 Task: Buy 1 Cushions & Mounts from Shocks, Struts & Suspension section under best seller category for shipping address: Mario Parker, 1238 Ridge Road, Dodge City, Kansas 67801, Cell Number 6205197251. Pay from credit card ending with 7965, CVV 549
Action: Key pressed amazon.com<Key.enter>
Screenshot: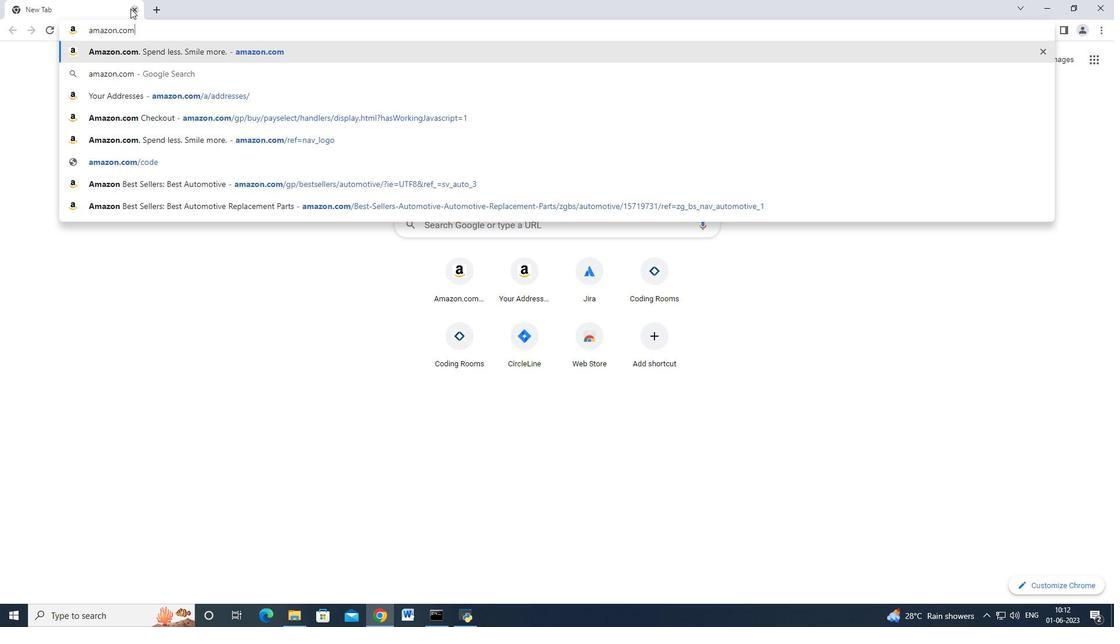 
Action: Mouse moved to (31, 94)
Screenshot: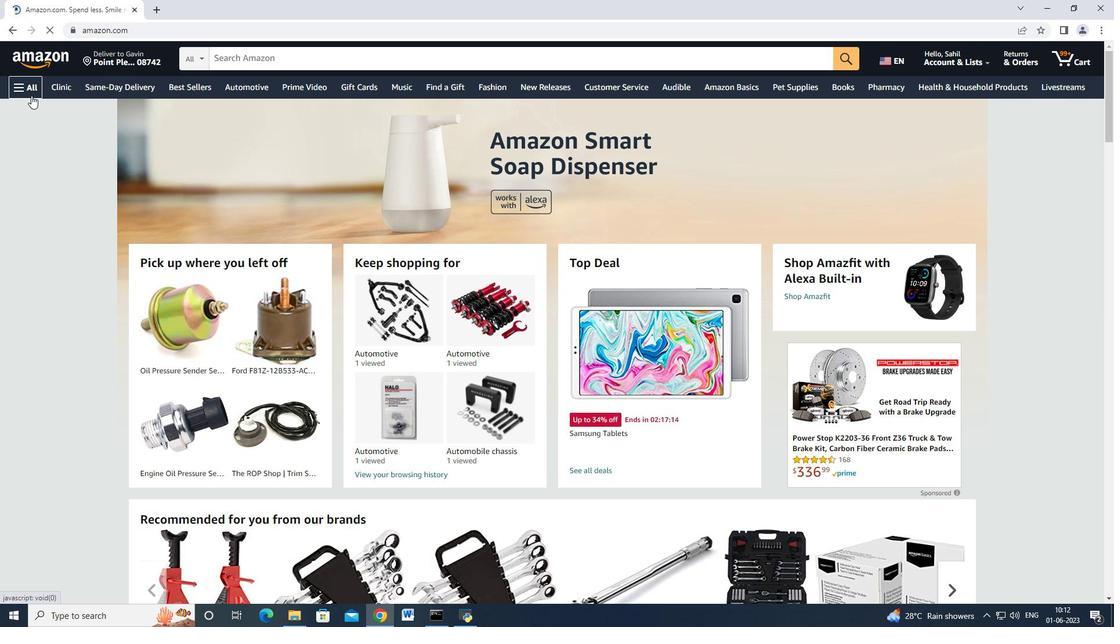 
Action: Mouse pressed left at (31, 94)
Screenshot: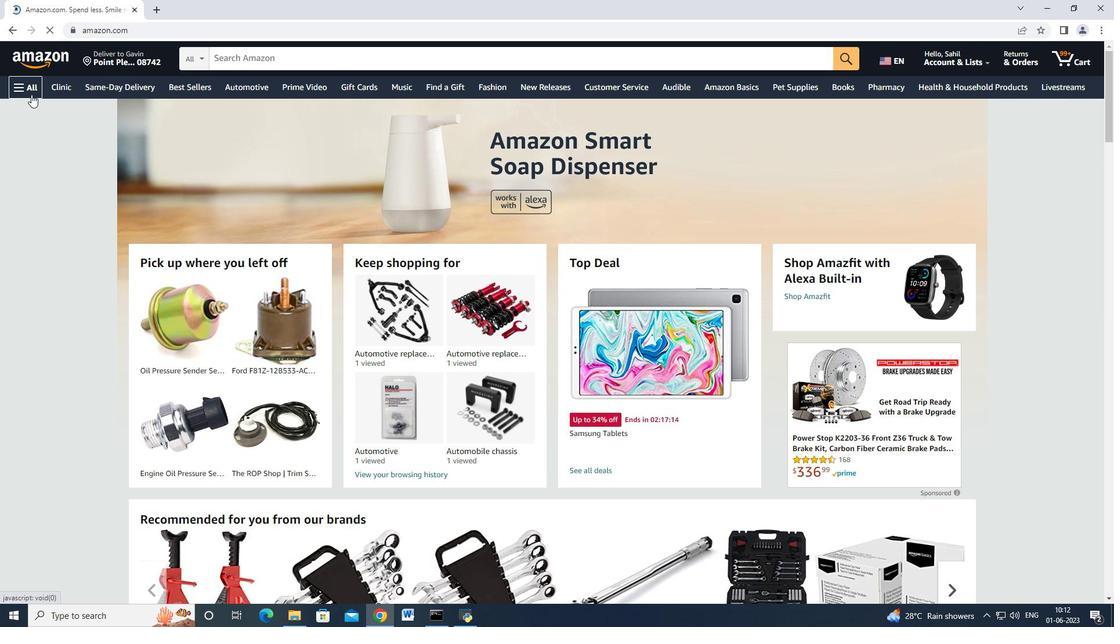 
Action: Mouse moved to (98, 230)
Screenshot: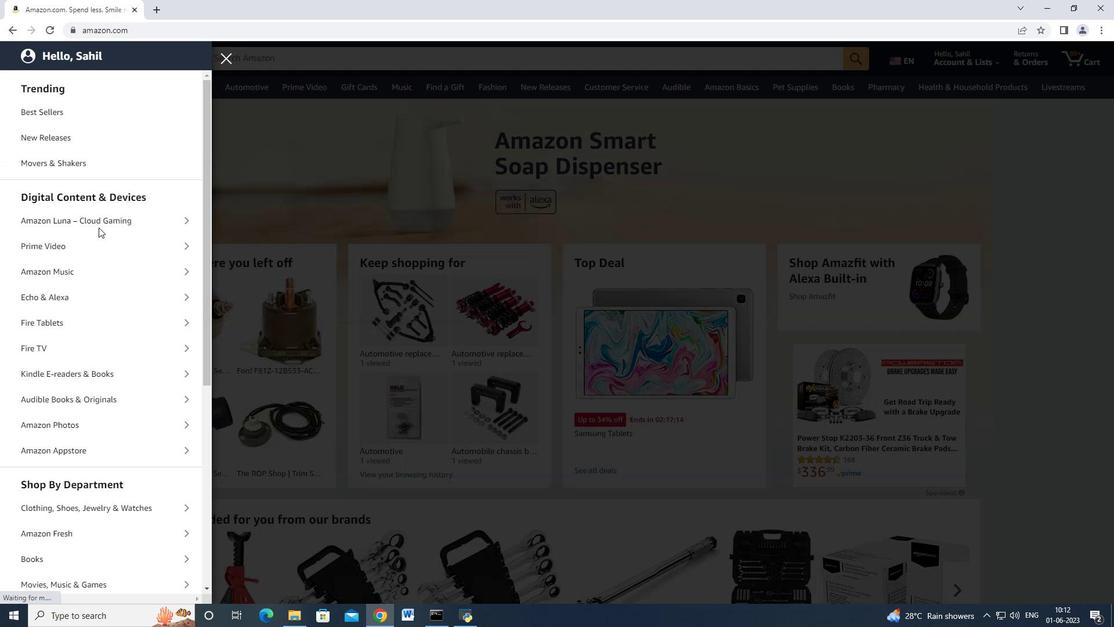 
Action: Mouse scrolled (98, 227) with delta (0, 0)
Screenshot: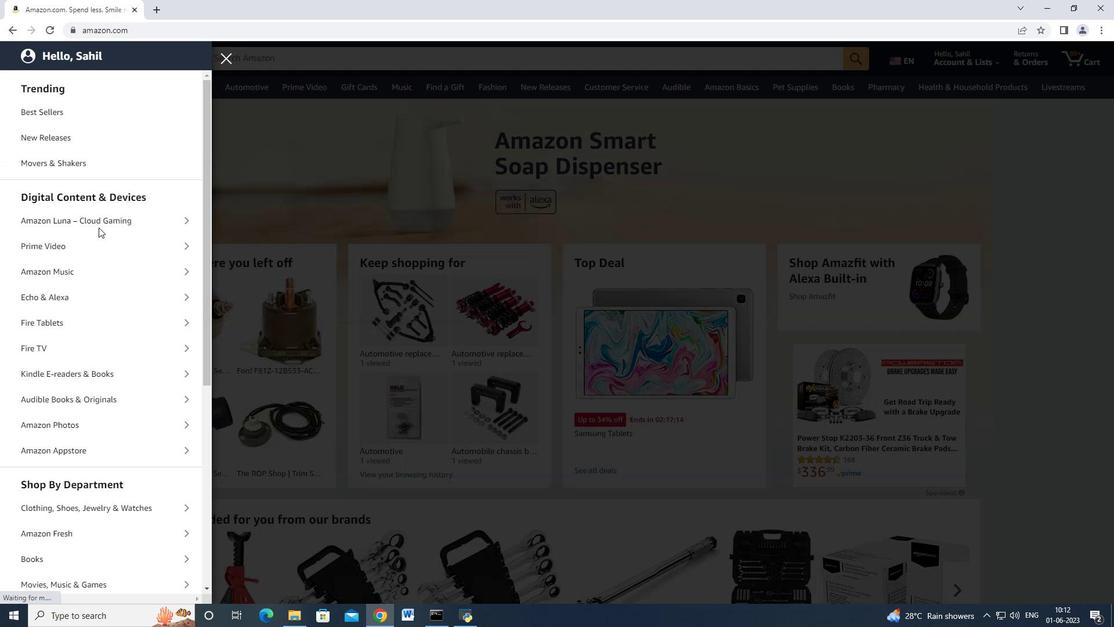 
Action: Mouse moved to (98, 240)
Screenshot: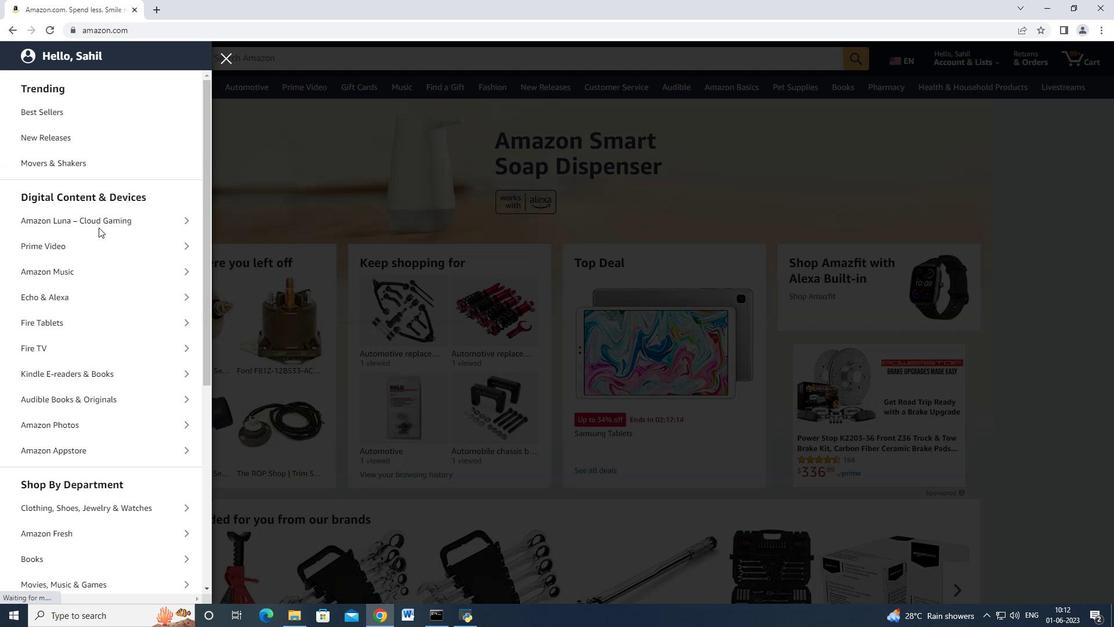 
Action: Mouse scrolled (98, 229) with delta (0, 0)
Screenshot: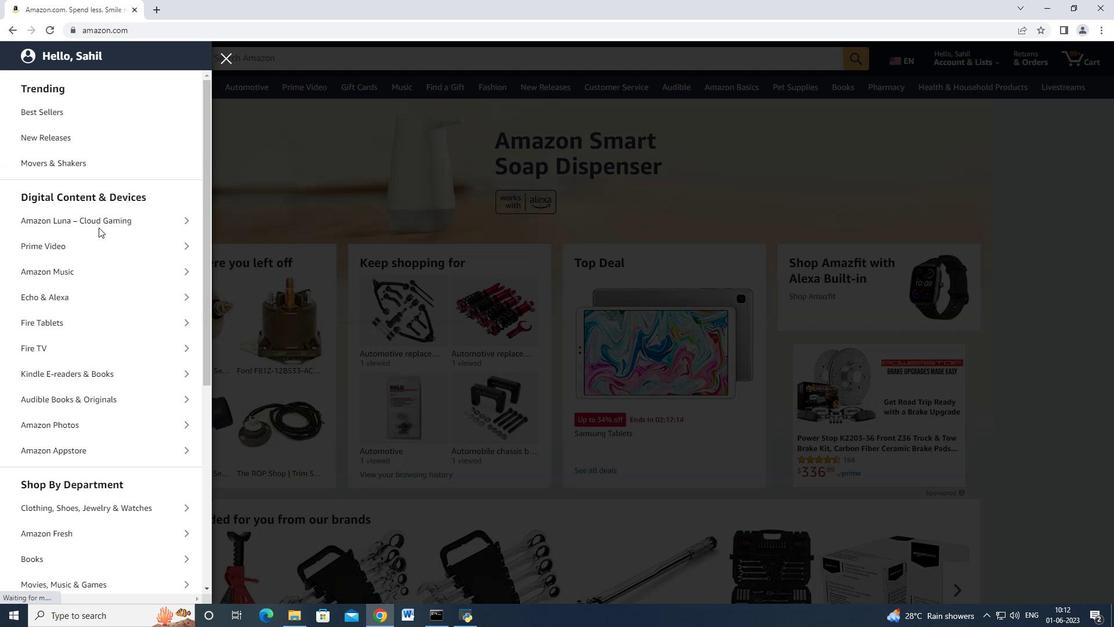 
Action: Mouse moved to (98, 246)
Screenshot: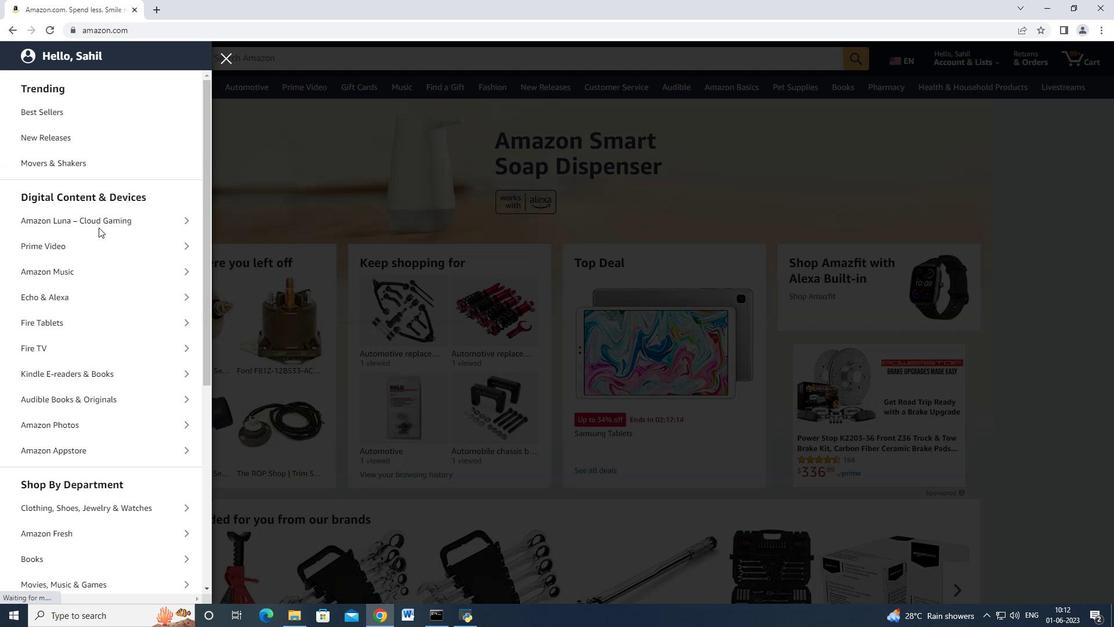 
Action: Mouse scrolled (98, 239) with delta (0, 0)
Screenshot: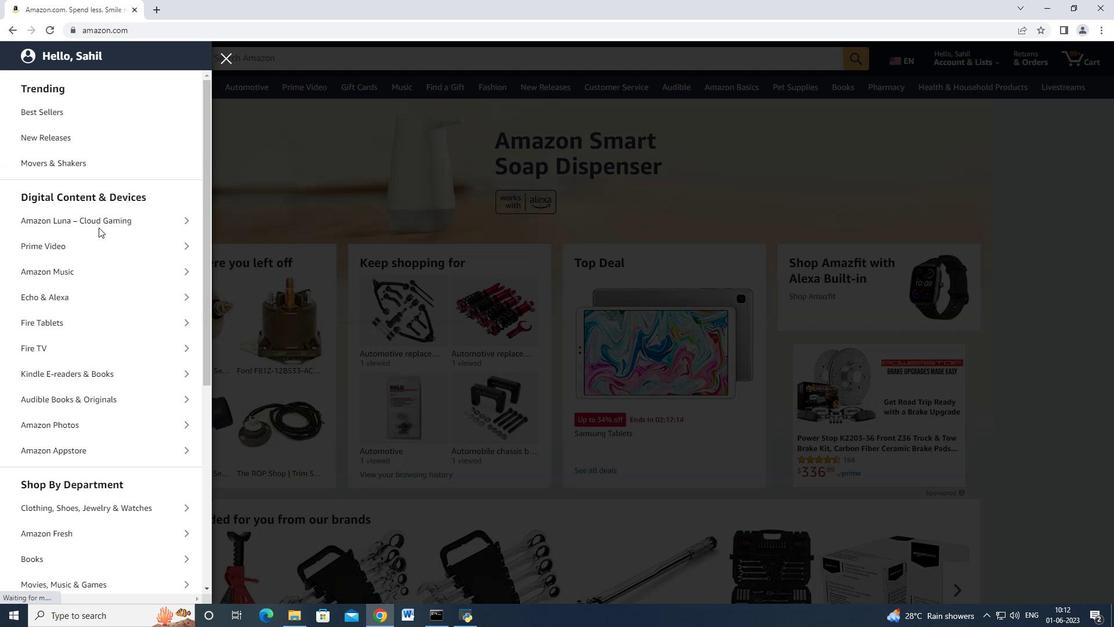 
Action: Mouse moved to (98, 263)
Screenshot: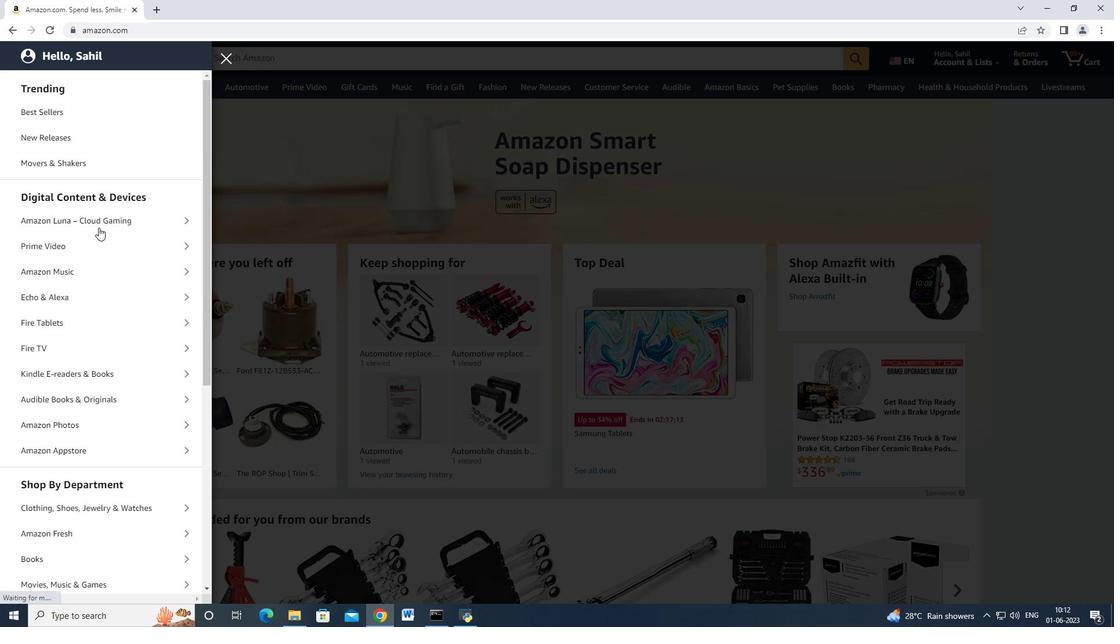 
Action: Mouse scrolled (98, 261) with delta (0, 0)
Screenshot: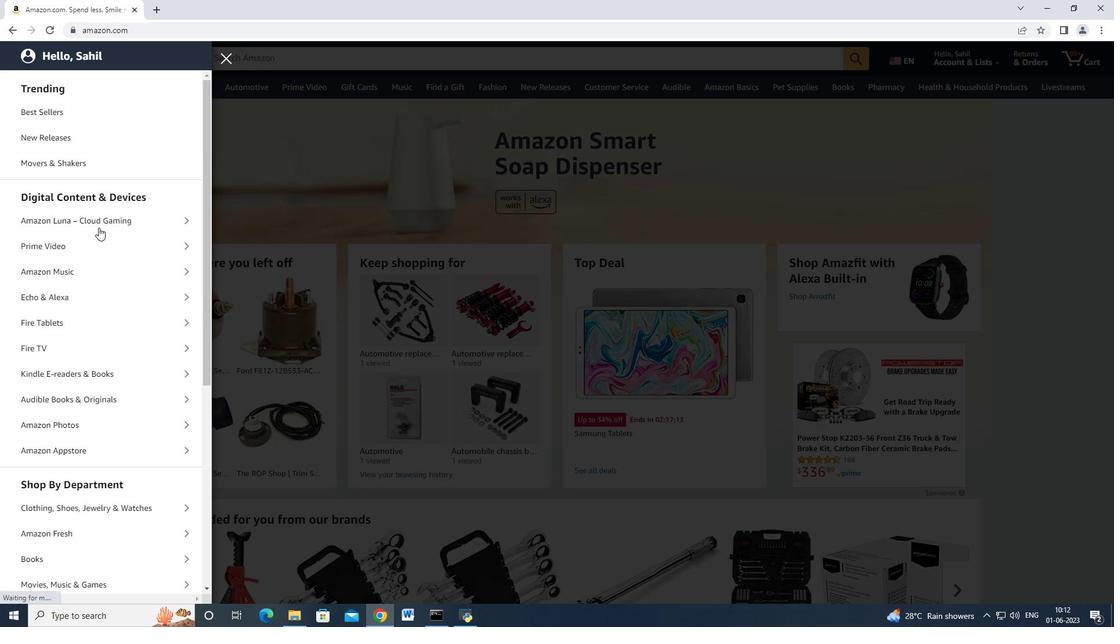 
Action: Mouse moved to (98, 288)
Screenshot: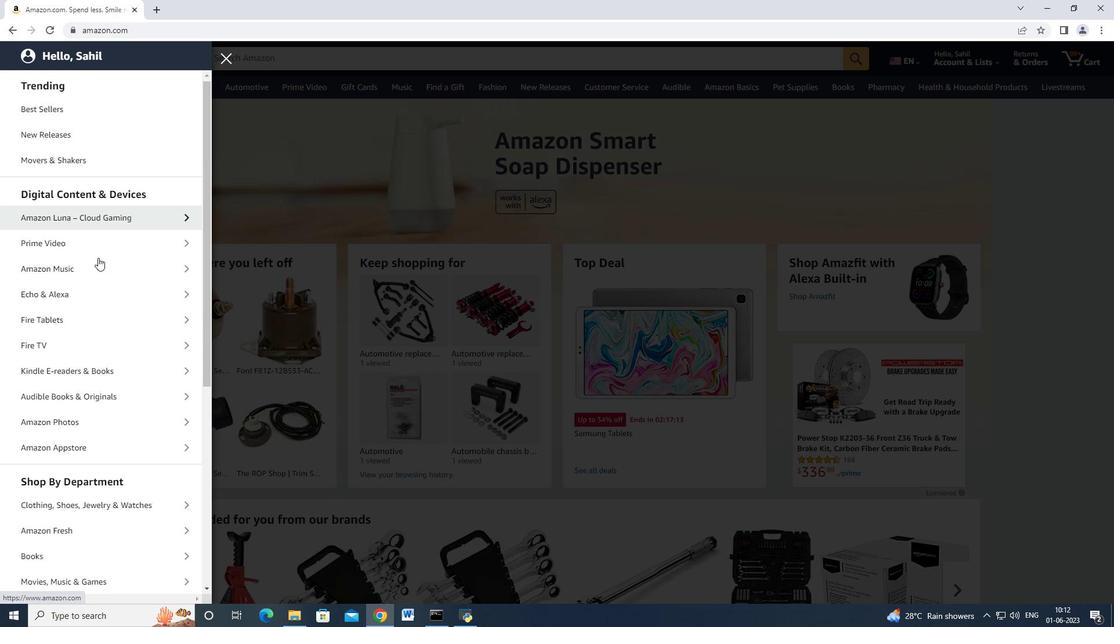 
Action: Mouse scrolled (98, 287) with delta (0, 0)
Screenshot: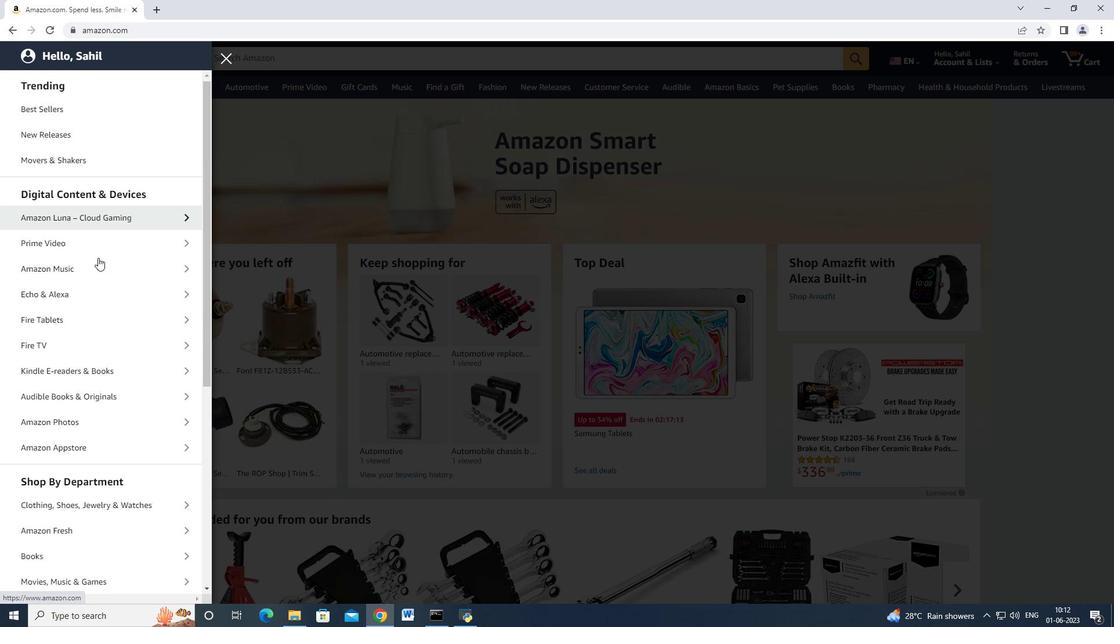 
Action: Mouse moved to (90, 342)
Screenshot: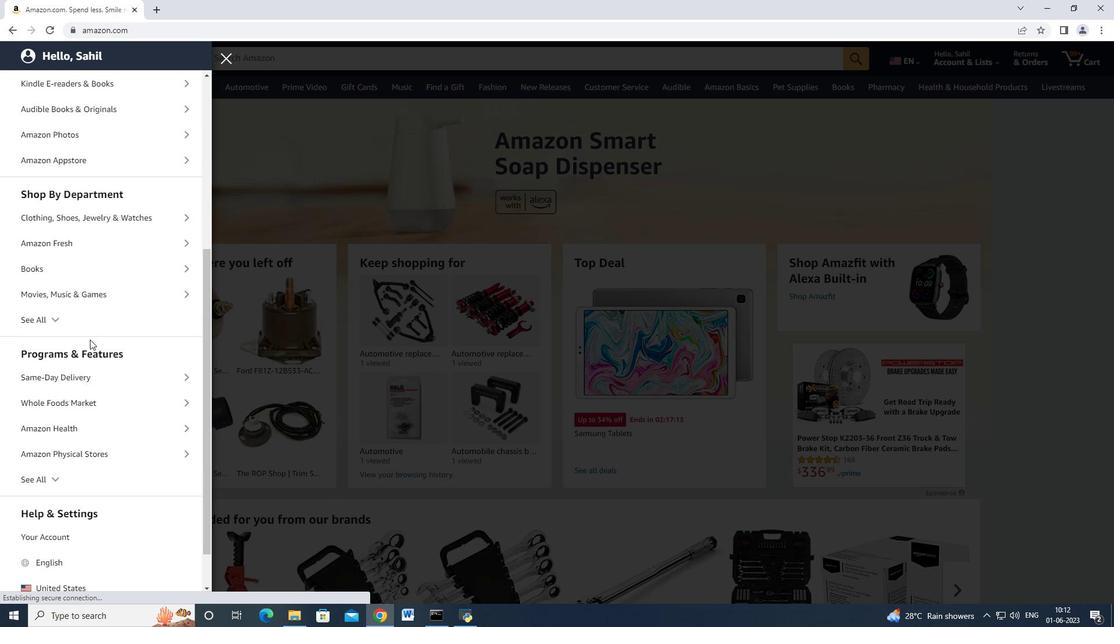 
Action: Mouse scrolled (90, 342) with delta (0, 0)
Screenshot: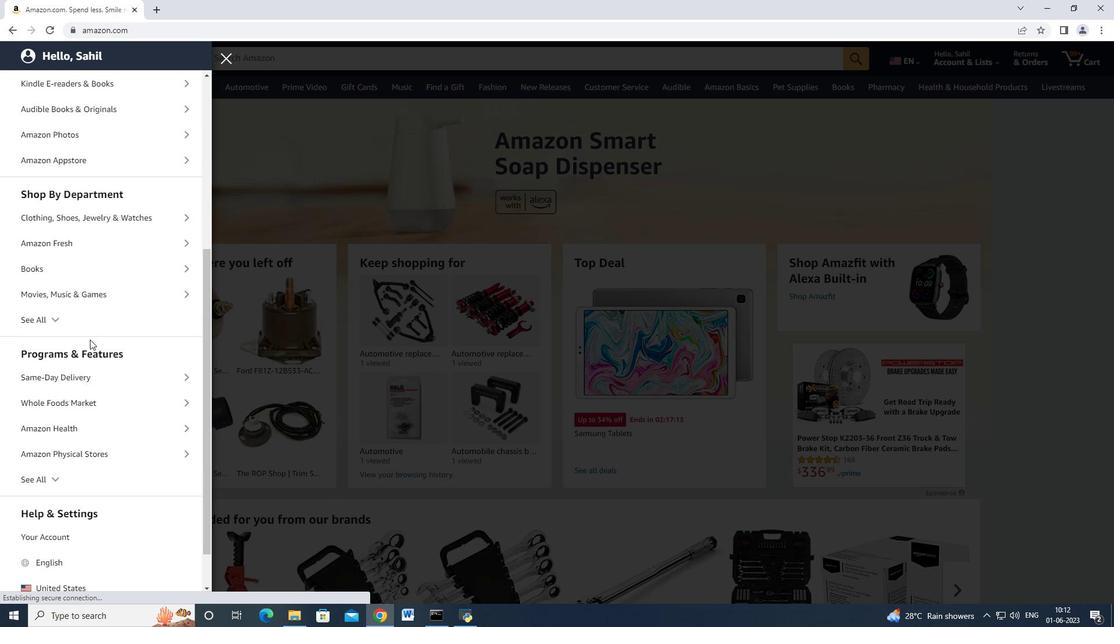 
Action: Mouse moved to (78, 272)
Screenshot: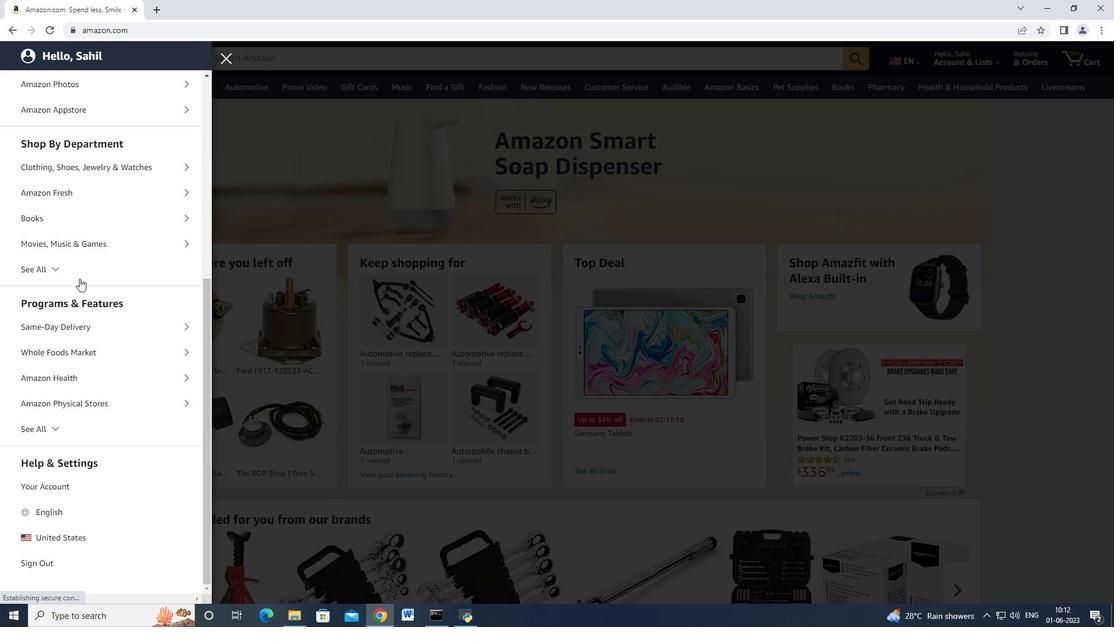 
Action: Mouse pressed left at (78, 272)
Screenshot: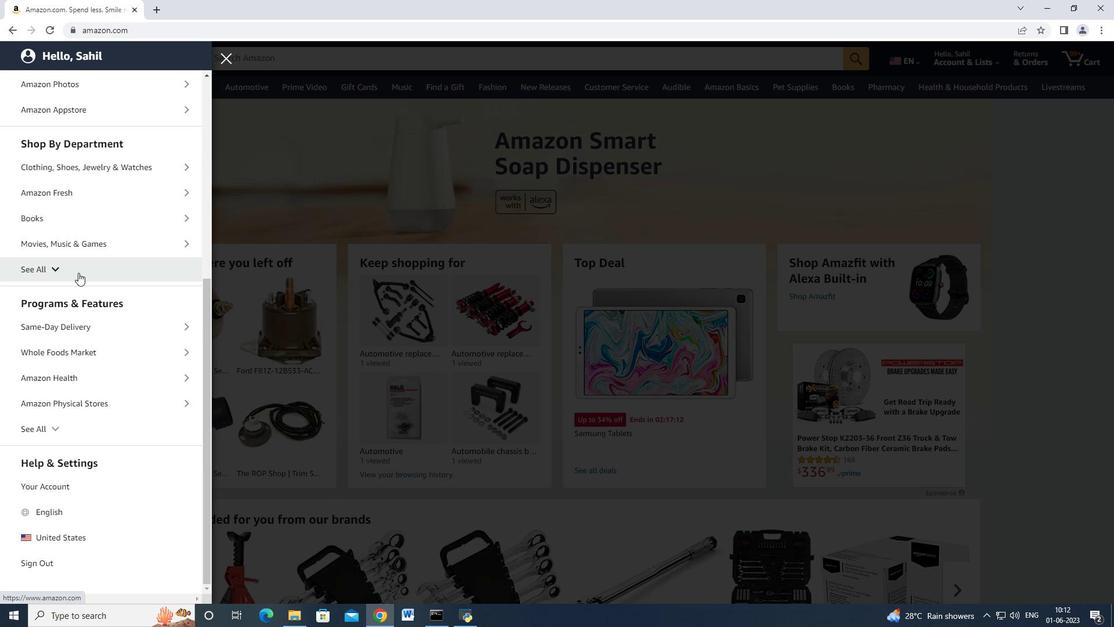 
Action: Mouse moved to (92, 354)
Screenshot: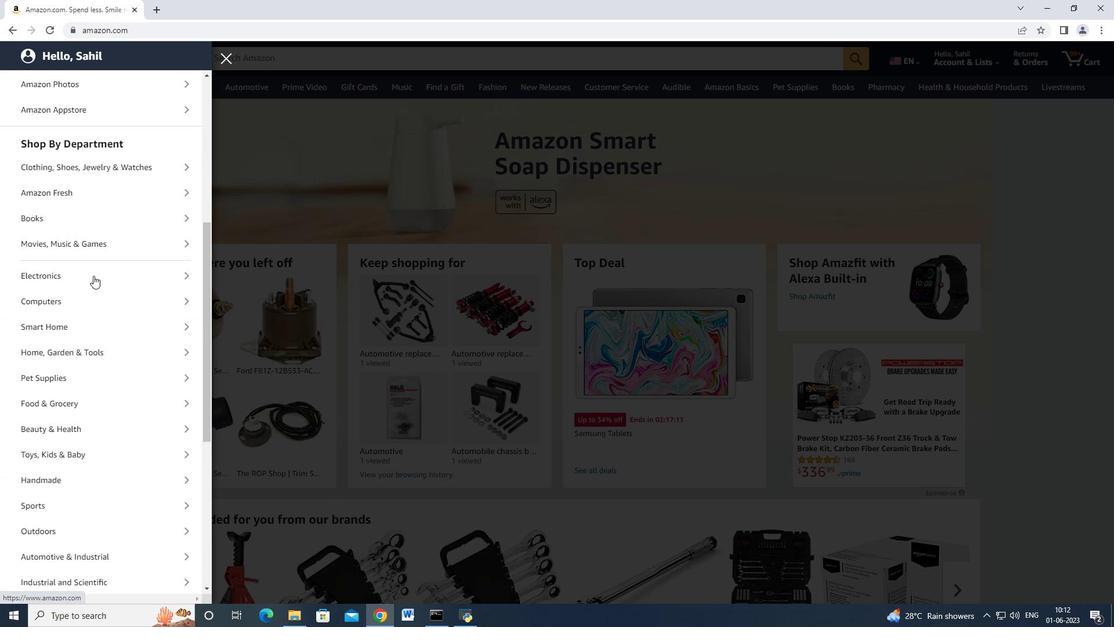 
Action: Mouse scrolled (92, 354) with delta (0, 0)
Screenshot: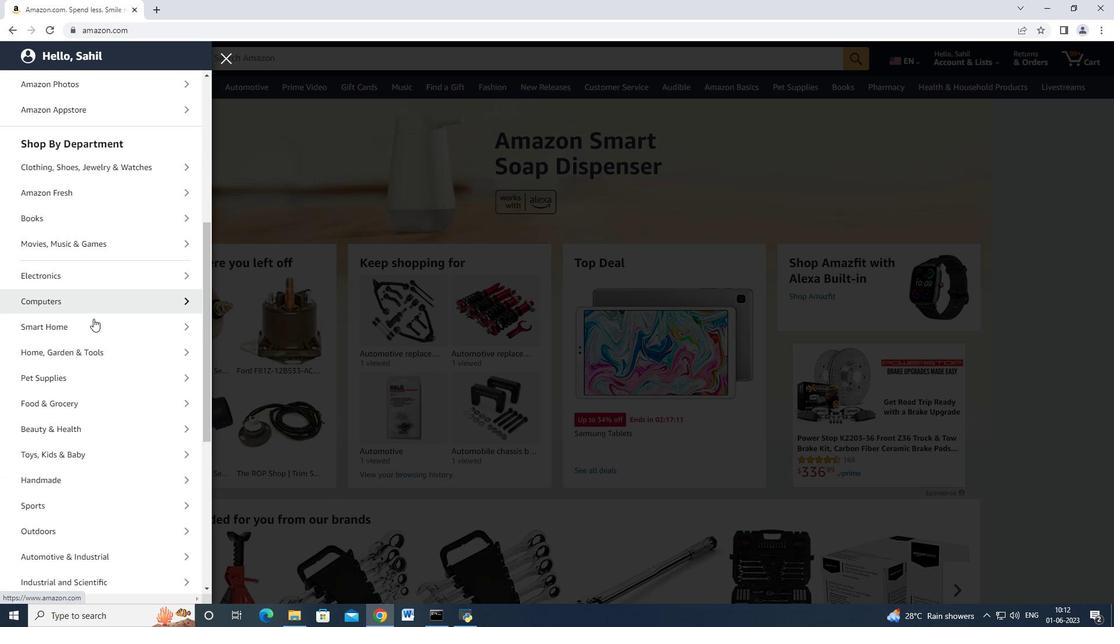 
Action: Mouse scrolled (92, 354) with delta (0, 0)
Screenshot: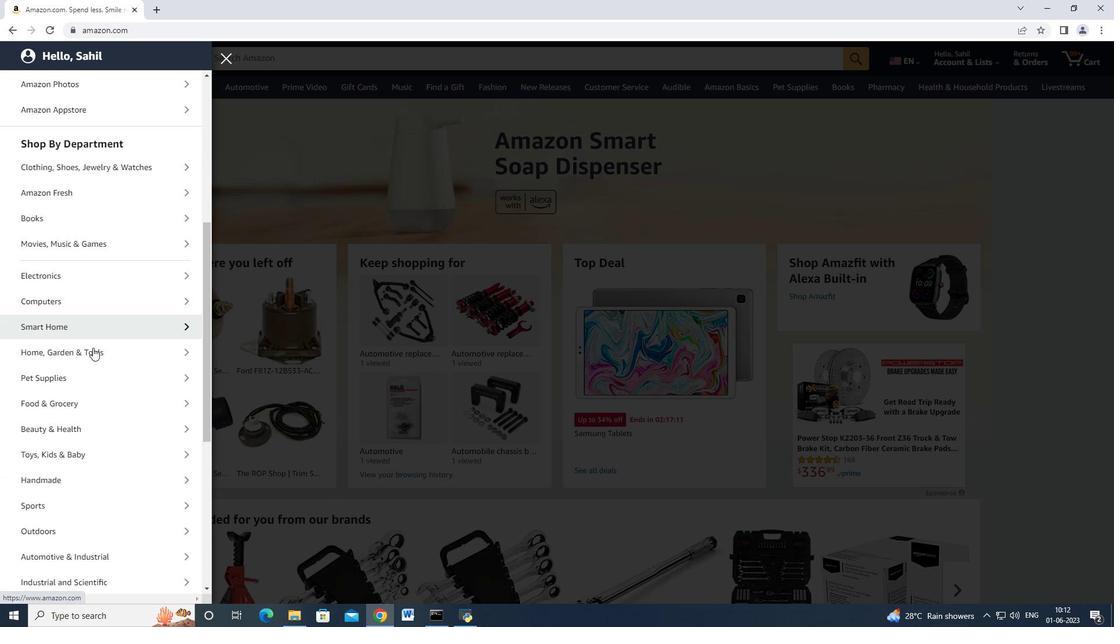 
Action: Mouse scrolled (92, 354) with delta (0, 0)
Screenshot: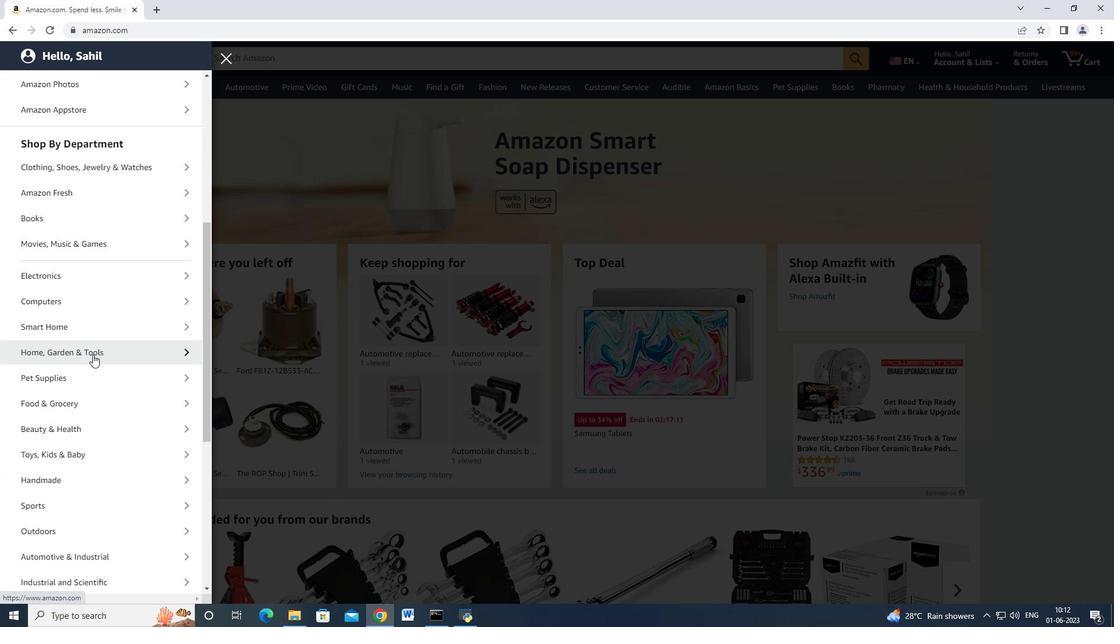 
Action: Mouse moved to (94, 382)
Screenshot: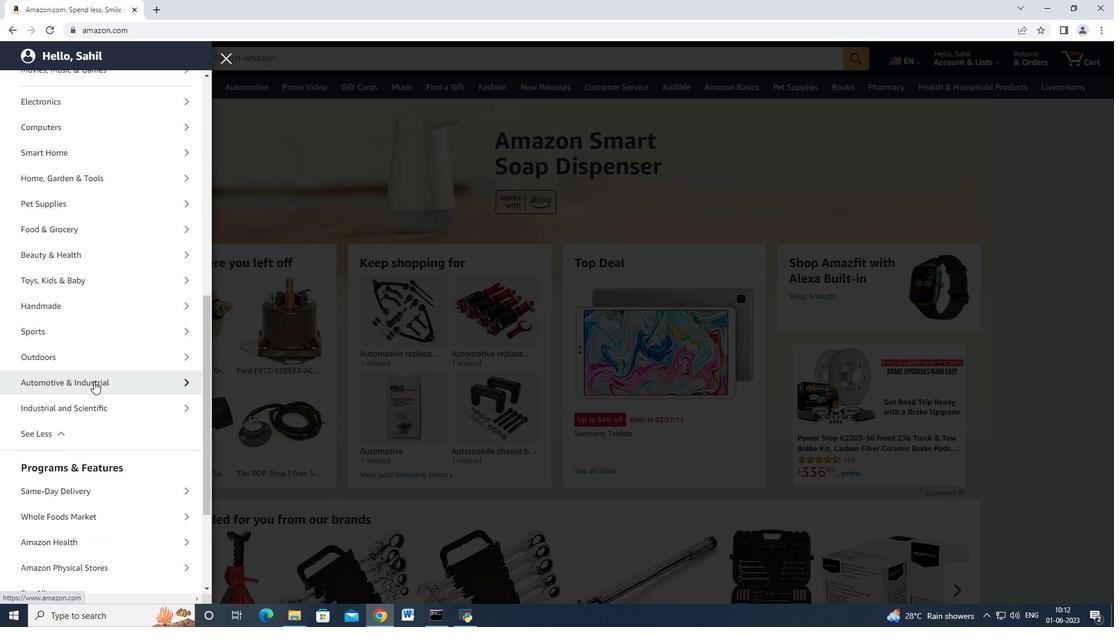 
Action: Mouse pressed left at (94, 382)
Screenshot: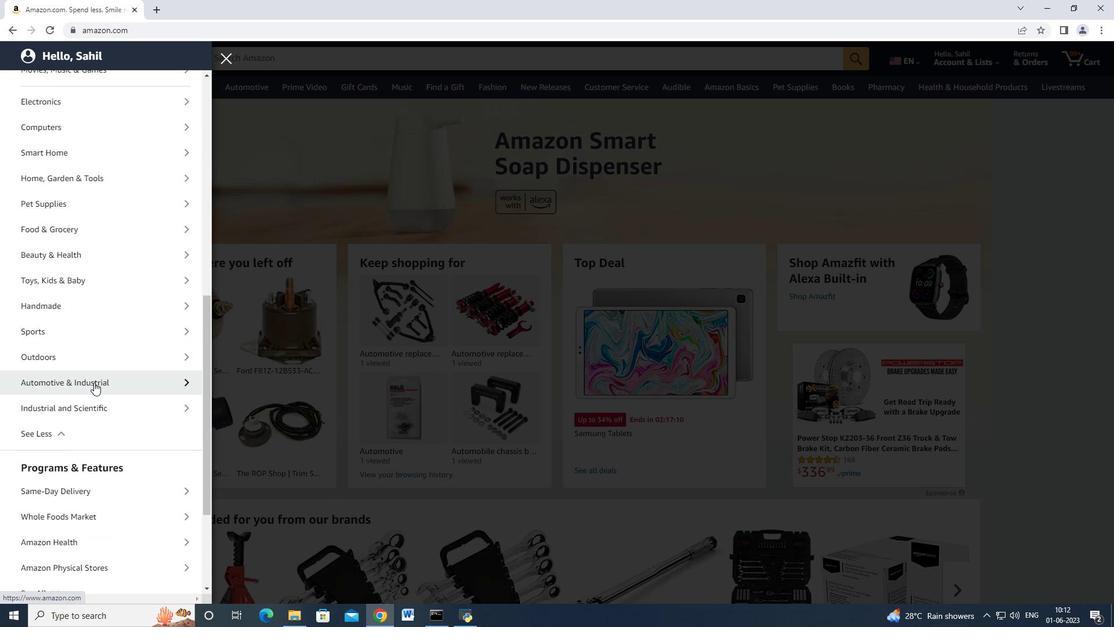 
Action: Mouse moved to (129, 141)
Screenshot: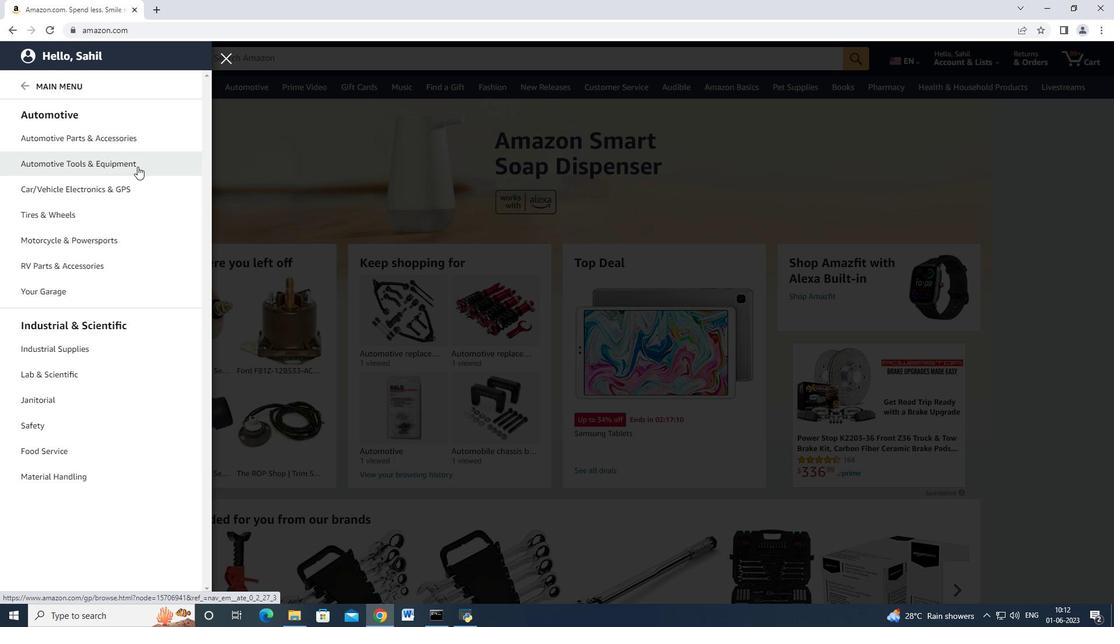 
Action: Mouse pressed left at (129, 141)
Screenshot: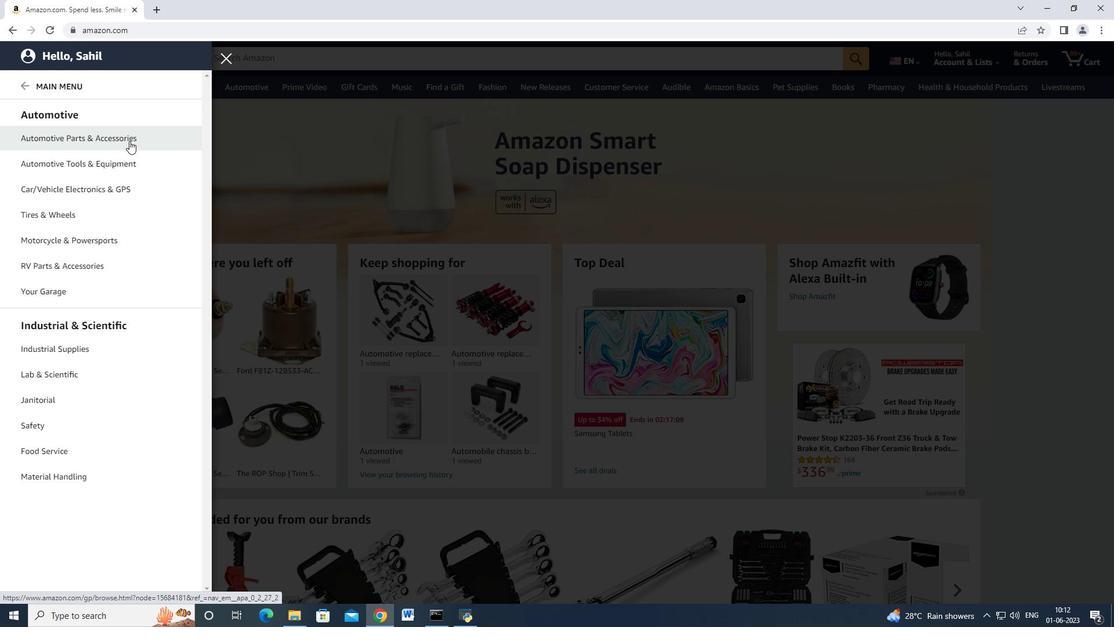 
Action: Mouse moved to (199, 106)
Screenshot: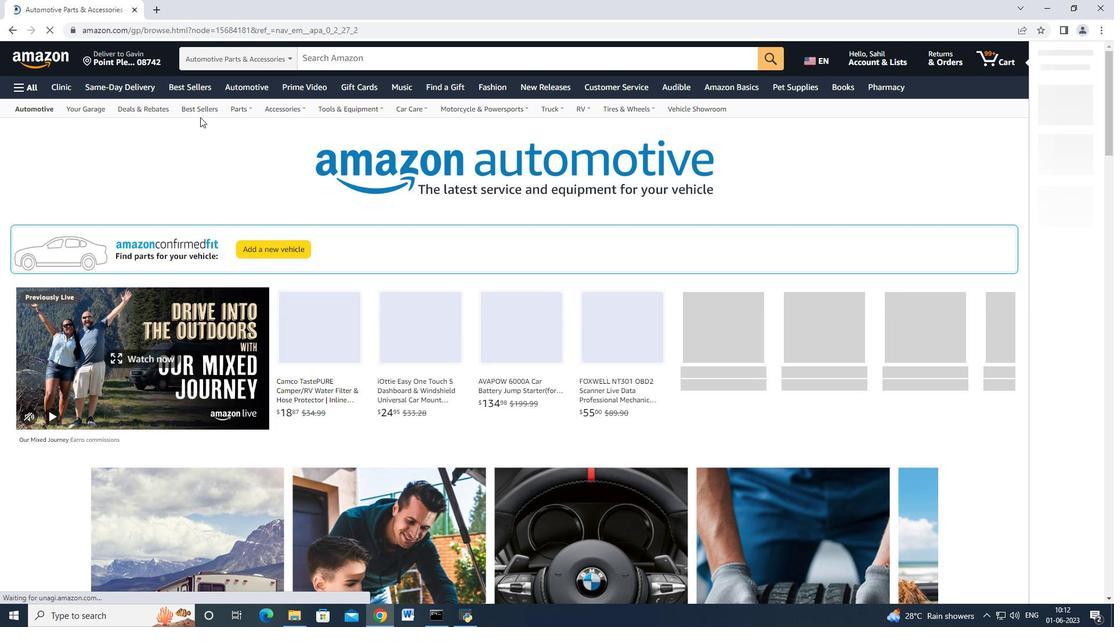 
Action: Mouse pressed left at (199, 106)
Screenshot: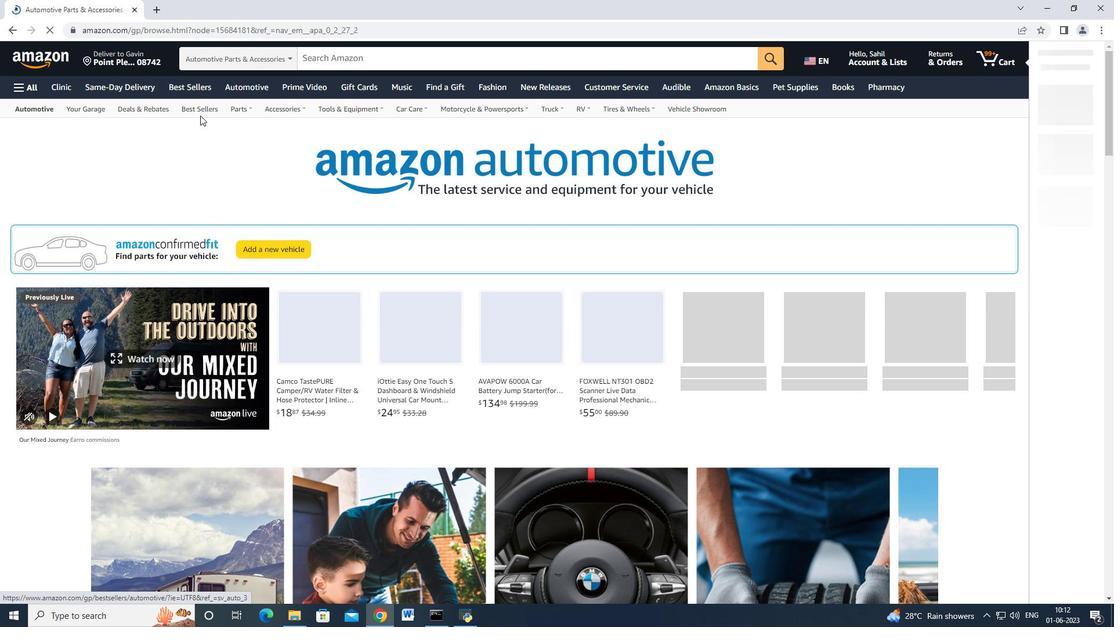 
Action: Mouse moved to (130, 188)
Screenshot: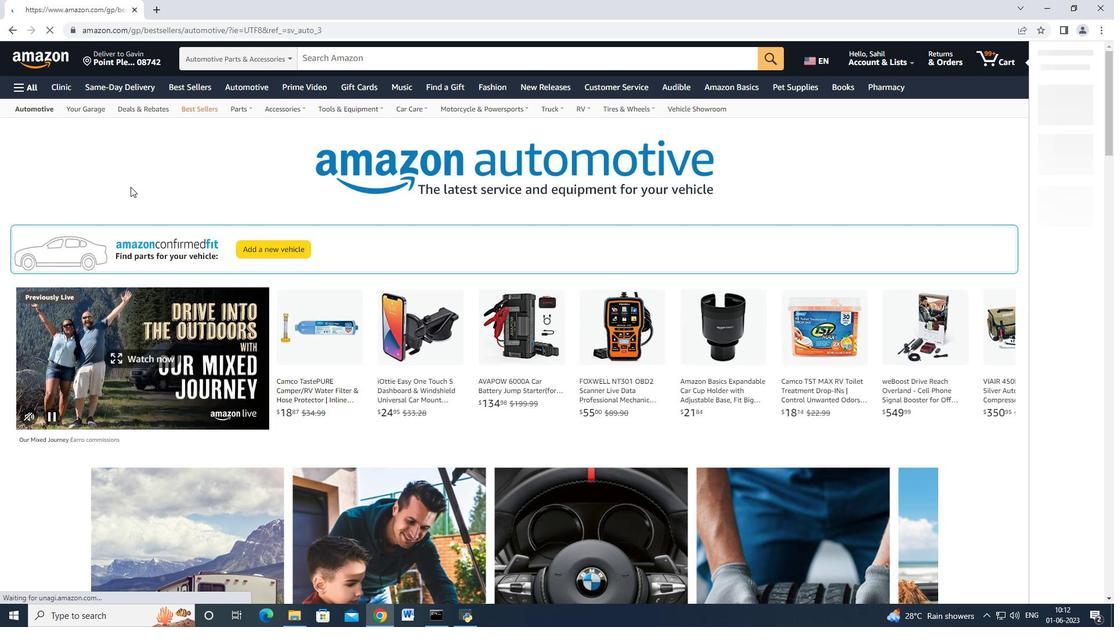
Action: Mouse scrolled (130, 187) with delta (0, 0)
Screenshot: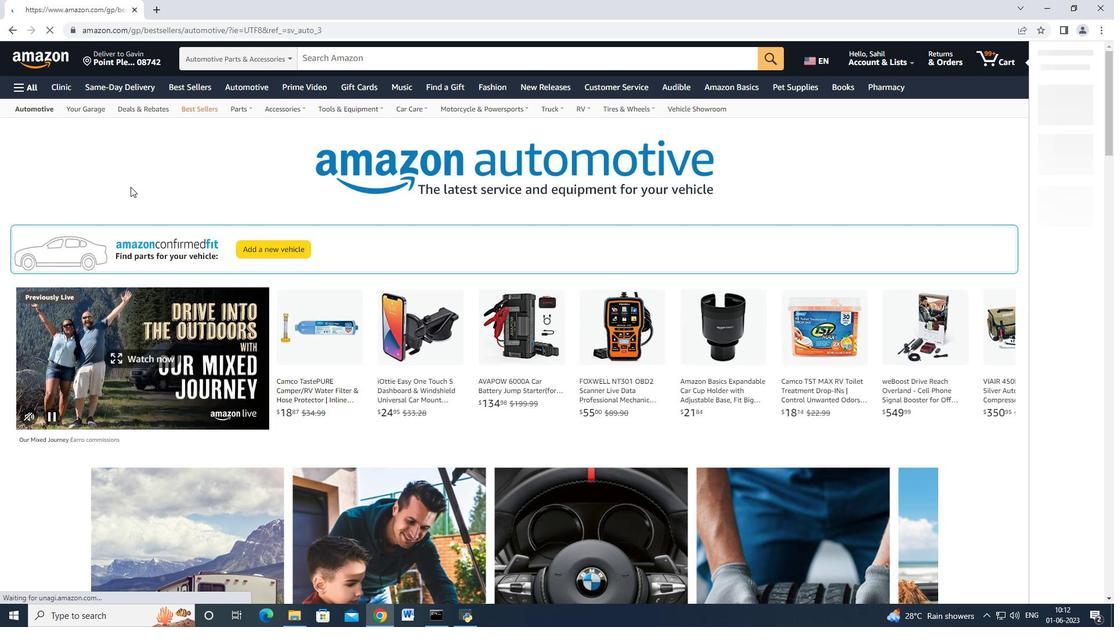 
Action: Mouse moved to (129, 188)
Screenshot: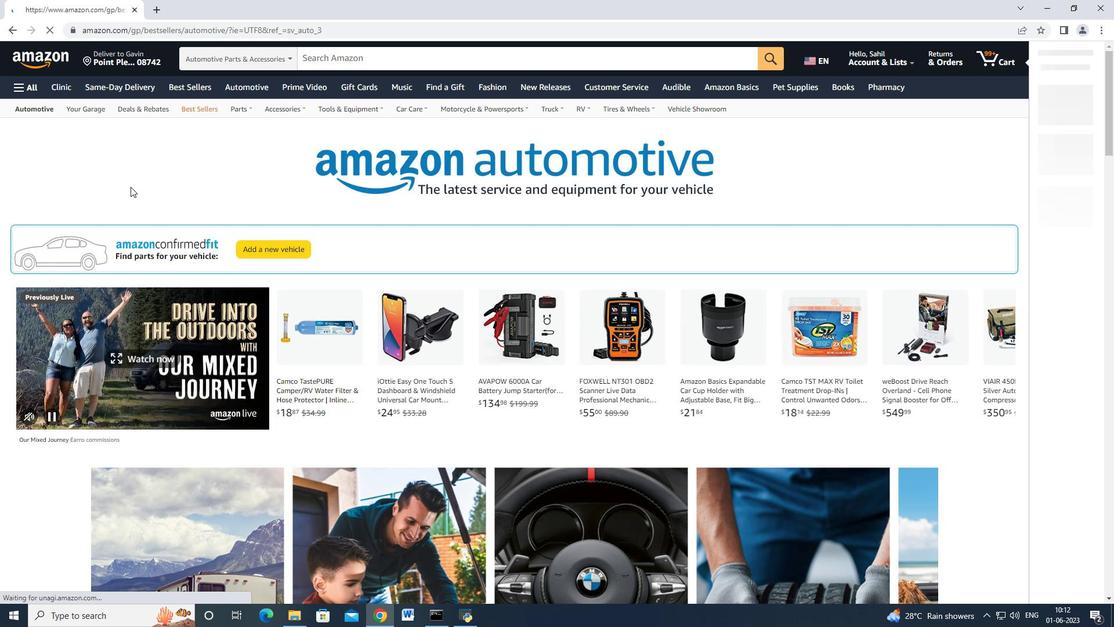 
Action: Mouse scrolled (129, 188) with delta (0, 0)
Screenshot: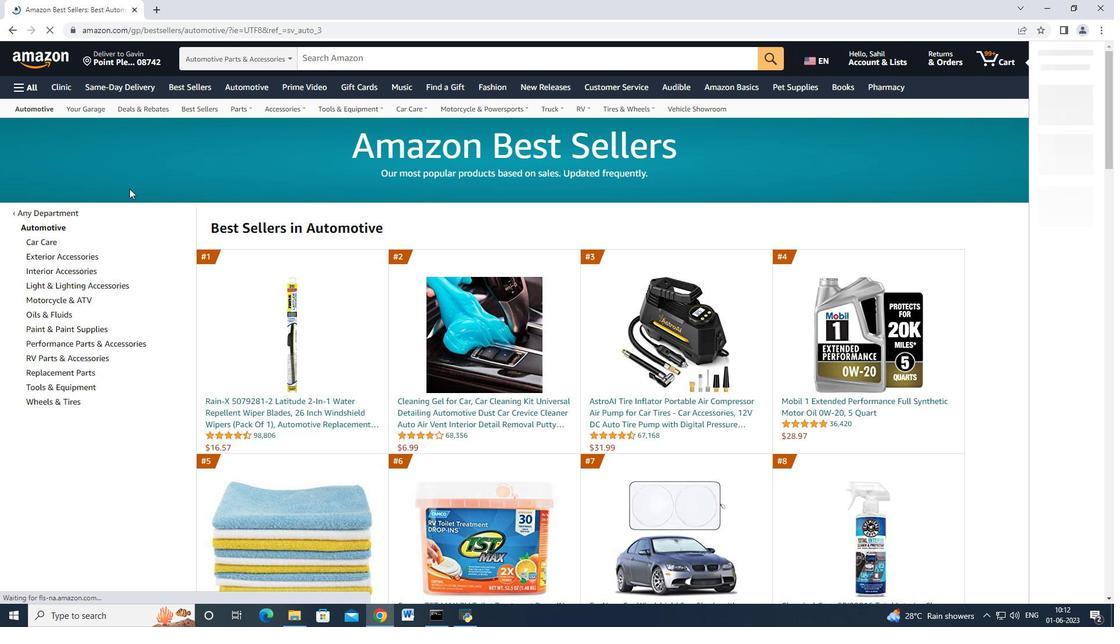 
Action: Mouse moved to (70, 317)
Screenshot: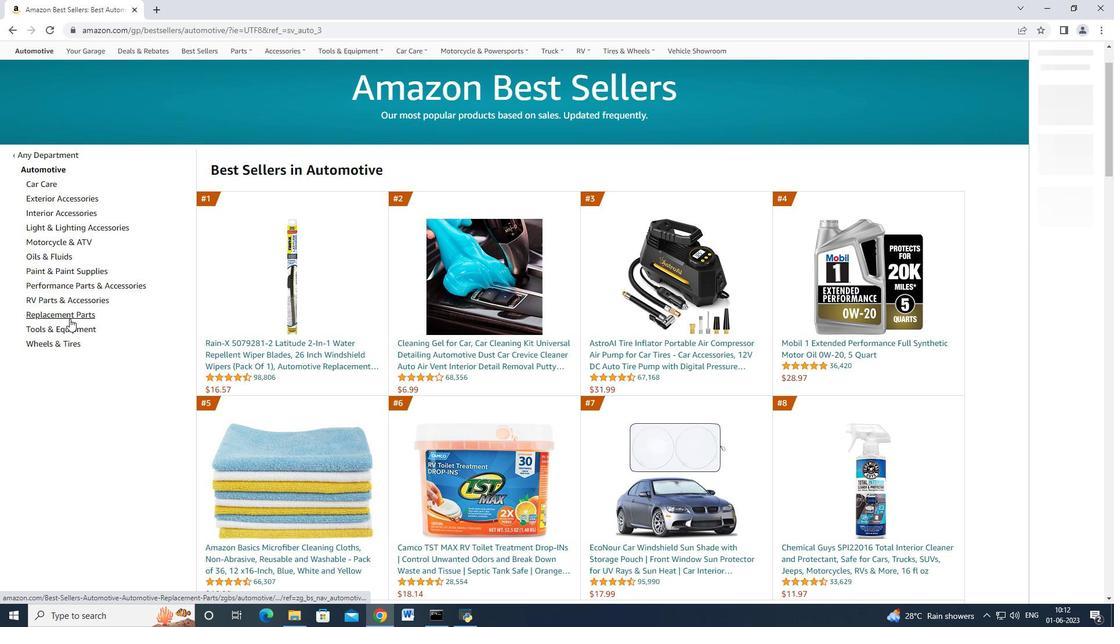 
Action: Mouse pressed left at (70, 317)
Screenshot: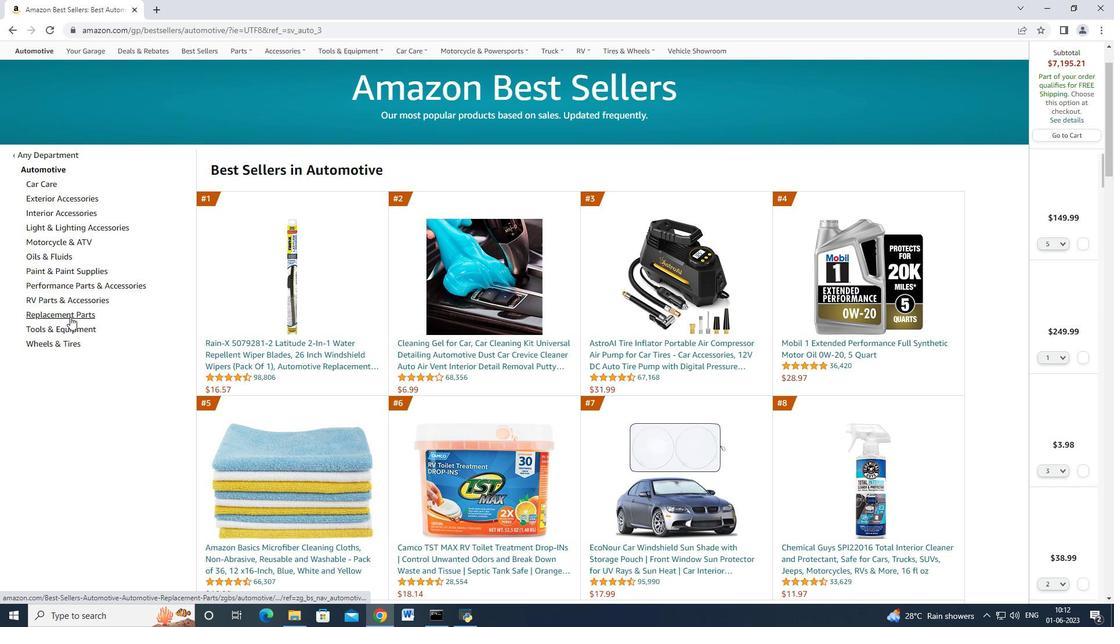 
Action: Mouse moved to (149, 252)
Screenshot: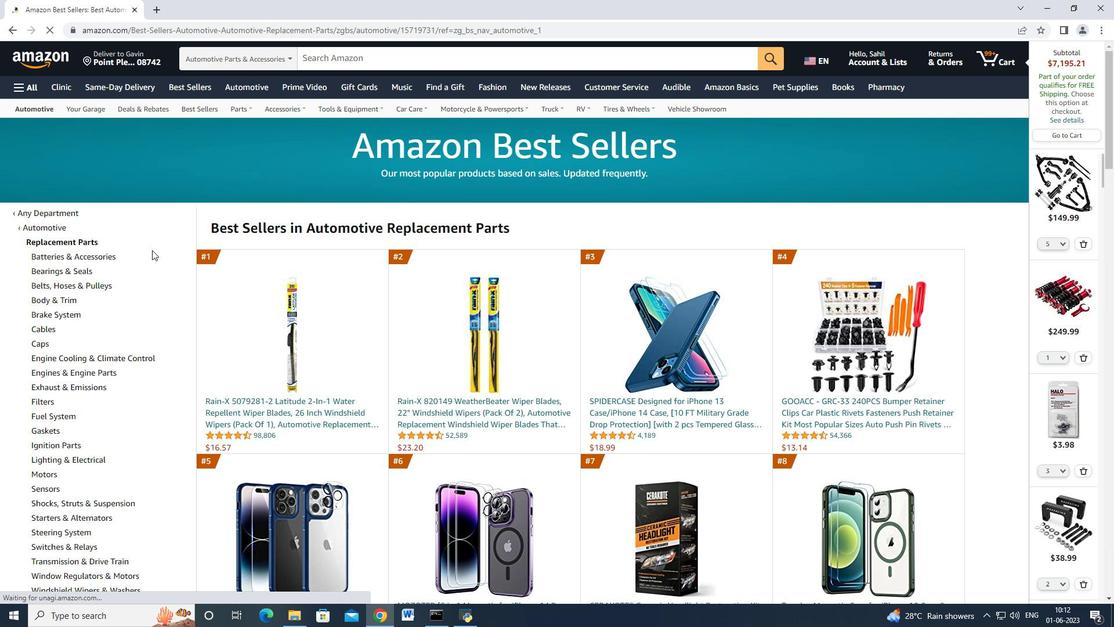 
Action: Mouse scrolled (149, 252) with delta (0, 0)
Screenshot: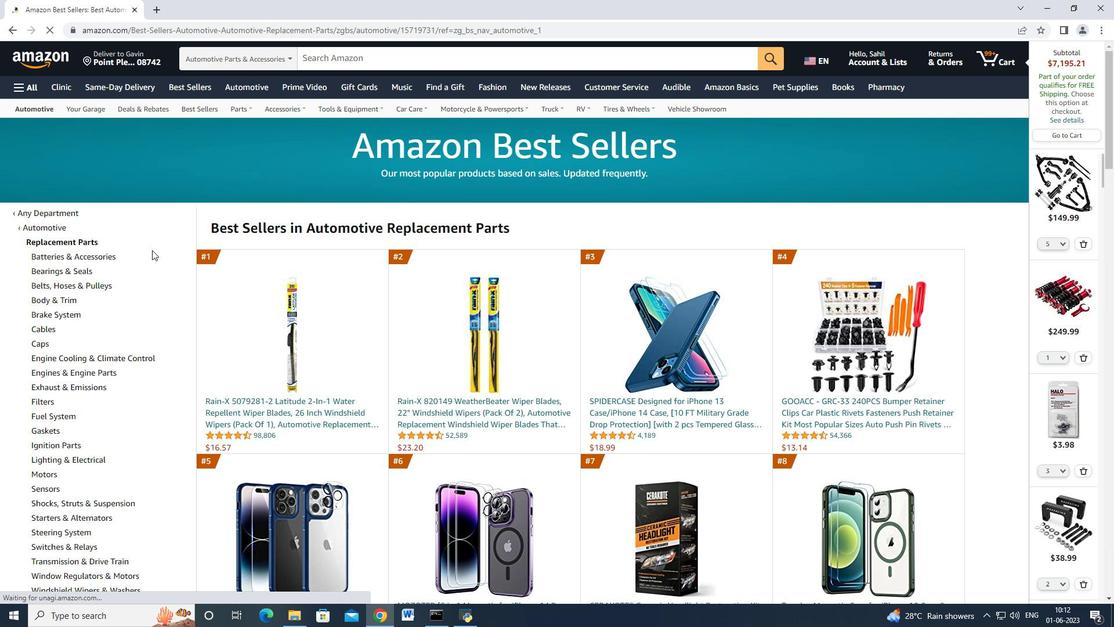 
Action: Mouse moved to (148, 254)
Screenshot: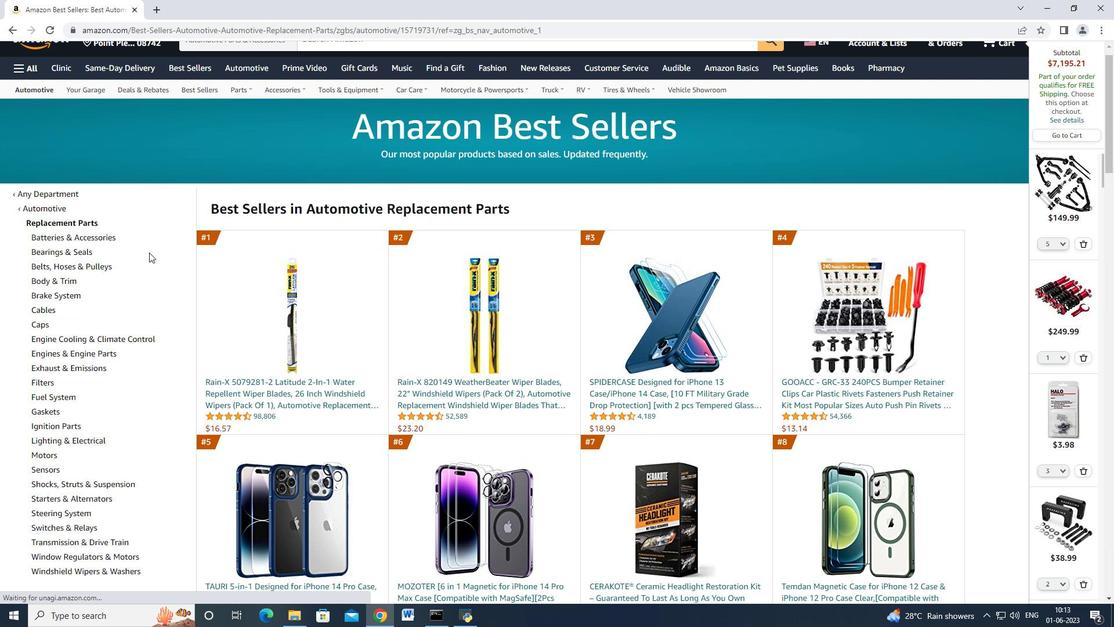 
Action: Mouse scrolled (148, 253) with delta (0, 0)
Screenshot: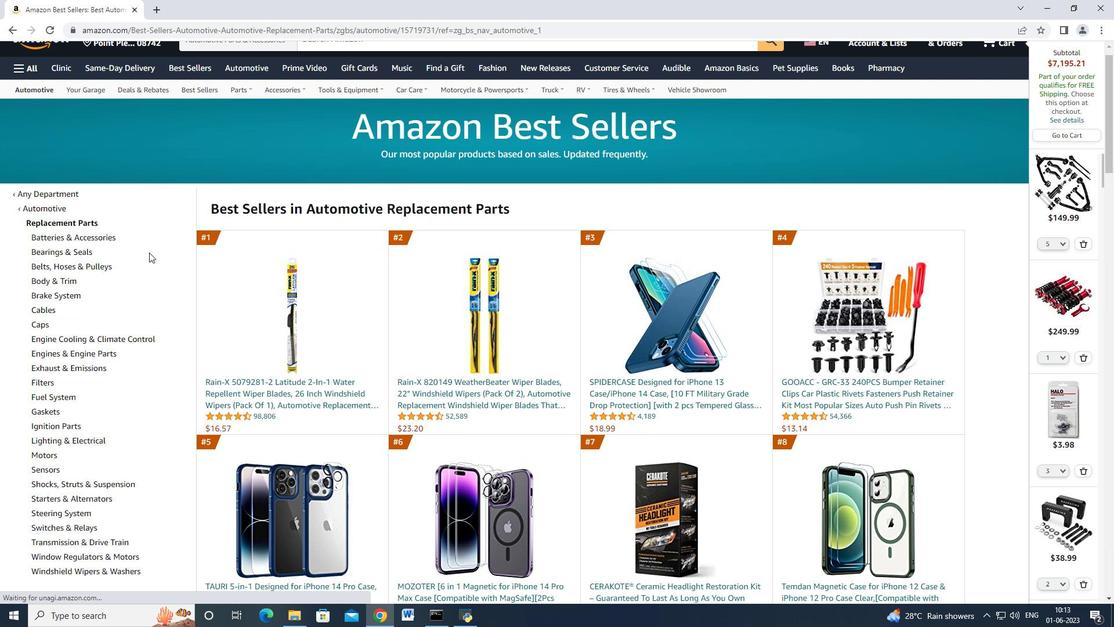 
Action: Mouse moved to (145, 255)
Screenshot: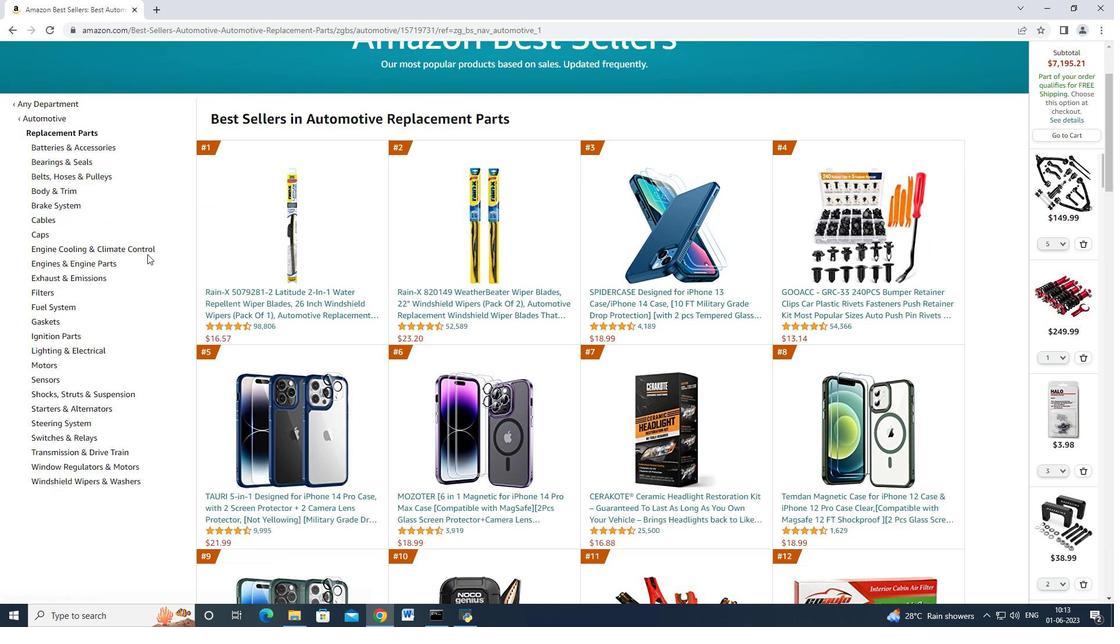 
Action: Mouse scrolled (145, 254) with delta (0, 0)
Screenshot: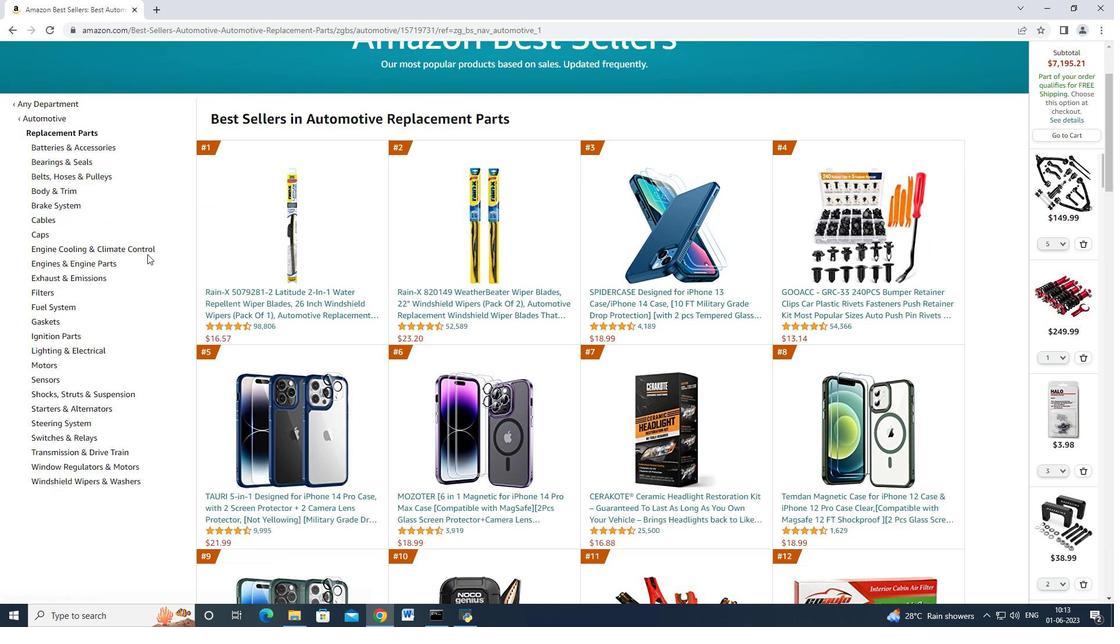 
Action: Mouse moved to (145, 256)
Screenshot: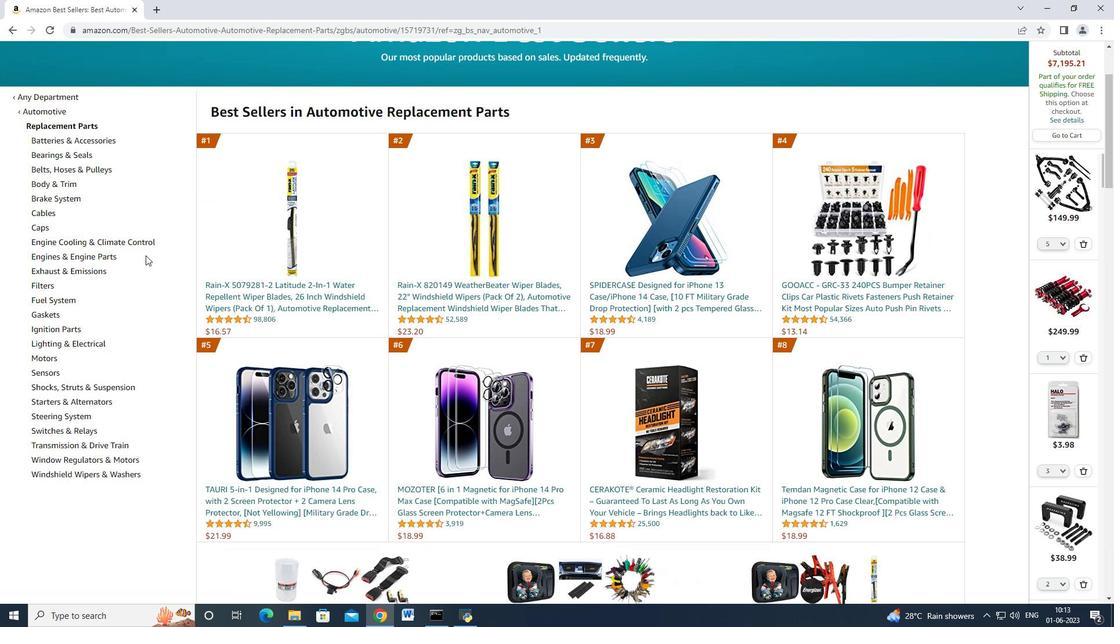 
Action: Mouse scrolled (145, 255) with delta (0, 0)
Screenshot: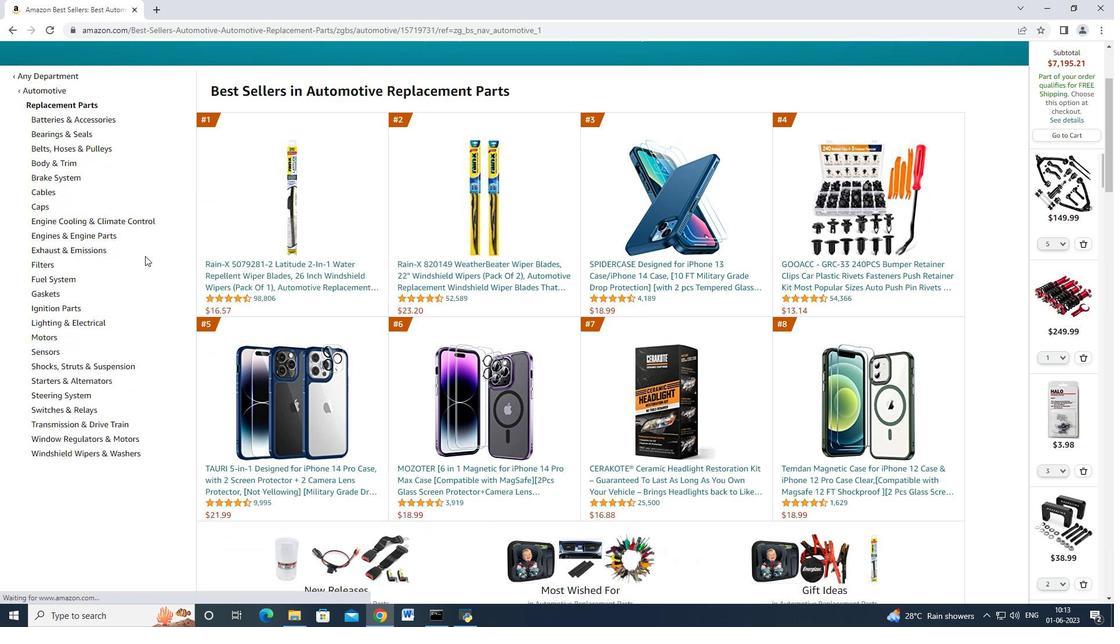 
Action: Mouse moved to (143, 257)
Screenshot: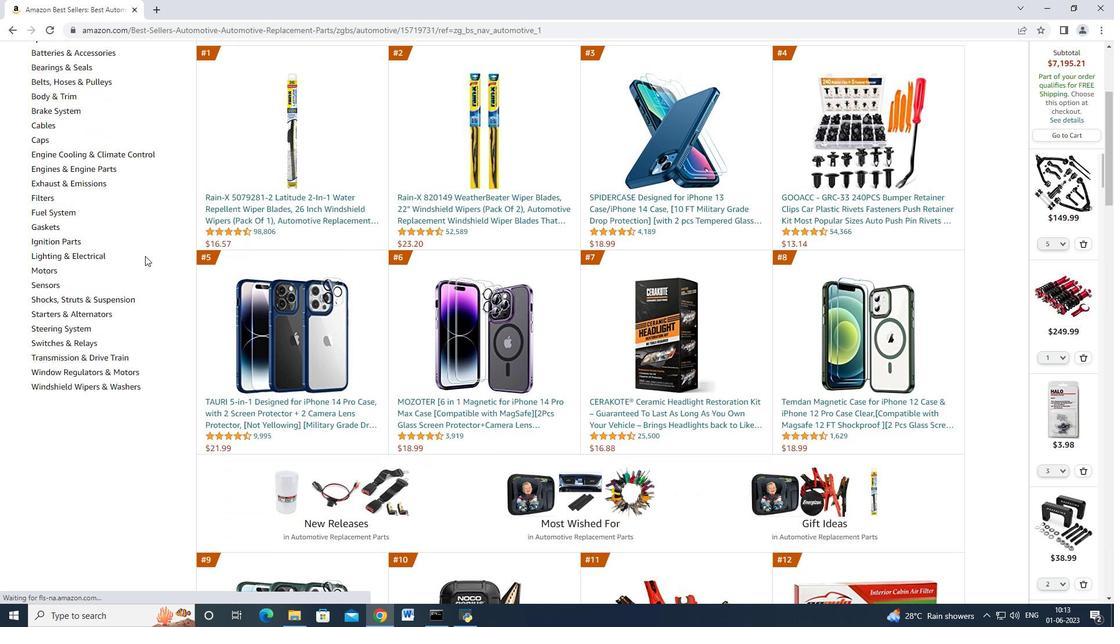 
Action: Mouse scrolled (143, 256) with delta (0, 0)
Screenshot: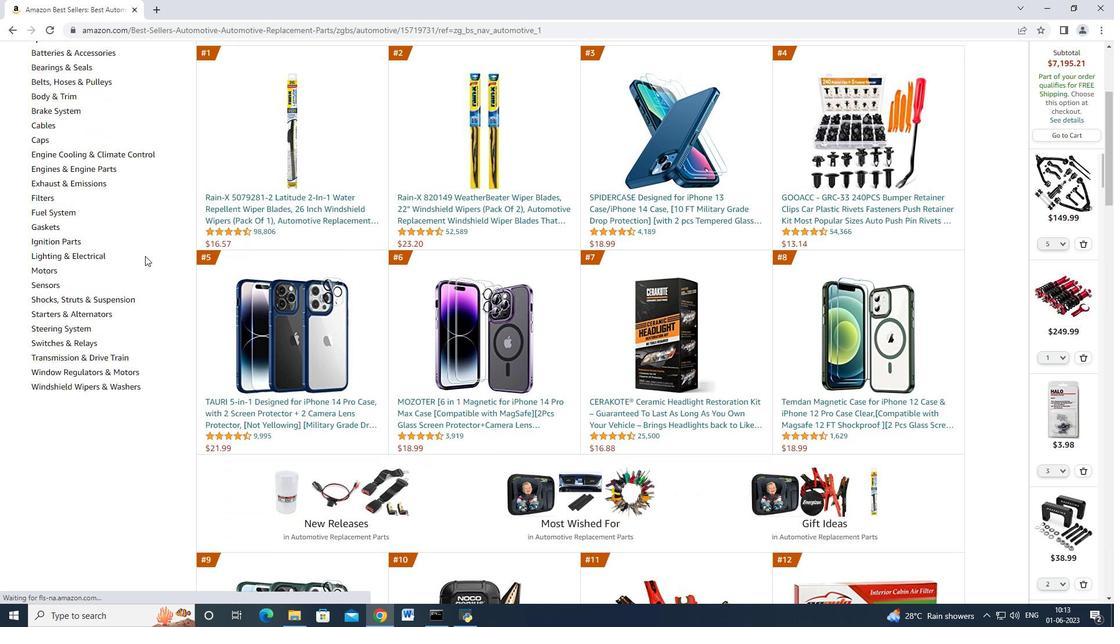 
Action: Mouse moved to (109, 286)
Screenshot: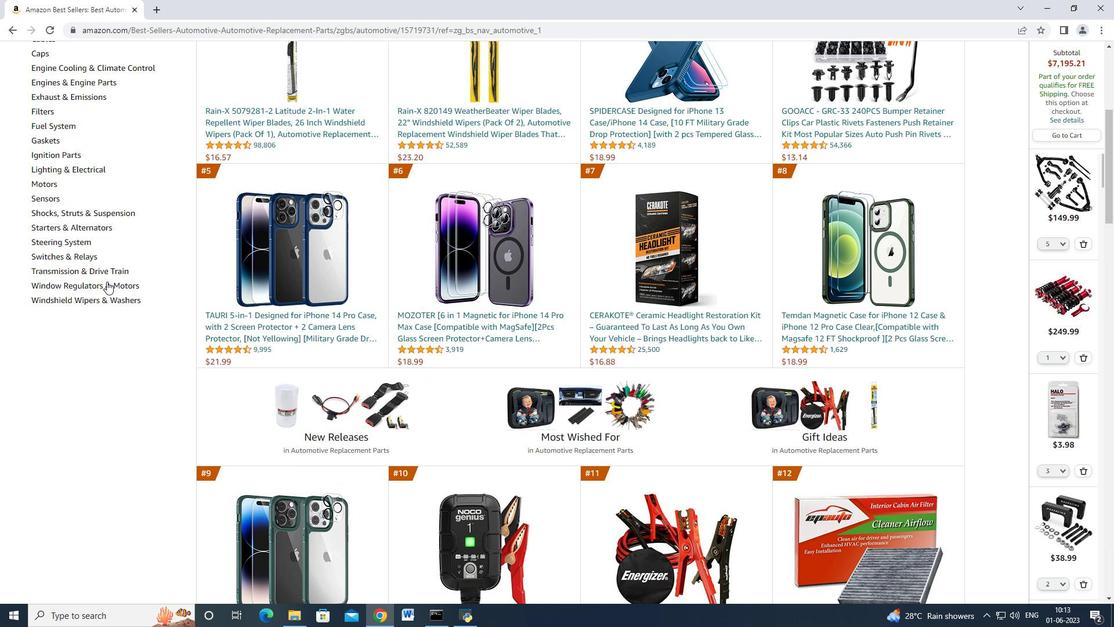 
Action: Mouse scrolled (109, 286) with delta (0, 0)
Screenshot: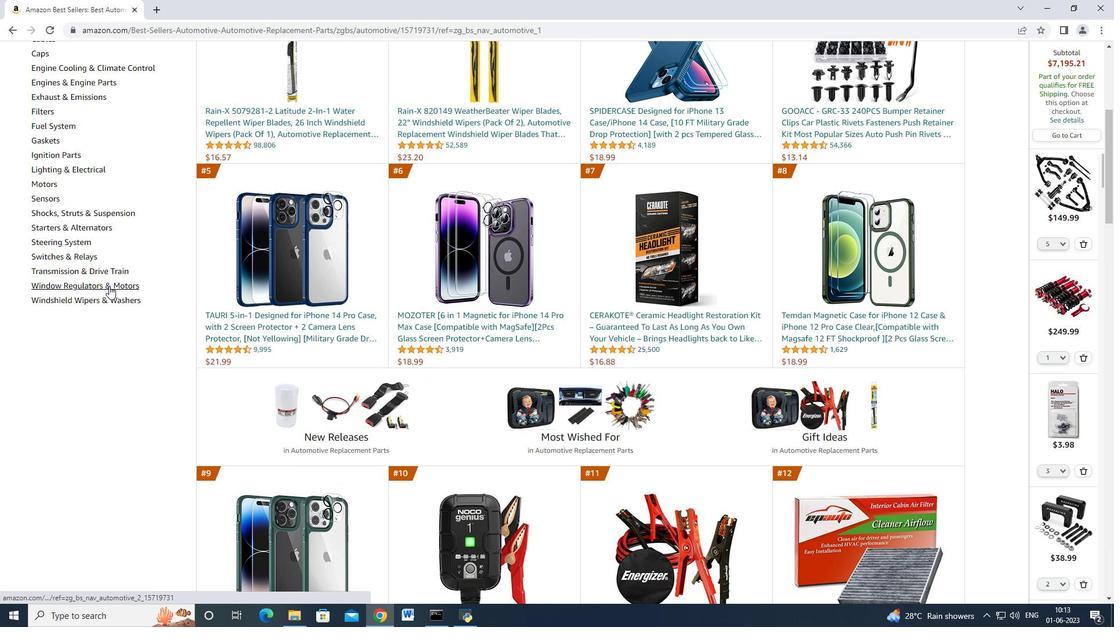 
Action: Mouse scrolled (109, 286) with delta (0, 0)
Screenshot: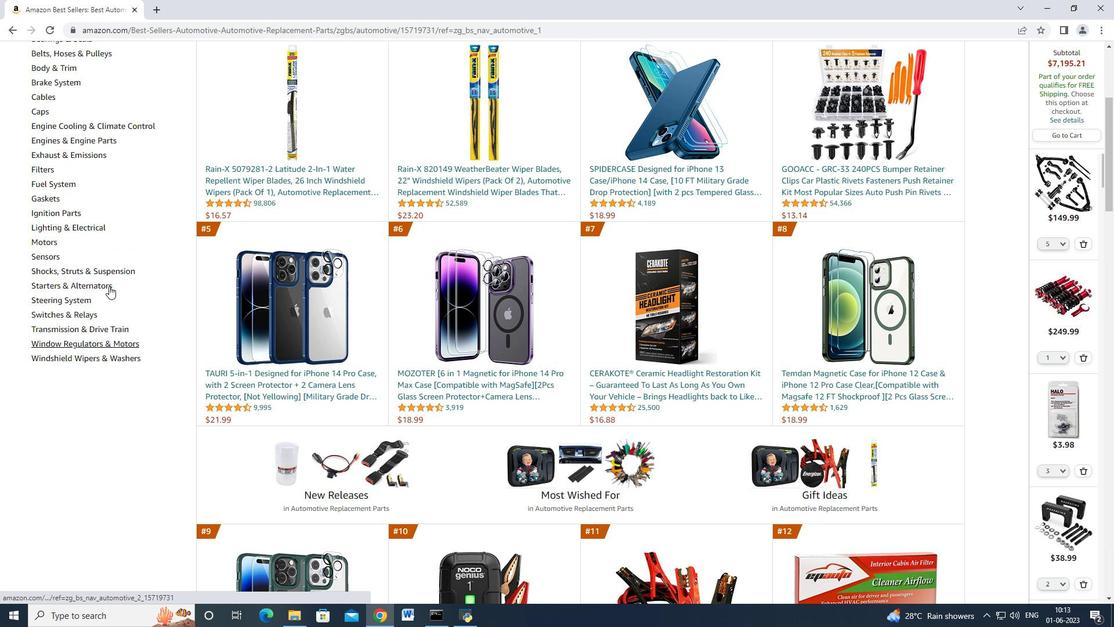 
Action: Mouse moved to (92, 325)
Screenshot: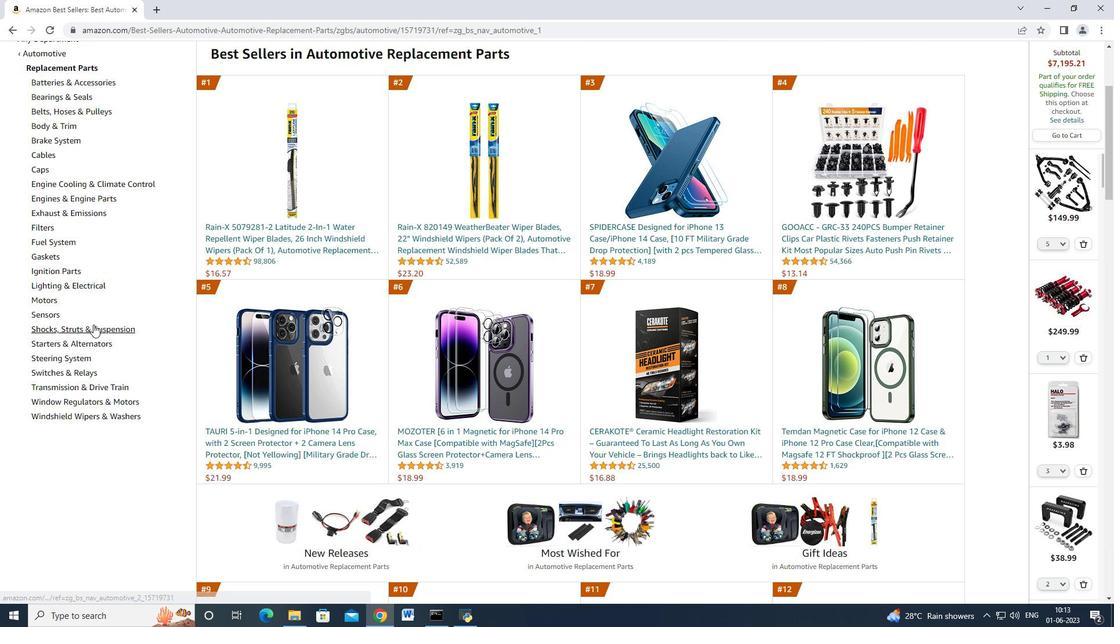 
Action: Mouse pressed left at (92, 325)
Screenshot: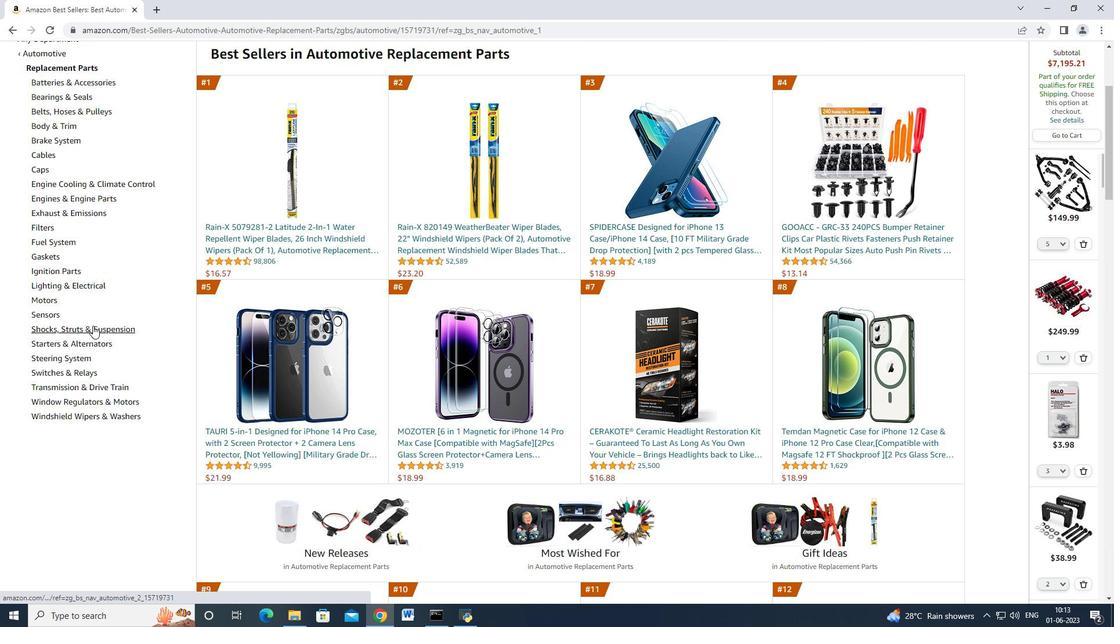 
Action: Mouse moved to (90, 293)
Screenshot: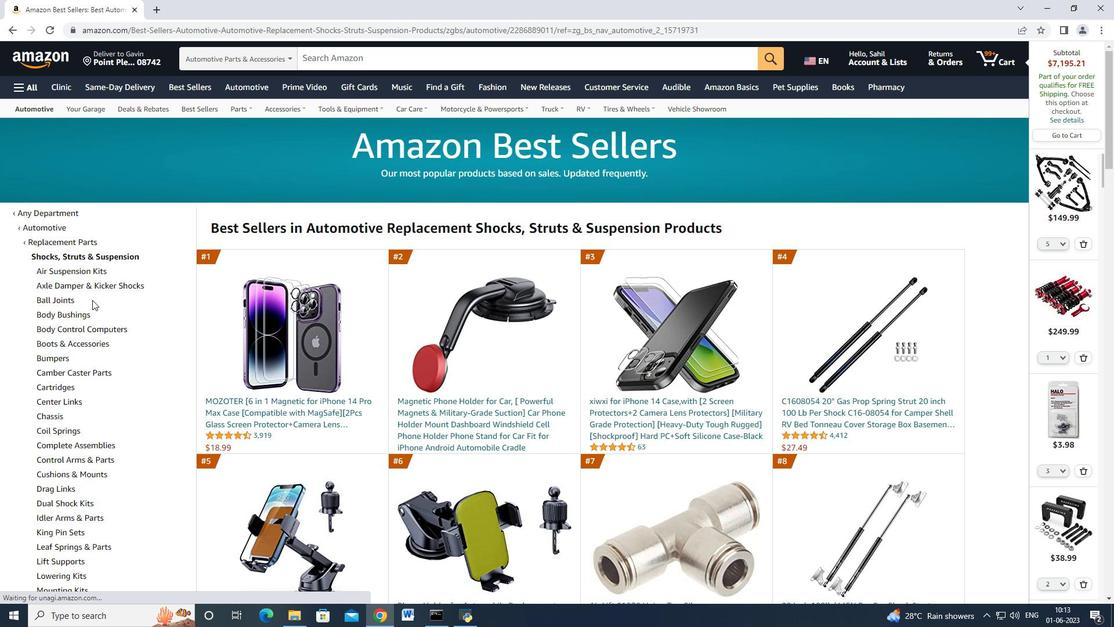 
Action: Mouse scrolled (90, 292) with delta (0, 0)
Screenshot: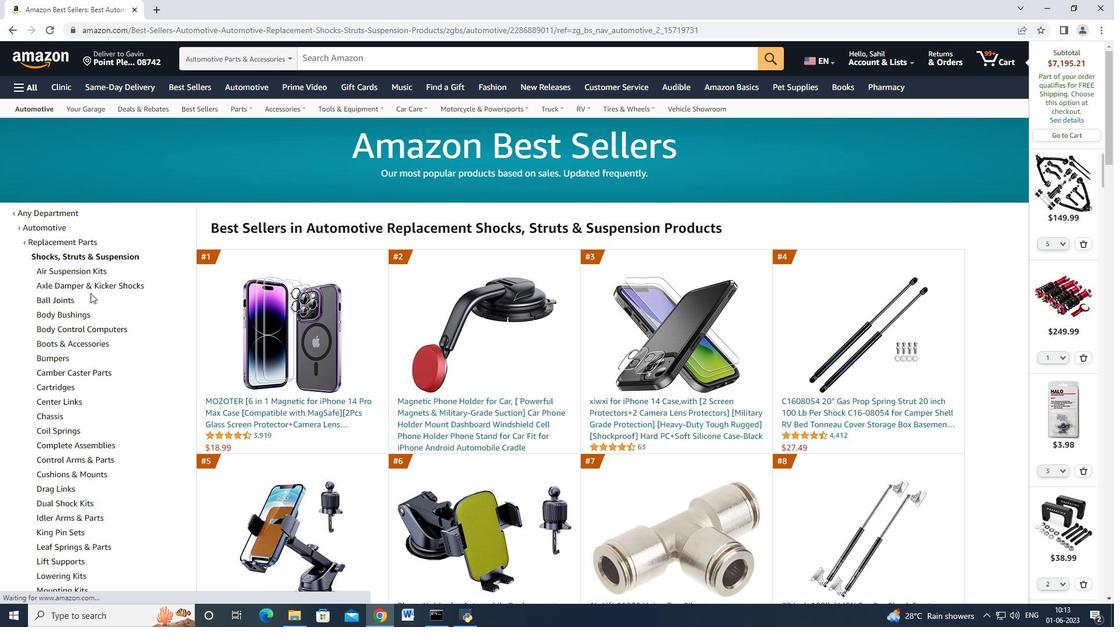 
Action: Mouse scrolled (90, 293) with delta (0, 0)
Screenshot: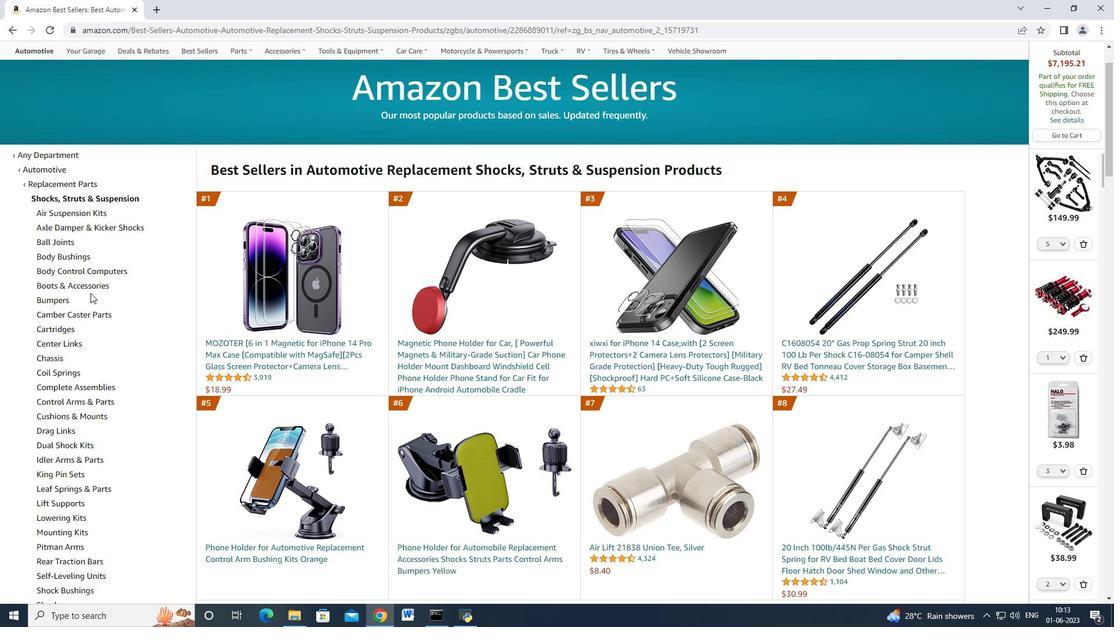 
Action: Mouse moved to (88, 292)
Screenshot: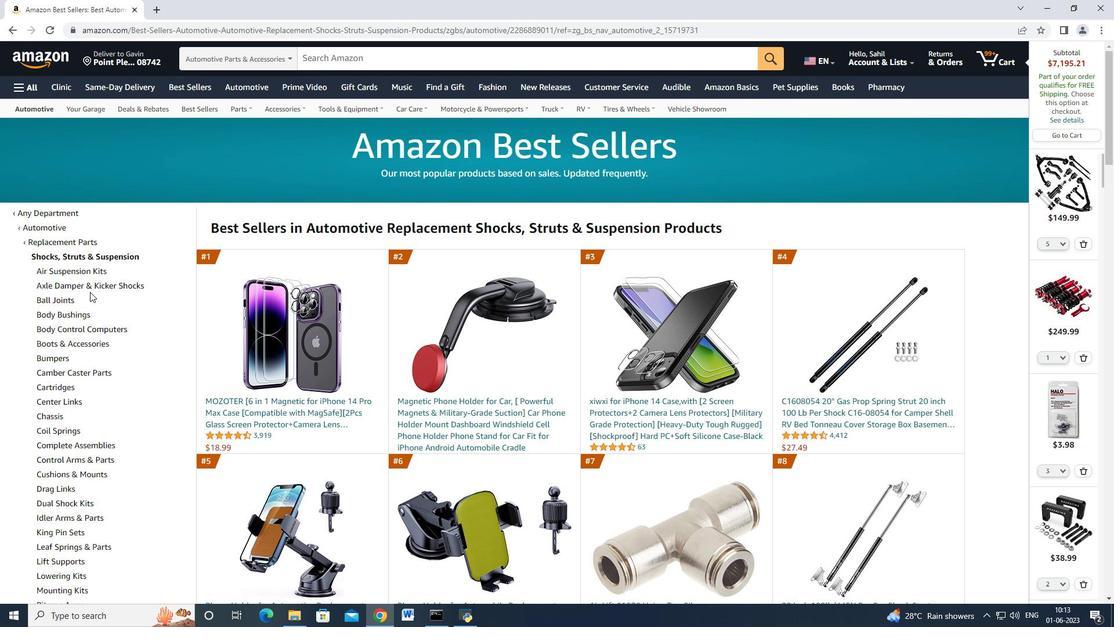 
Action: Mouse scrolled (88, 291) with delta (0, 0)
Screenshot: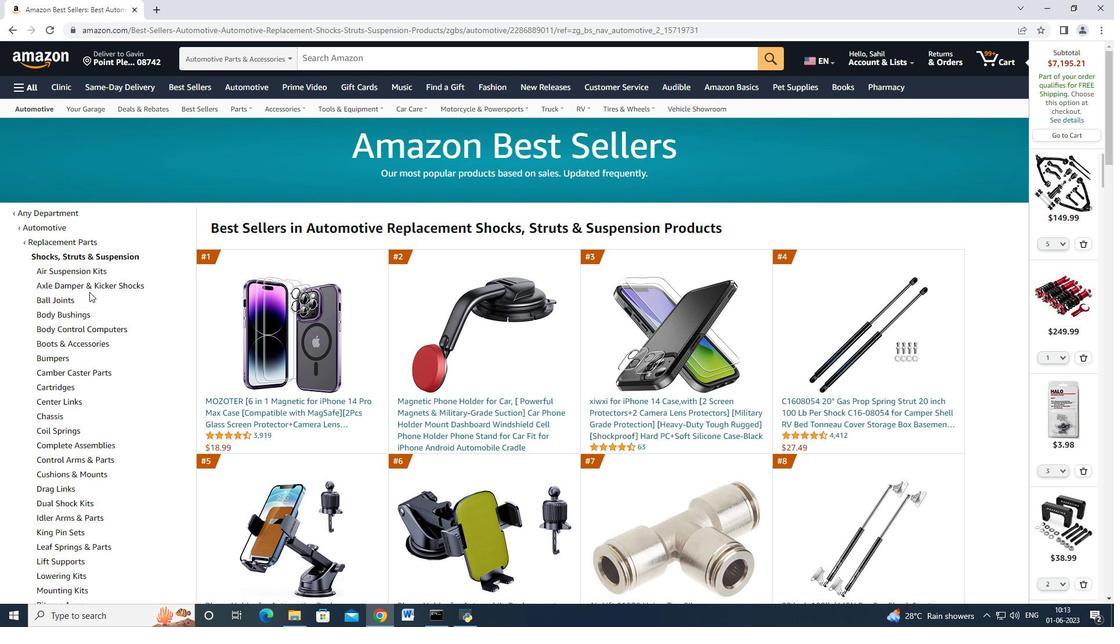 
Action: Mouse moved to (81, 411)
Screenshot: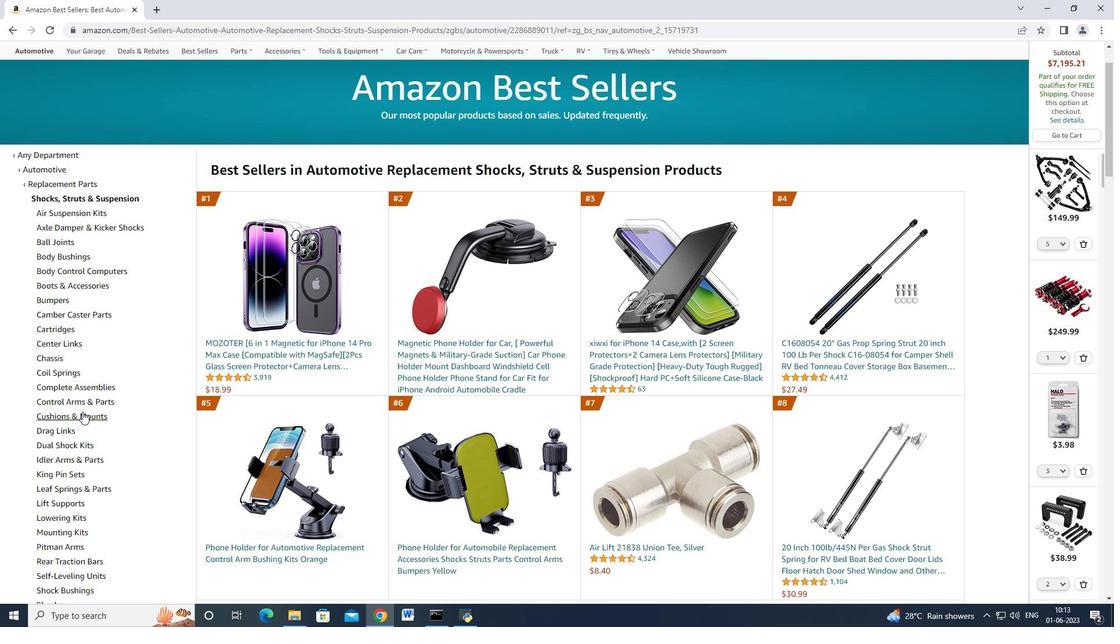
Action: Mouse pressed left at (81, 411)
Screenshot: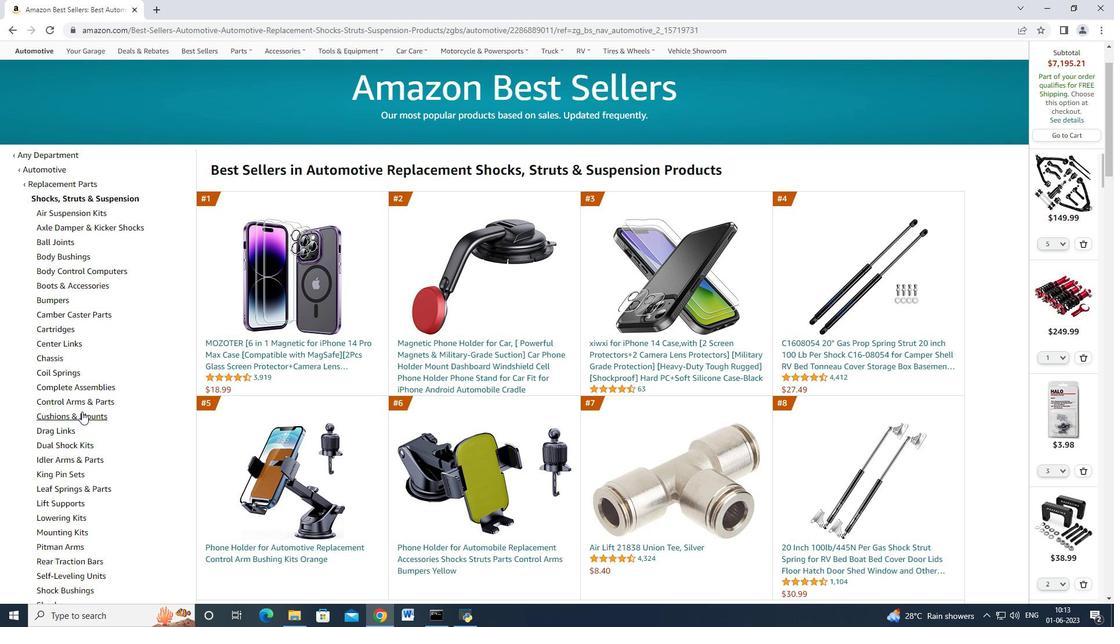 
Action: Mouse moved to (204, 164)
Screenshot: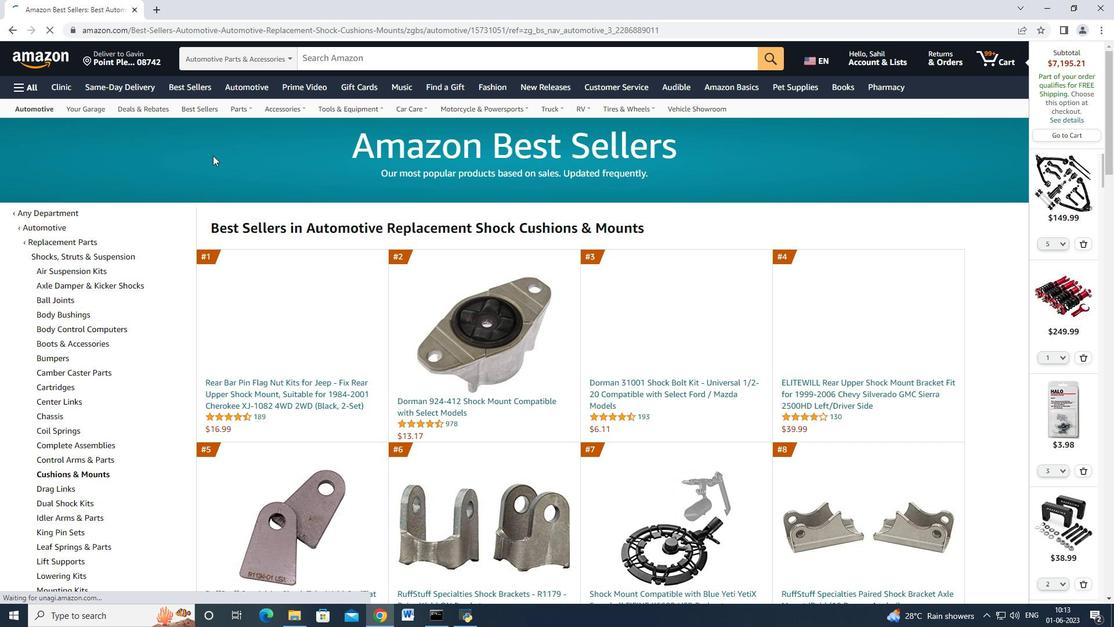 
Action: Mouse scrolled (204, 163) with delta (0, 0)
Screenshot: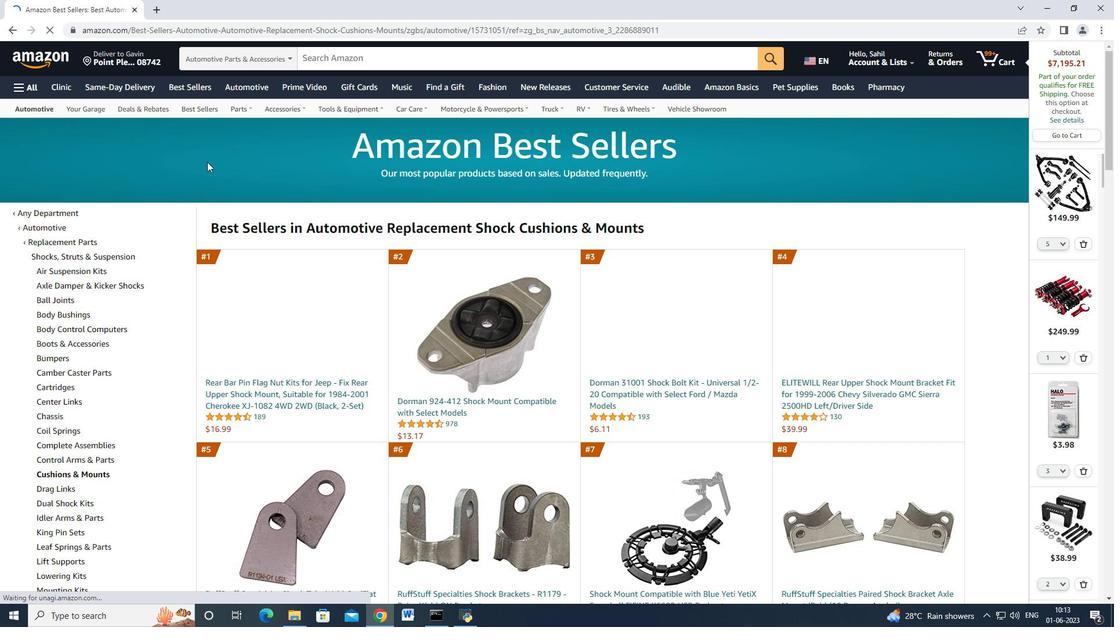 
Action: Mouse moved to (249, 343)
Screenshot: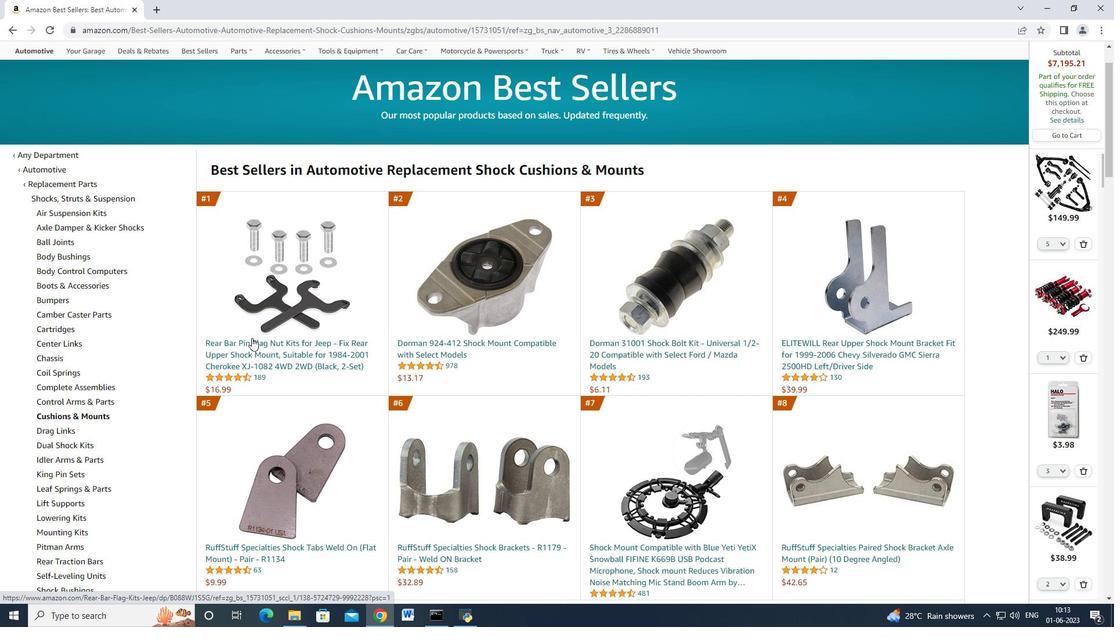 
Action: Mouse pressed left at (249, 343)
Screenshot: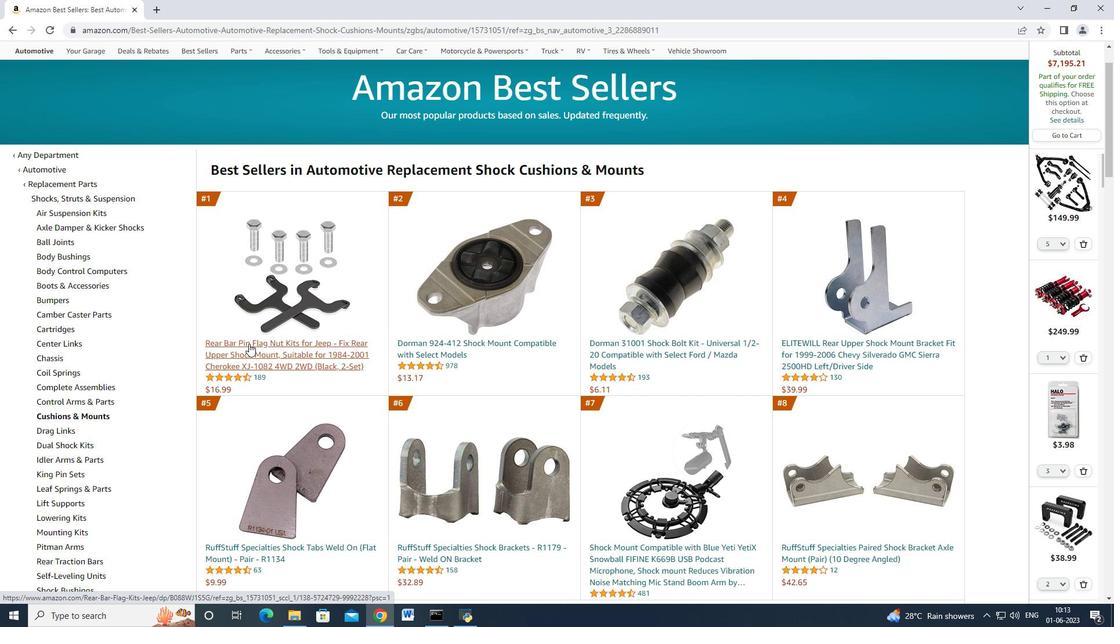 
Action: Mouse moved to (841, 474)
Screenshot: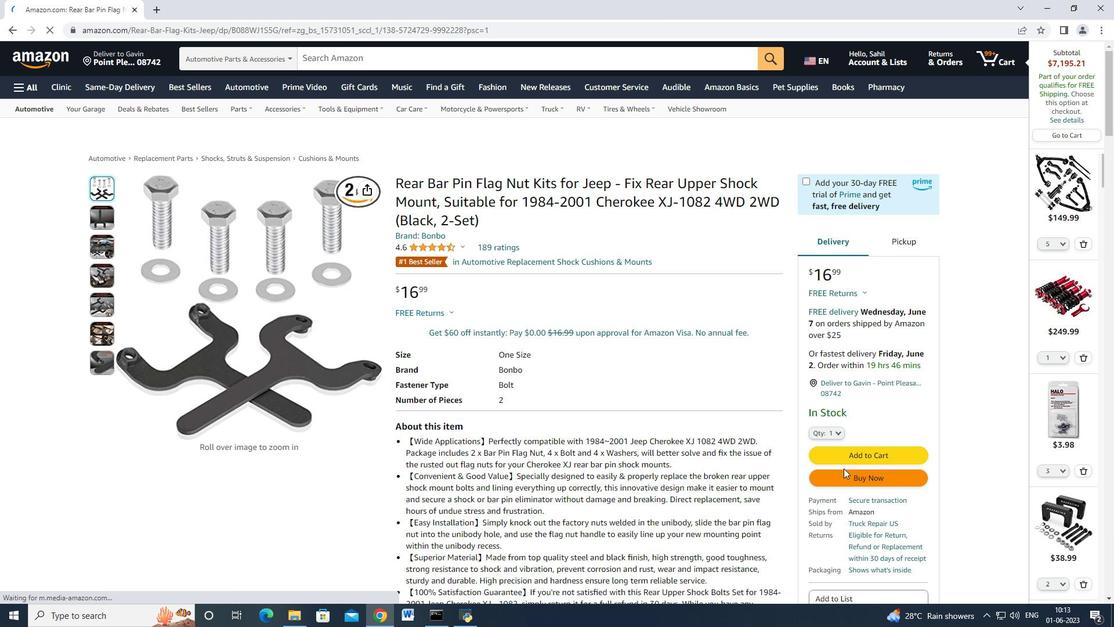 
Action: Mouse pressed left at (841, 474)
Screenshot: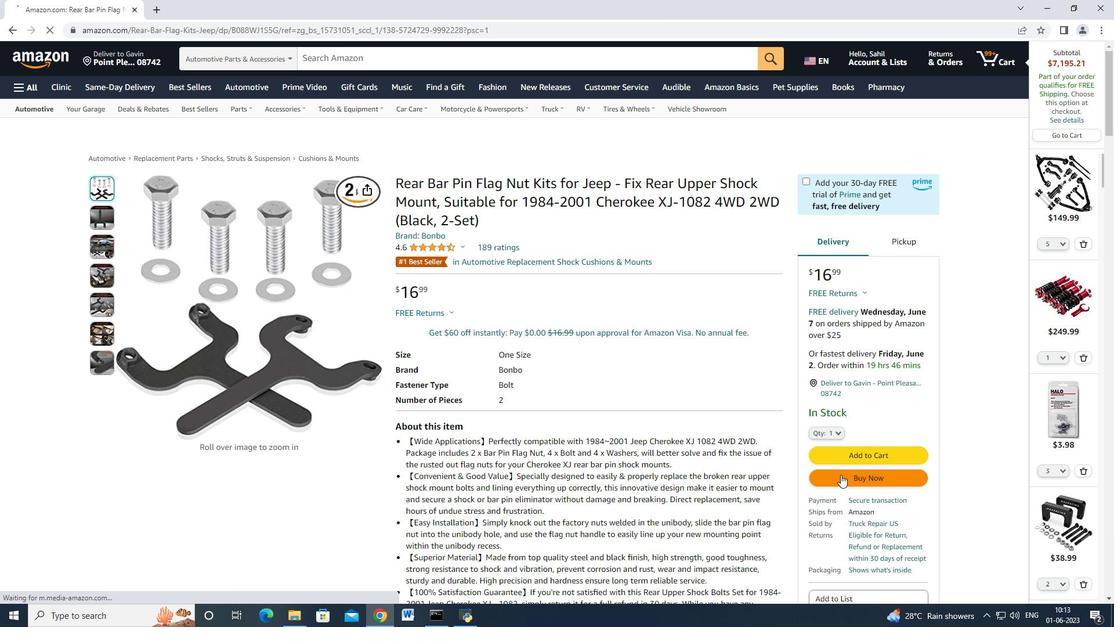 
Action: Mouse moved to (669, 98)
Screenshot: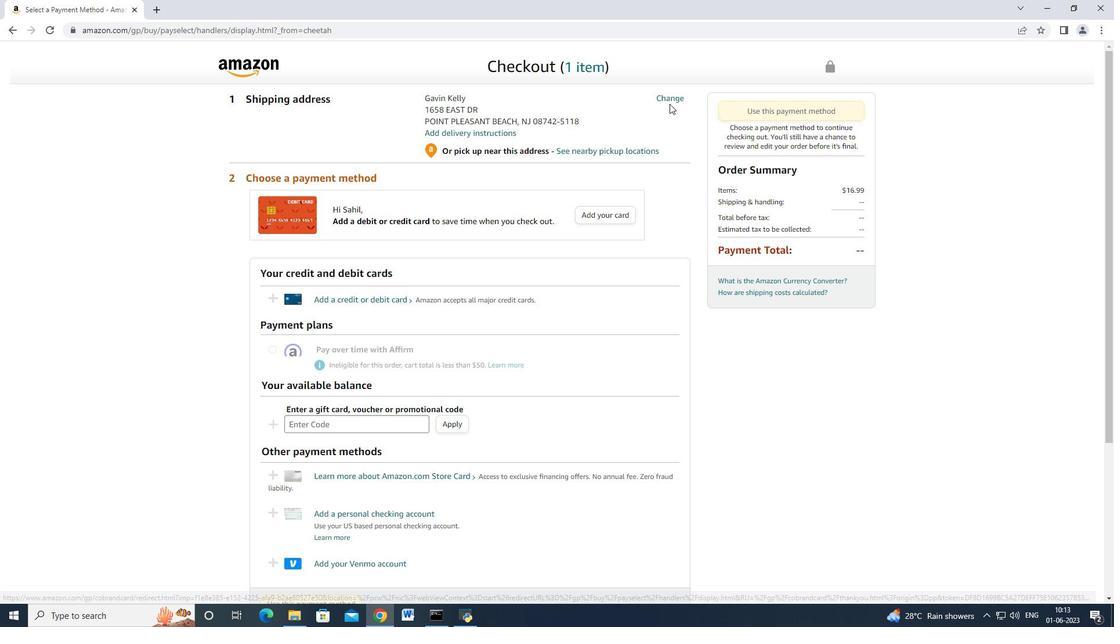 
Action: Mouse pressed left at (669, 98)
Screenshot: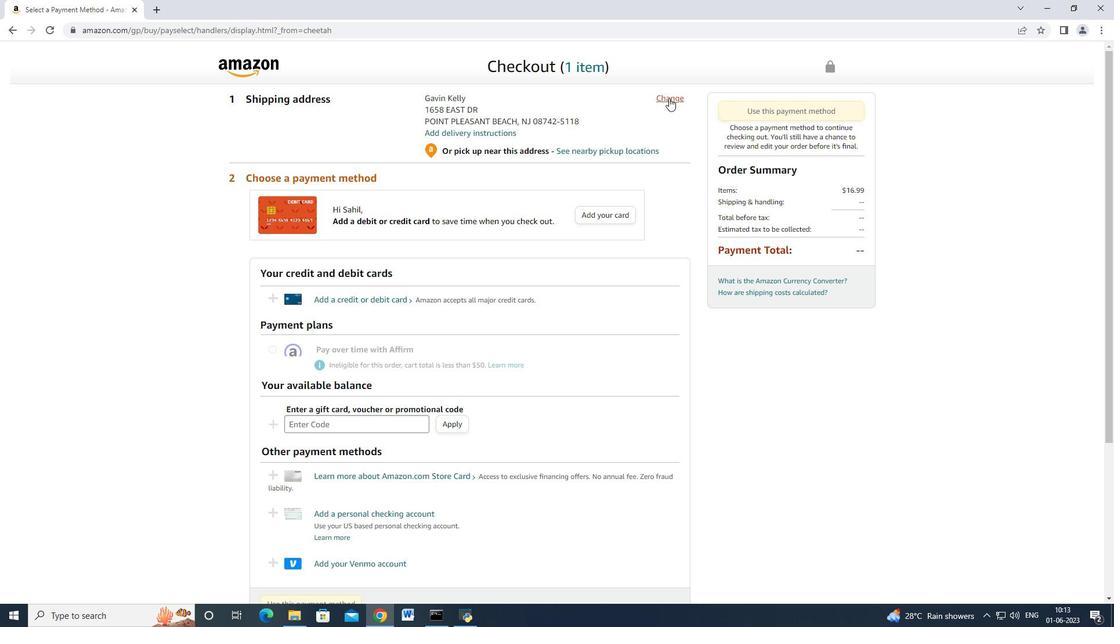 
Action: Mouse moved to (379, 246)
Screenshot: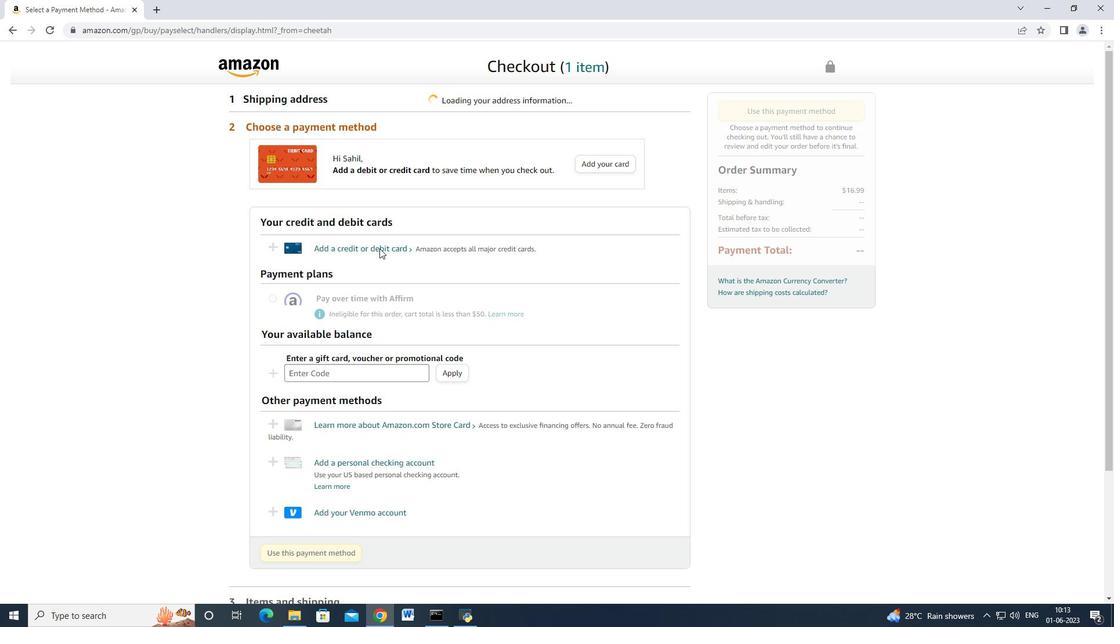 
Action: Mouse pressed left at (379, 246)
Screenshot: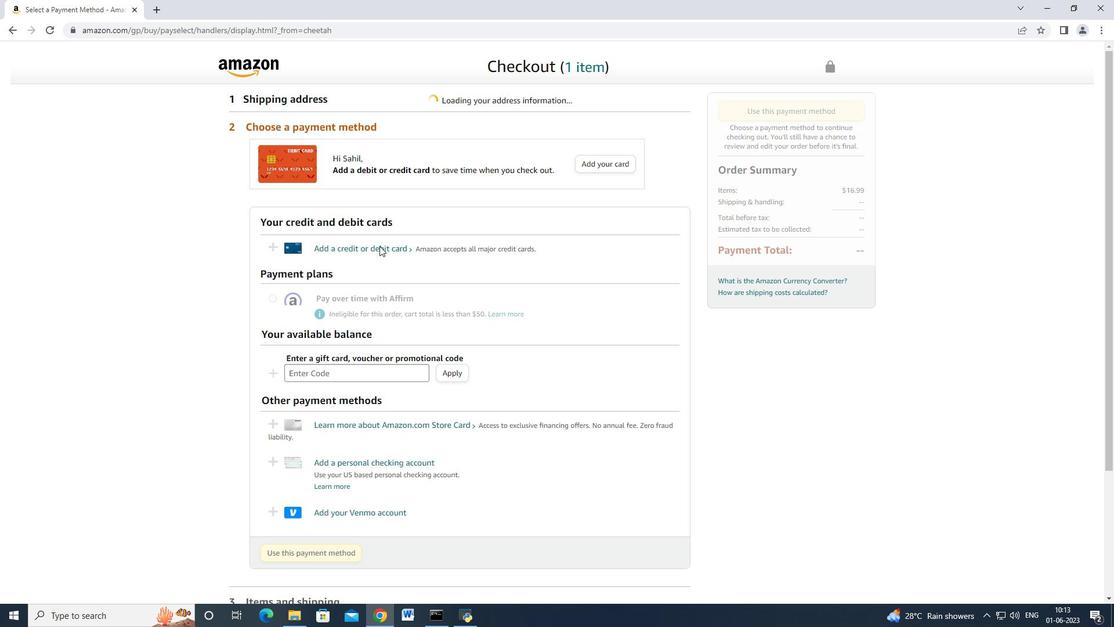
Action: Mouse moved to (375, 295)
Screenshot: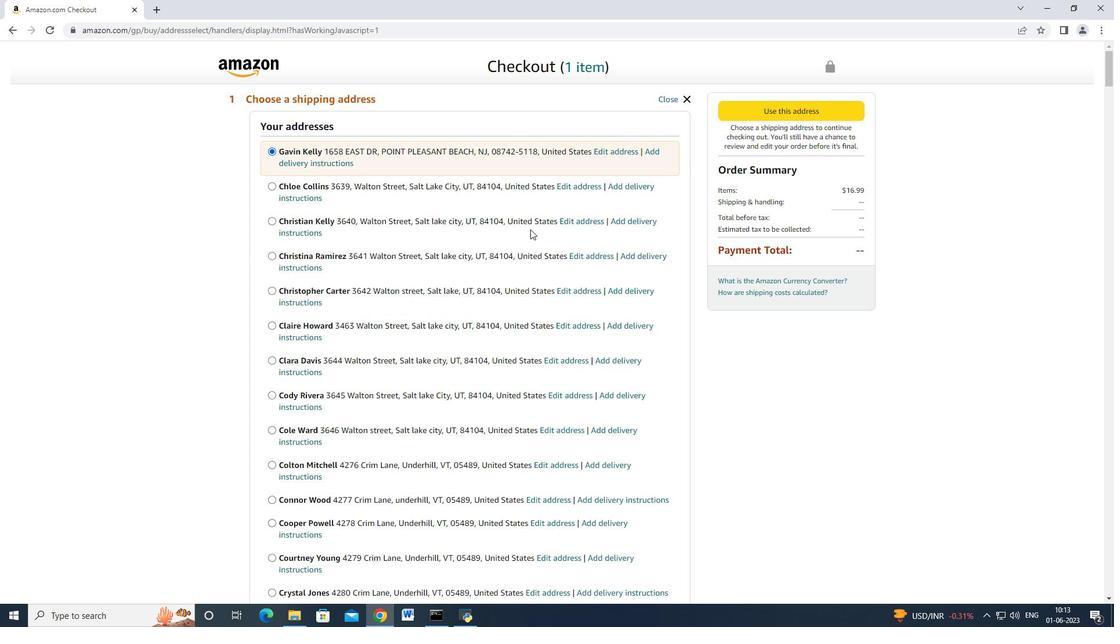 
Action: Mouse scrolled (375, 294) with delta (0, 0)
Screenshot: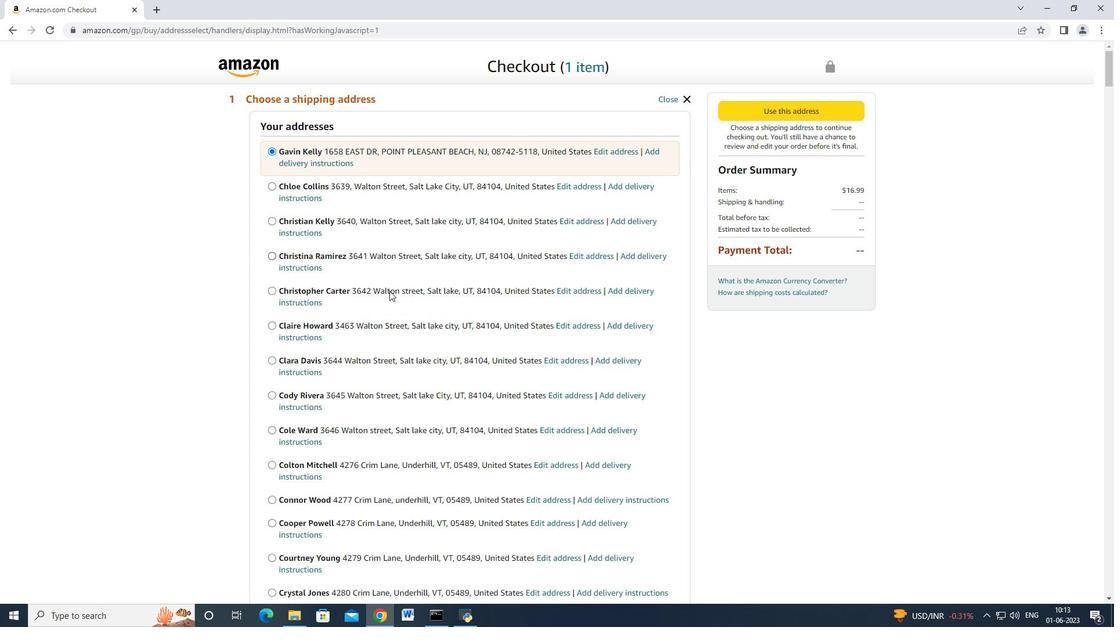 
Action: Mouse scrolled (375, 294) with delta (0, 0)
Screenshot: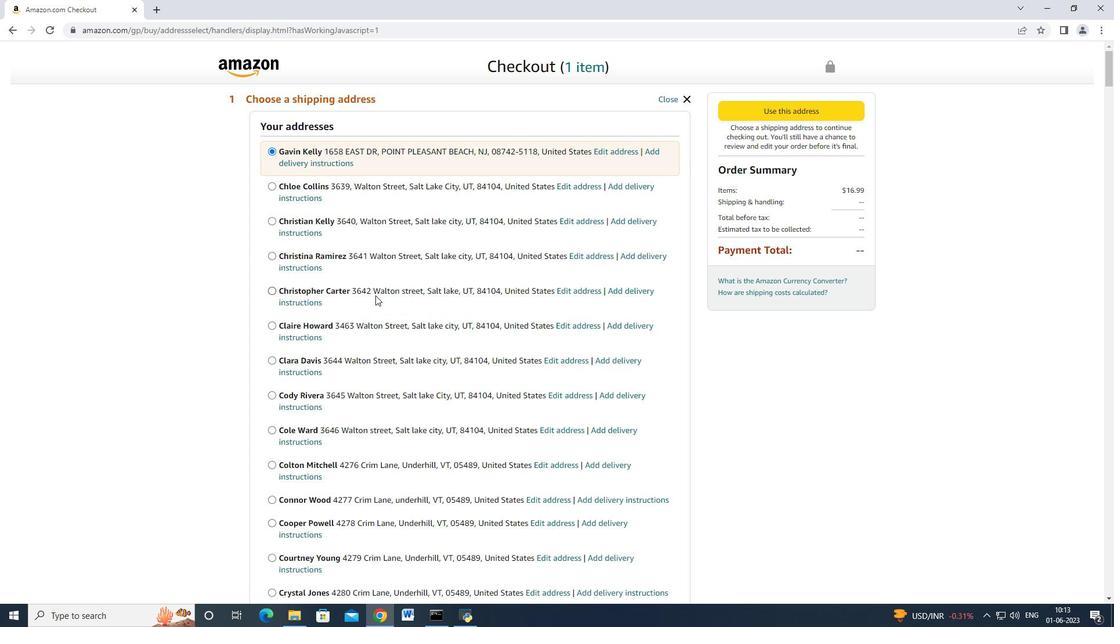 
Action: Mouse scrolled (375, 294) with delta (0, 0)
Screenshot: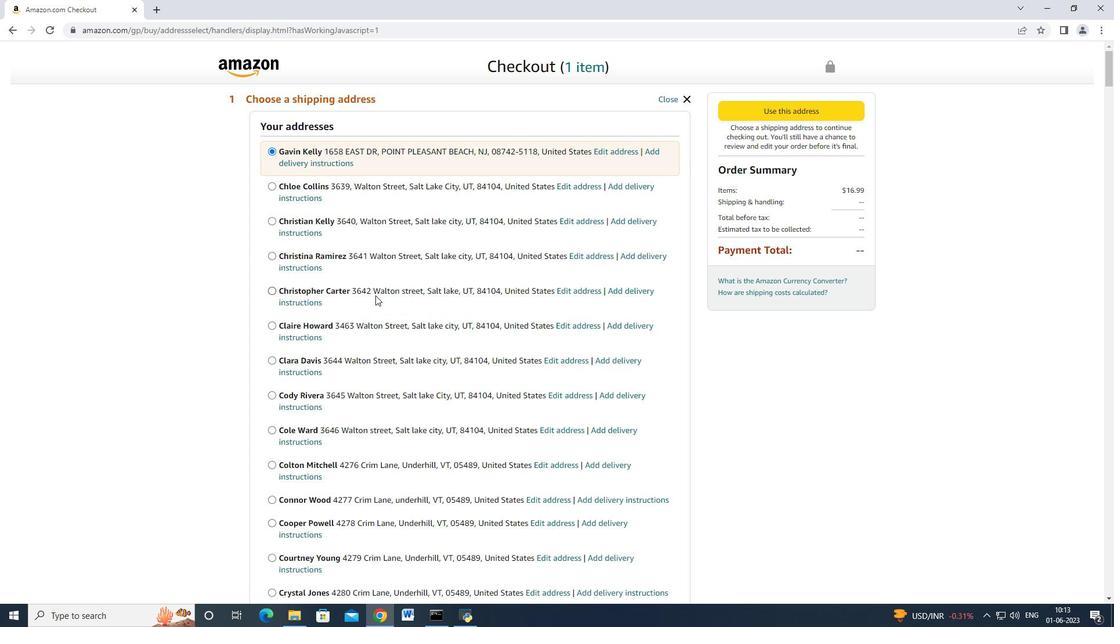 
Action: Mouse moved to (375, 296)
Screenshot: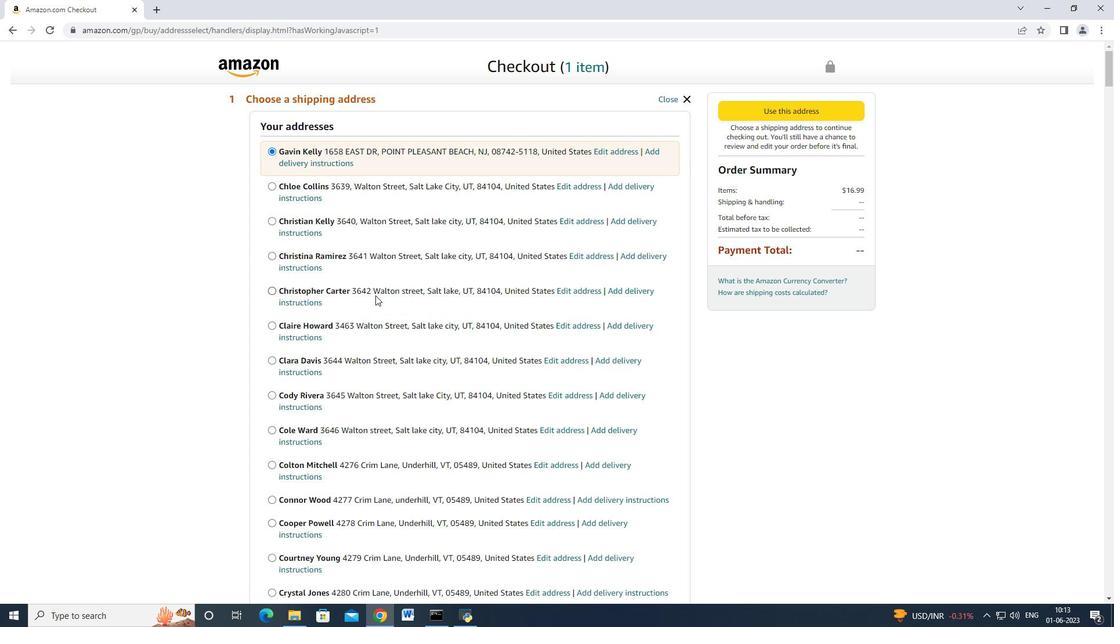 
Action: Mouse scrolled (375, 295) with delta (0, 0)
Screenshot: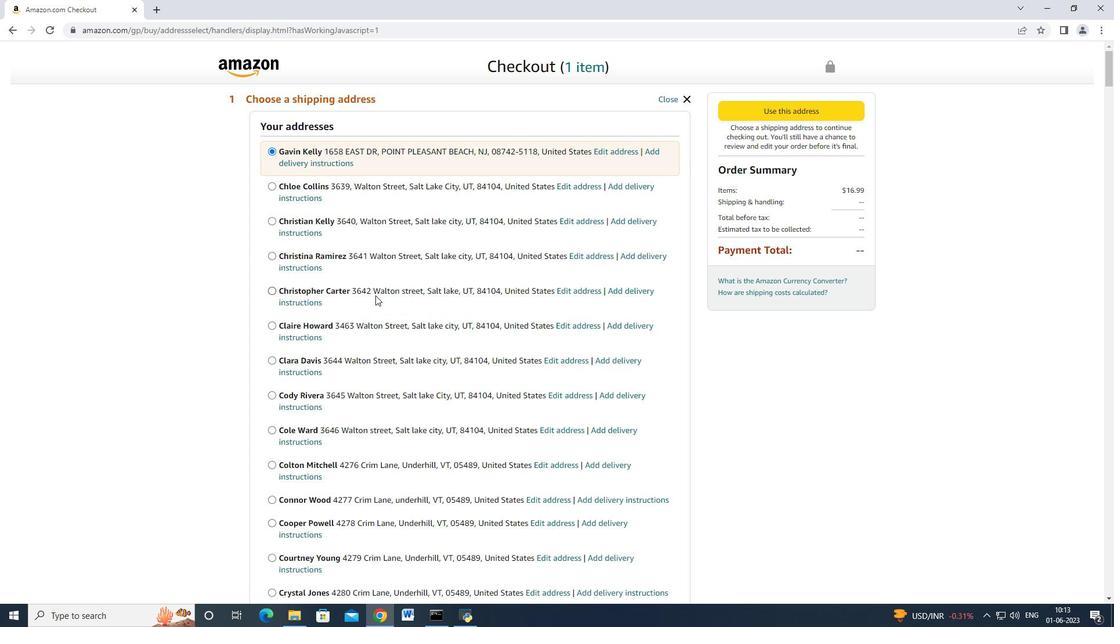 
Action: Mouse scrolled (375, 295) with delta (0, 0)
Screenshot: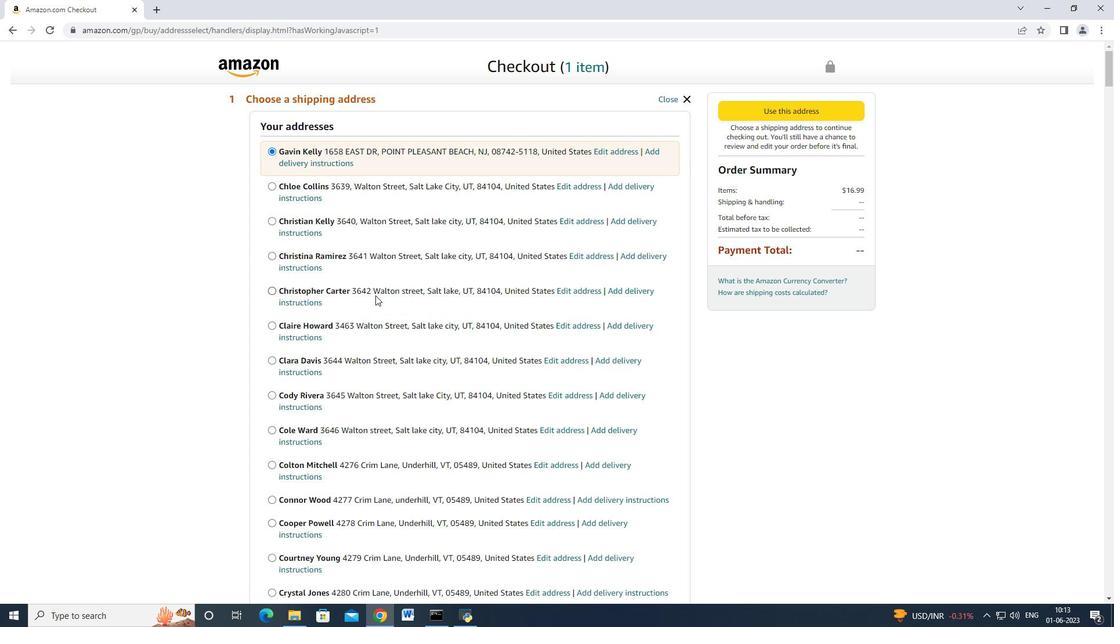 
Action: Mouse scrolled (375, 295) with delta (0, 0)
Screenshot: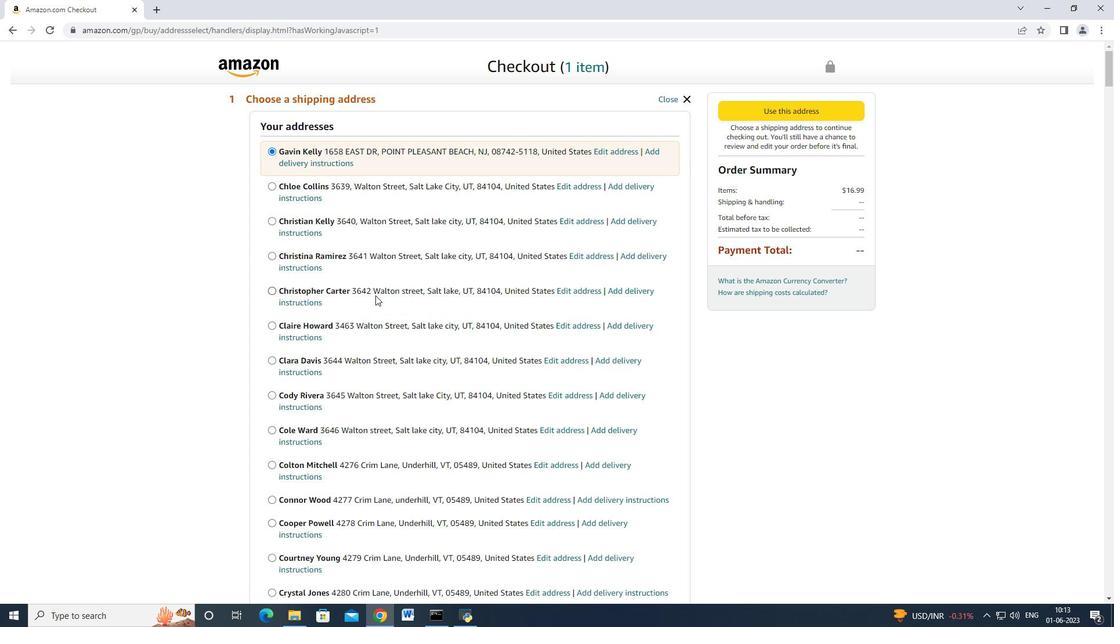 
Action: Mouse scrolled (375, 295) with delta (0, 0)
Screenshot: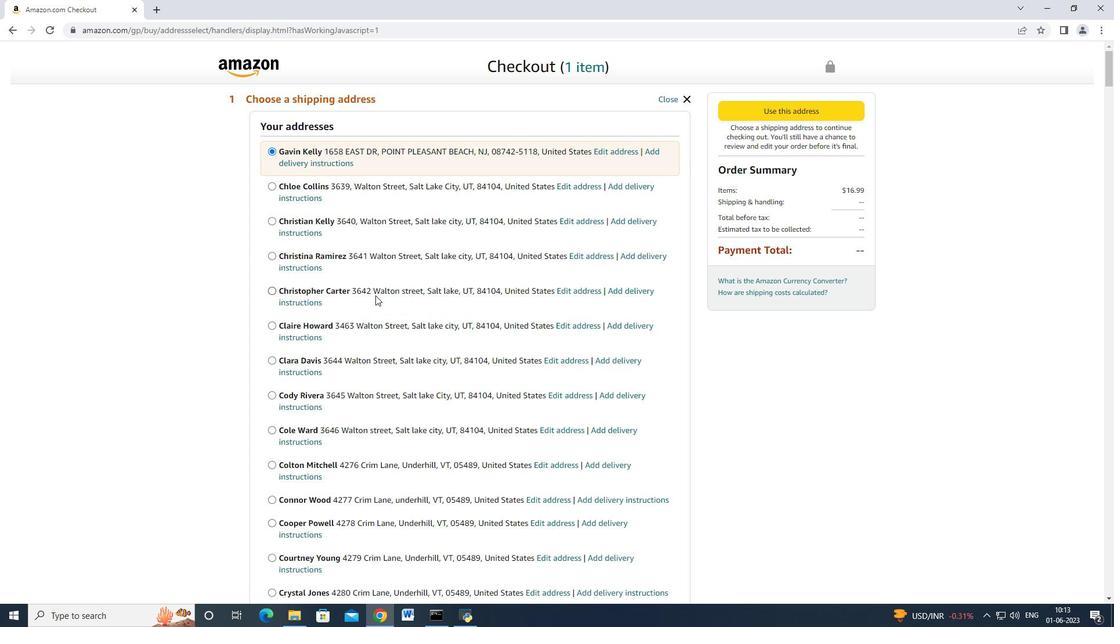 
Action: Mouse scrolled (375, 295) with delta (0, 0)
Screenshot: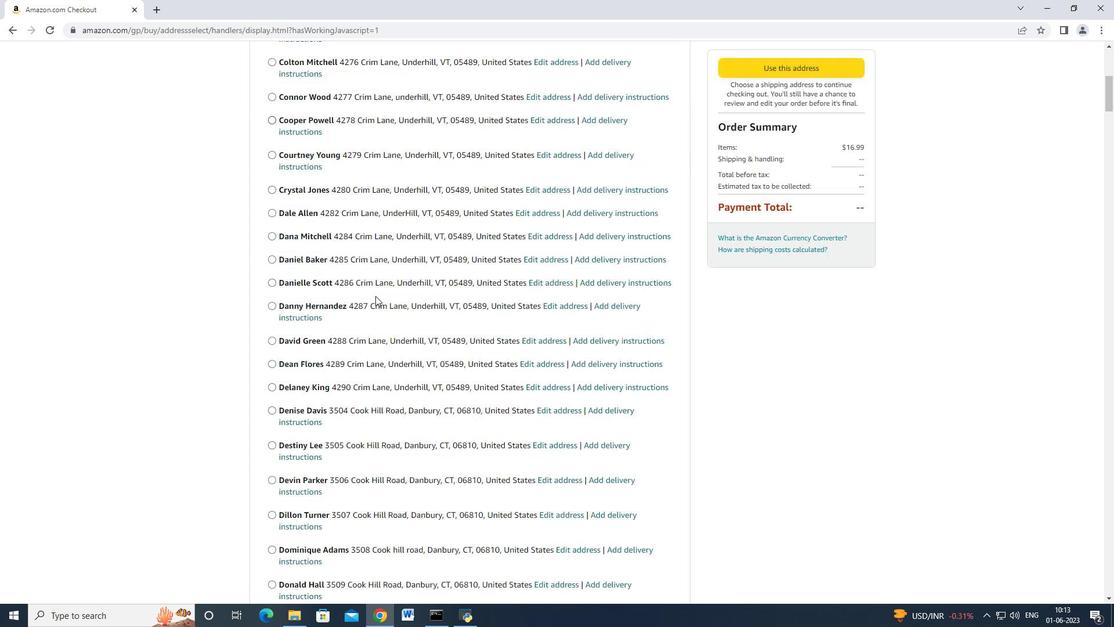 
Action: Mouse scrolled (375, 295) with delta (0, 0)
Screenshot: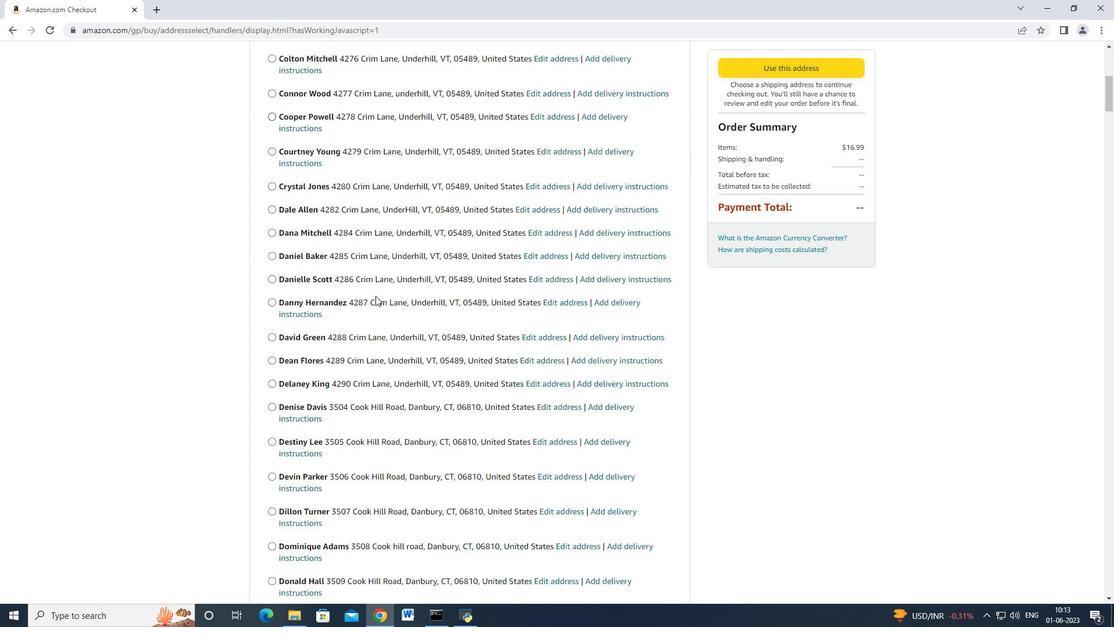 
Action: Mouse scrolled (375, 295) with delta (0, 0)
Screenshot: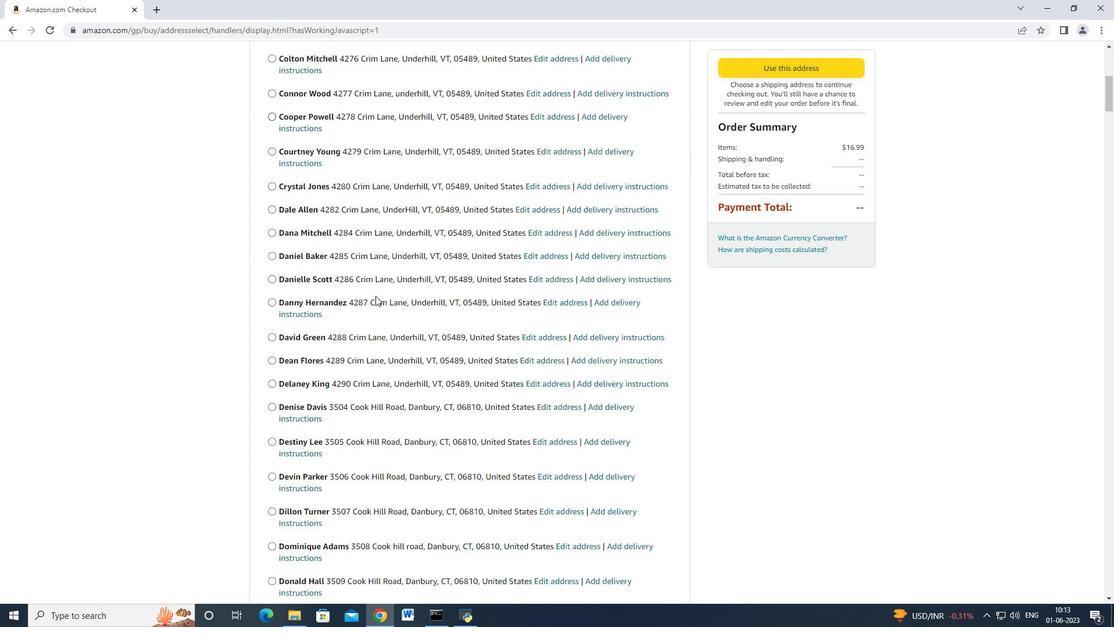 
Action: Mouse scrolled (375, 295) with delta (0, 0)
Screenshot: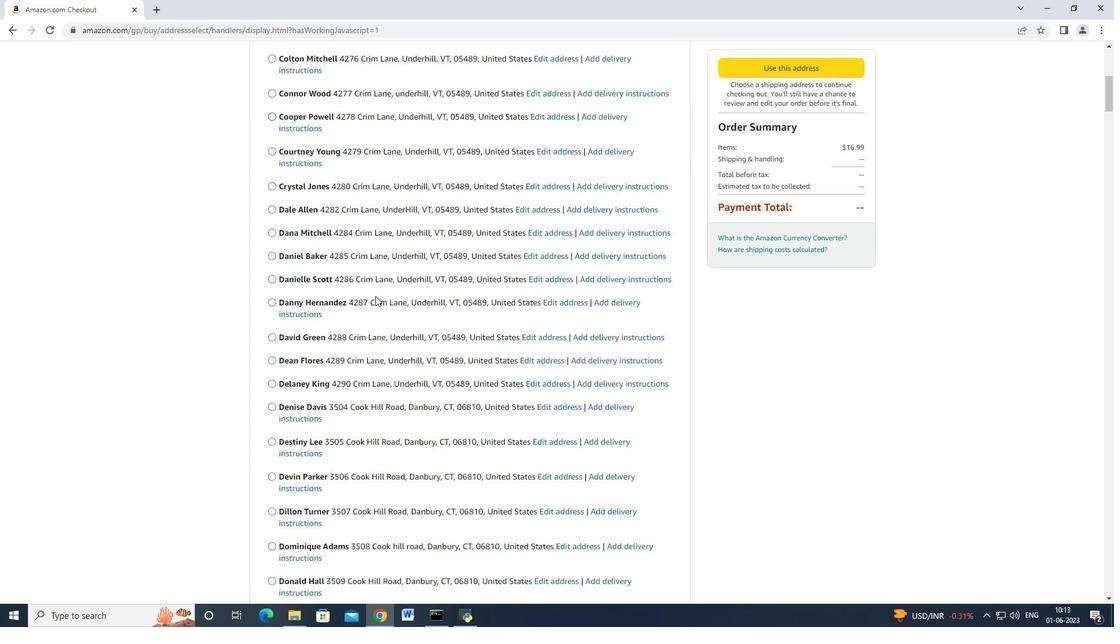 
Action: Mouse scrolled (375, 295) with delta (0, 0)
Screenshot: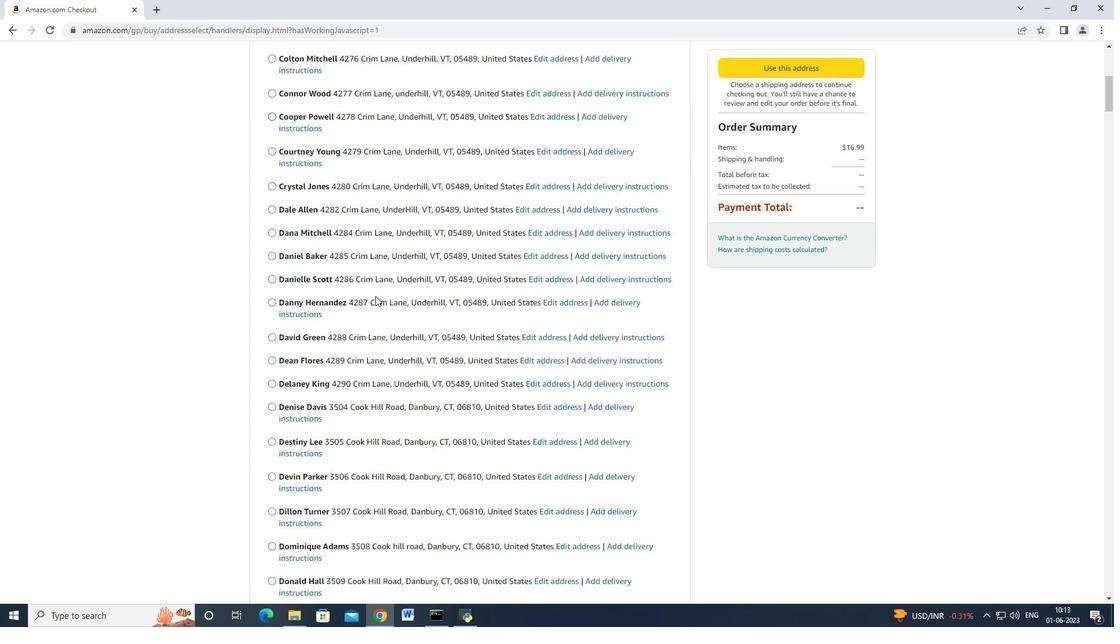 
Action: Mouse moved to (375, 296)
Screenshot: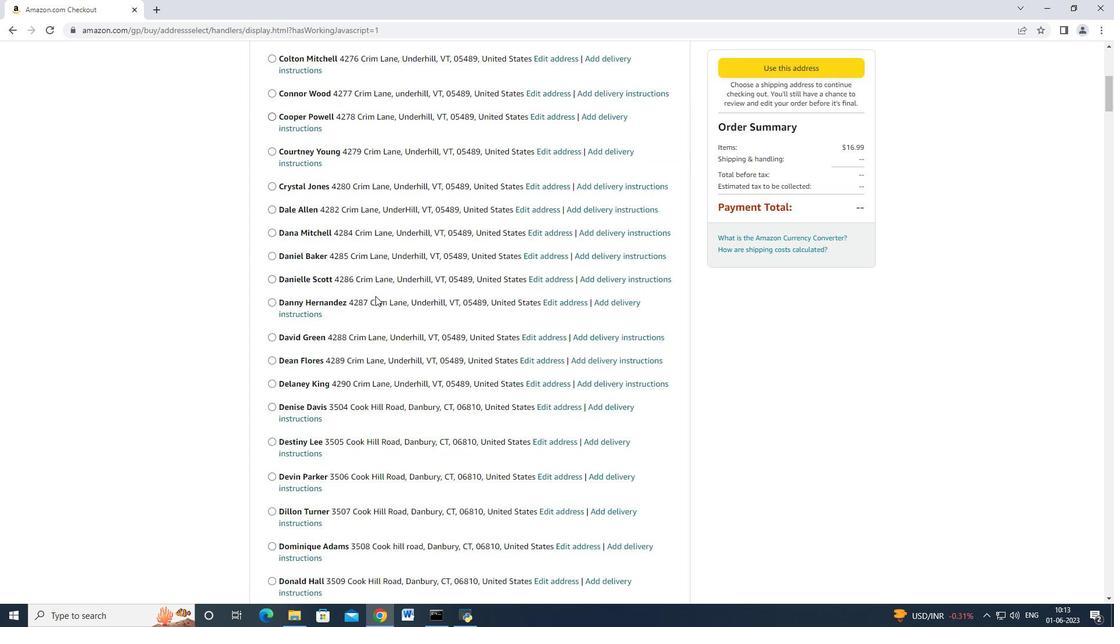 
Action: Mouse scrolled (375, 295) with delta (0, 0)
Screenshot: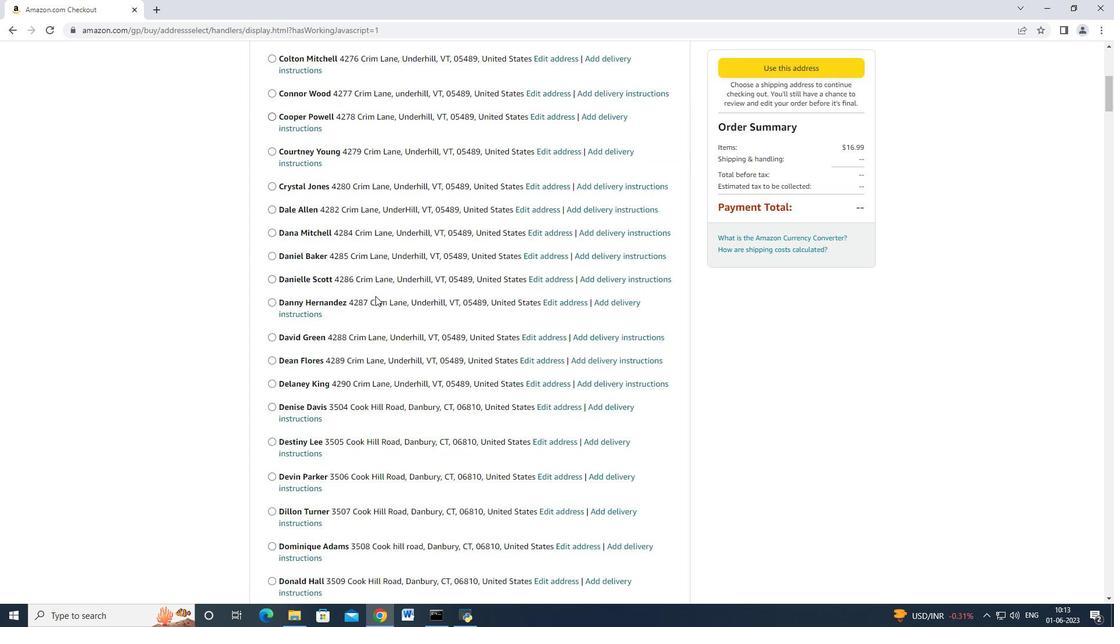 
Action: Mouse scrolled (375, 295) with delta (0, 0)
Screenshot: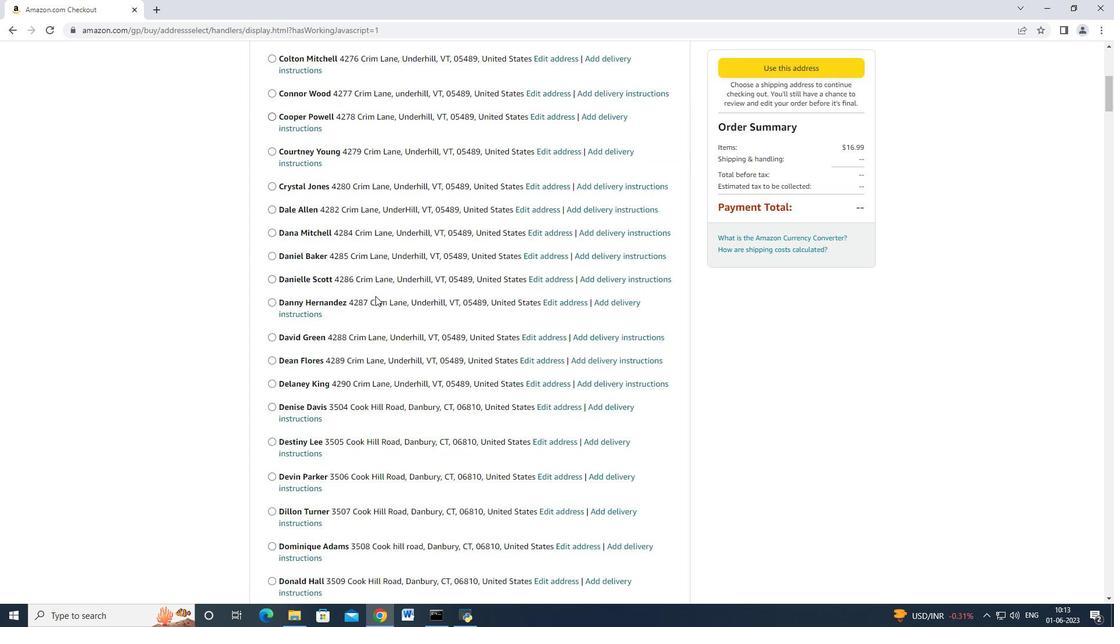
Action: Mouse scrolled (375, 295) with delta (0, 0)
Screenshot: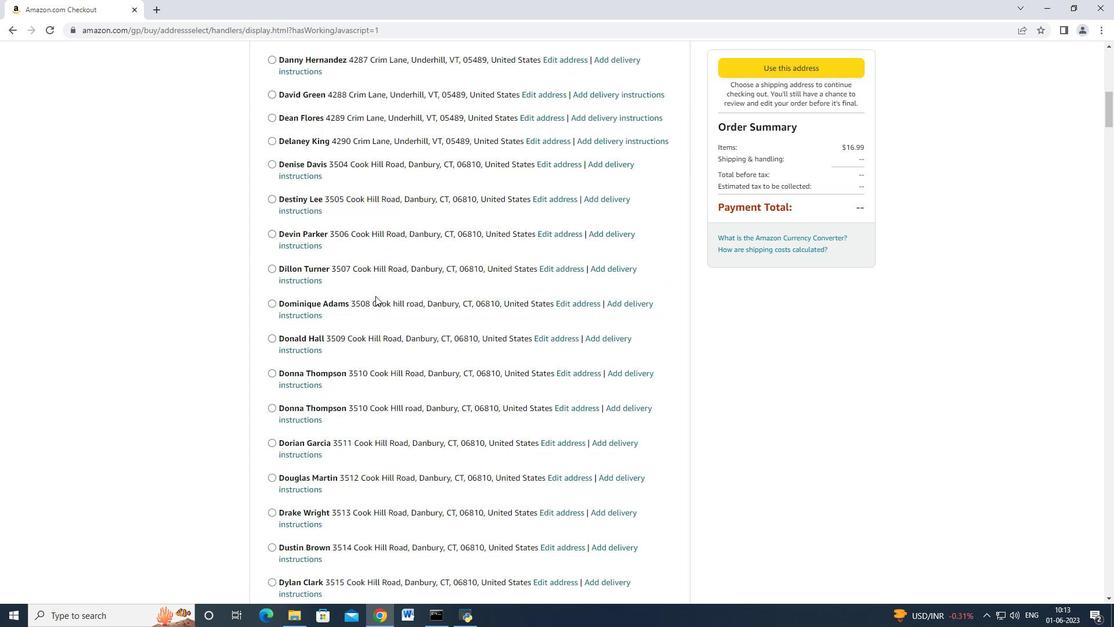 
Action: Mouse scrolled (375, 295) with delta (0, 0)
Screenshot: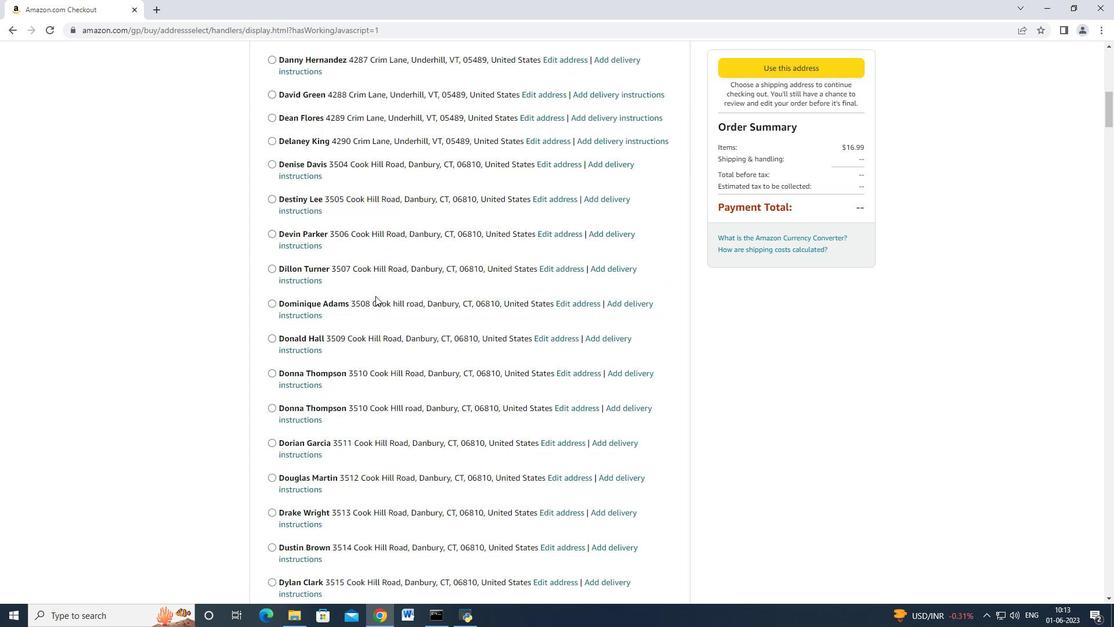 
Action: Mouse scrolled (375, 295) with delta (0, 0)
Screenshot: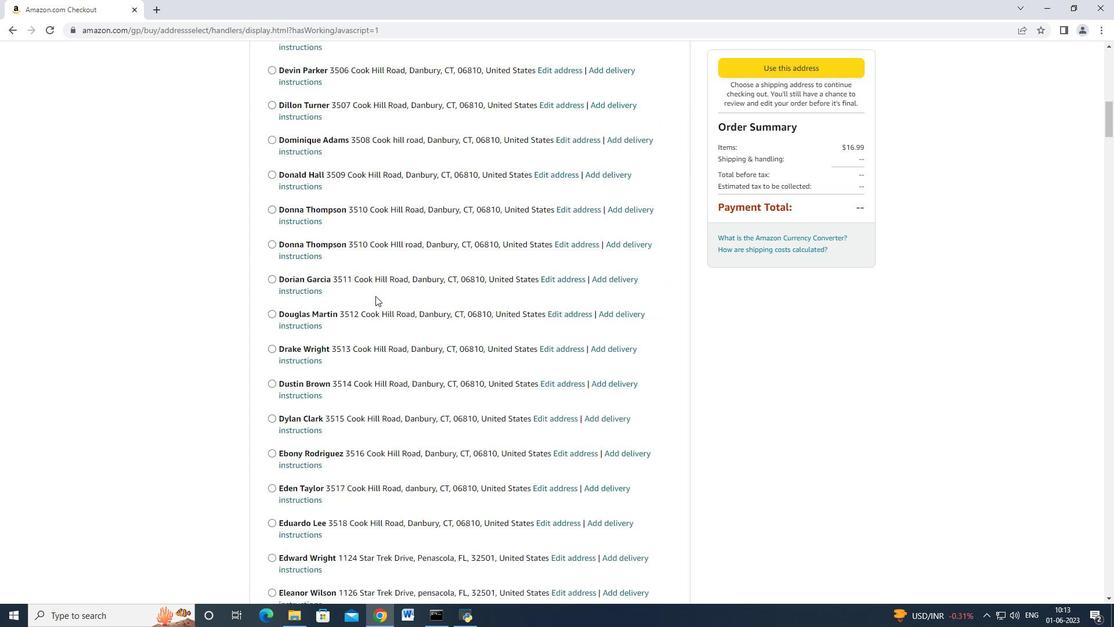 
Action: Mouse scrolled (375, 295) with delta (0, 0)
Screenshot: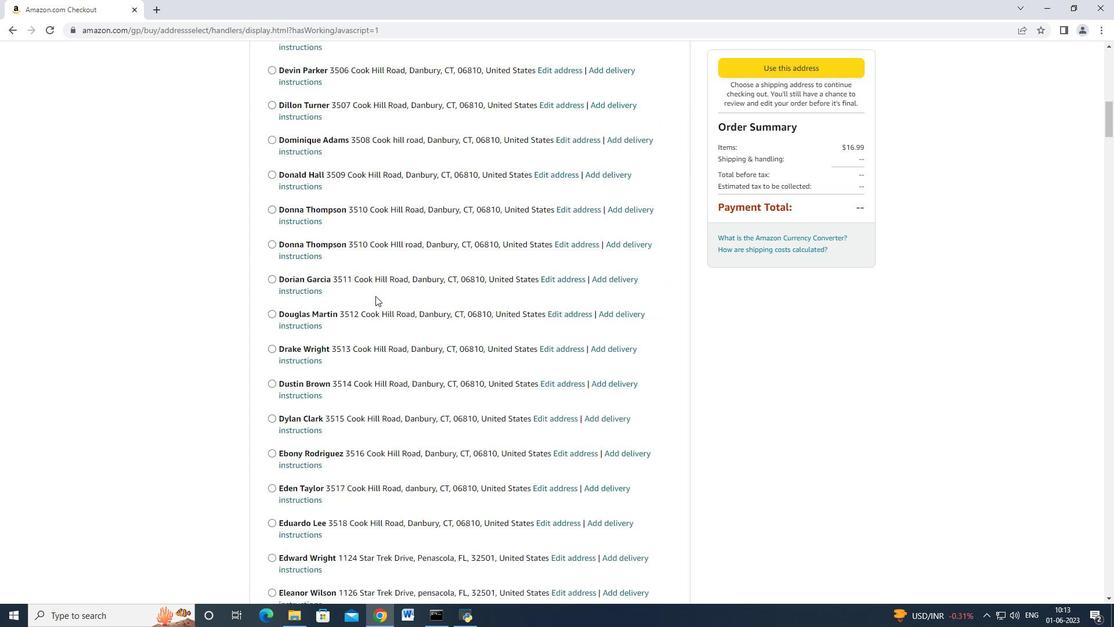 
Action: Mouse scrolled (375, 295) with delta (0, 0)
Screenshot: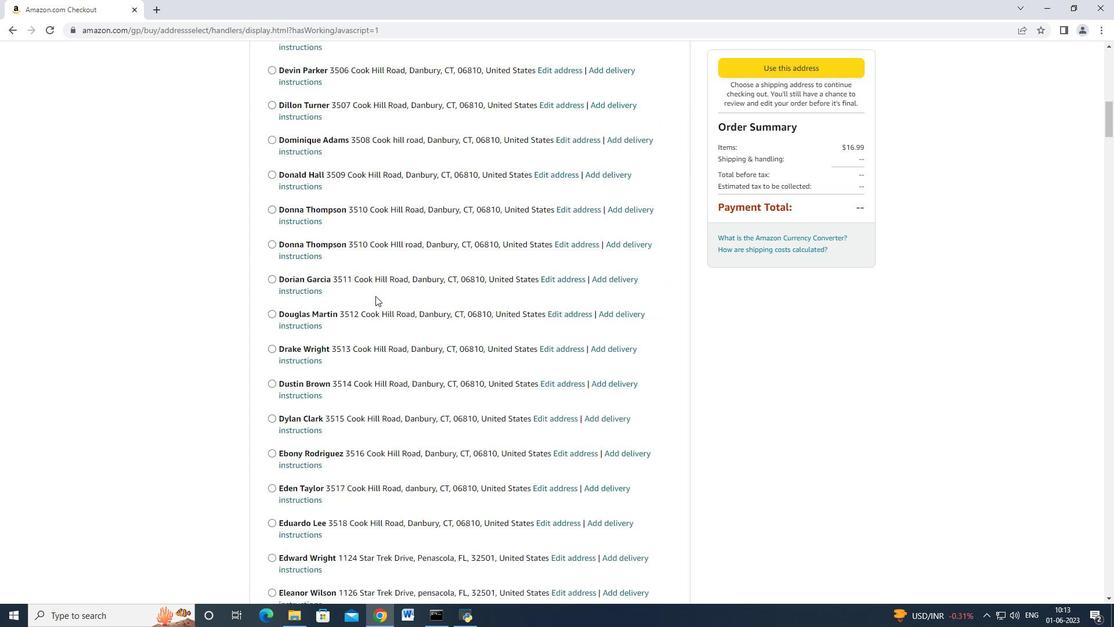 
Action: Mouse scrolled (375, 295) with delta (0, 0)
Screenshot: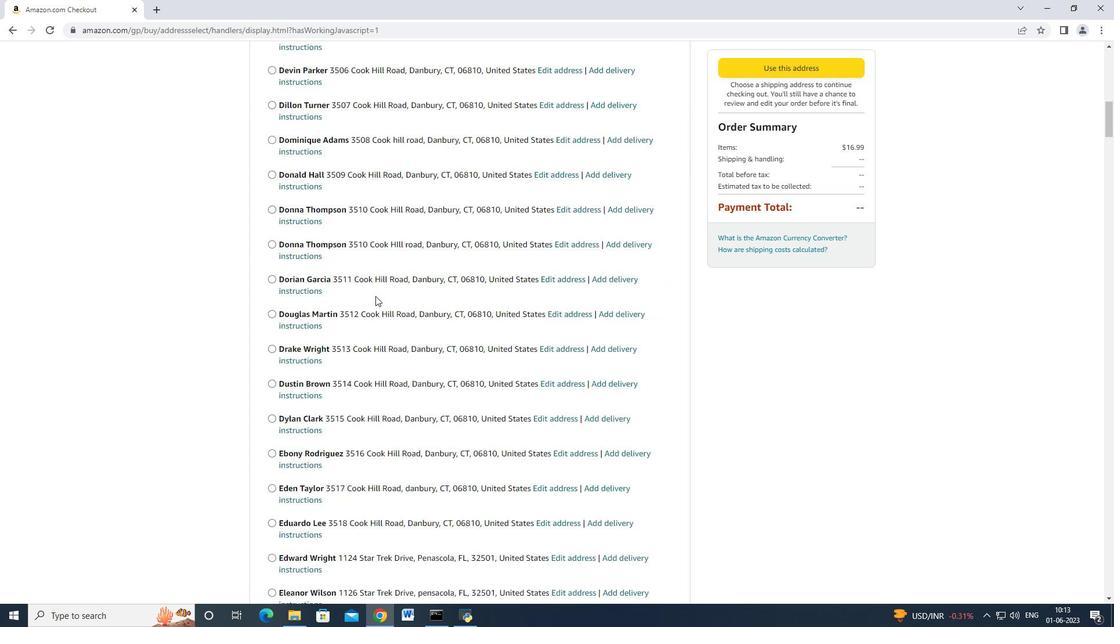 
Action: Mouse scrolled (375, 295) with delta (0, 0)
Screenshot: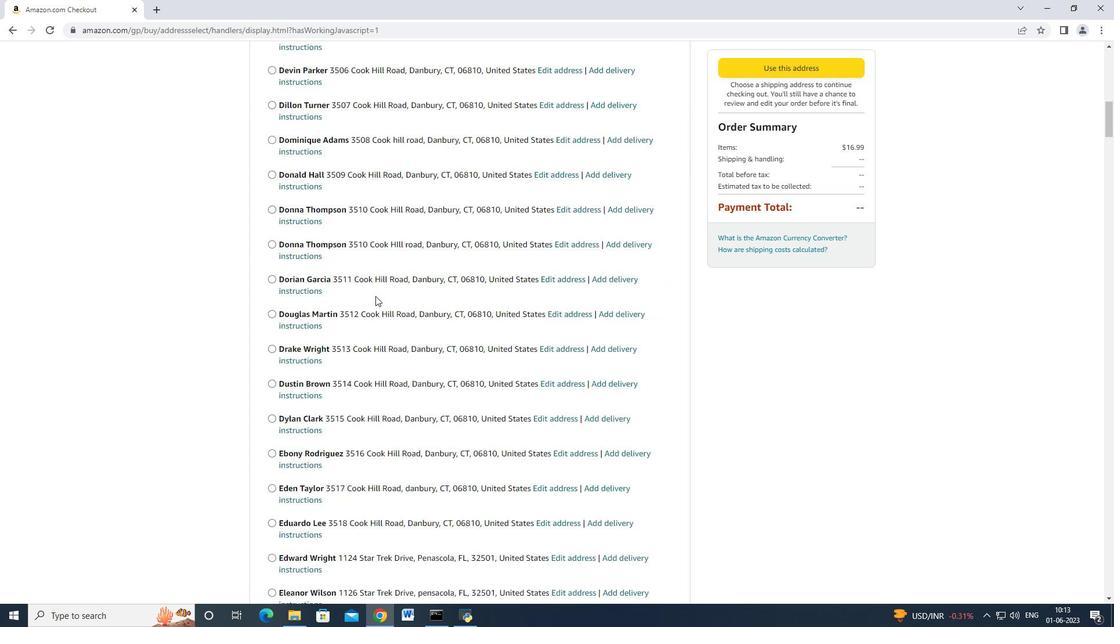 
Action: Mouse scrolled (375, 295) with delta (0, 0)
Screenshot: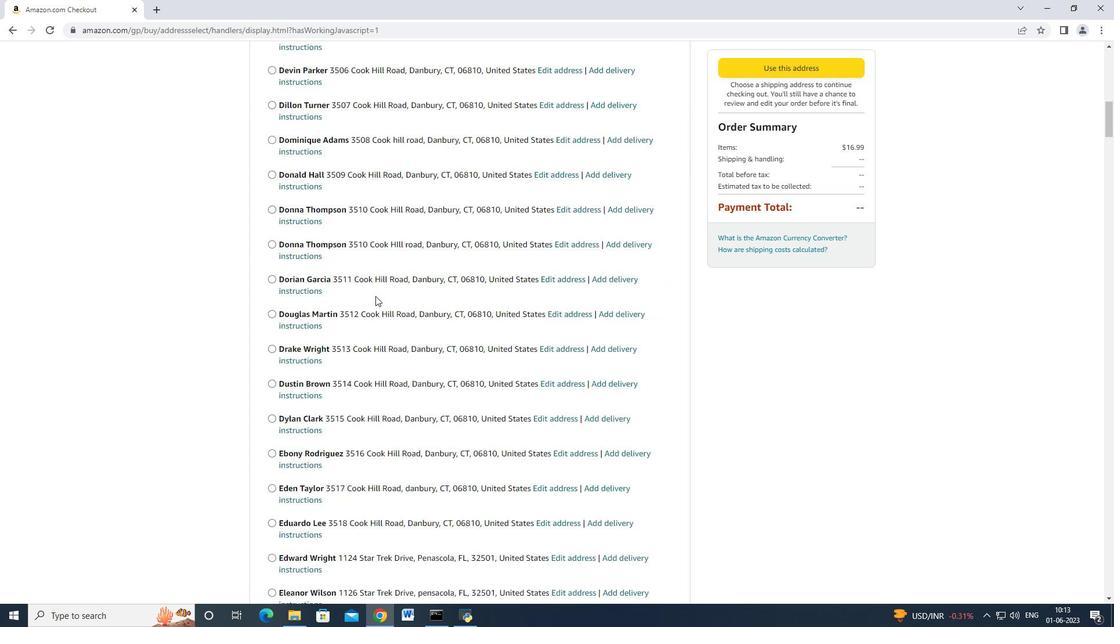 
Action: Mouse moved to (375, 292)
Screenshot: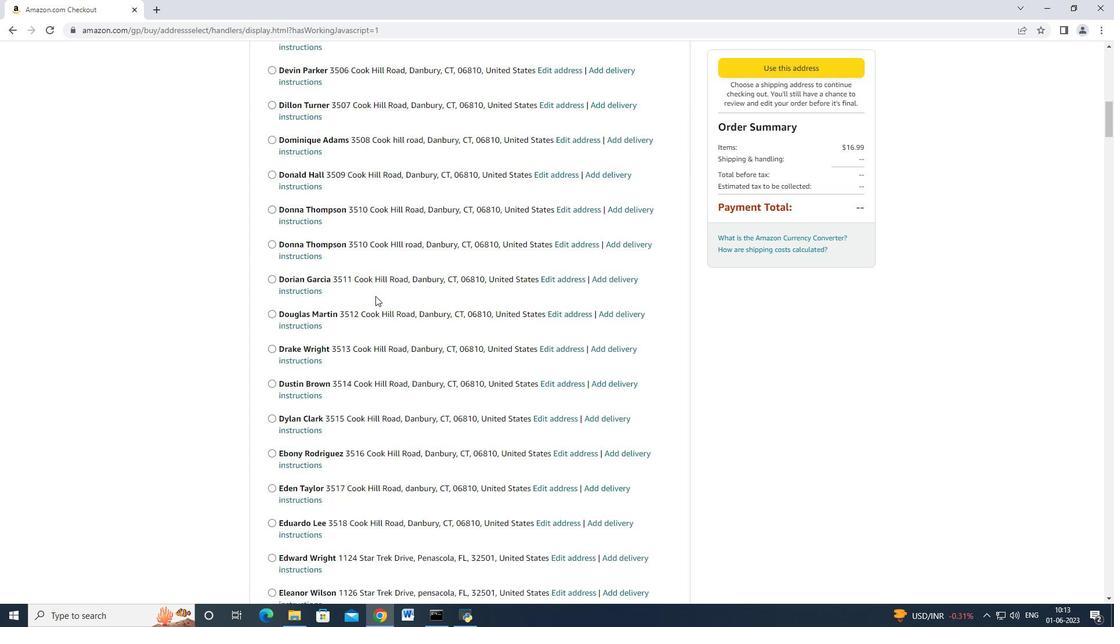
Action: Mouse scrolled (375, 293) with delta (0, 0)
Screenshot: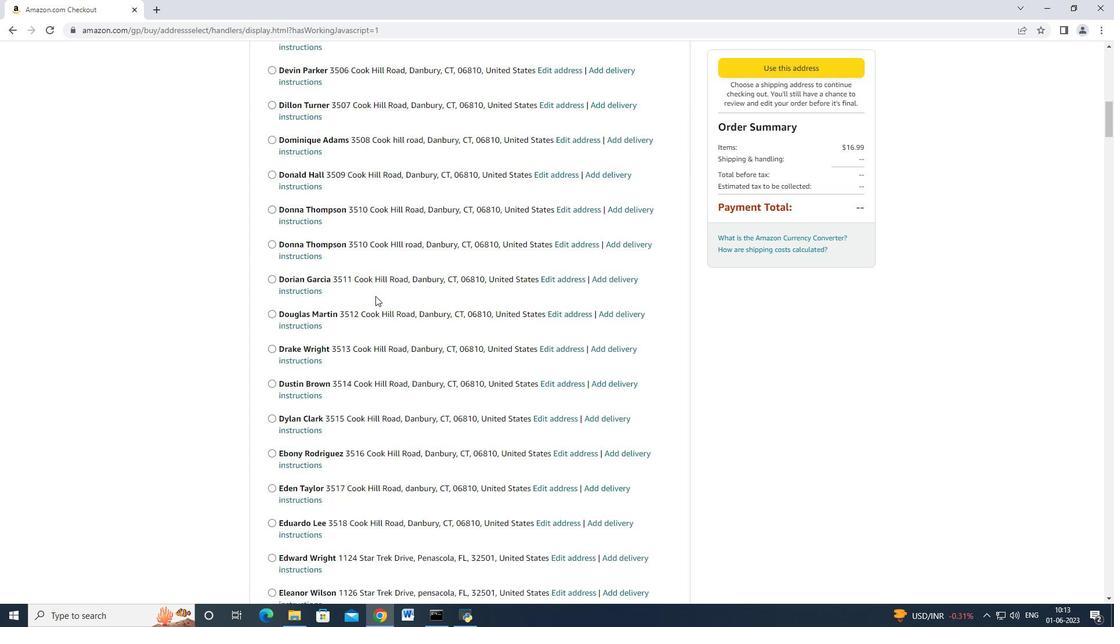 
Action: Mouse moved to (375, 291)
Screenshot: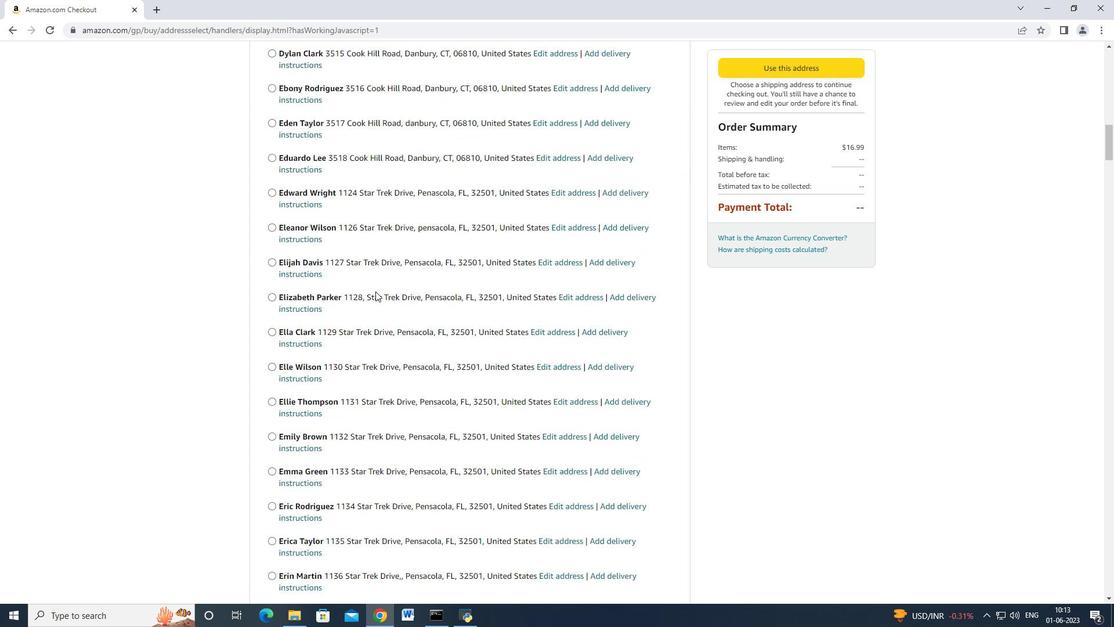
Action: Mouse scrolled (375, 290) with delta (0, 0)
Screenshot: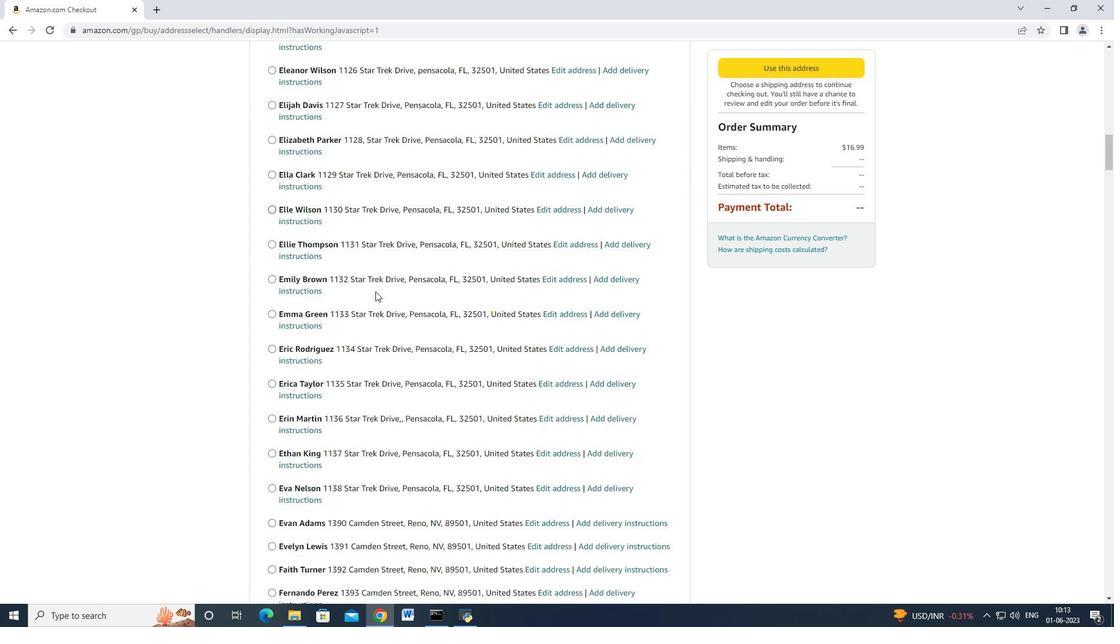 
Action: Mouse scrolled (375, 290) with delta (0, 0)
Screenshot: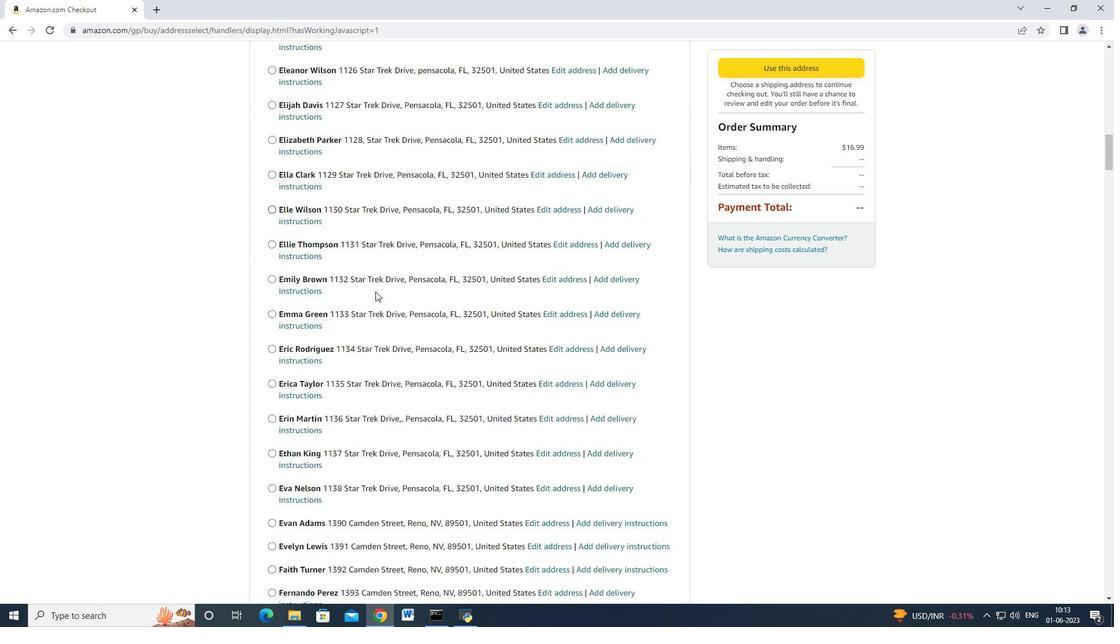 
Action: Mouse scrolled (375, 290) with delta (0, 0)
Screenshot: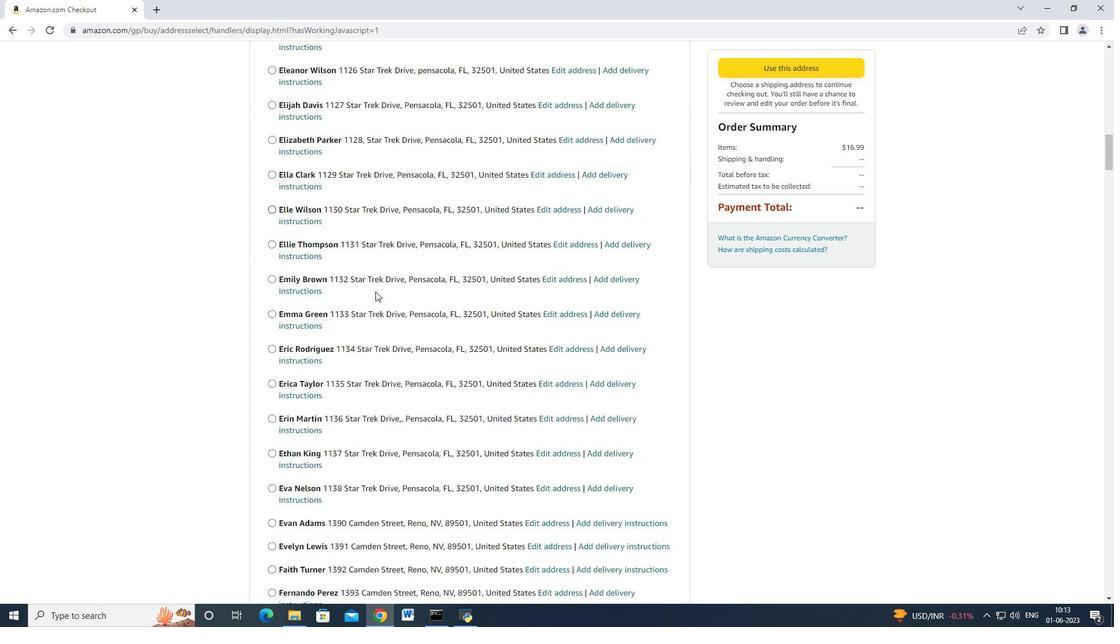 
Action: Mouse scrolled (375, 290) with delta (0, 0)
Screenshot: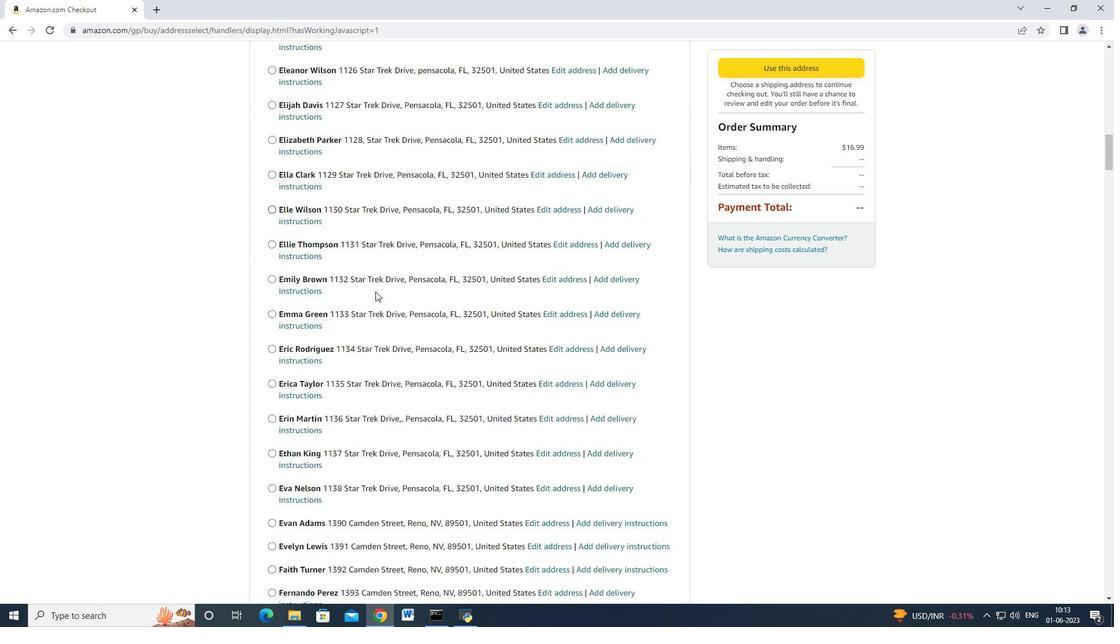 
Action: Mouse scrolled (375, 290) with delta (0, 0)
Screenshot: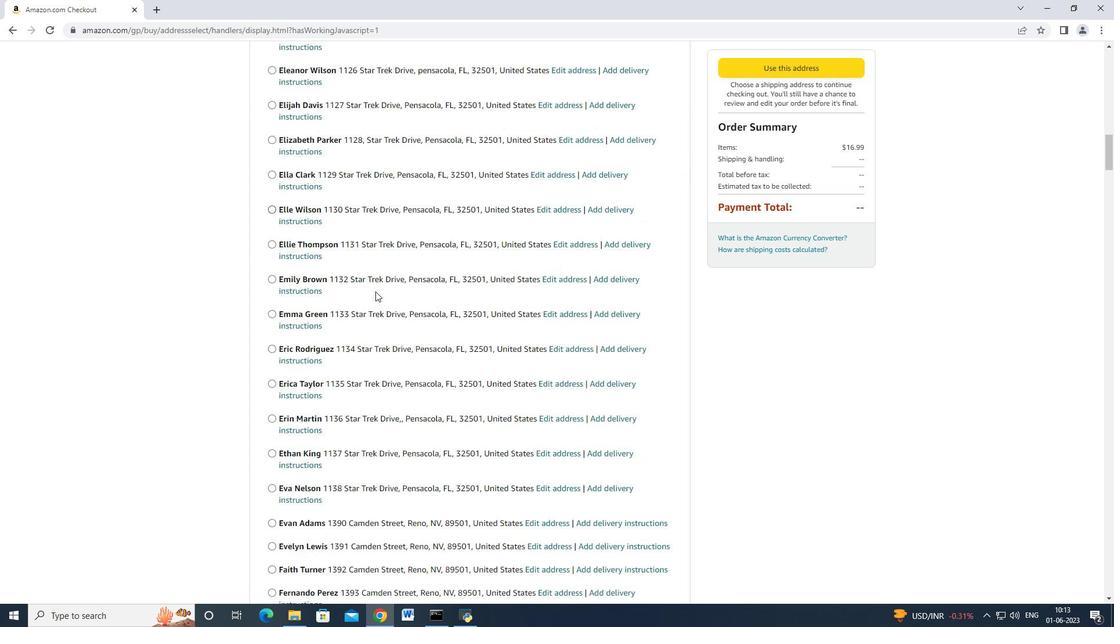 
Action: Mouse scrolled (375, 290) with delta (0, 0)
Screenshot: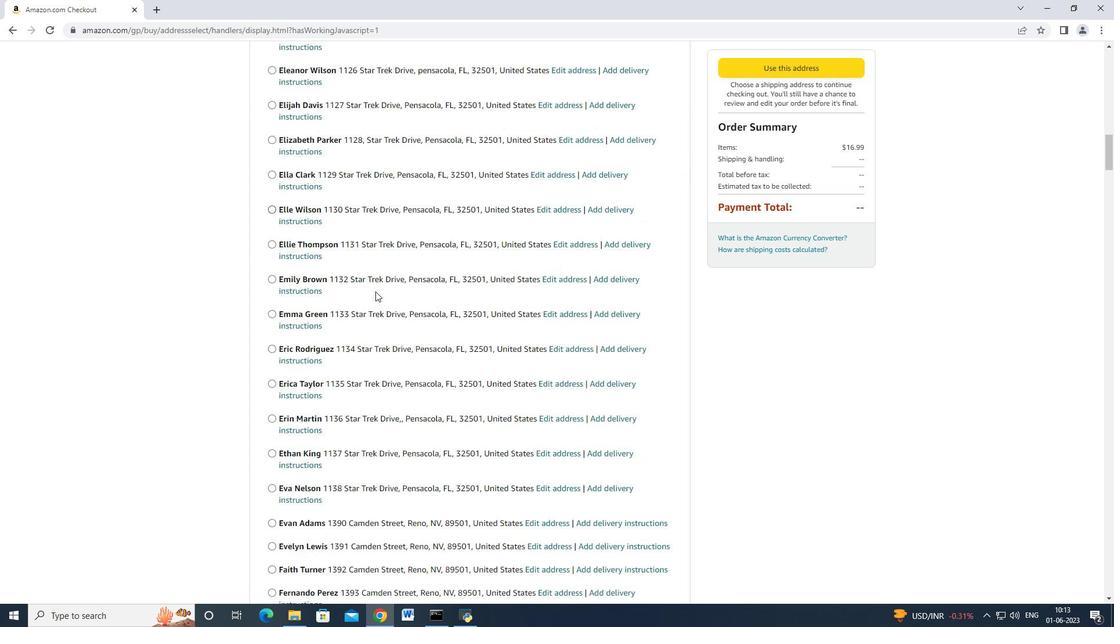 
Action: Mouse scrolled (375, 290) with delta (0, 0)
Screenshot: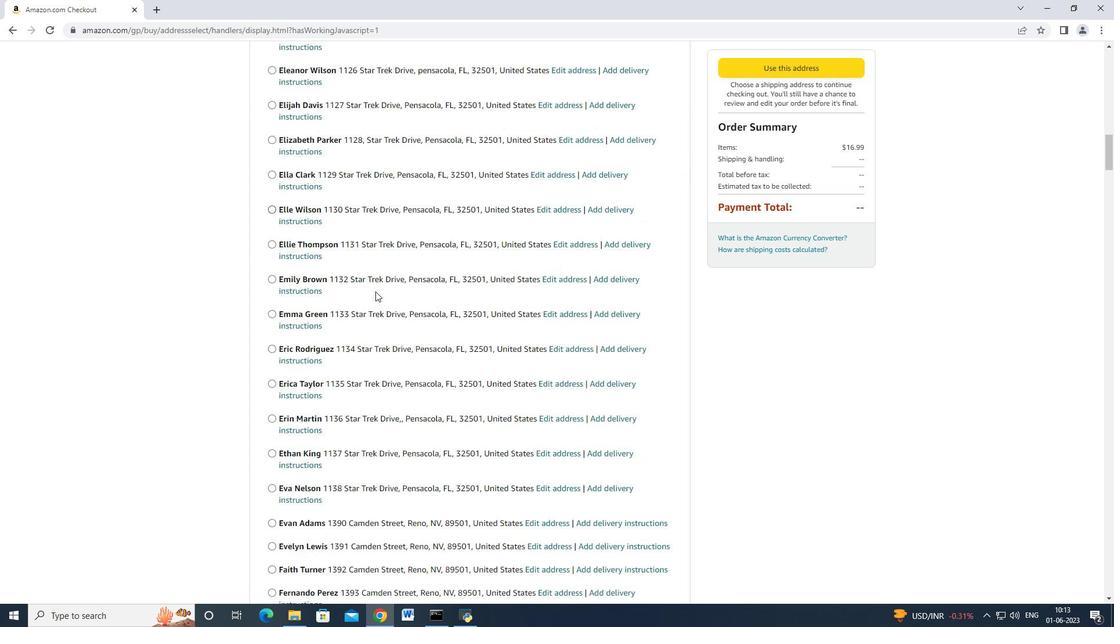 
Action: Mouse scrolled (375, 290) with delta (0, 0)
Screenshot: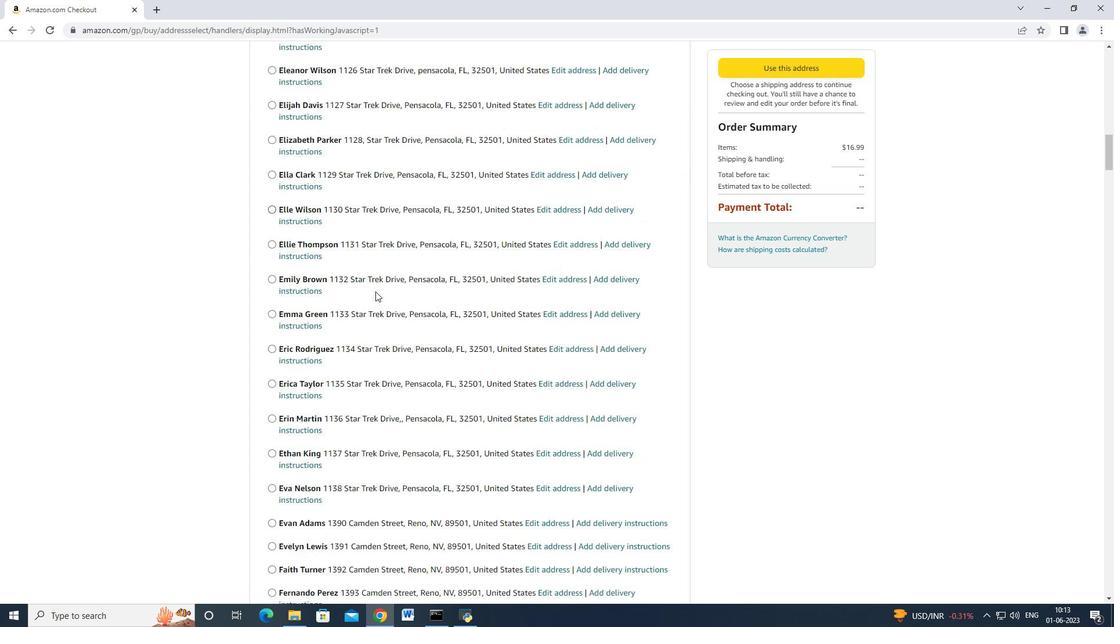 
Action: Mouse moved to (375, 291)
Screenshot: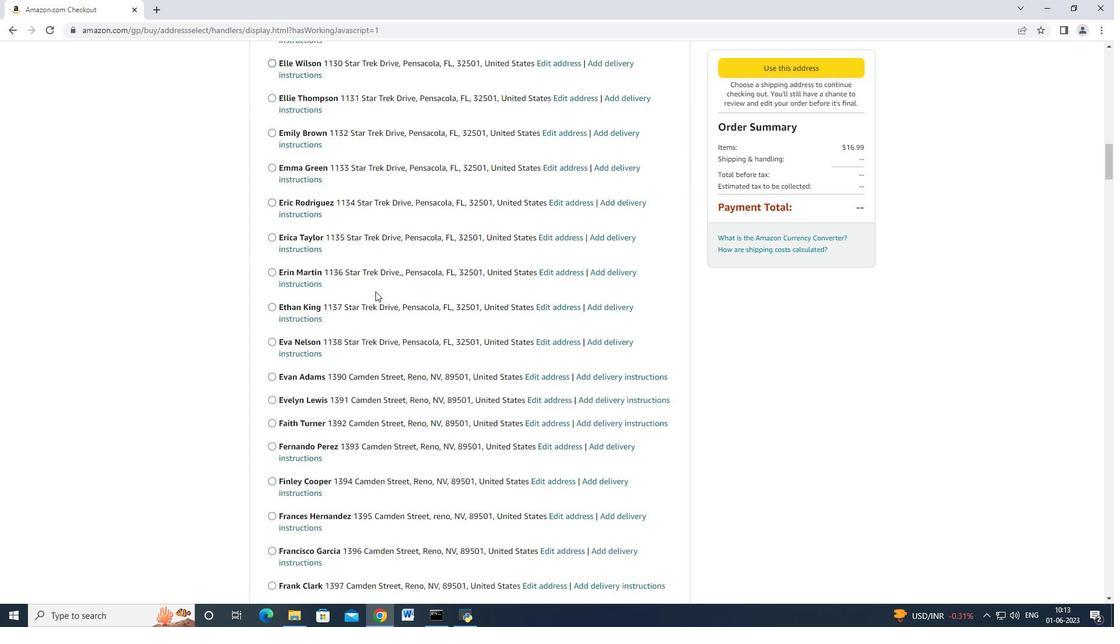 
Action: Mouse scrolled (375, 290) with delta (0, 0)
Screenshot: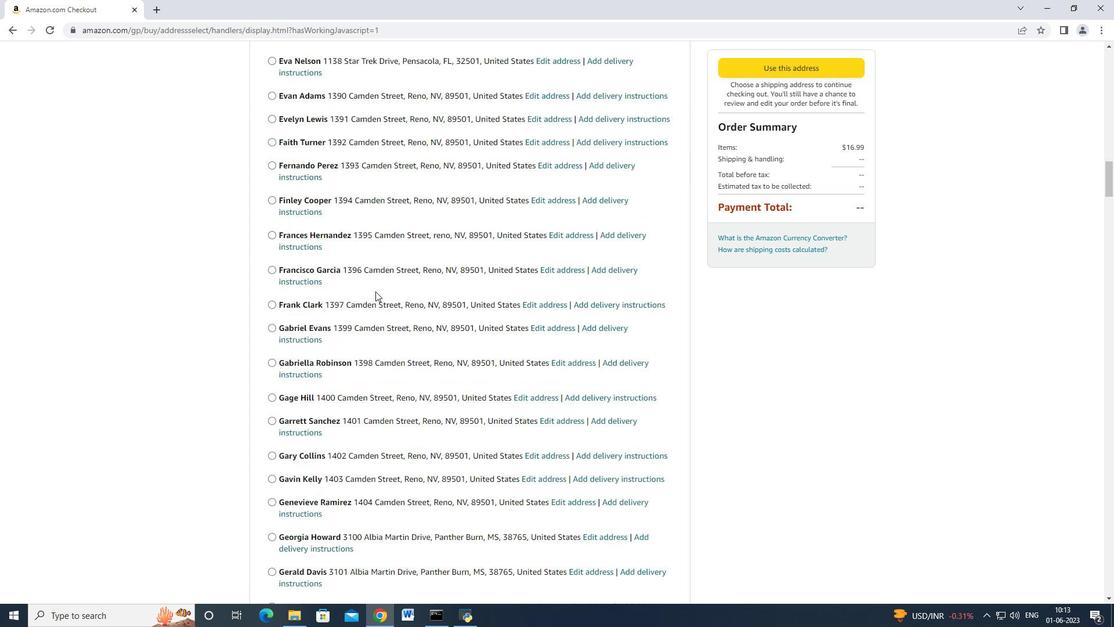 
Action: Mouse scrolled (375, 290) with delta (0, 0)
Screenshot: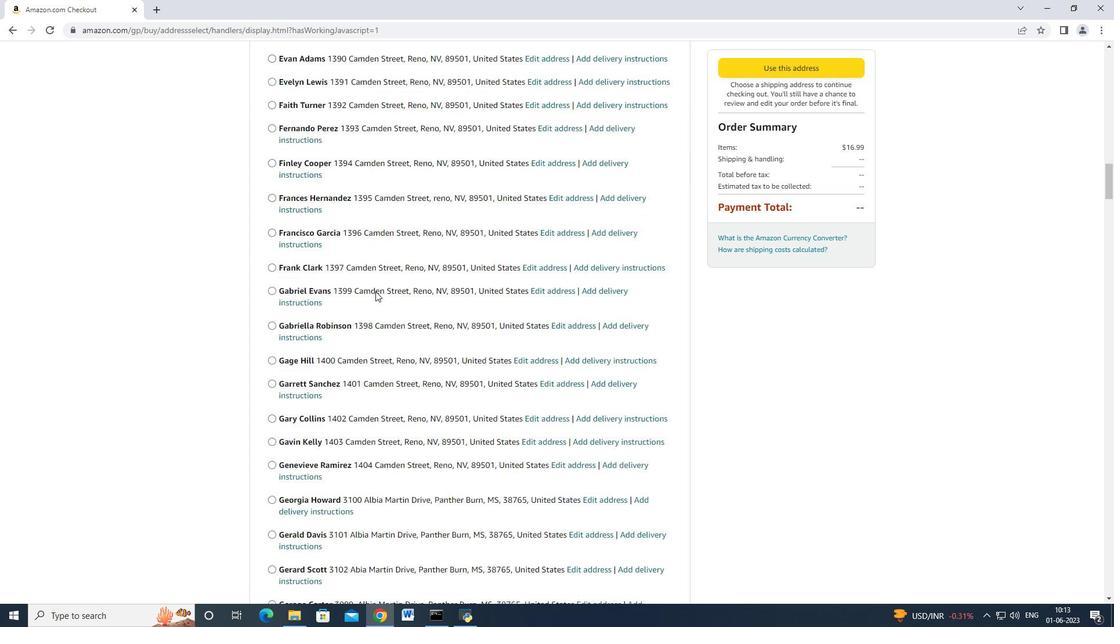 
Action: Mouse scrolled (375, 290) with delta (0, 0)
Screenshot: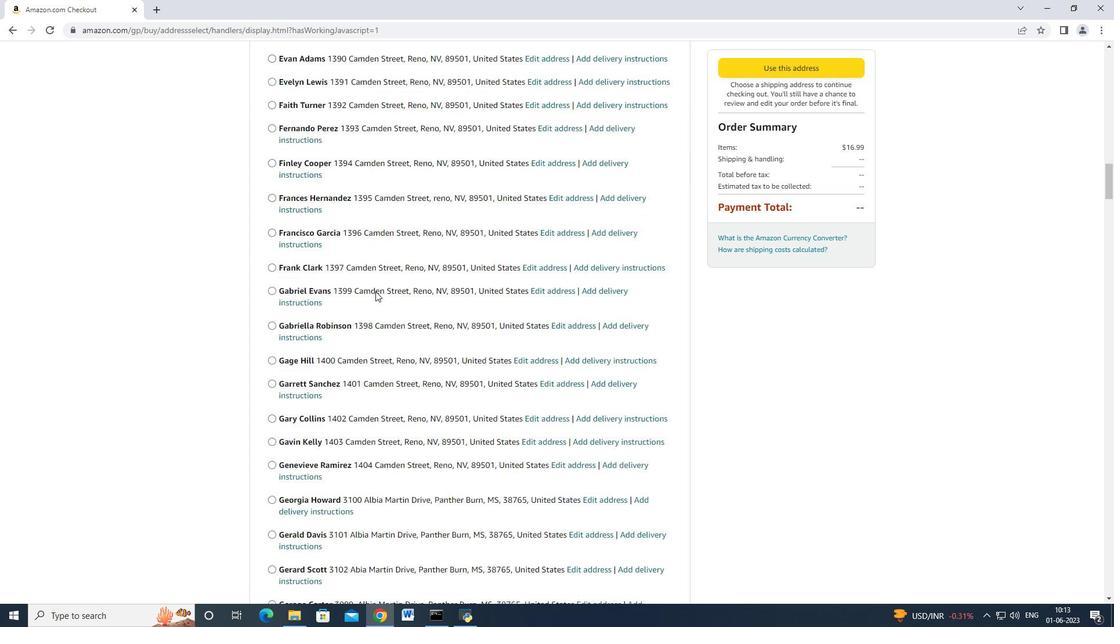 
Action: Mouse scrolled (375, 290) with delta (0, 0)
Screenshot: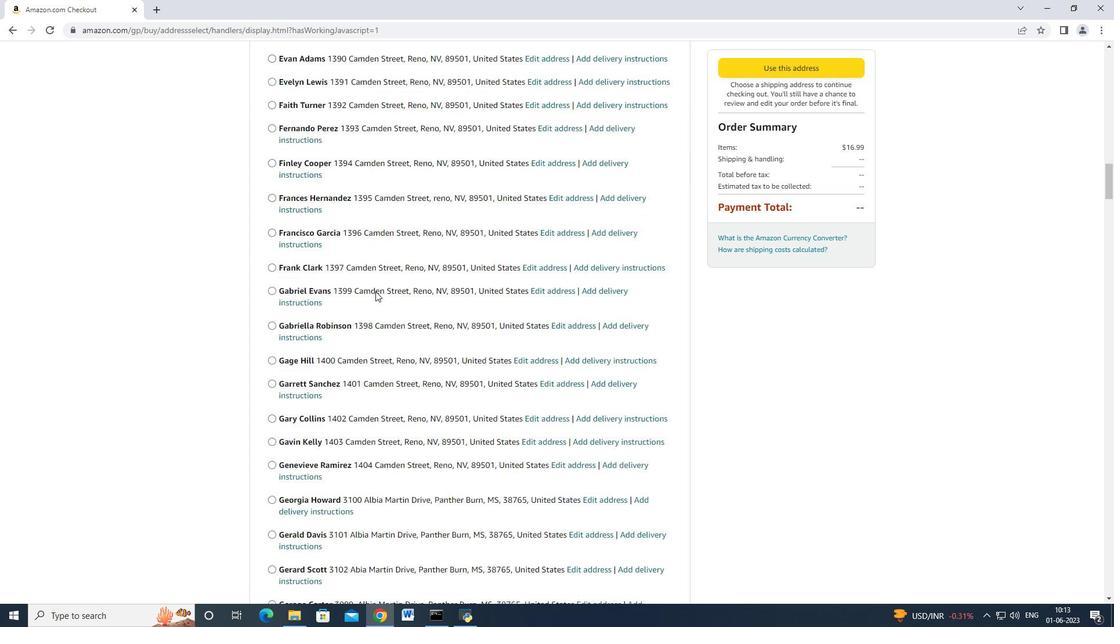 
Action: Mouse scrolled (375, 290) with delta (0, 0)
Screenshot: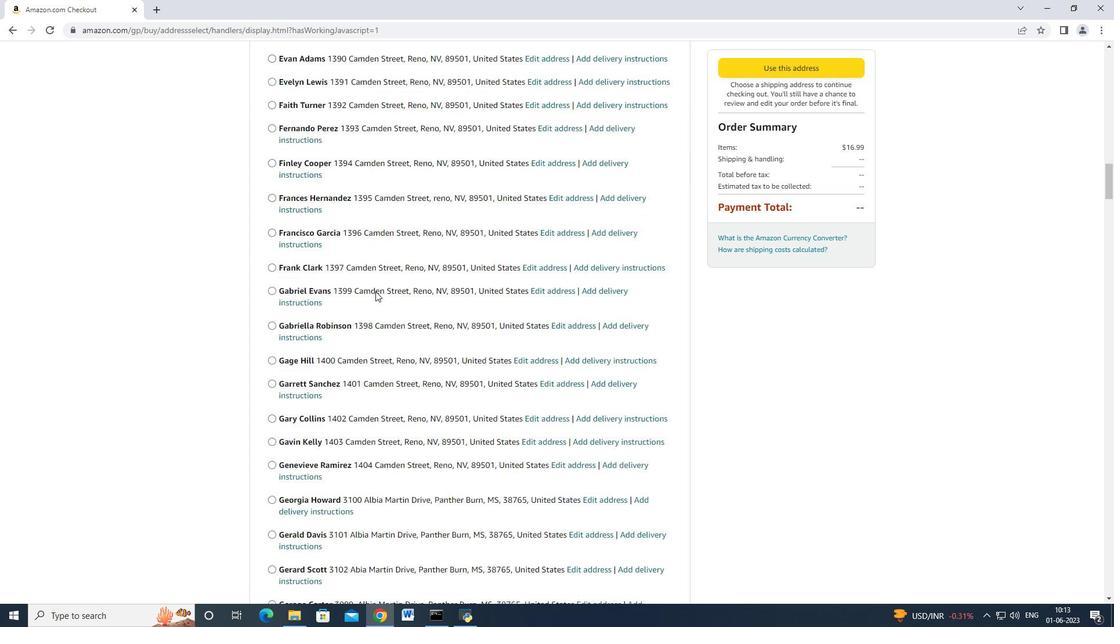 
Action: Mouse scrolled (375, 290) with delta (0, 0)
Screenshot: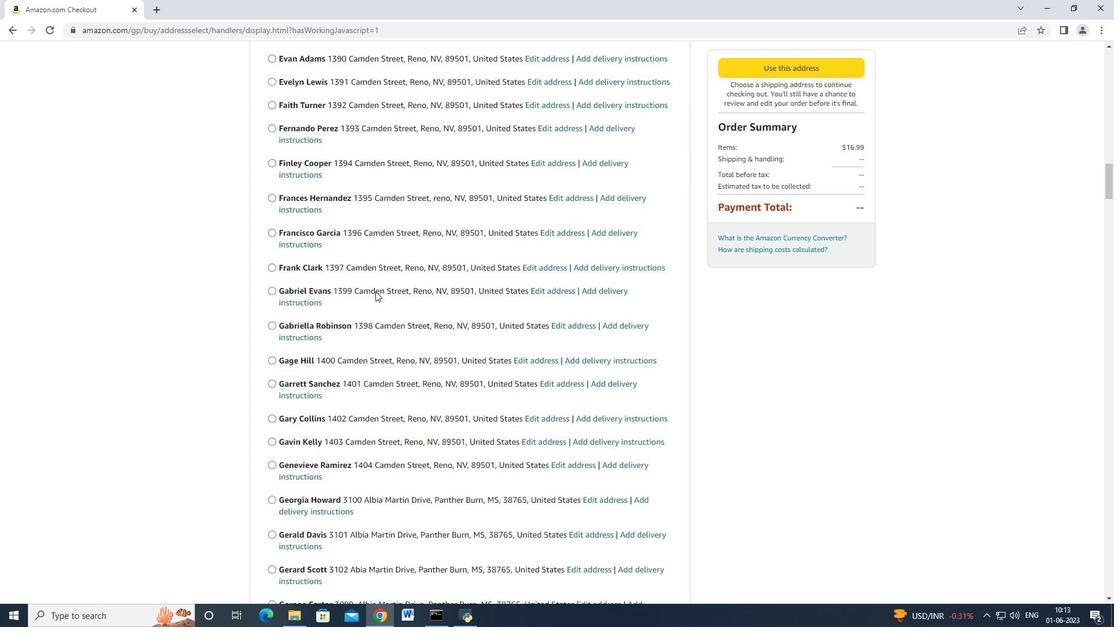 
Action: Mouse scrolled (375, 290) with delta (0, 0)
Screenshot: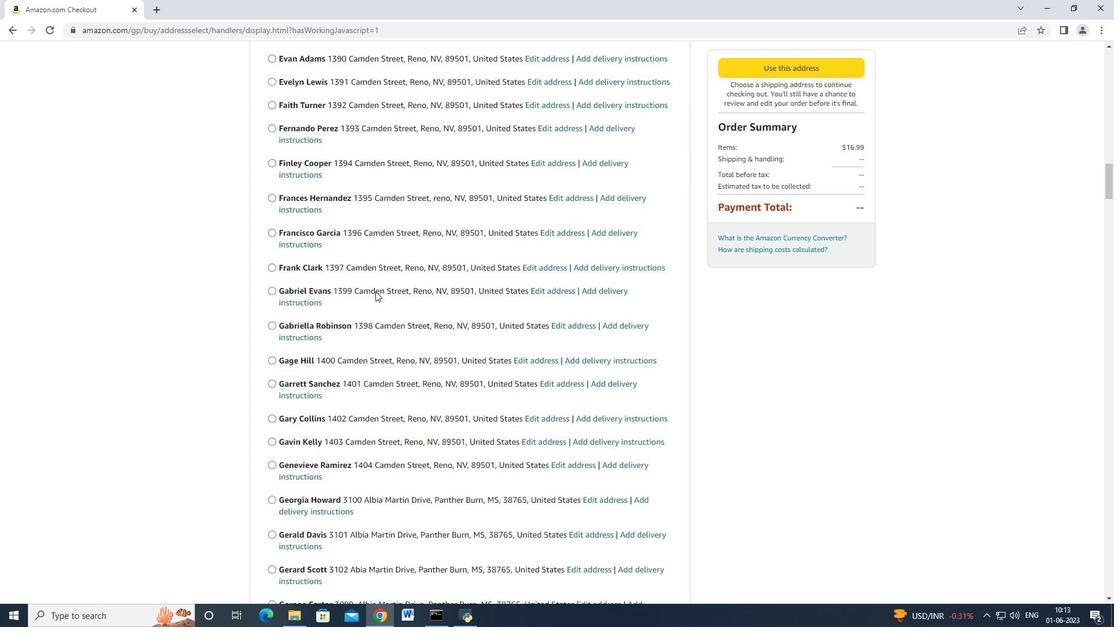 
Action: Mouse scrolled (375, 290) with delta (0, 0)
Screenshot: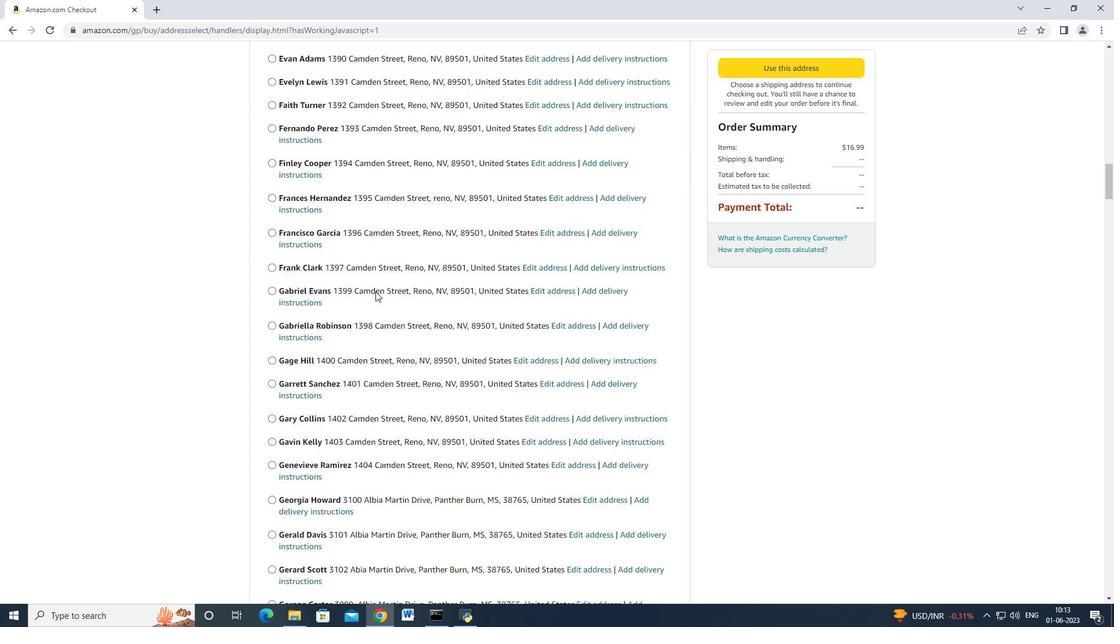 
Action: Mouse moved to (376, 290)
Screenshot: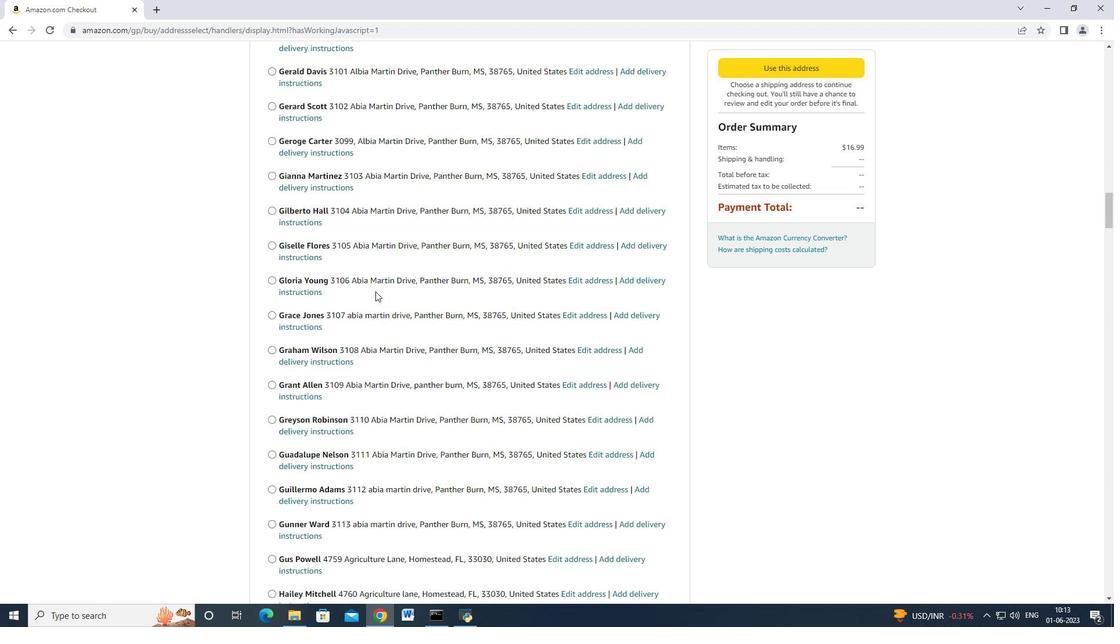 
Action: Mouse scrolled (376, 290) with delta (0, 0)
Screenshot: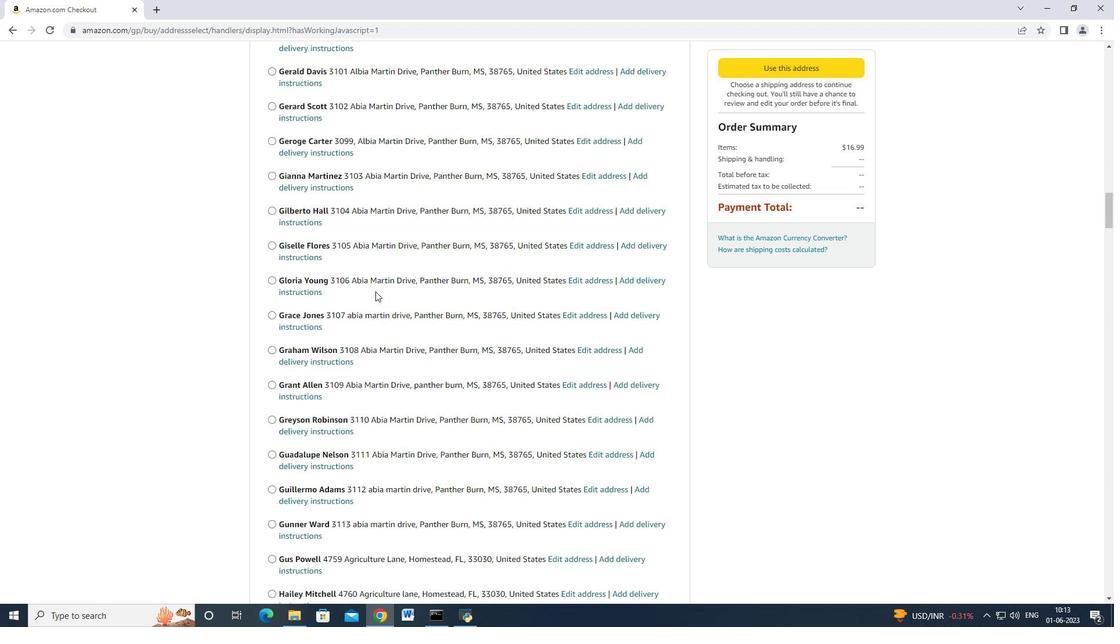 
Action: Mouse scrolled (376, 290) with delta (0, 0)
Screenshot: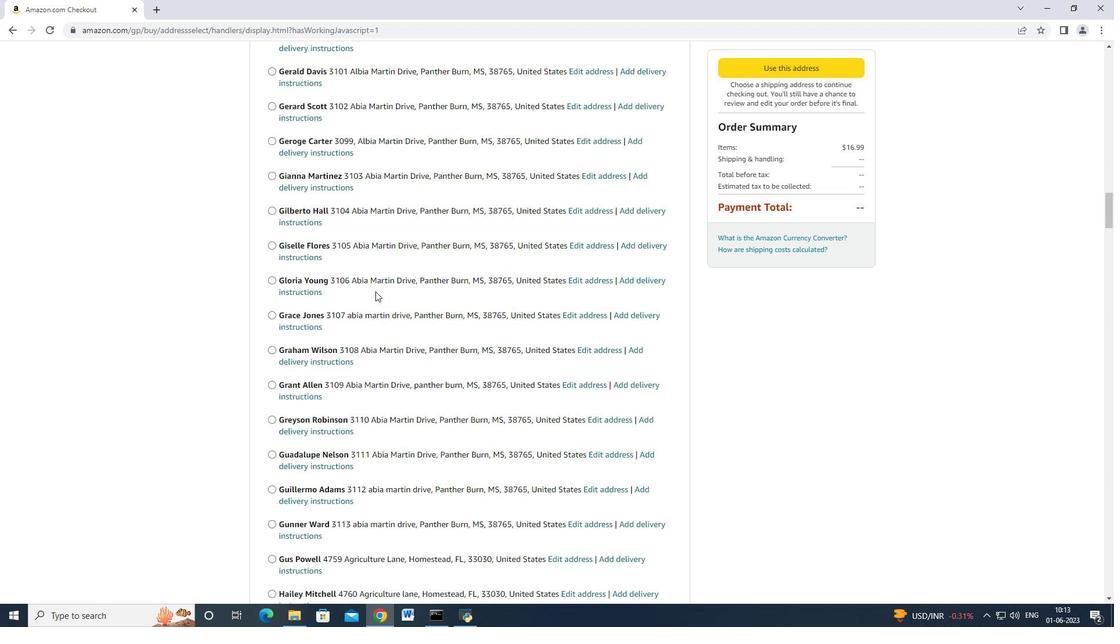 
Action: Mouse scrolled (376, 290) with delta (0, 0)
Screenshot: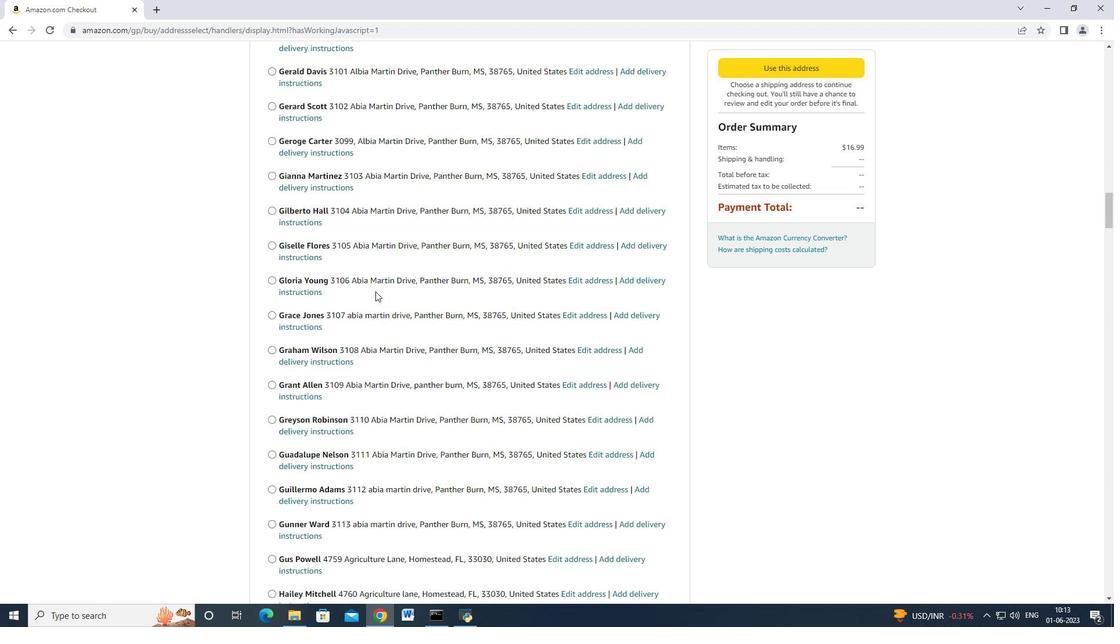 
Action: Mouse scrolled (376, 290) with delta (0, 0)
Screenshot: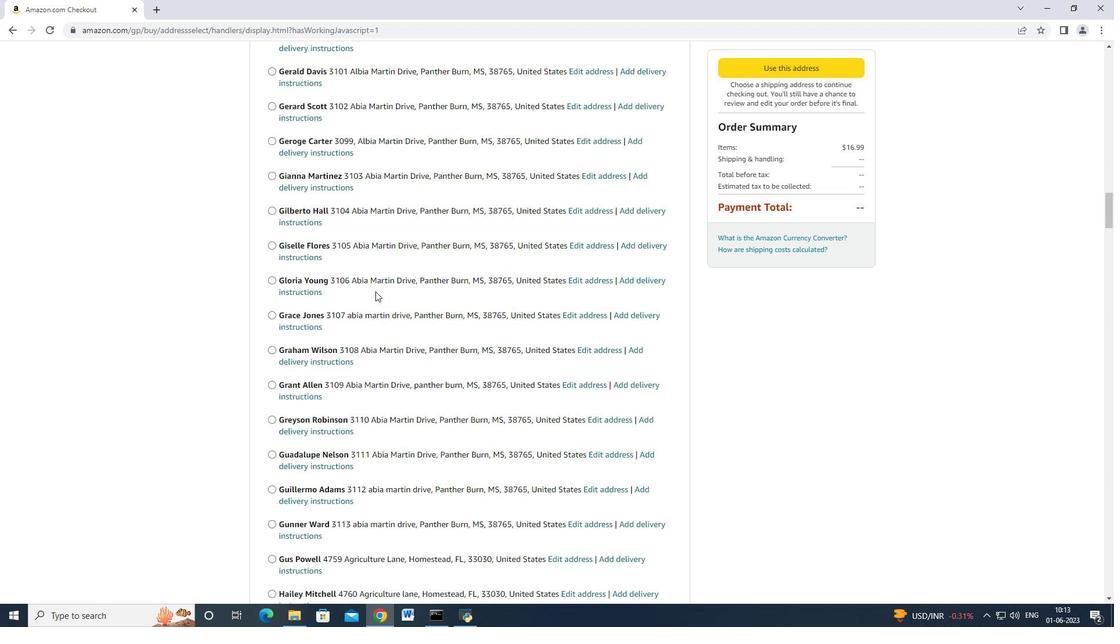 
Action: Mouse scrolled (376, 290) with delta (0, 0)
Screenshot: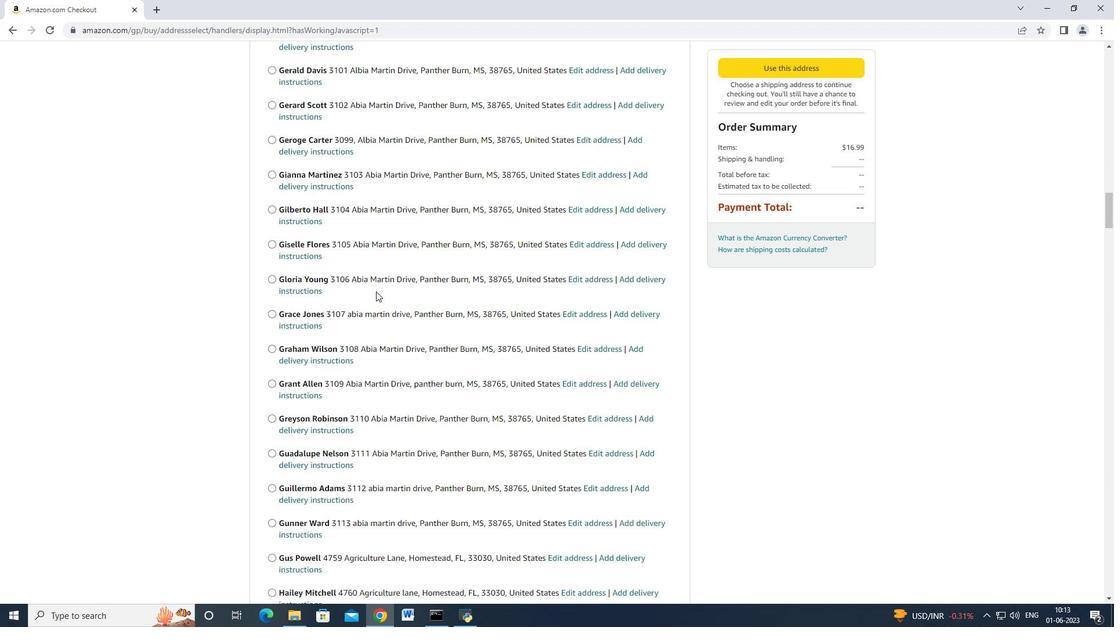 
Action: Mouse scrolled (376, 290) with delta (0, 0)
Screenshot: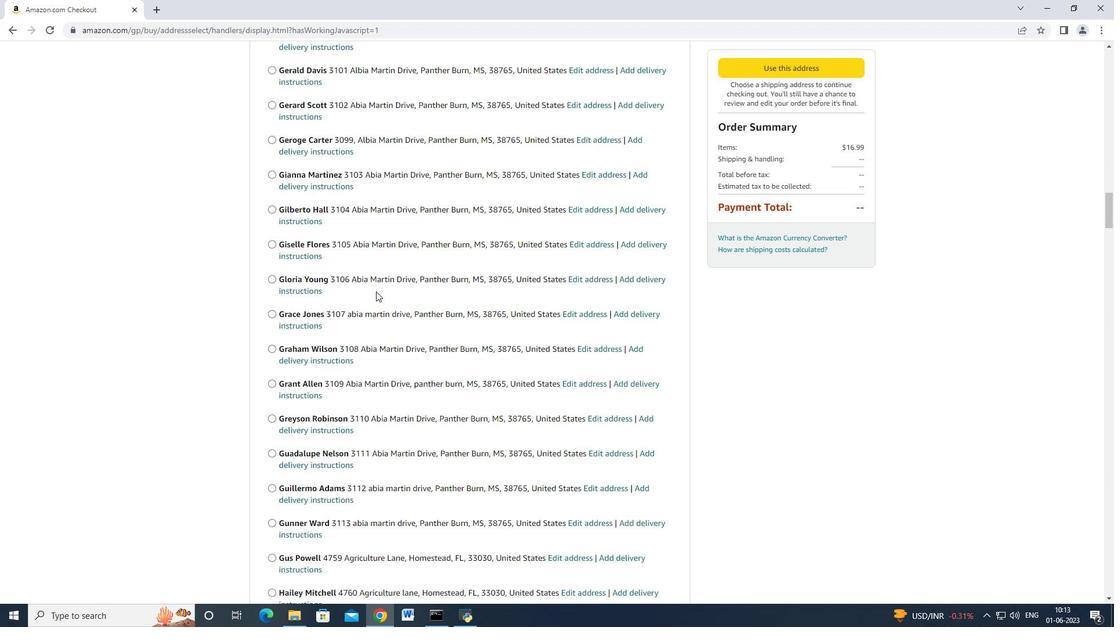 
Action: Mouse scrolled (376, 290) with delta (0, 0)
Screenshot: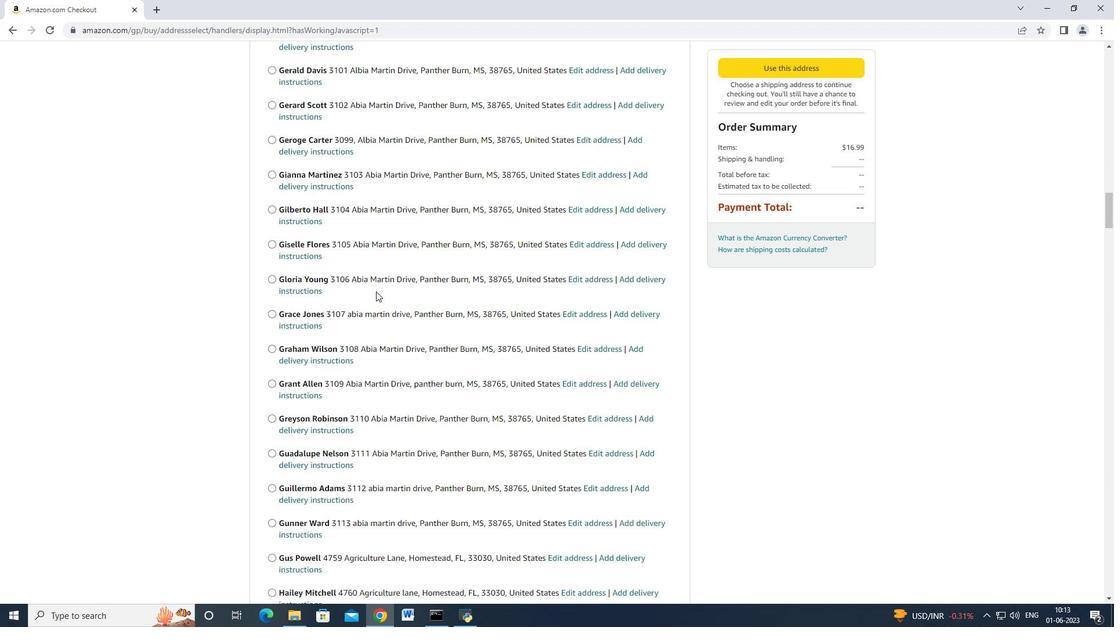 
Action: Mouse moved to (376, 290)
Screenshot: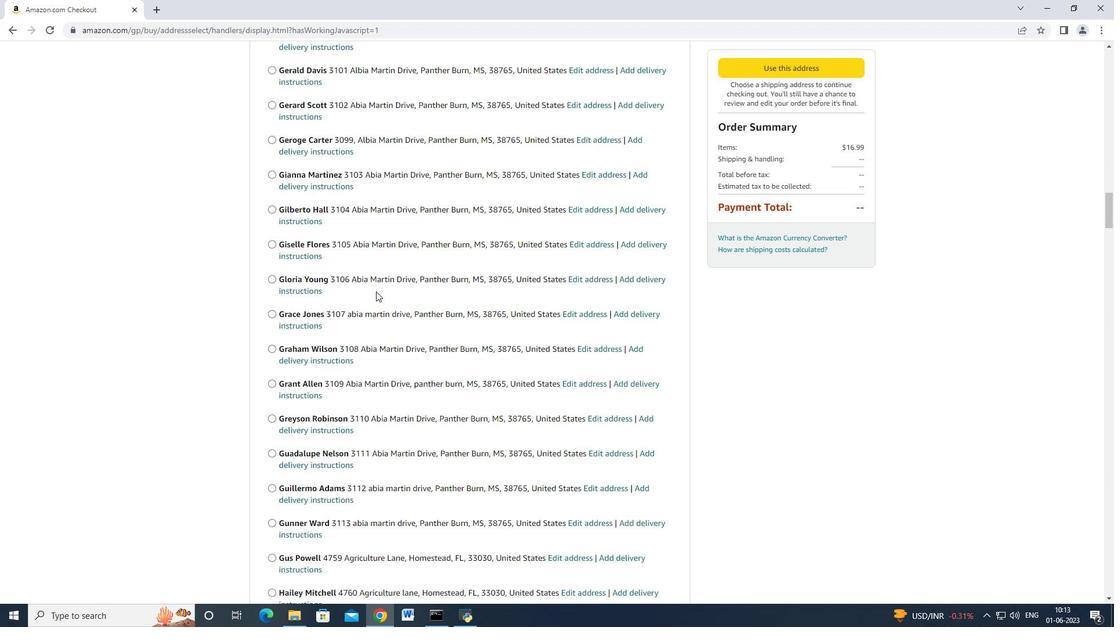 
Action: Mouse scrolled (376, 290) with delta (0, 0)
Screenshot: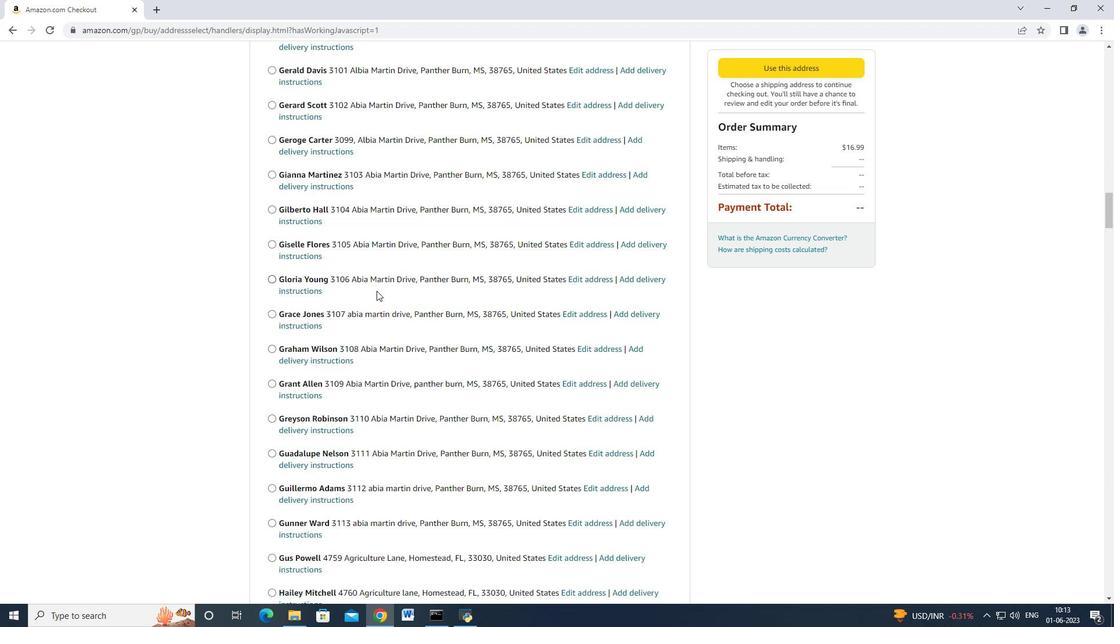 
Action: Mouse moved to (377, 289)
Screenshot: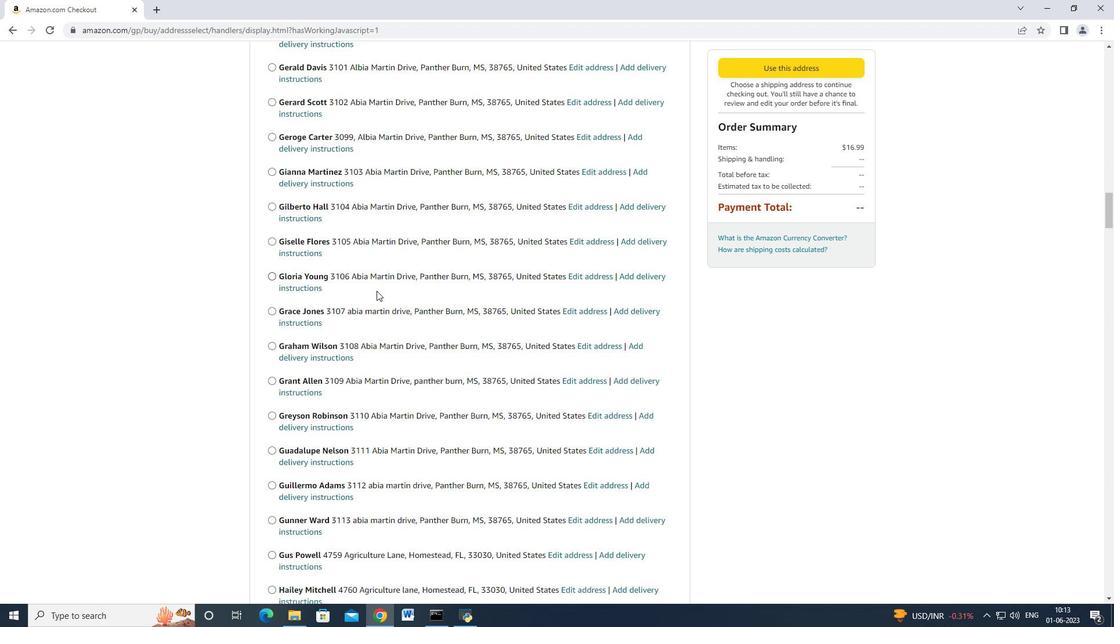 
Action: Mouse scrolled (377, 289) with delta (0, 0)
Screenshot: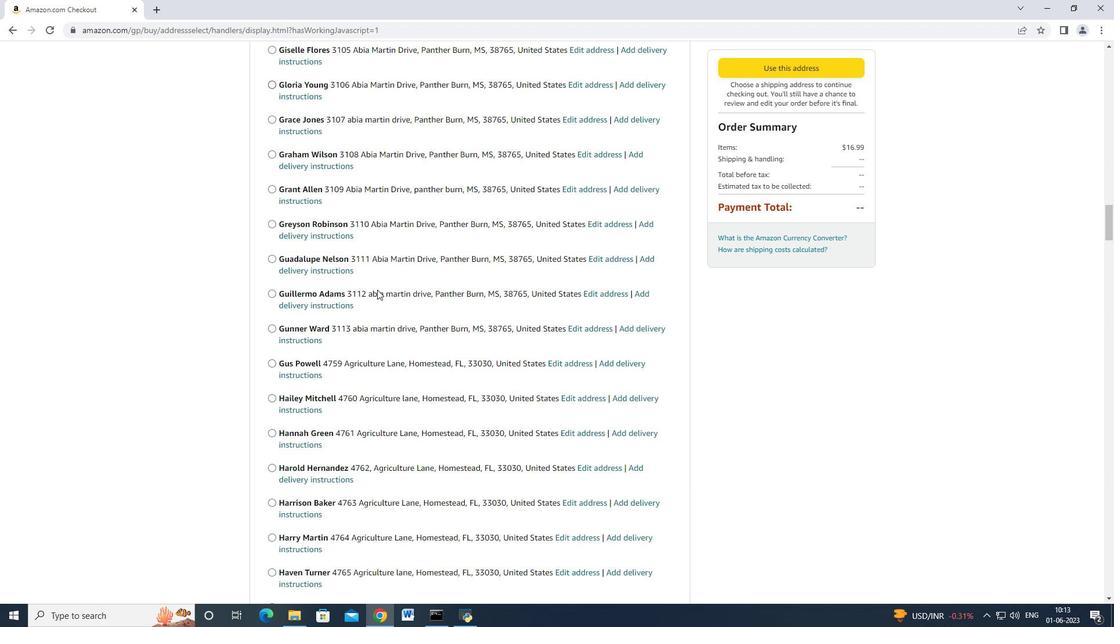 
Action: Mouse scrolled (377, 289) with delta (0, 0)
Screenshot: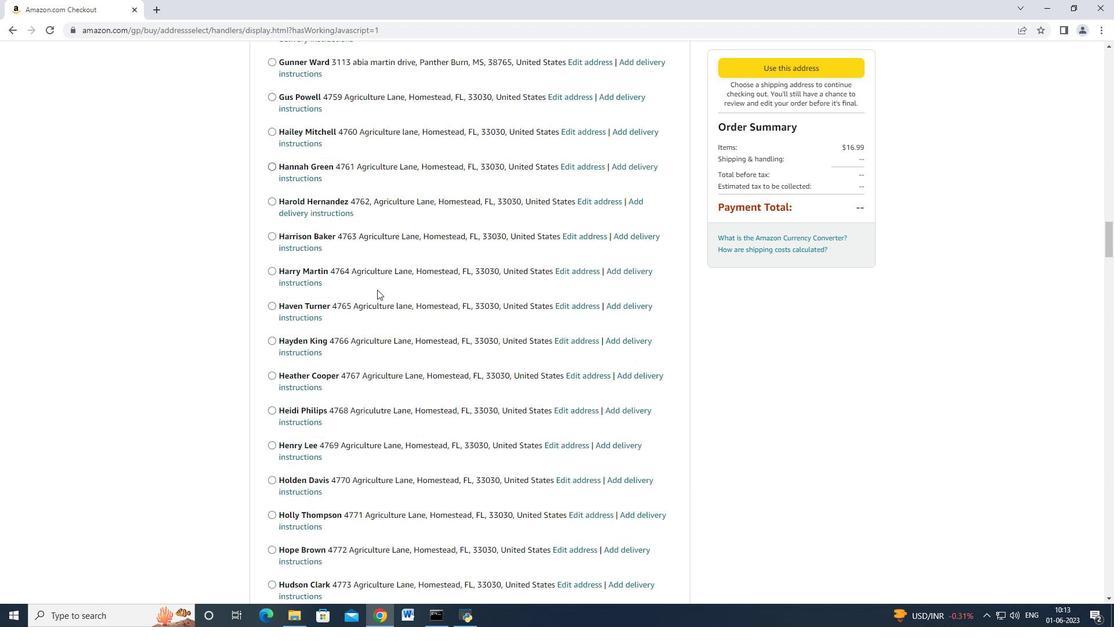 
Action: Mouse moved to (376, 288)
Screenshot: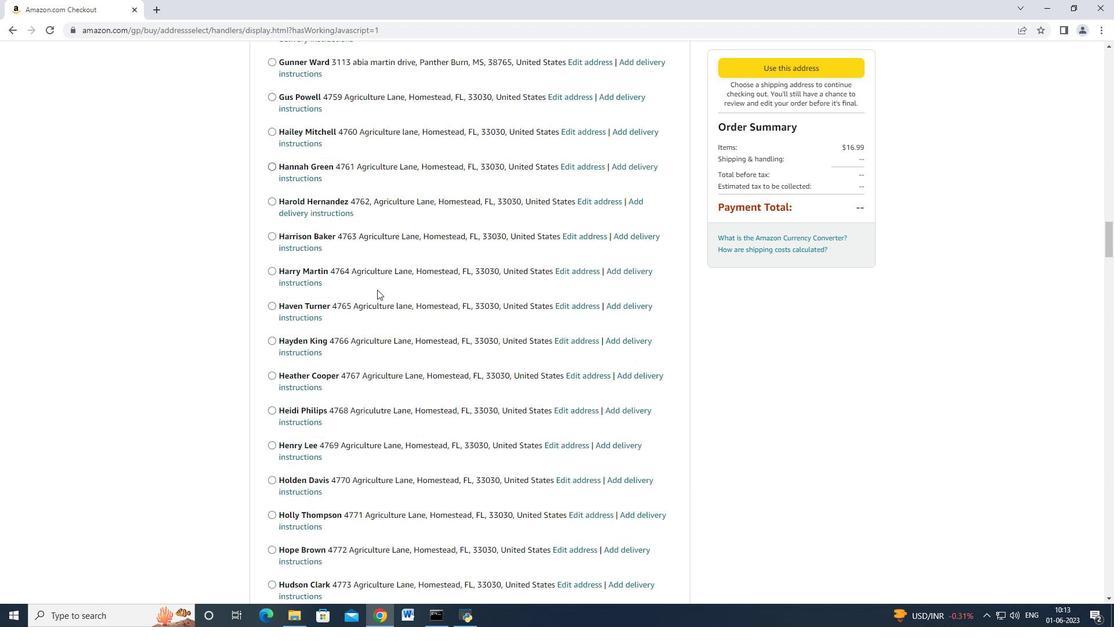 
Action: Mouse scrolled (376, 288) with delta (0, 0)
Screenshot: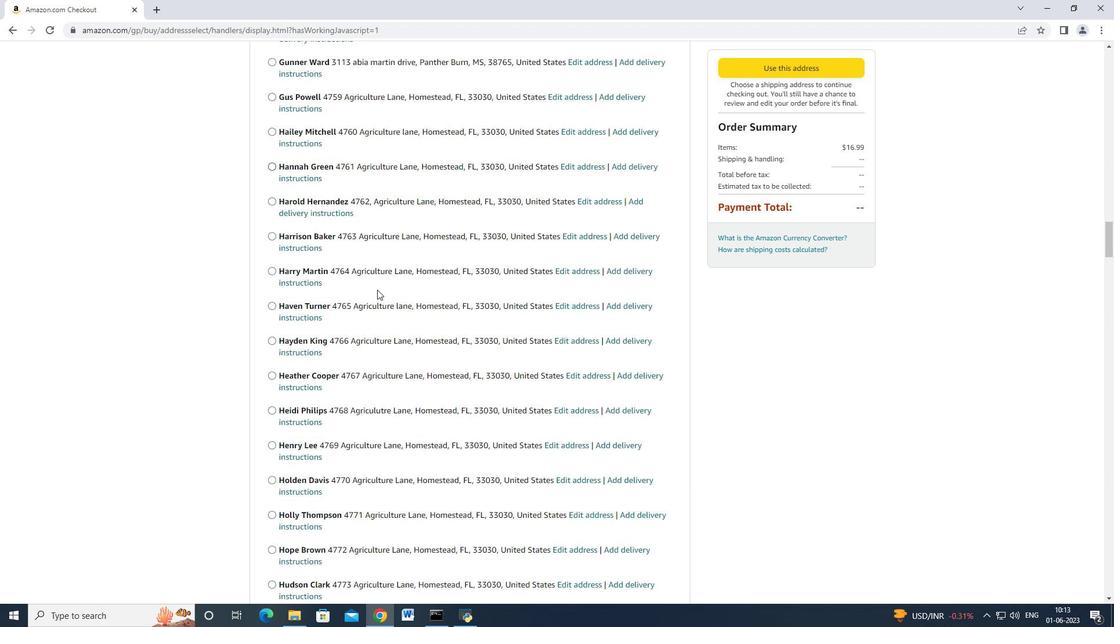 
Action: Mouse moved to (372, 285)
Screenshot: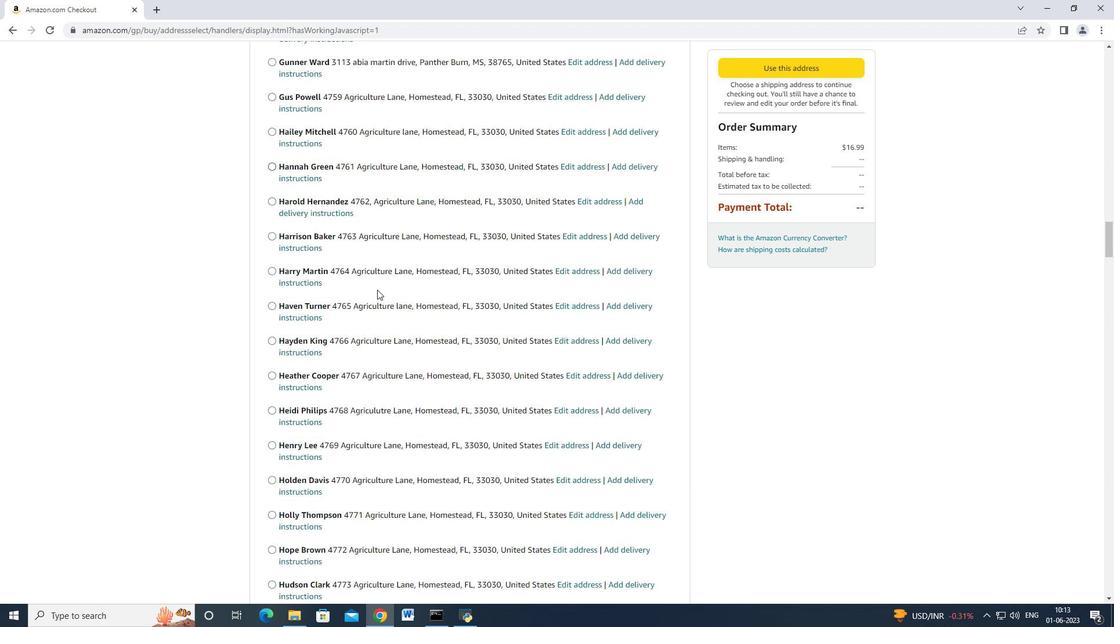 
Action: Mouse scrolled (373, 286) with delta (0, 0)
Screenshot: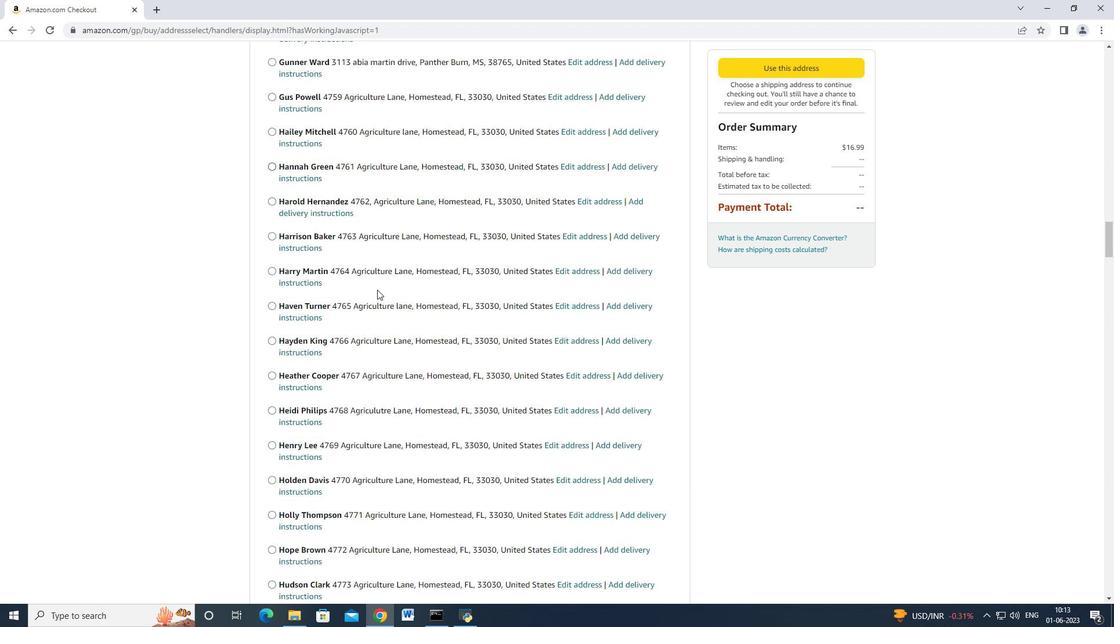 
Action: Mouse moved to (371, 284)
Screenshot: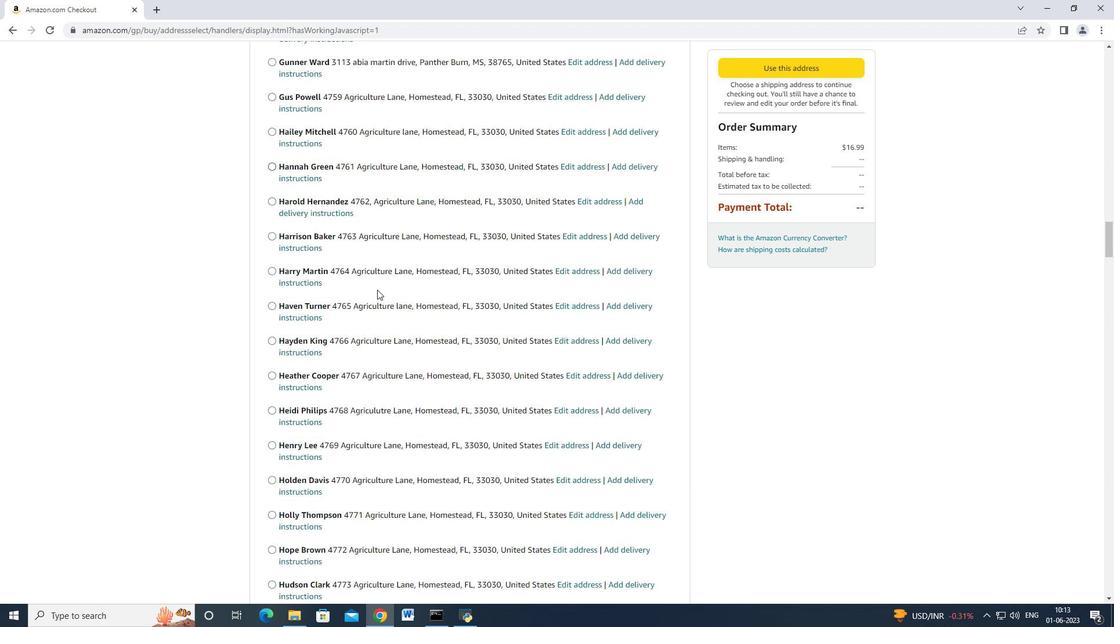 
Action: Mouse scrolled (372, 284) with delta (0, 0)
Screenshot: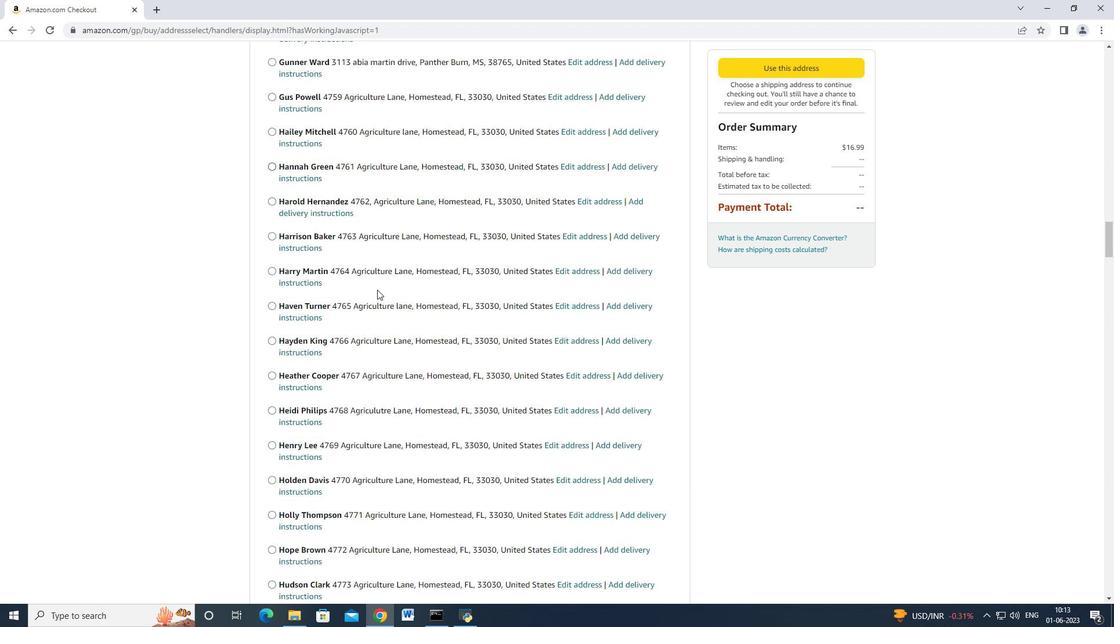 
Action: Mouse moved to (370, 283)
Screenshot: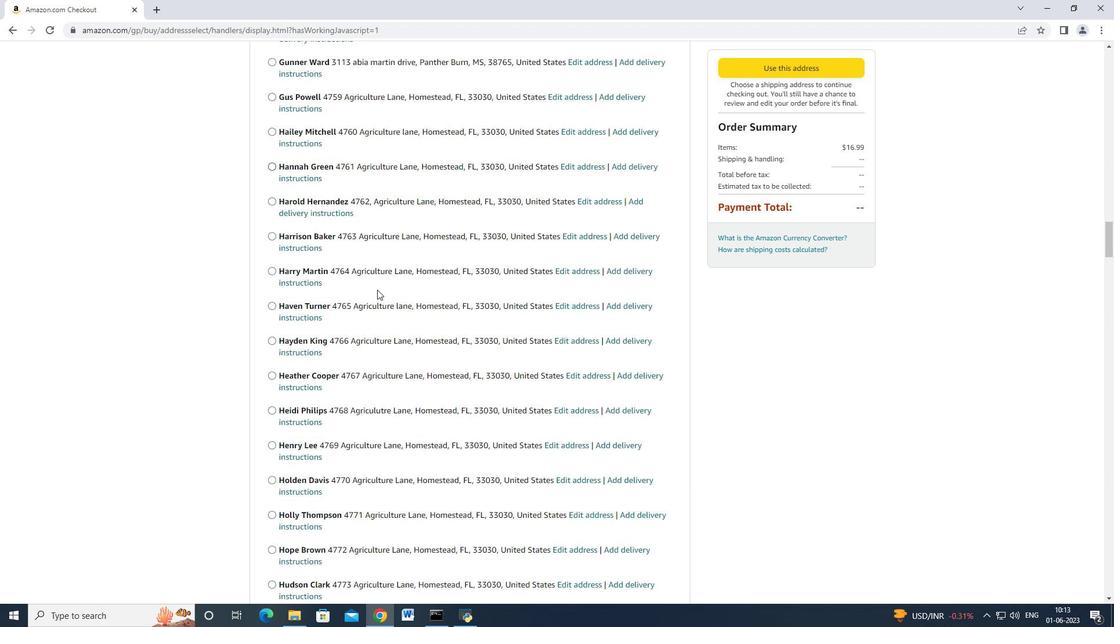 
Action: Mouse scrolled (371, 283) with delta (0, 0)
Screenshot: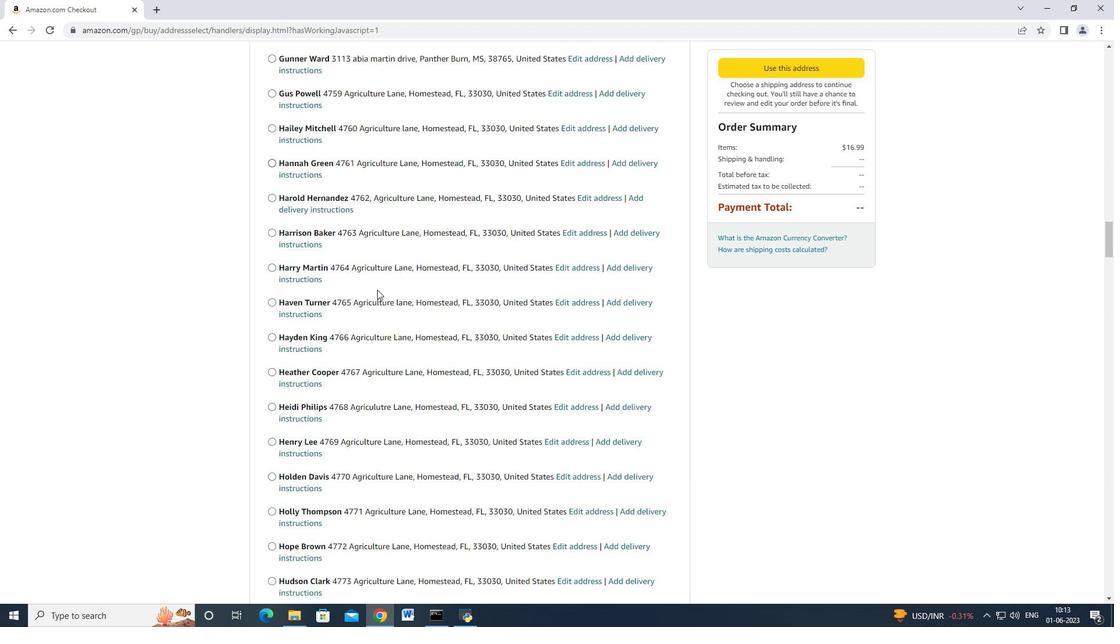 
Action: Mouse moved to (369, 283)
Screenshot: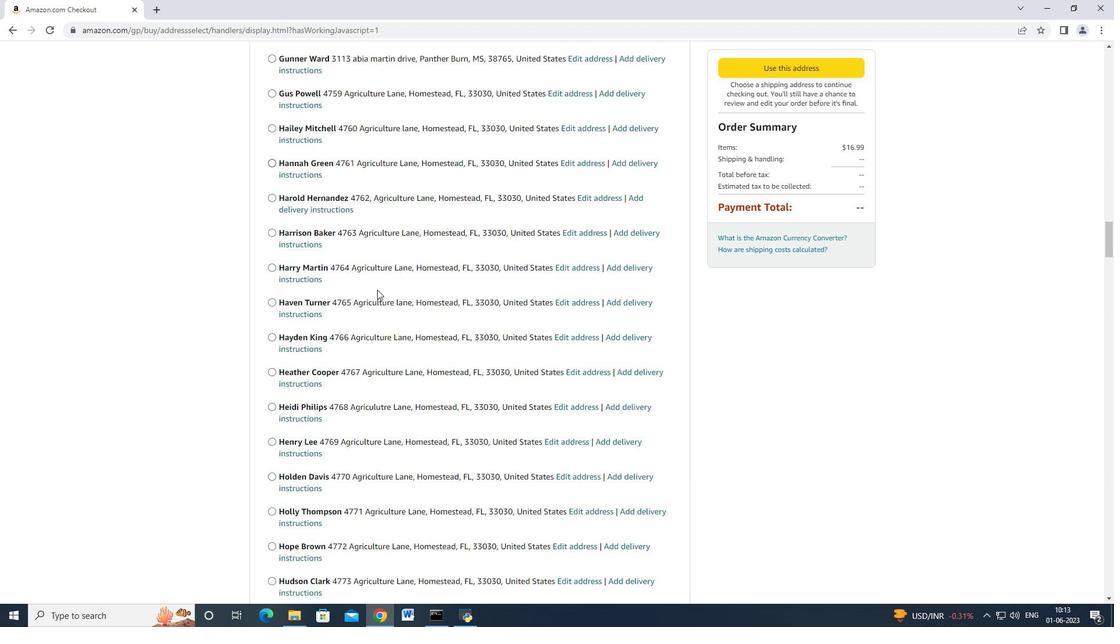 
Action: Mouse scrolled (370, 282) with delta (0, 0)
Screenshot: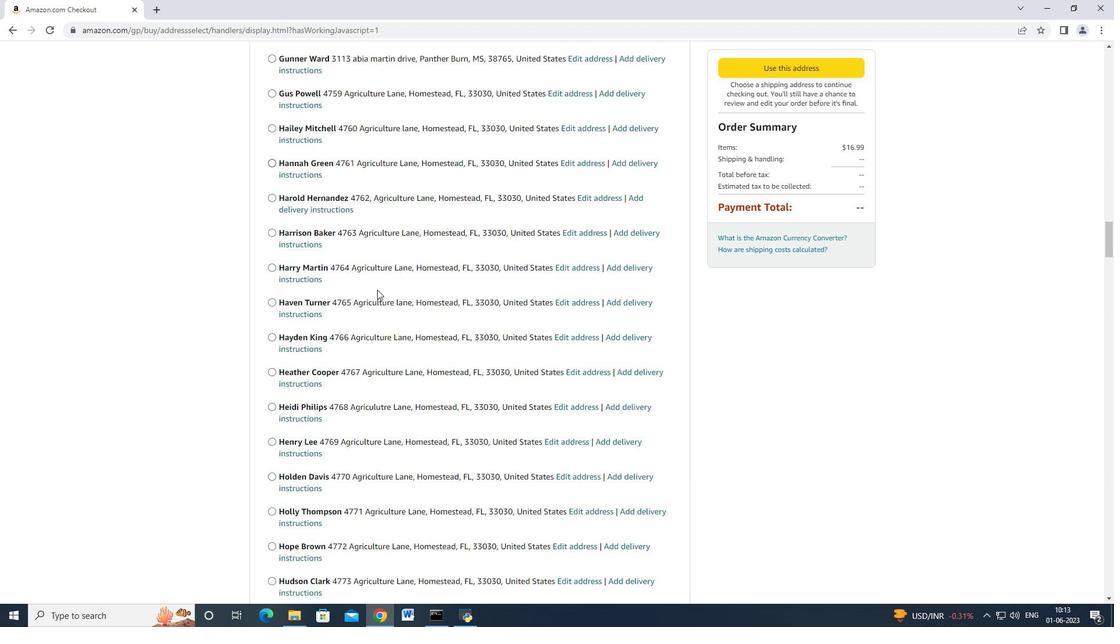 
Action: Mouse moved to (369, 282)
Screenshot: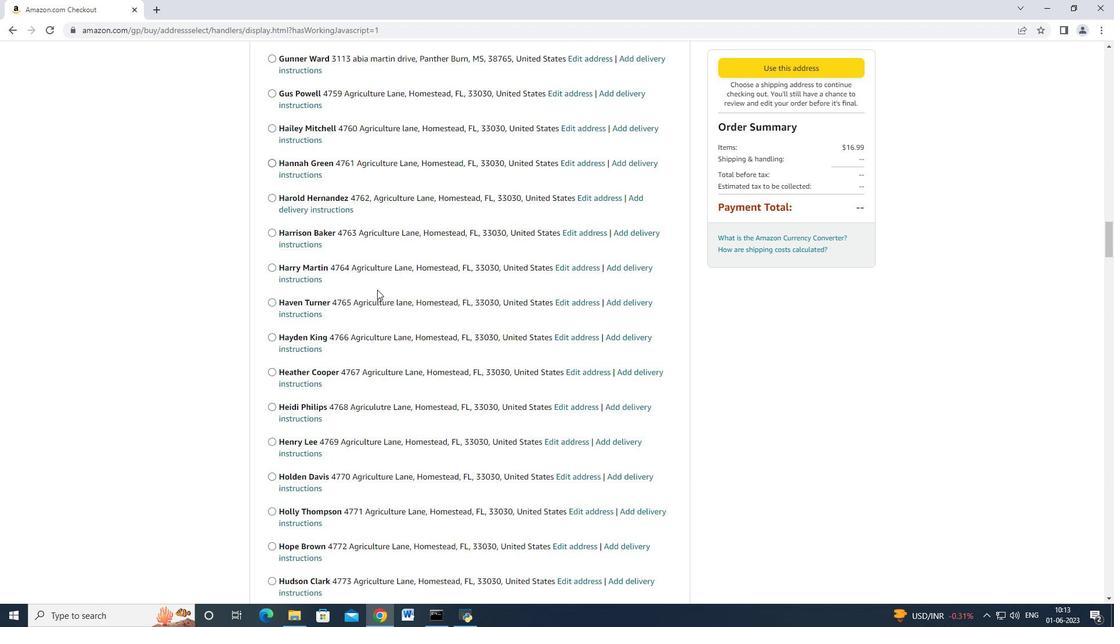 
Action: Mouse scrolled (369, 282) with delta (0, 0)
Screenshot: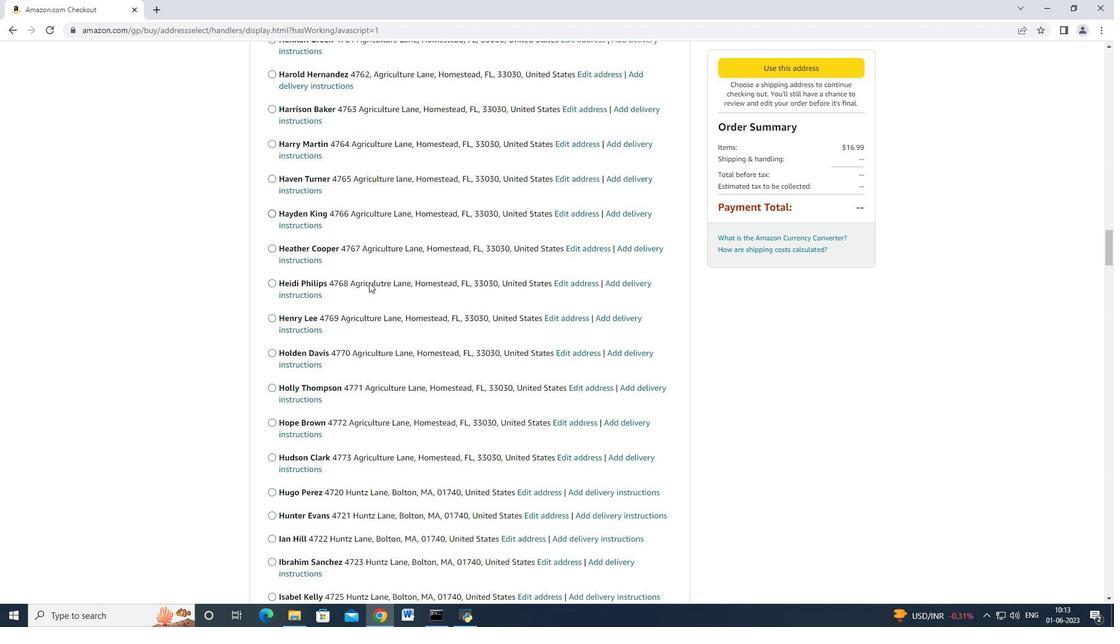 
Action: Mouse scrolled (369, 282) with delta (0, 0)
Screenshot: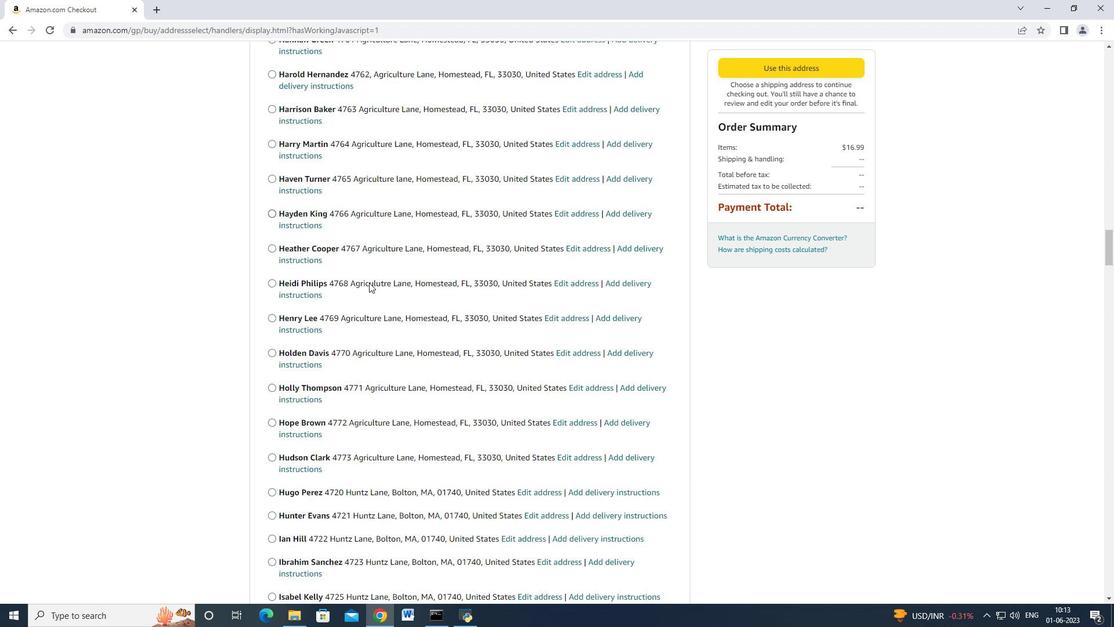 
Action: Mouse moved to (369, 282)
Screenshot: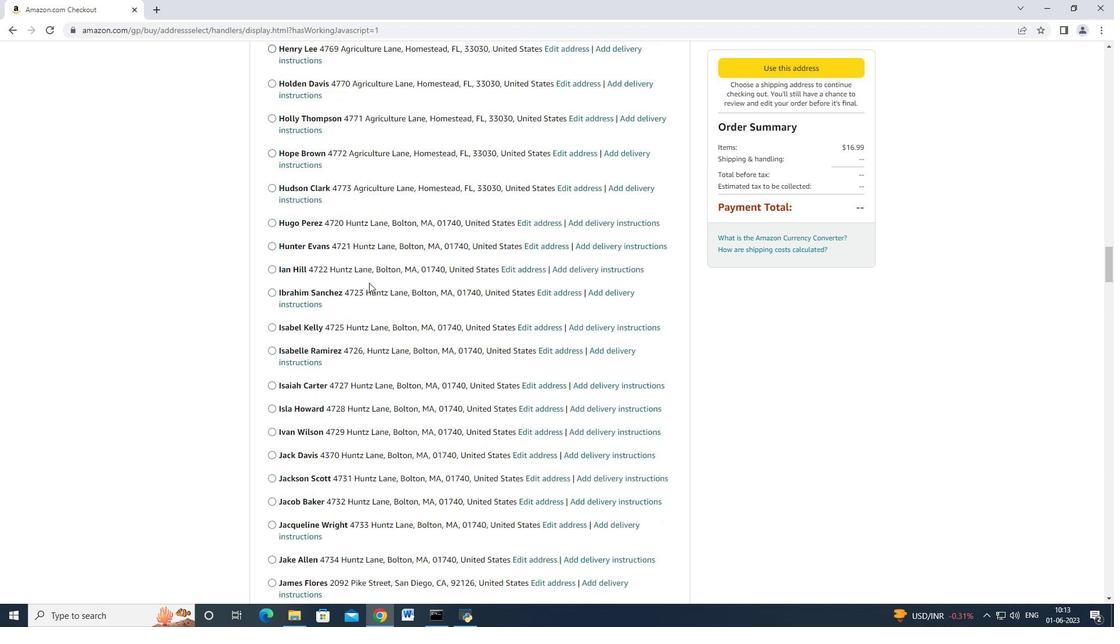 
Action: Mouse scrolled (369, 282) with delta (0, 0)
Screenshot: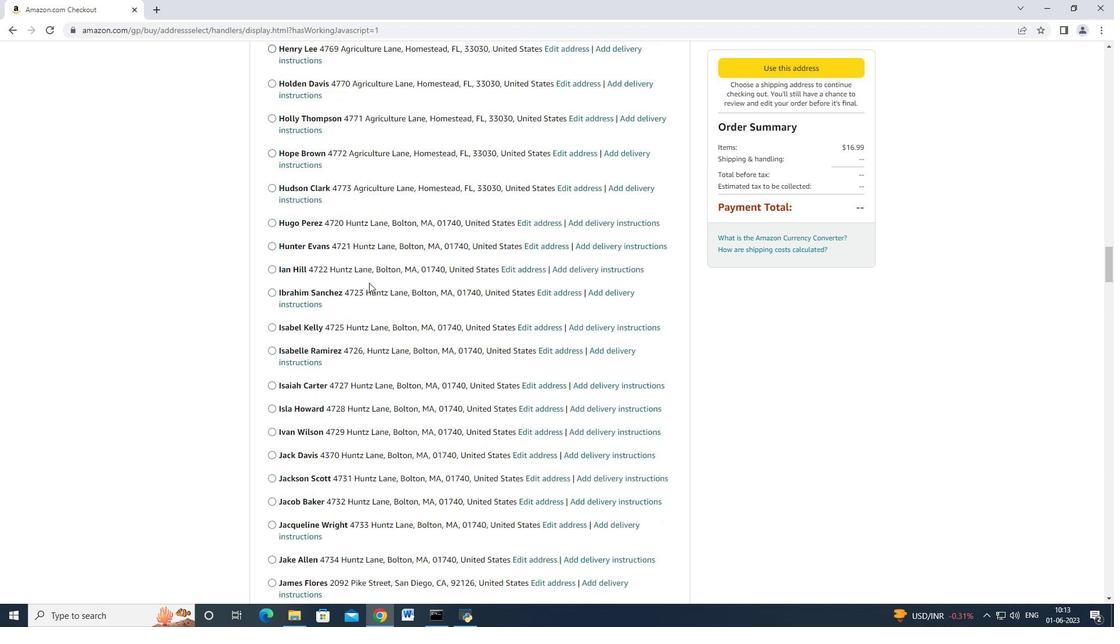 
Action: Mouse scrolled (369, 282) with delta (0, 0)
Screenshot: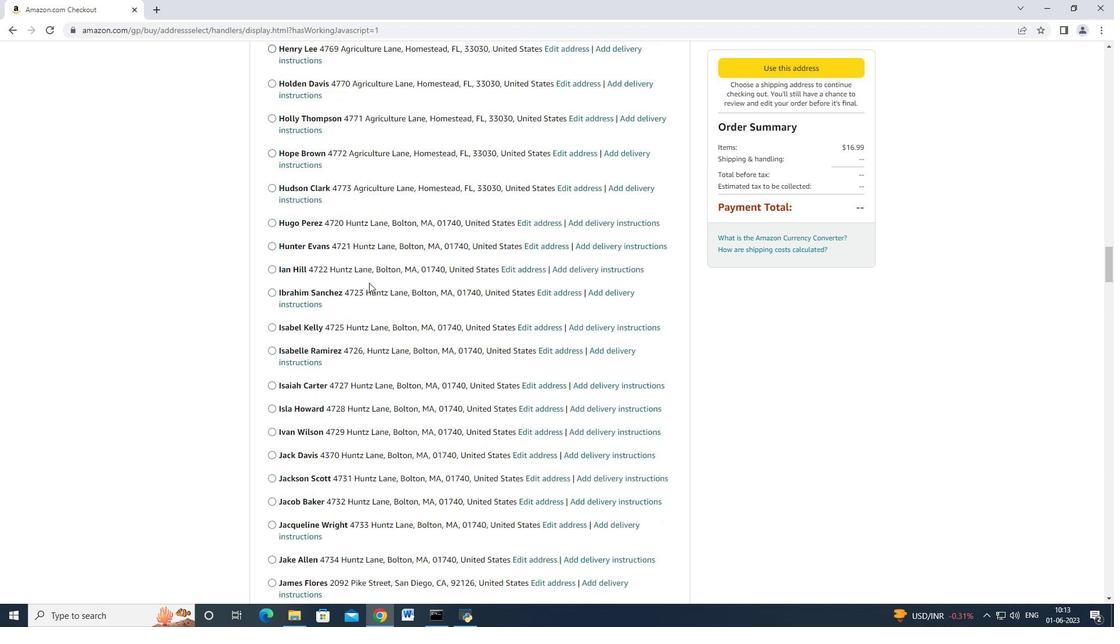 
Action: Mouse scrolled (369, 282) with delta (0, 0)
Screenshot: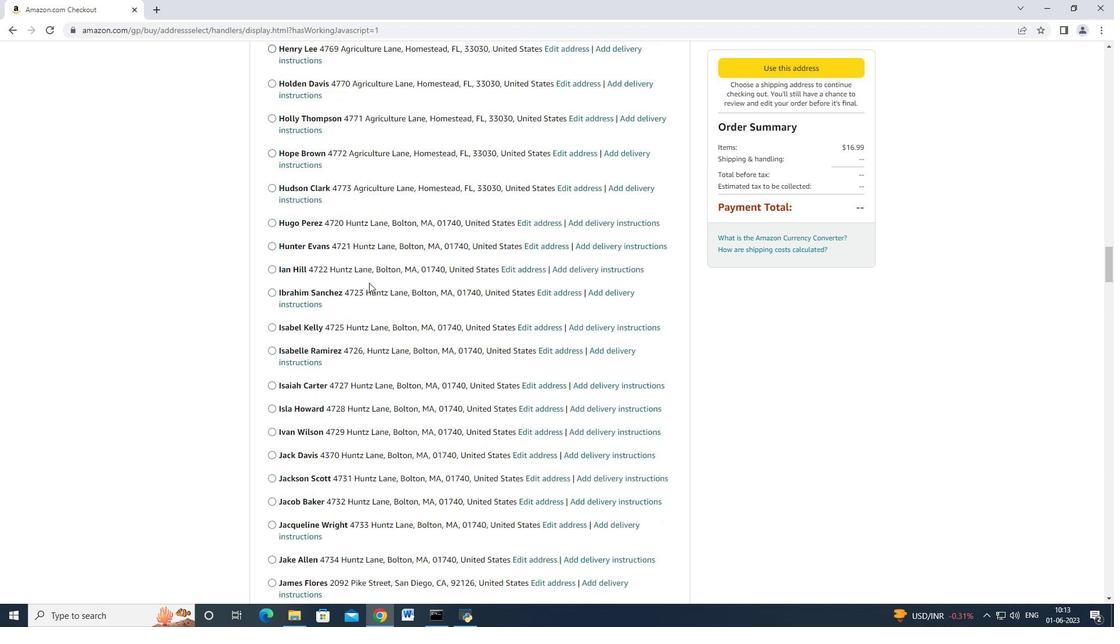 
Action: Mouse scrolled (369, 282) with delta (0, 0)
Screenshot: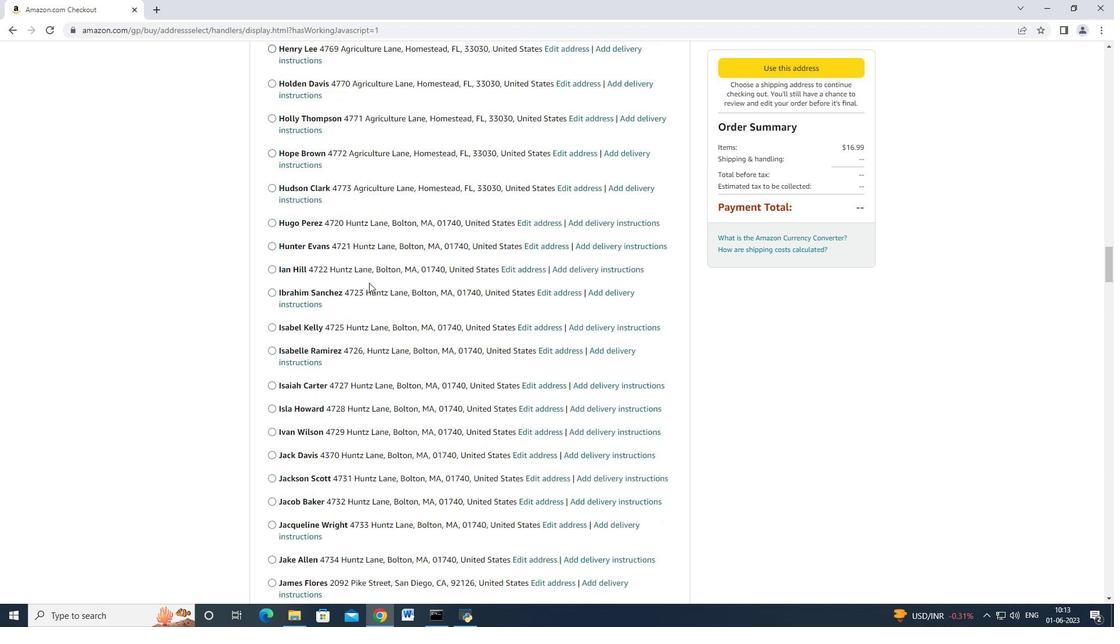 
Action: Mouse moved to (369, 282)
Screenshot: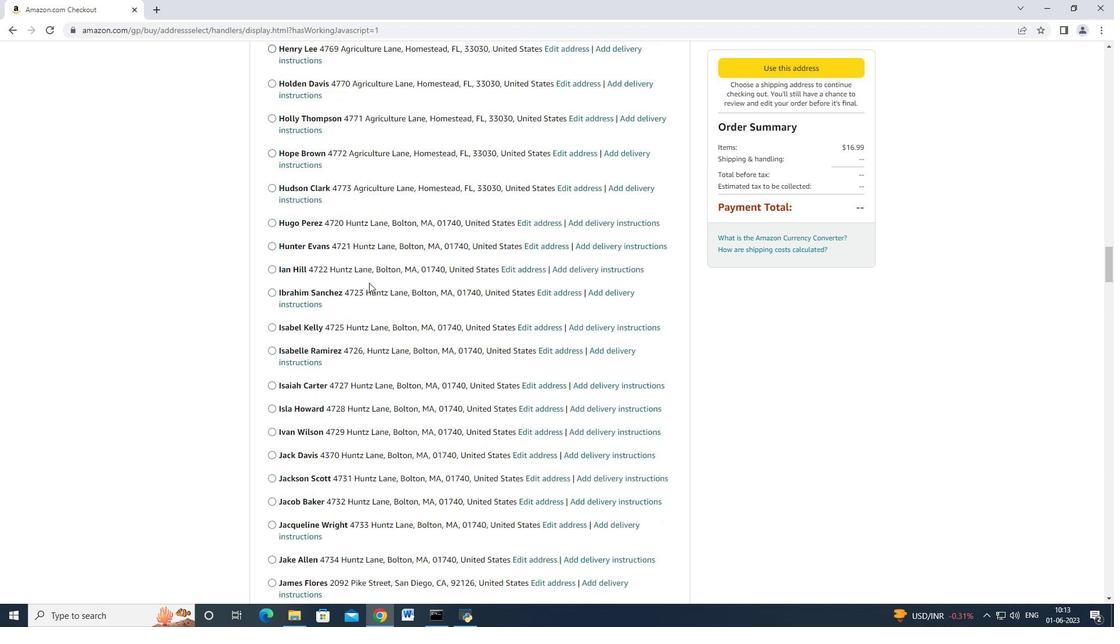 
Action: Mouse scrolled (369, 282) with delta (0, 0)
Screenshot: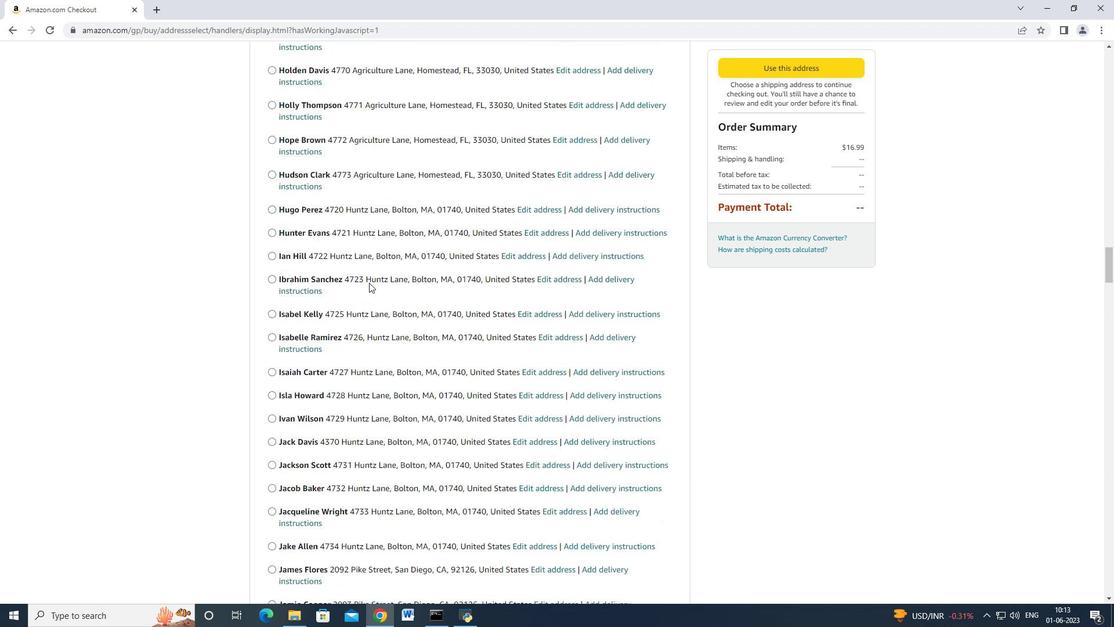 
Action: Mouse scrolled (369, 282) with delta (0, 0)
Screenshot: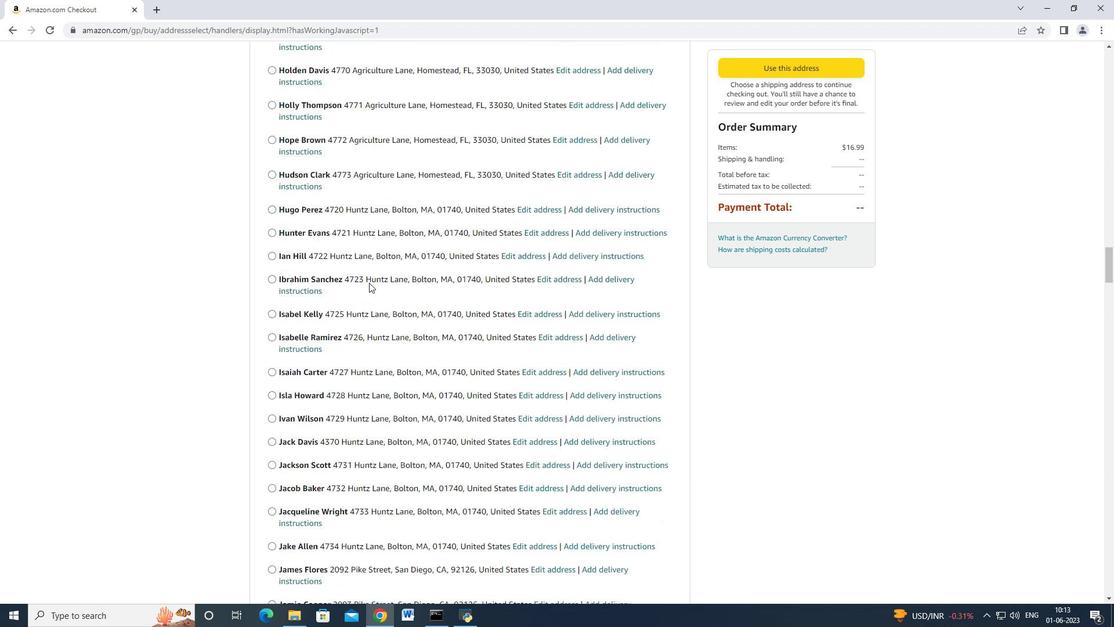 
Action: Mouse moved to (367, 284)
Screenshot: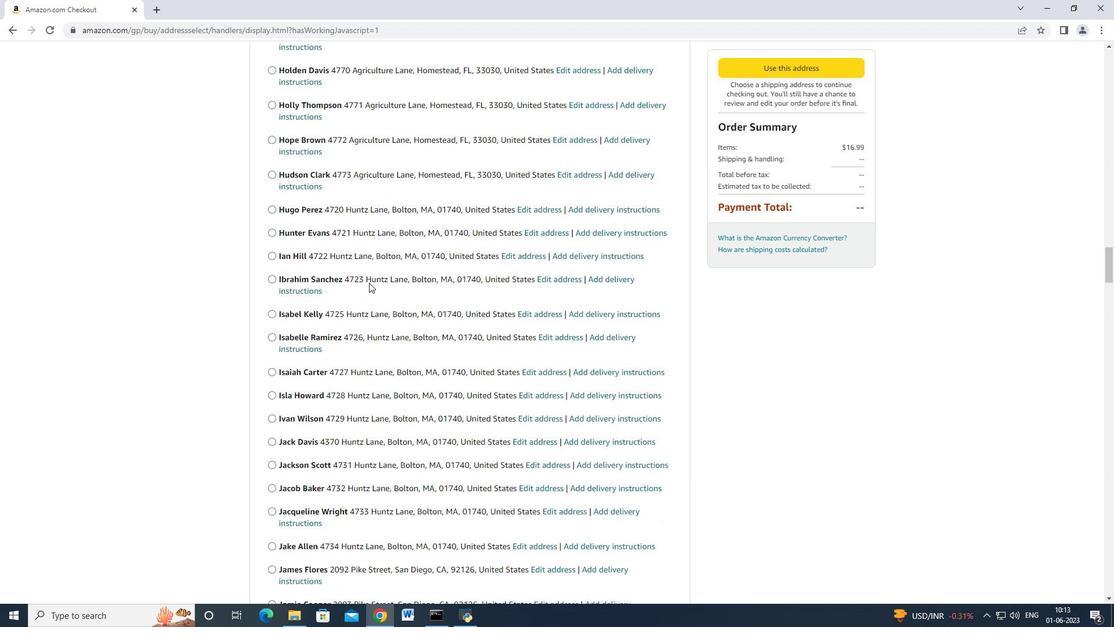 
Action: Mouse scrolled (367, 283) with delta (0, 0)
Screenshot: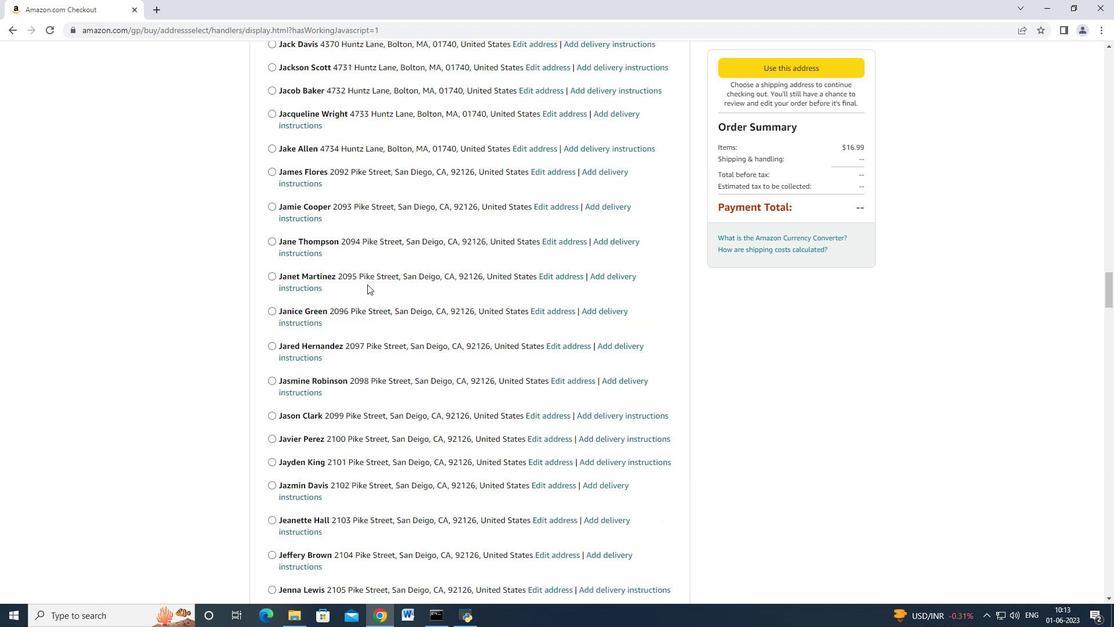 
Action: Mouse scrolled (367, 283) with delta (0, 0)
Screenshot: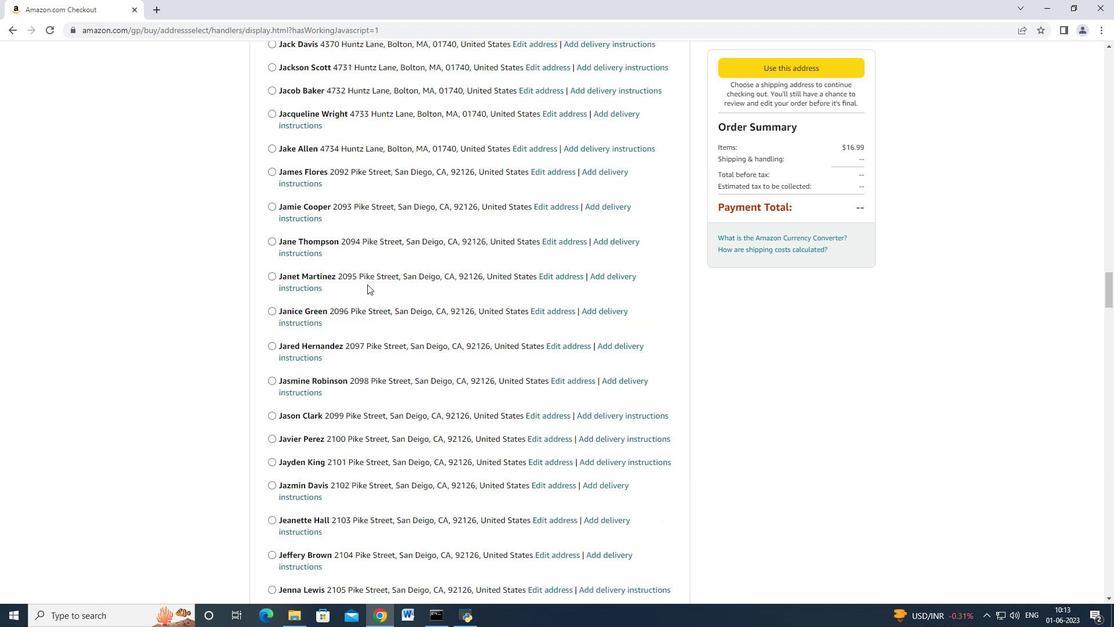 
Action: Mouse scrolled (367, 283) with delta (0, 0)
Screenshot: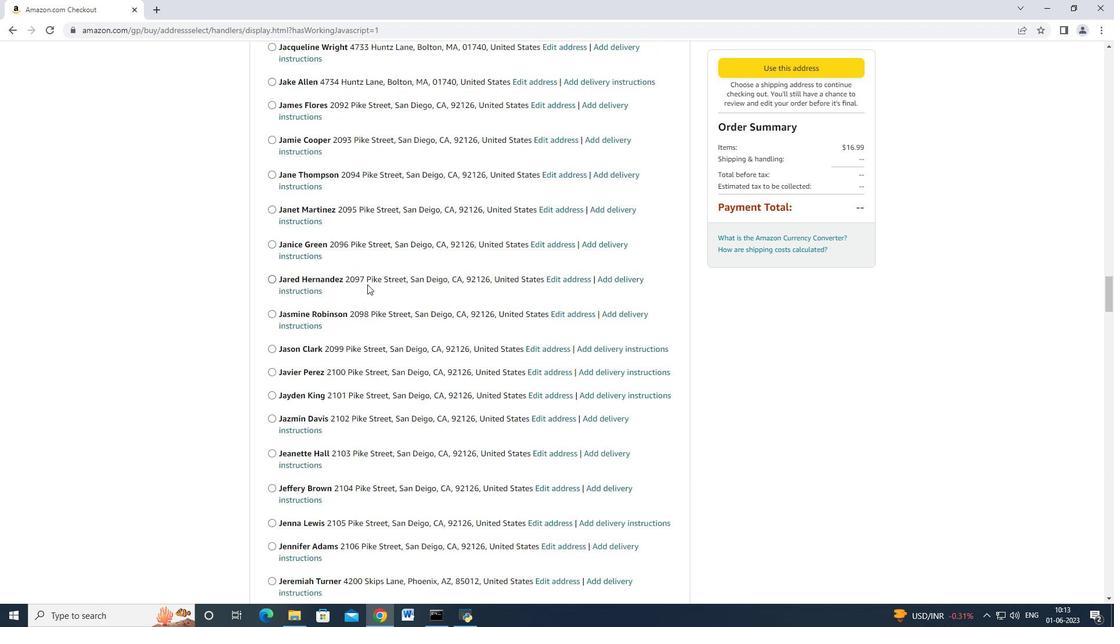 
Action: Mouse scrolled (367, 283) with delta (0, 0)
Screenshot: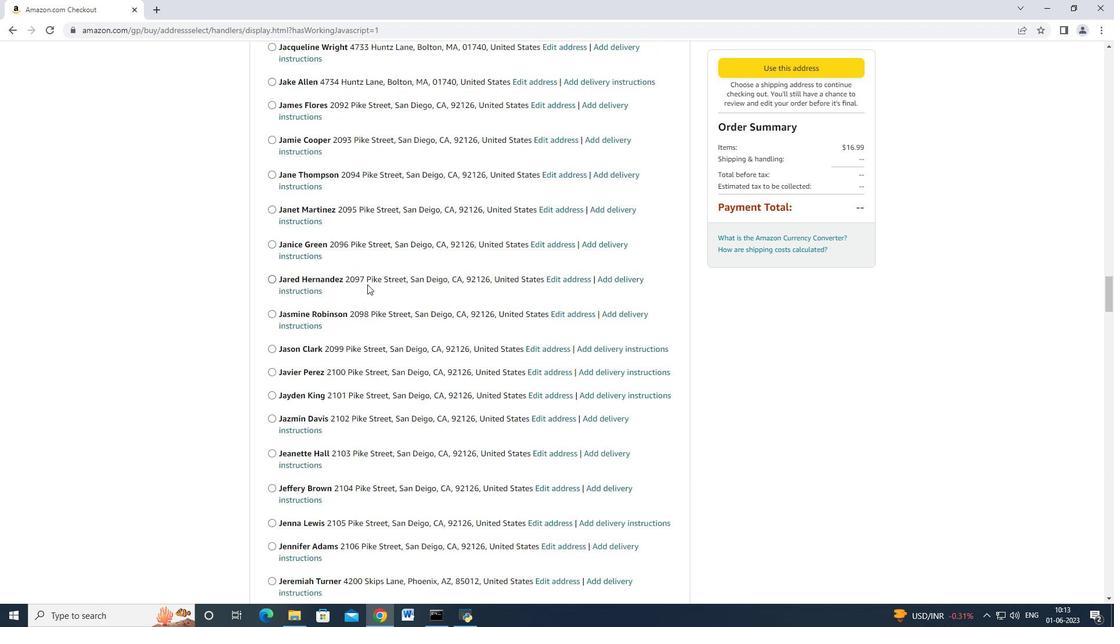 
Action: Mouse scrolled (367, 283) with delta (0, 0)
Screenshot: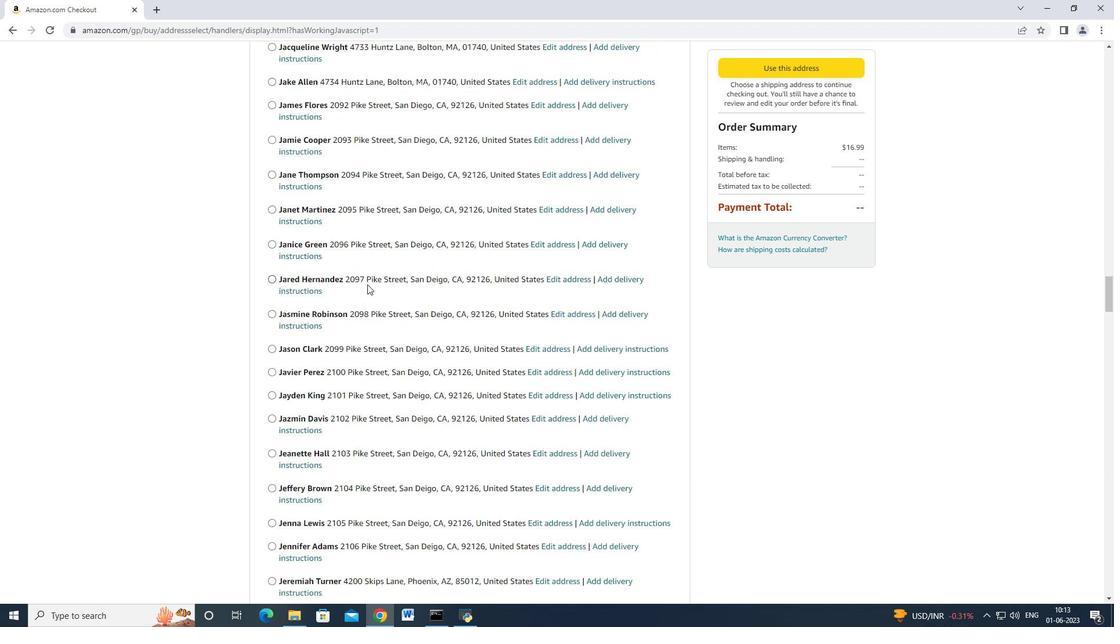 
Action: Mouse scrolled (367, 283) with delta (0, 0)
Screenshot: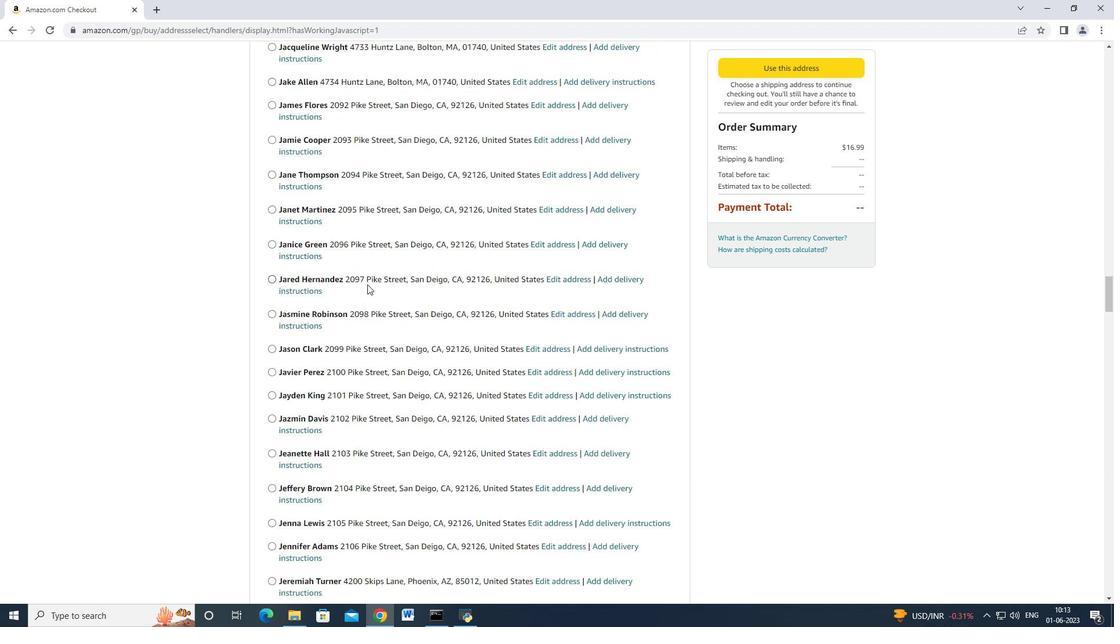 
Action: Mouse scrolled (367, 283) with delta (0, 0)
Screenshot: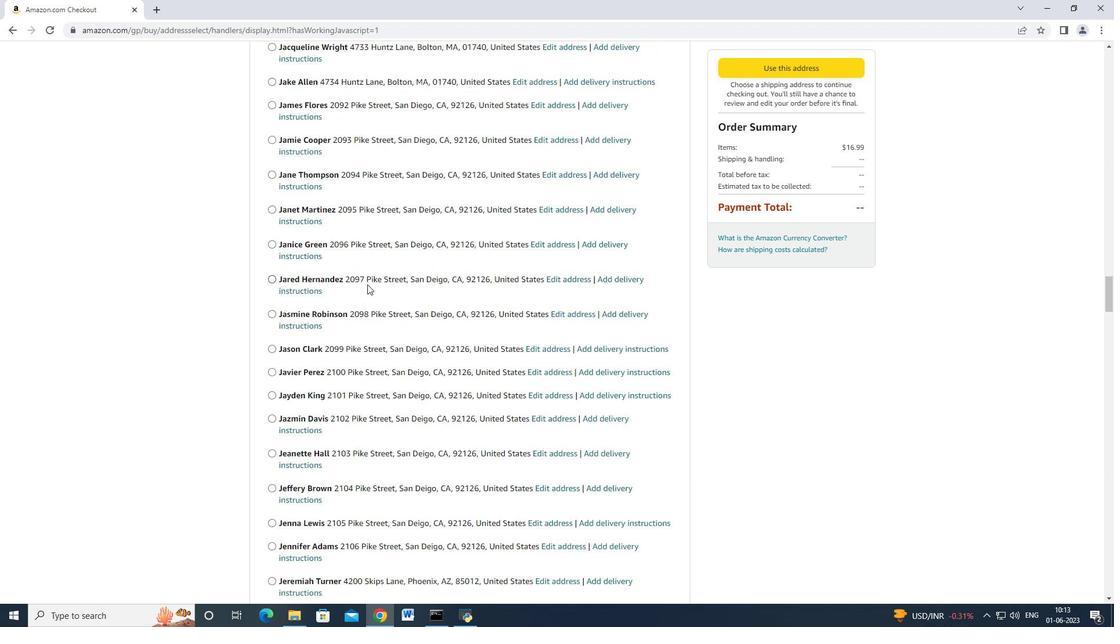
Action: Mouse scrolled (367, 283) with delta (0, 0)
Screenshot: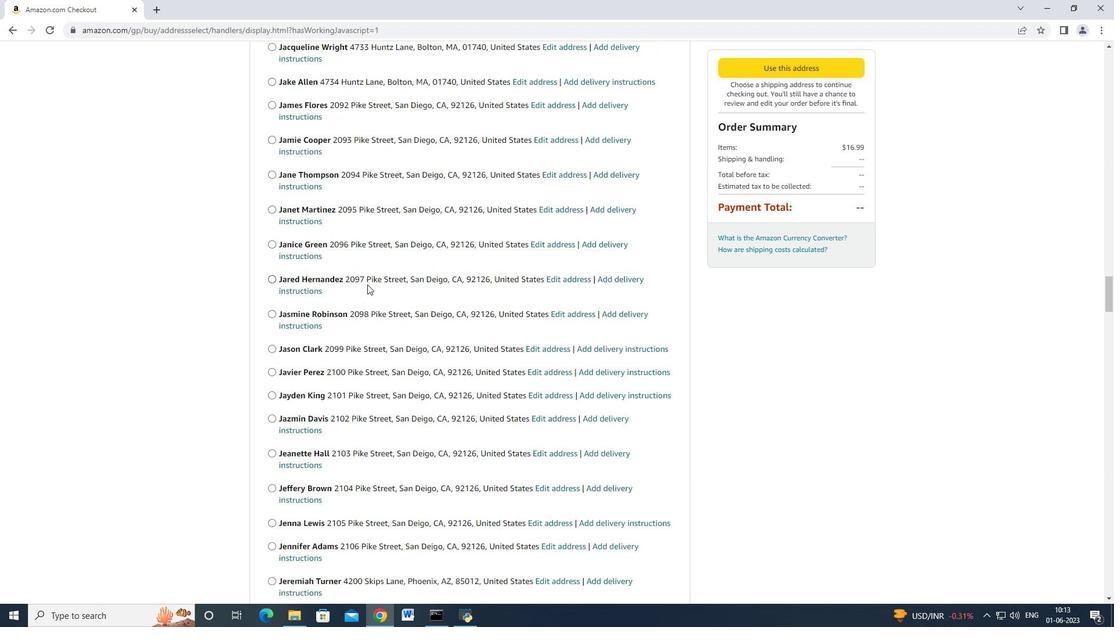 
Action: Mouse scrolled (367, 283) with delta (0, 0)
Screenshot: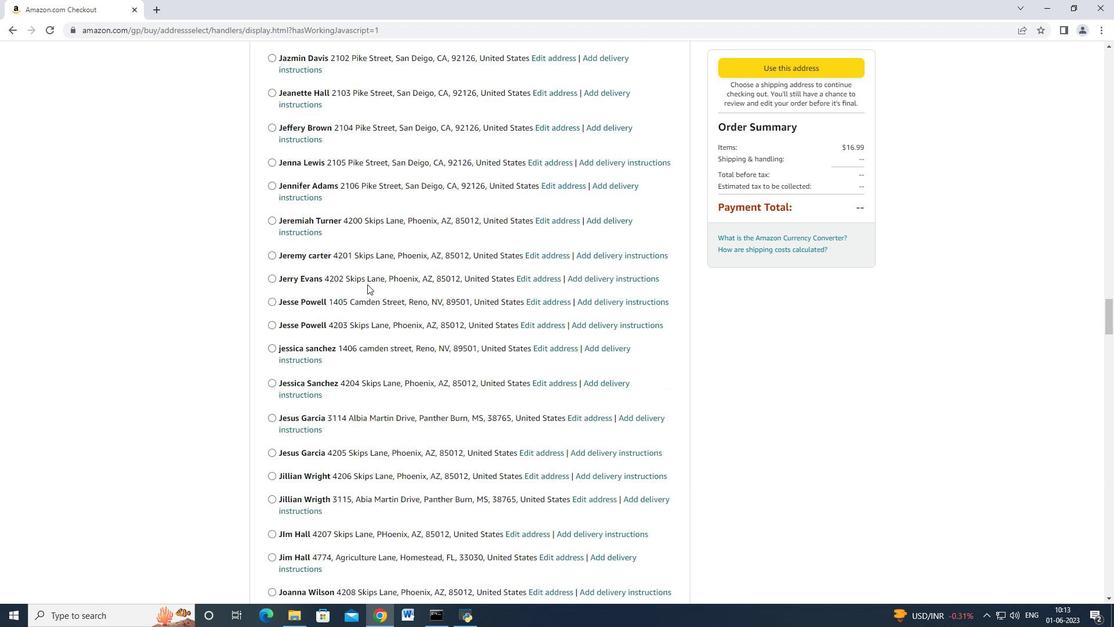 
Action: Mouse scrolled (367, 283) with delta (0, 0)
Screenshot: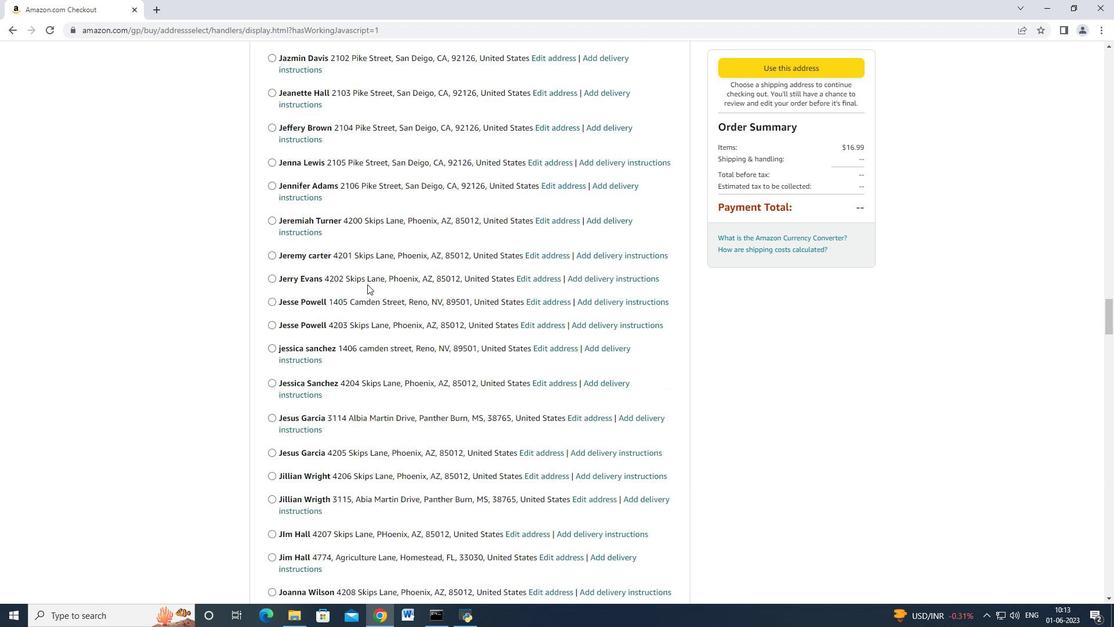 
Action: Mouse scrolled (367, 283) with delta (0, 0)
Screenshot: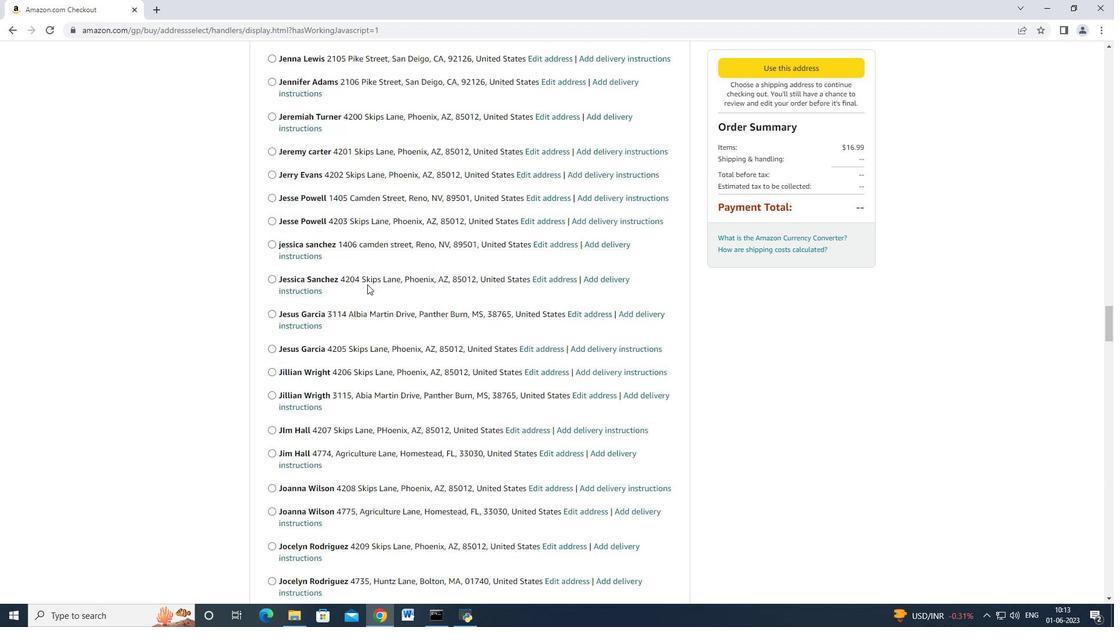 
Action: Mouse scrolled (367, 283) with delta (0, -1)
Screenshot: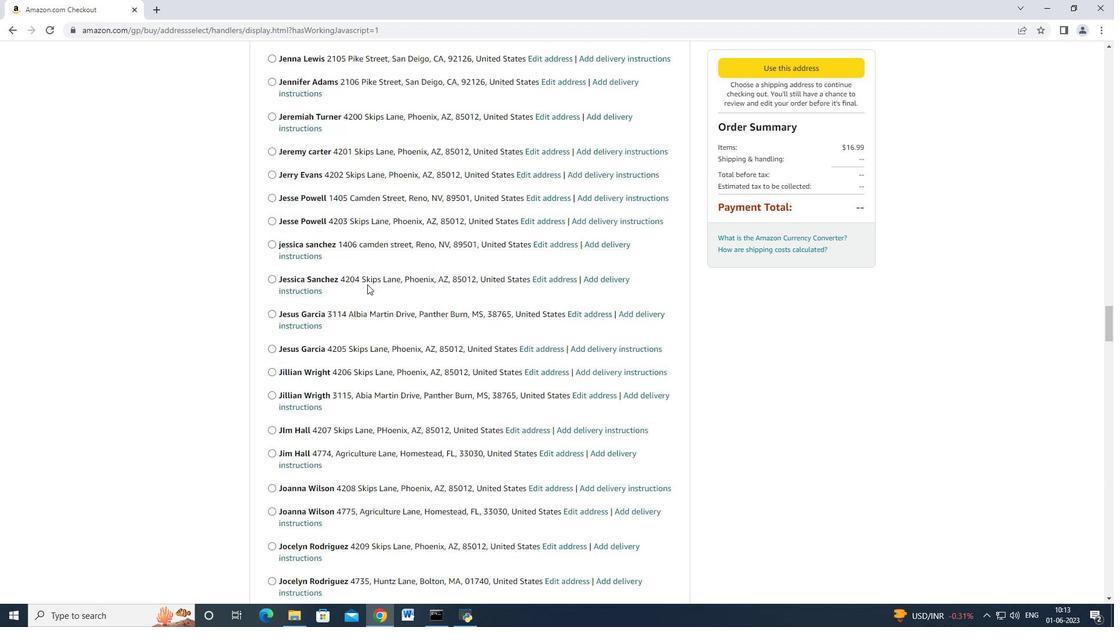 
Action: Mouse scrolled (367, 283) with delta (0, 0)
Screenshot: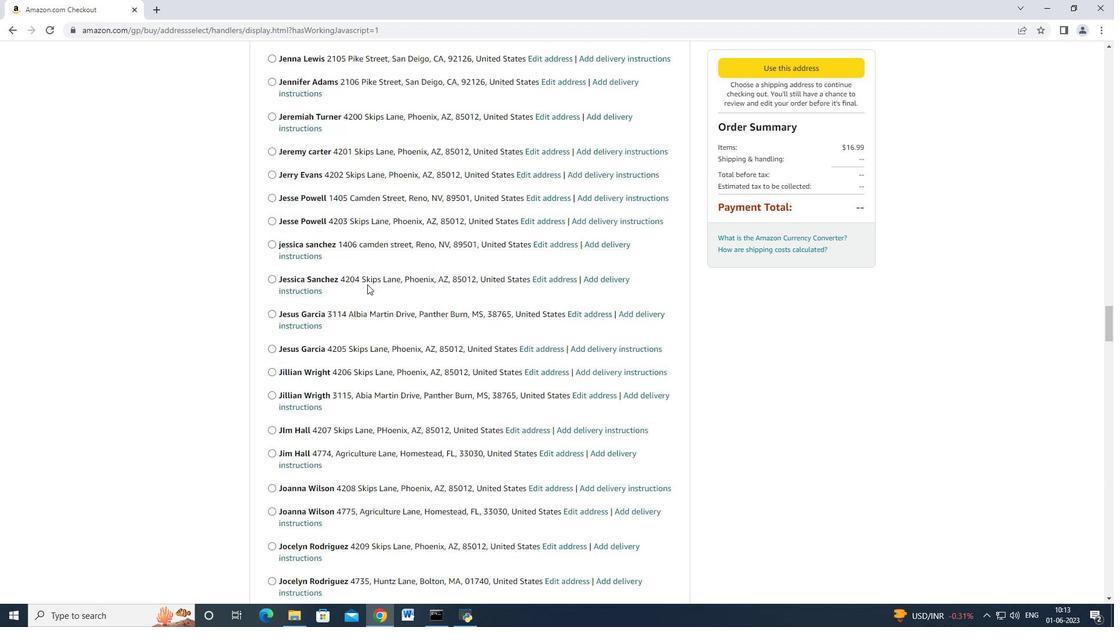 
Action: Mouse scrolled (367, 283) with delta (0, 0)
Screenshot: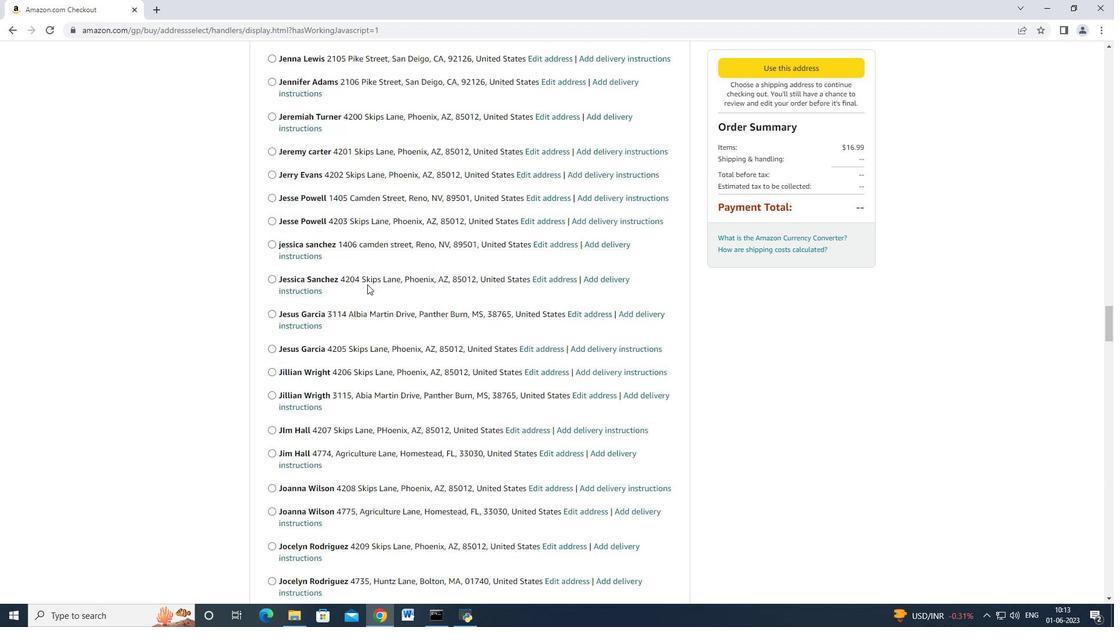 
Action: Mouse scrolled (367, 283) with delta (0, 0)
Screenshot: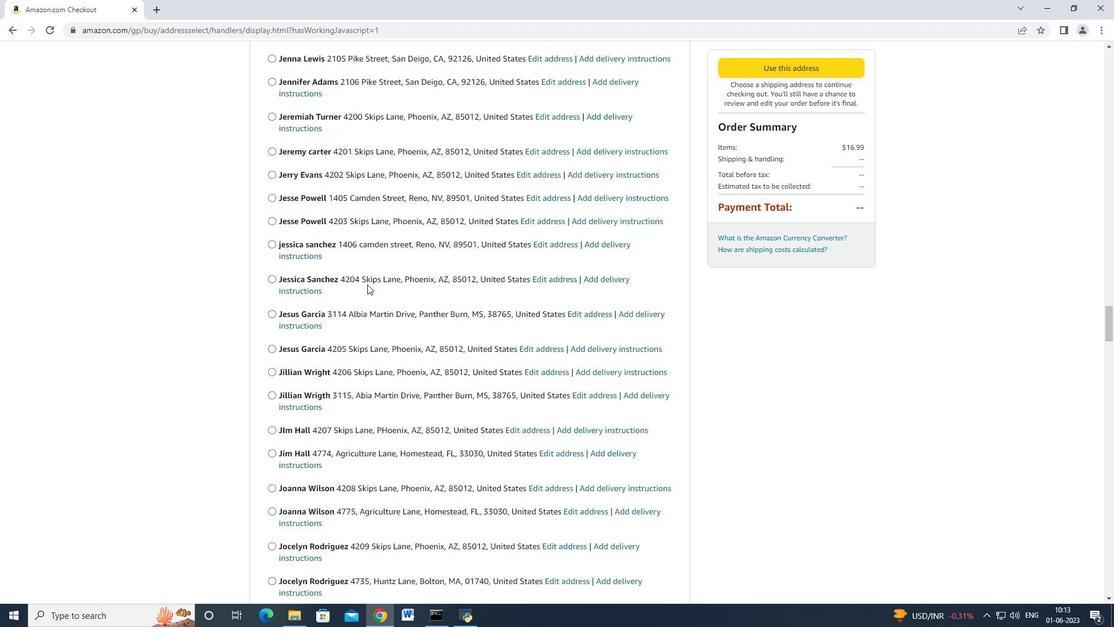 
Action: Mouse scrolled (367, 283) with delta (0, 0)
Screenshot: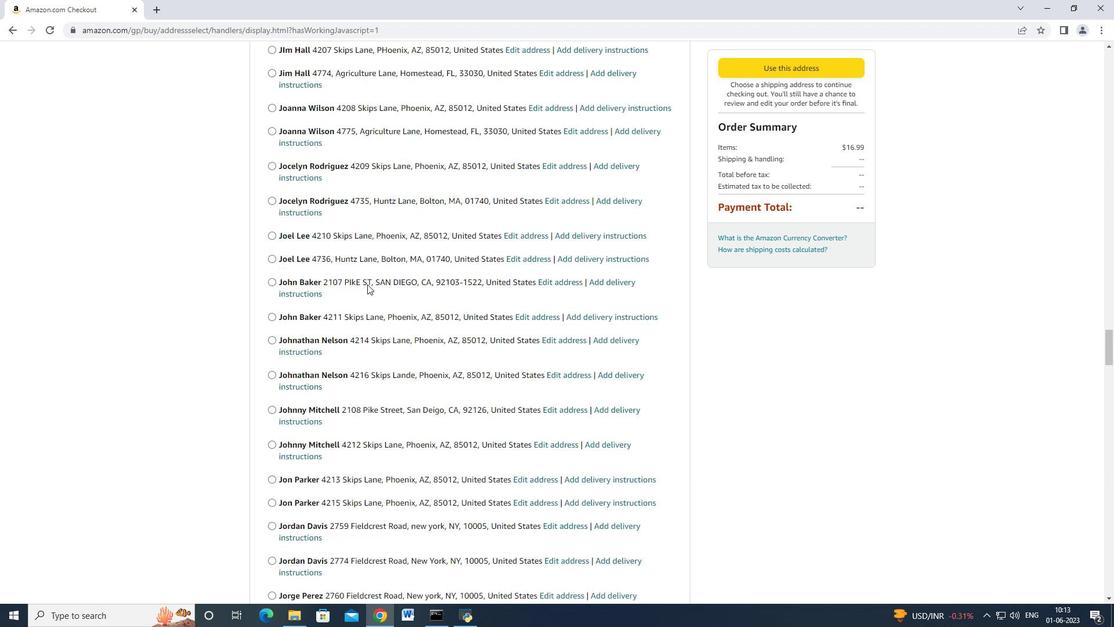 
Action: Mouse scrolled (367, 283) with delta (0, 0)
Screenshot: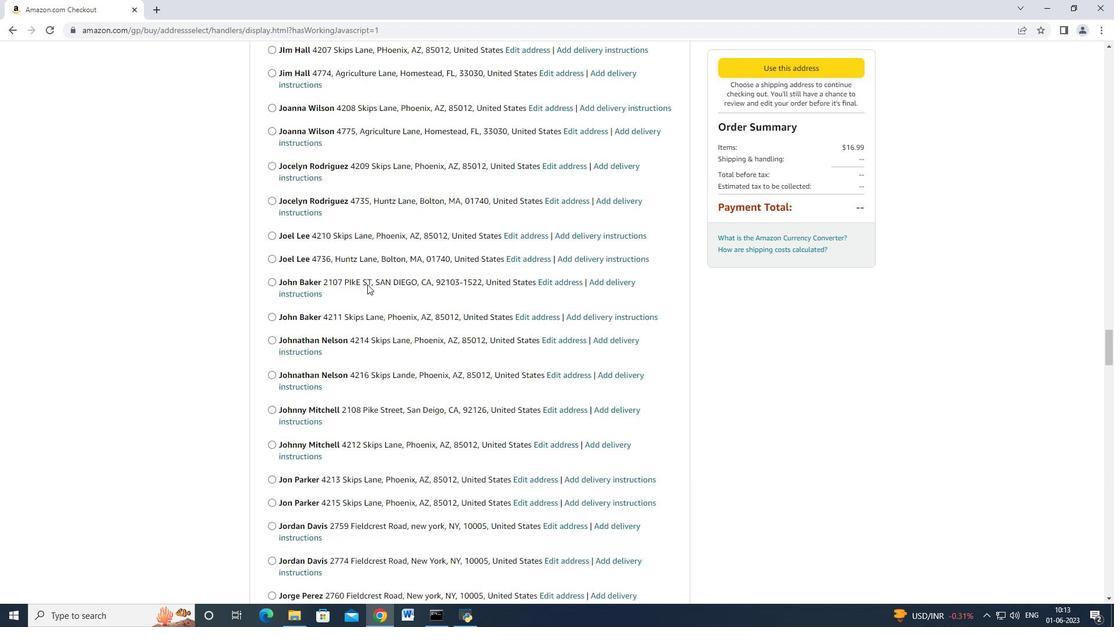 
Action: Mouse scrolled (367, 283) with delta (0, -1)
Screenshot: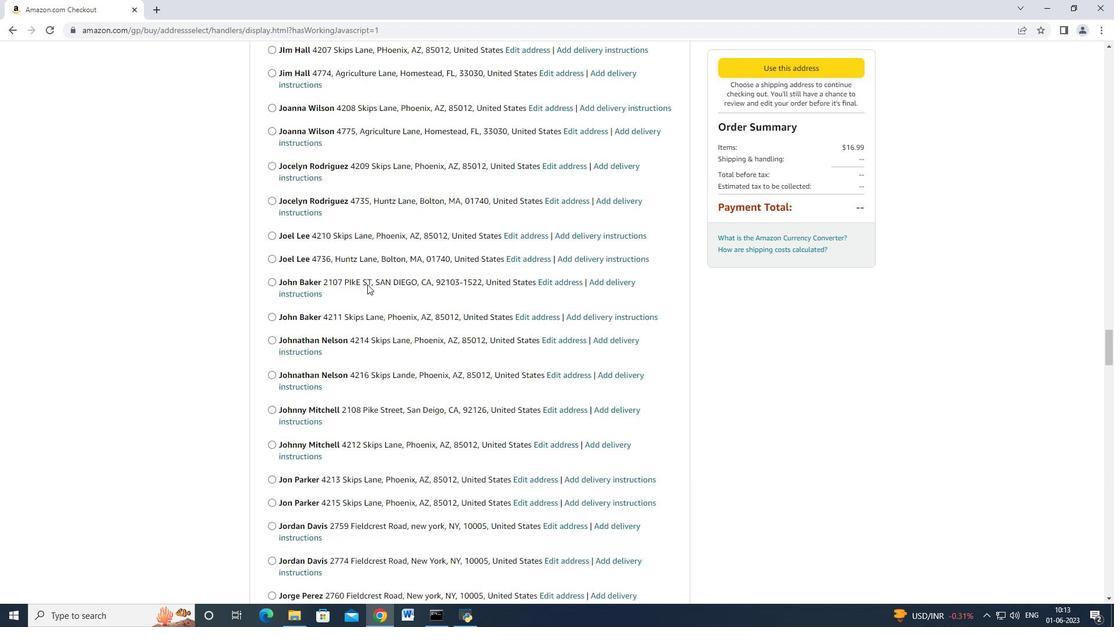 
Action: Mouse scrolled (367, 283) with delta (0, 0)
Screenshot: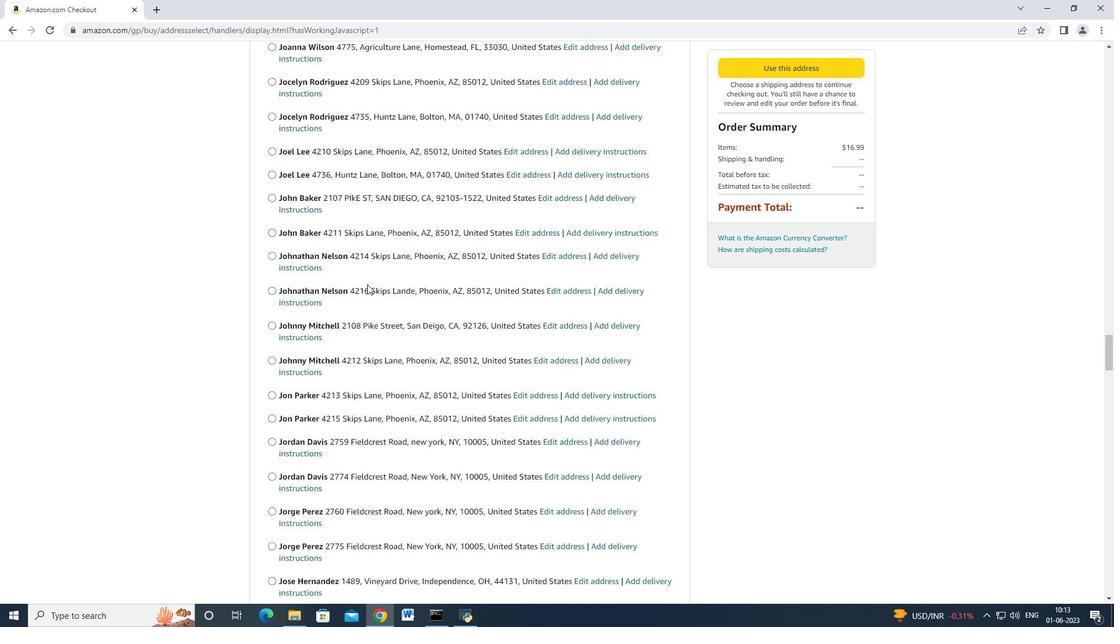 
Action: Mouse scrolled (367, 283) with delta (0, 0)
Screenshot: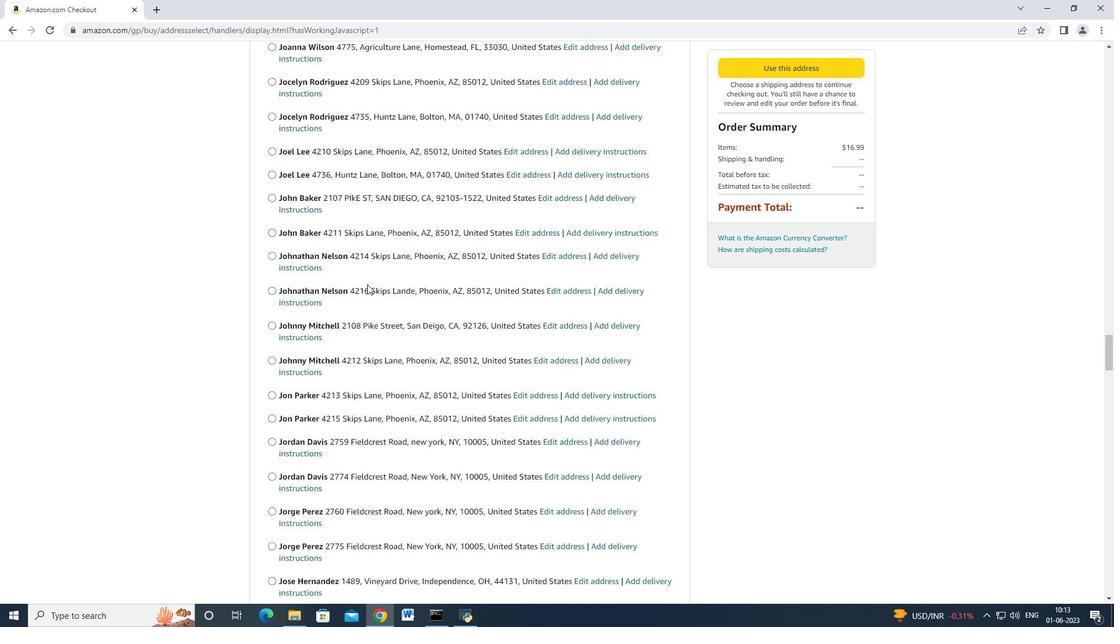 
Action: Mouse moved to (366, 284)
Screenshot: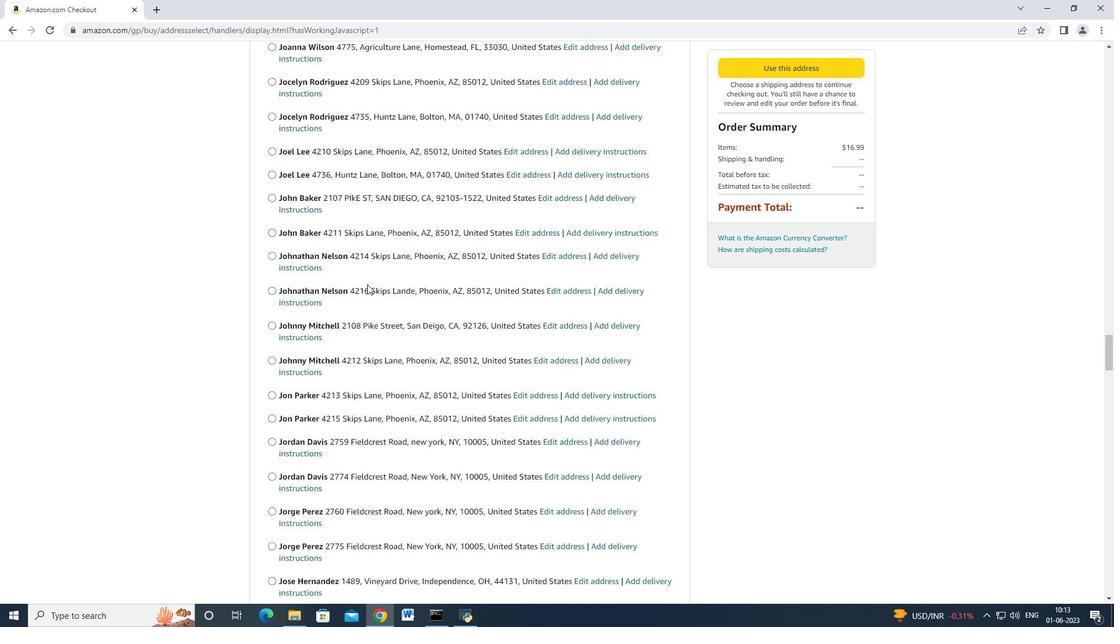 
Action: Mouse scrolled (366, 283) with delta (0, 0)
Screenshot: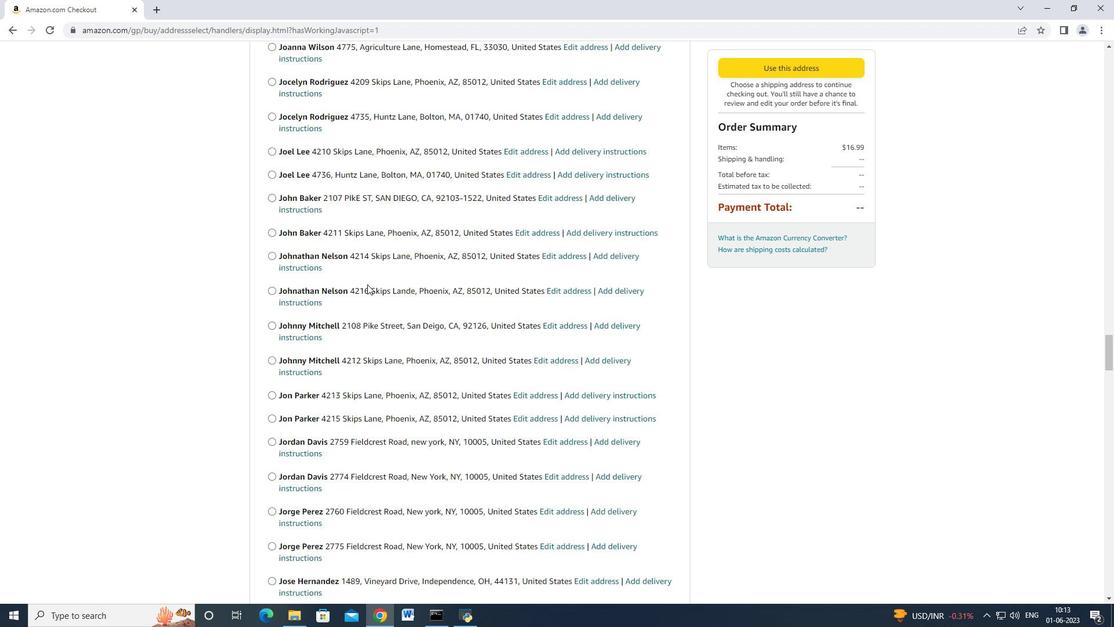 
Action: Mouse scrolled (366, 283) with delta (0, 0)
Screenshot: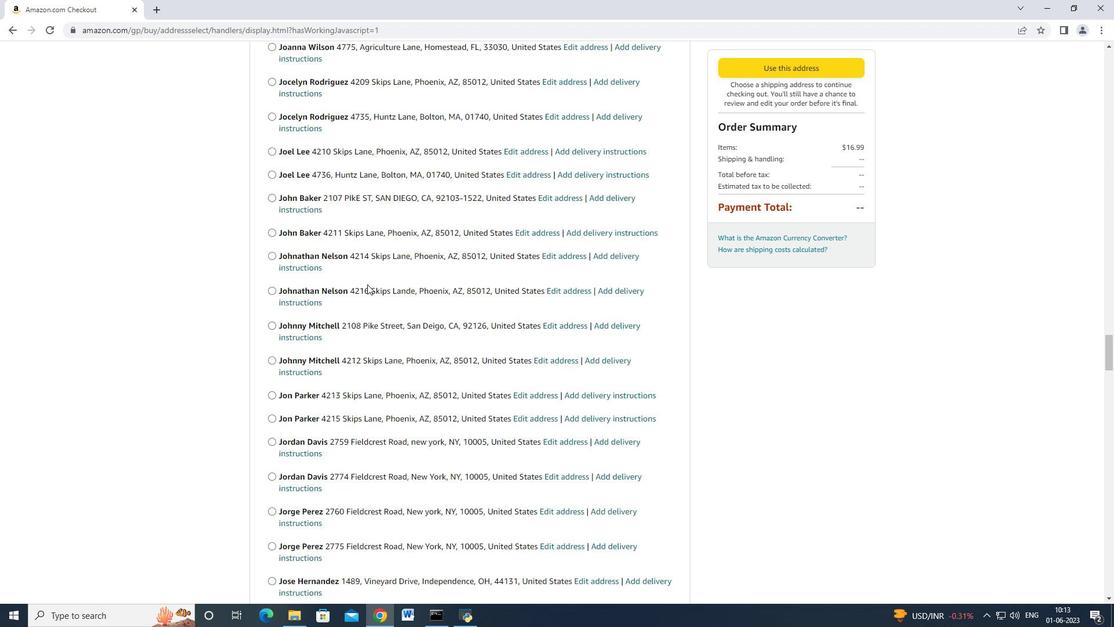 
Action: Mouse scrolled (366, 283) with delta (0, 0)
Screenshot: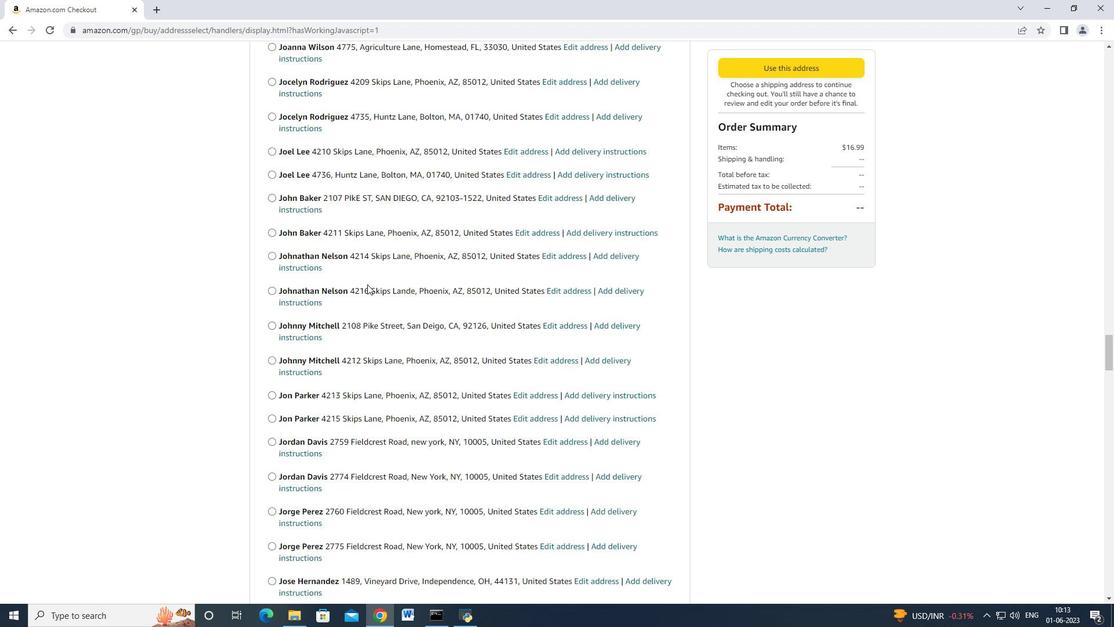 
Action: Mouse moved to (366, 284)
Screenshot: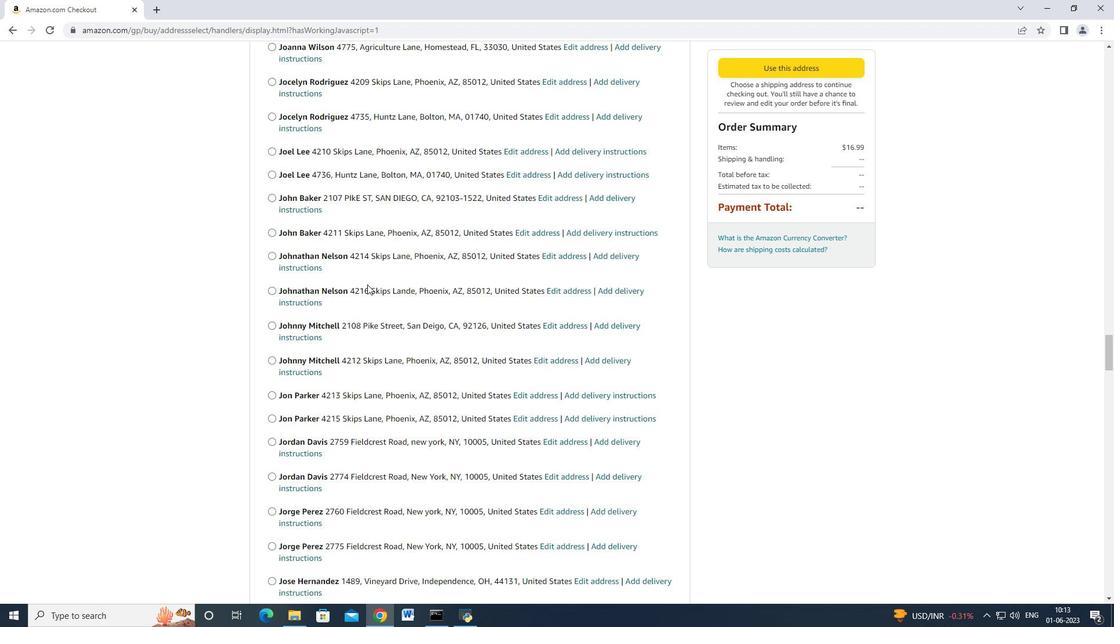 
Action: Mouse scrolled (366, 283) with delta (0, 0)
Screenshot: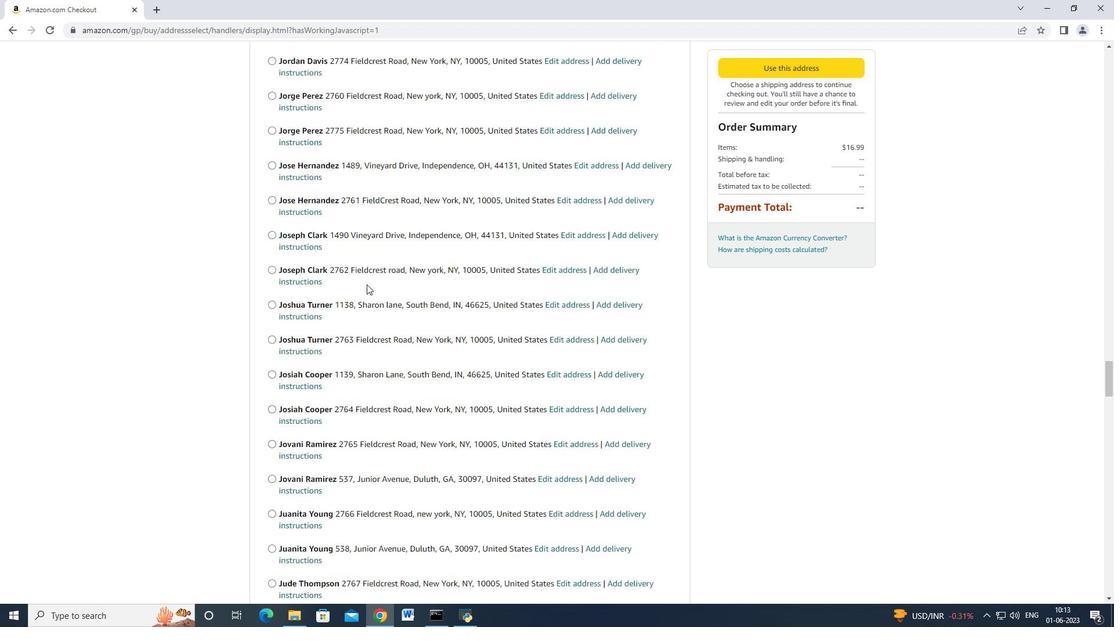 
Action: Mouse scrolled (366, 283) with delta (0, 0)
Screenshot: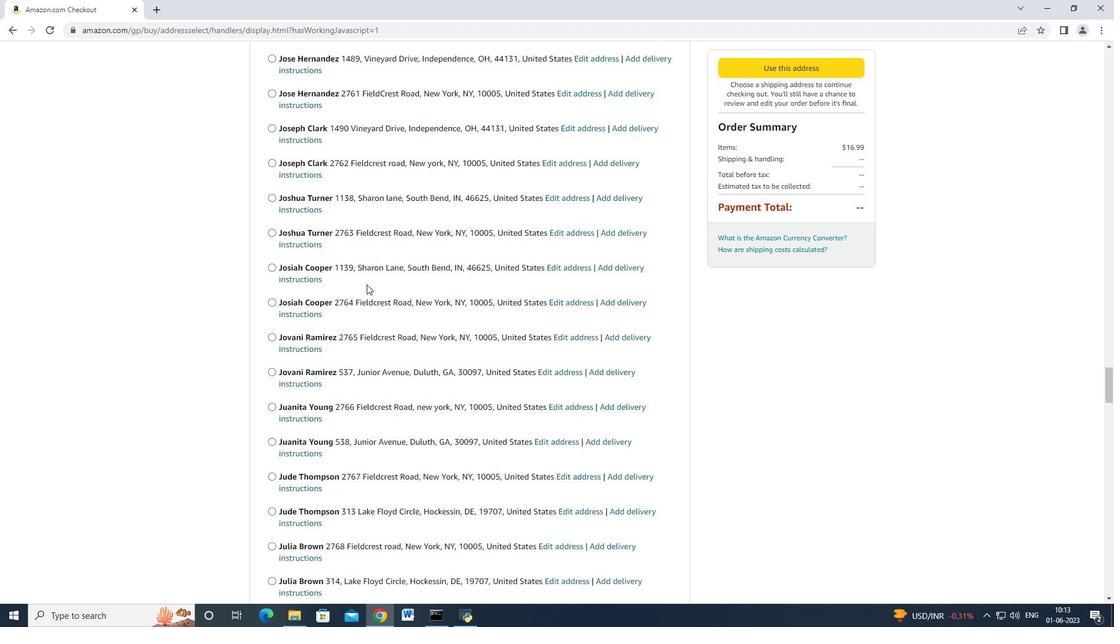 
Action: Mouse scrolled (366, 283) with delta (0, -1)
Screenshot: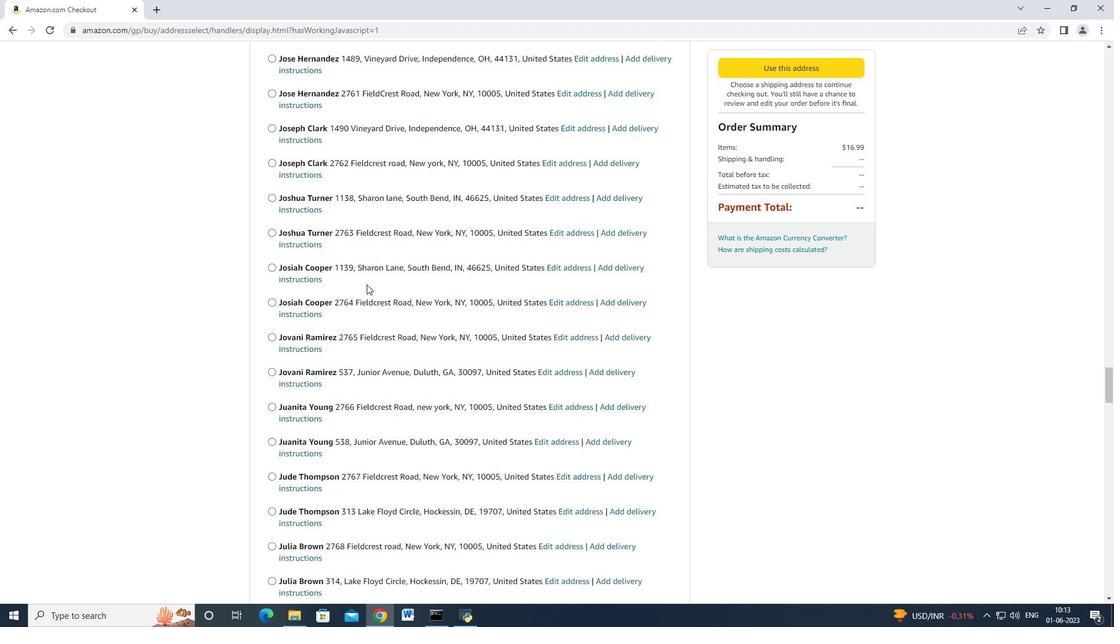 
Action: Mouse scrolled (366, 283) with delta (0, 0)
Screenshot: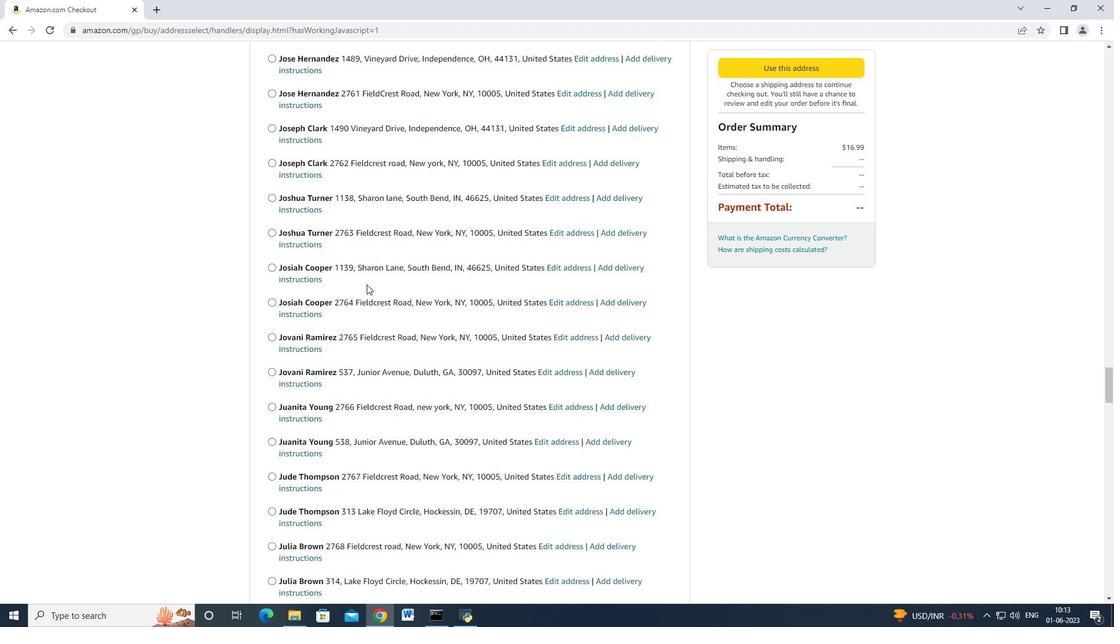 
Action: Mouse scrolled (366, 283) with delta (0, 0)
Screenshot: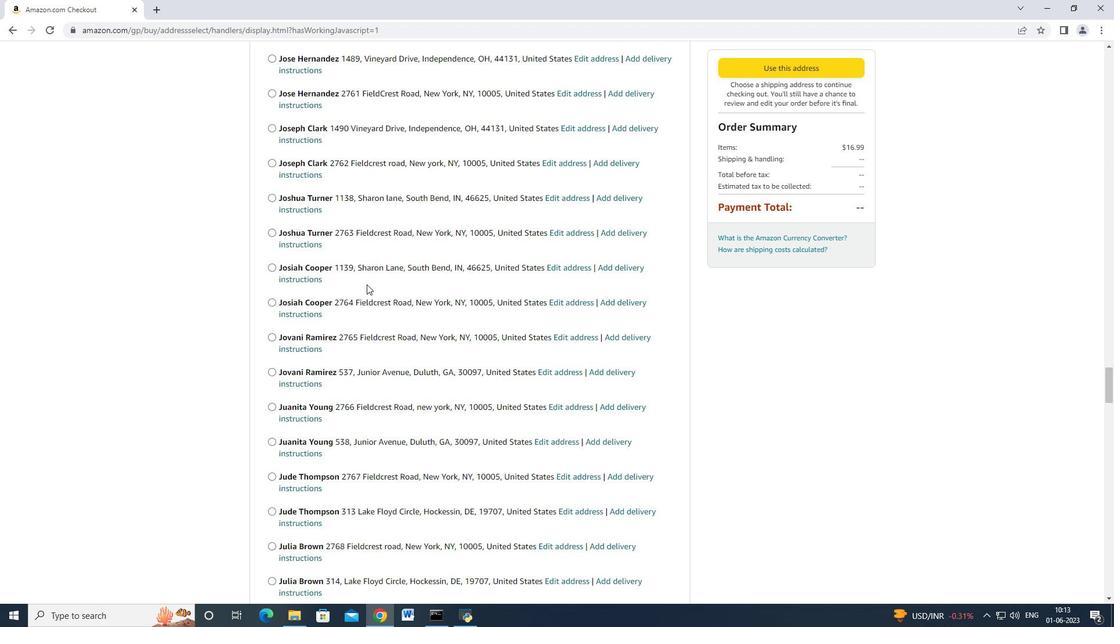 
Action: Mouse scrolled (366, 283) with delta (0, 0)
Screenshot: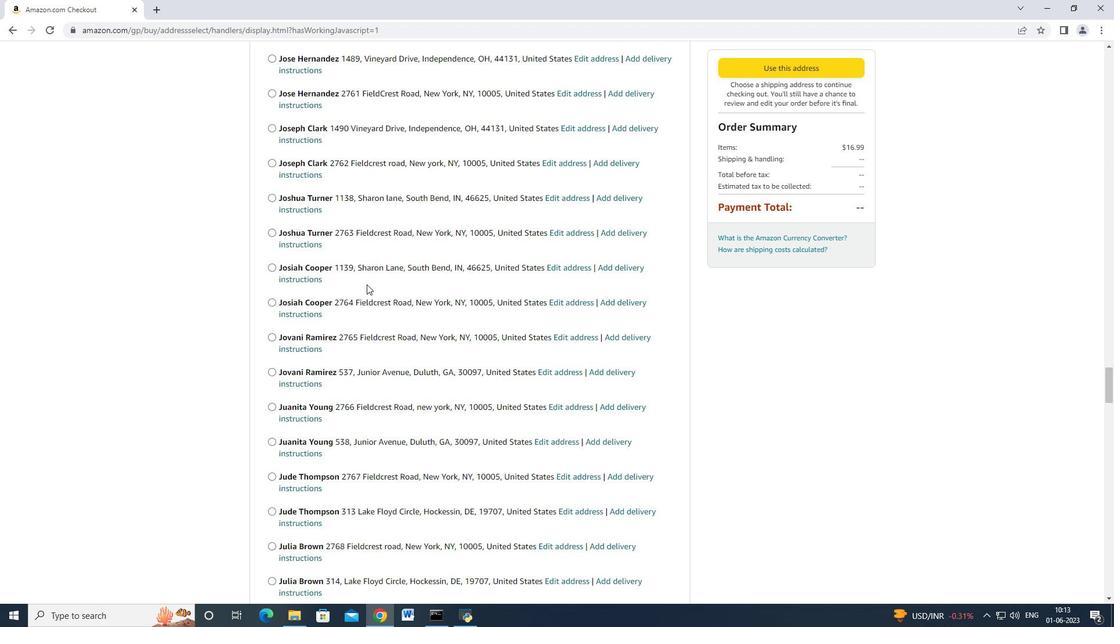
Action: Mouse scrolled (366, 283) with delta (0, 0)
Screenshot: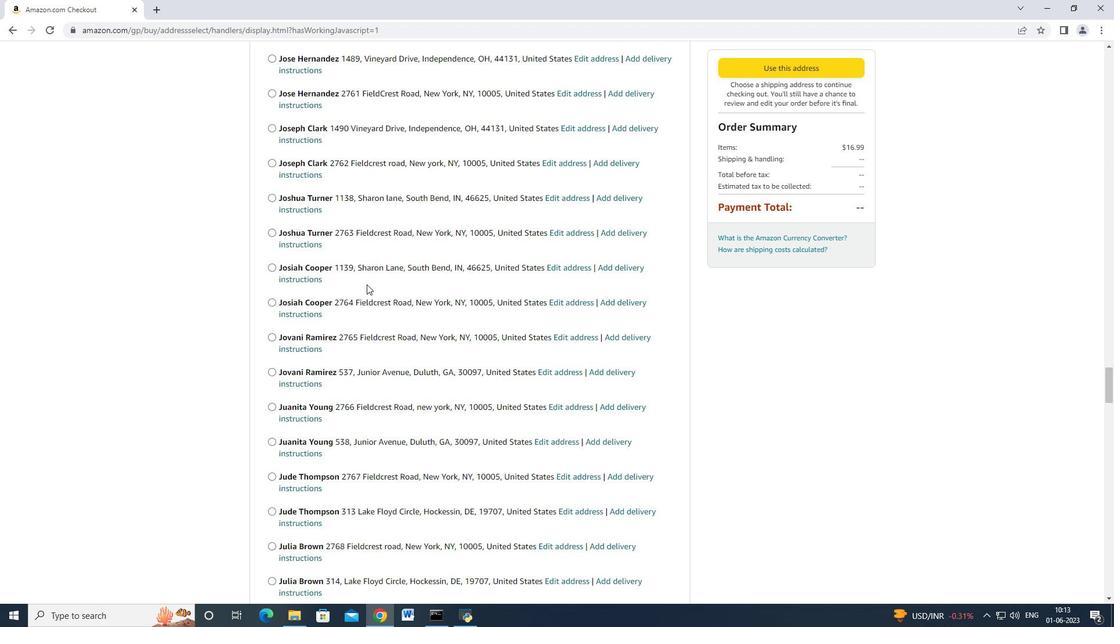 
Action: Mouse scrolled (366, 283) with delta (0, 0)
Screenshot: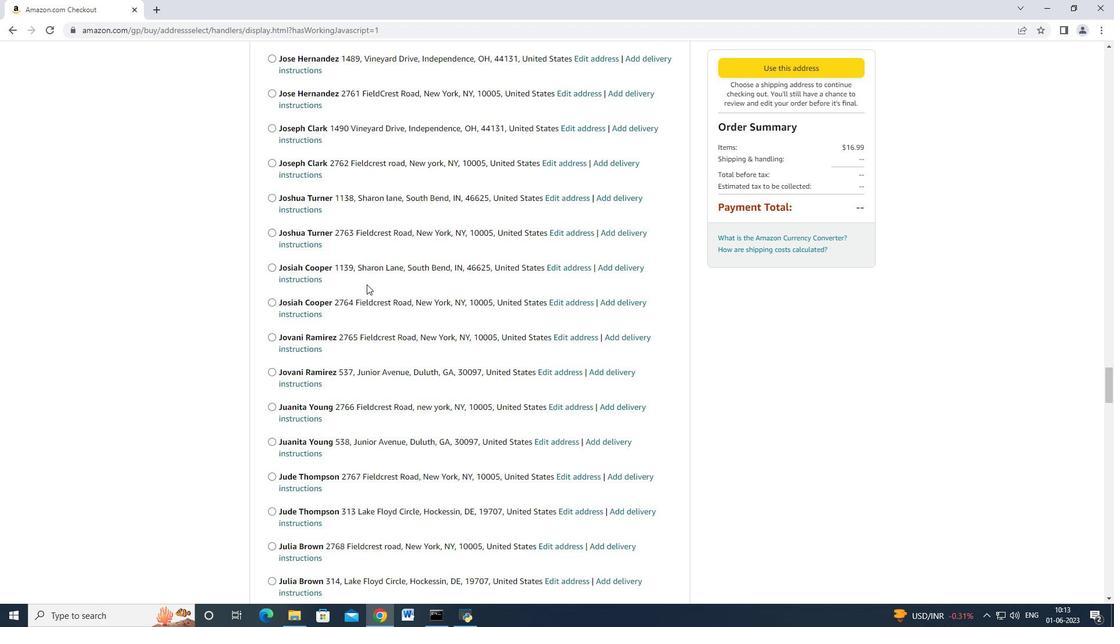 
Action: Mouse scrolled (366, 283) with delta (0, 0)
Screenshot: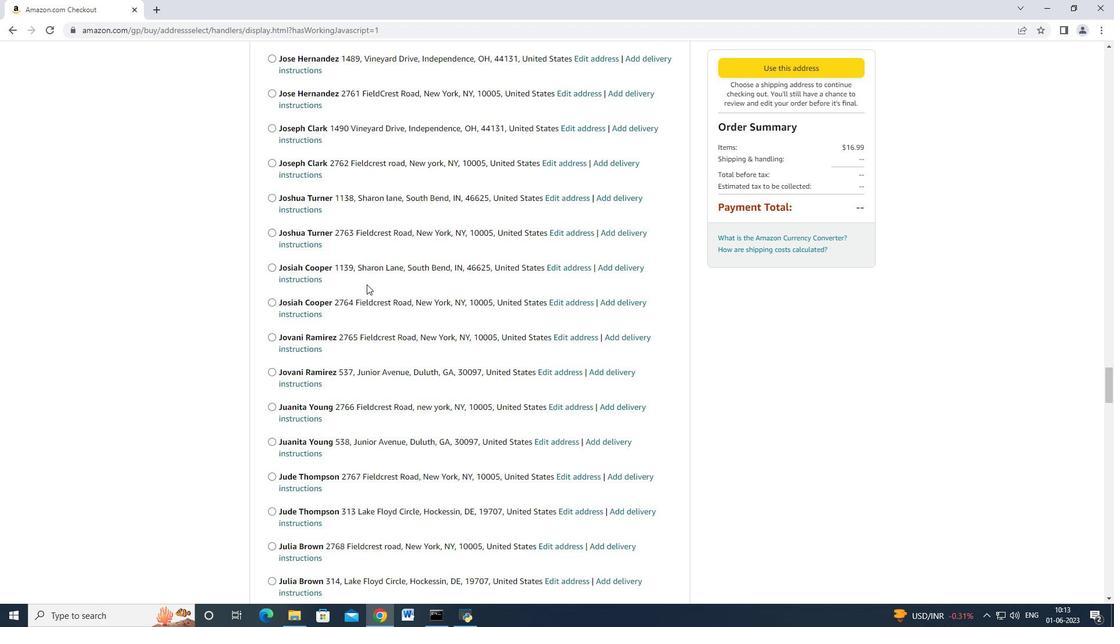
Action: Mouse scrolled (366, 283) with delta (0, 0)
Screenshot: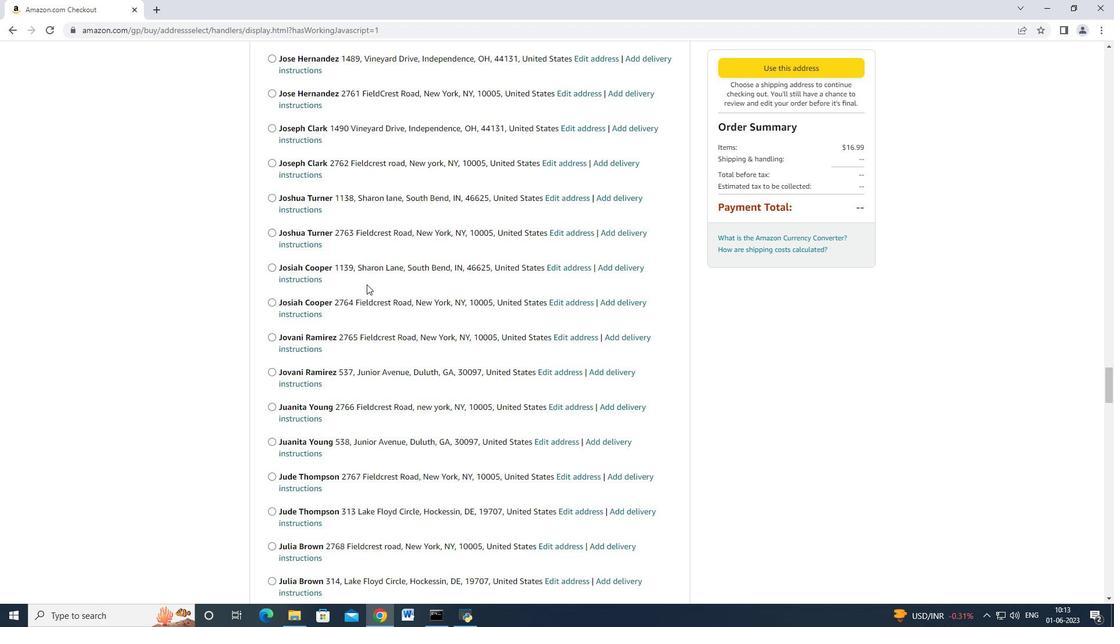 
Action: Mouse scrolled (366, 283) with delta (0, 0)
Screenshot: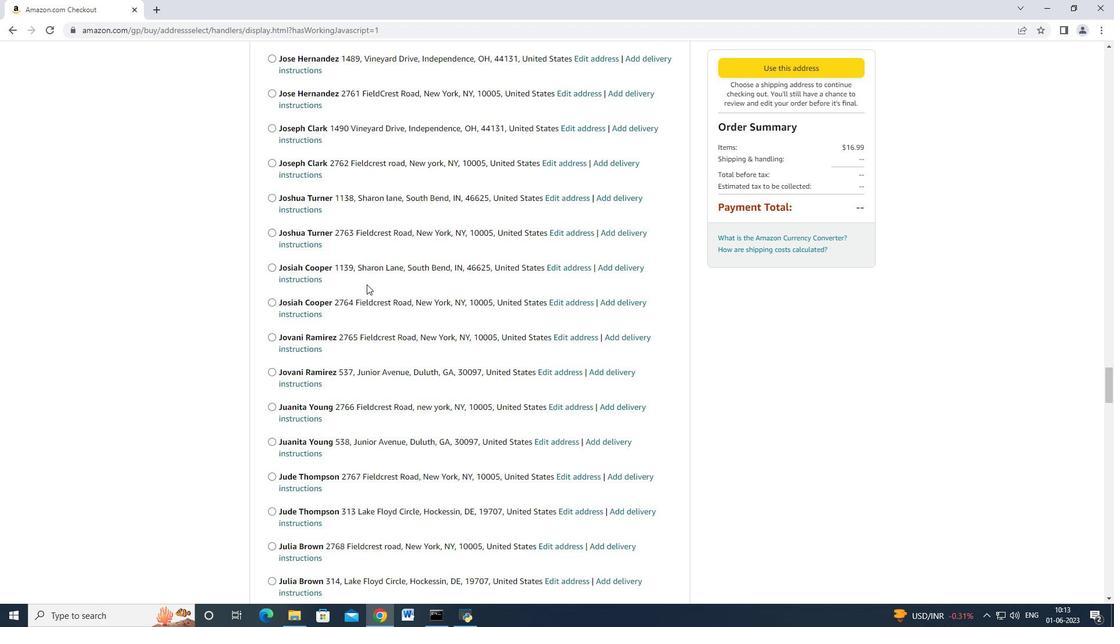 
Action: Mouse scrolled (366, 283) with delta (0, 0)
Screenshot: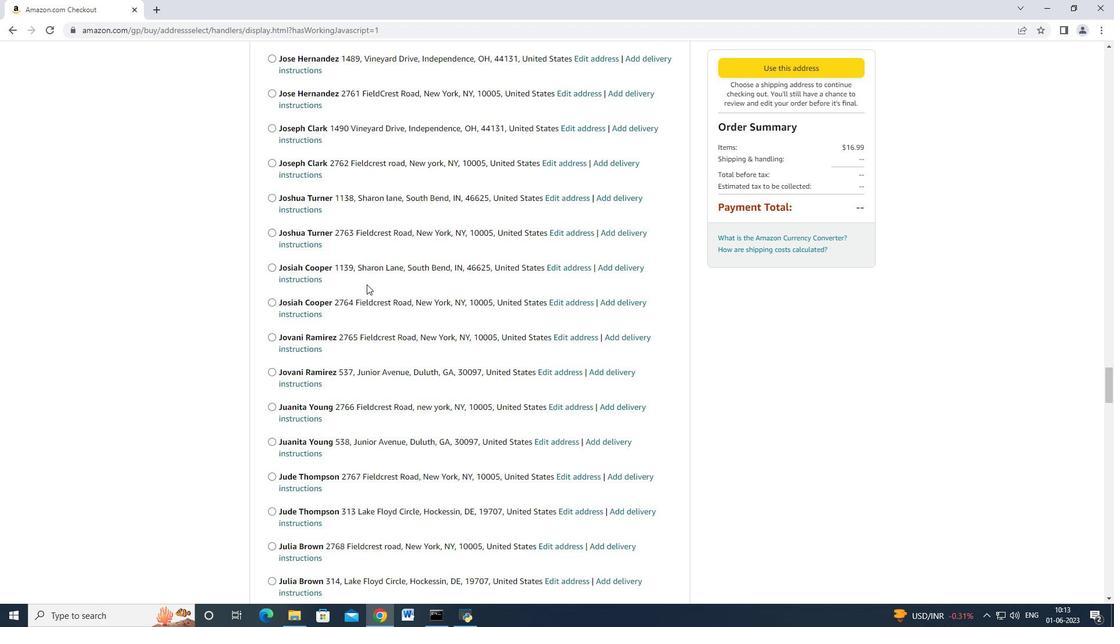 
Action: Mouse scrolled (366, 283) with delta (0, 0)
Screenshot: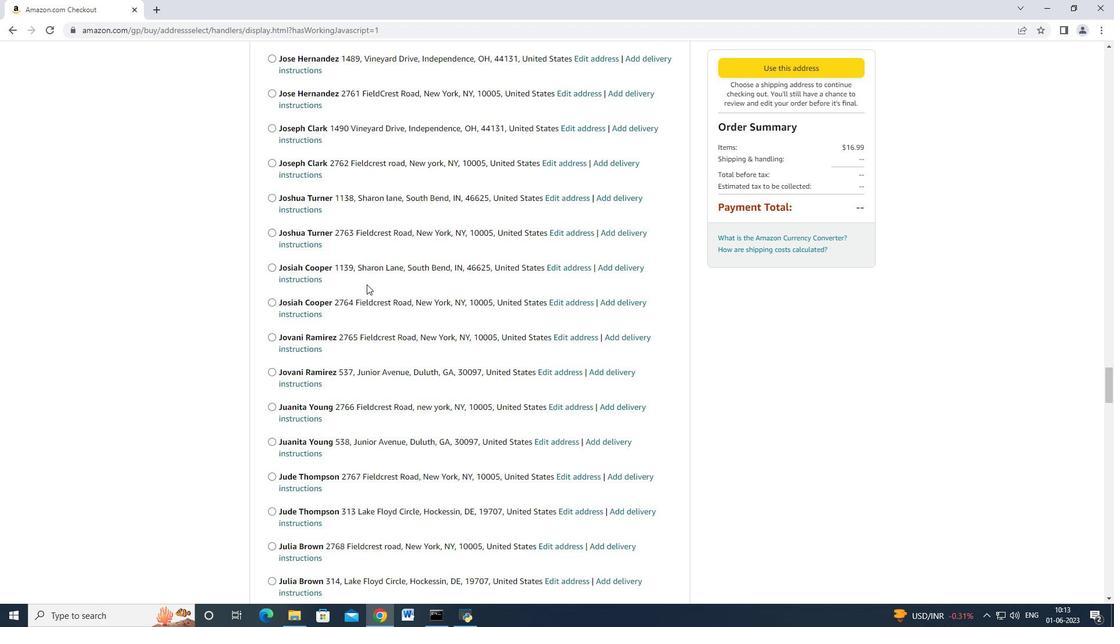 
Action: Mouse scrolled (366, 283) with delta (0, 0)
Screenshot: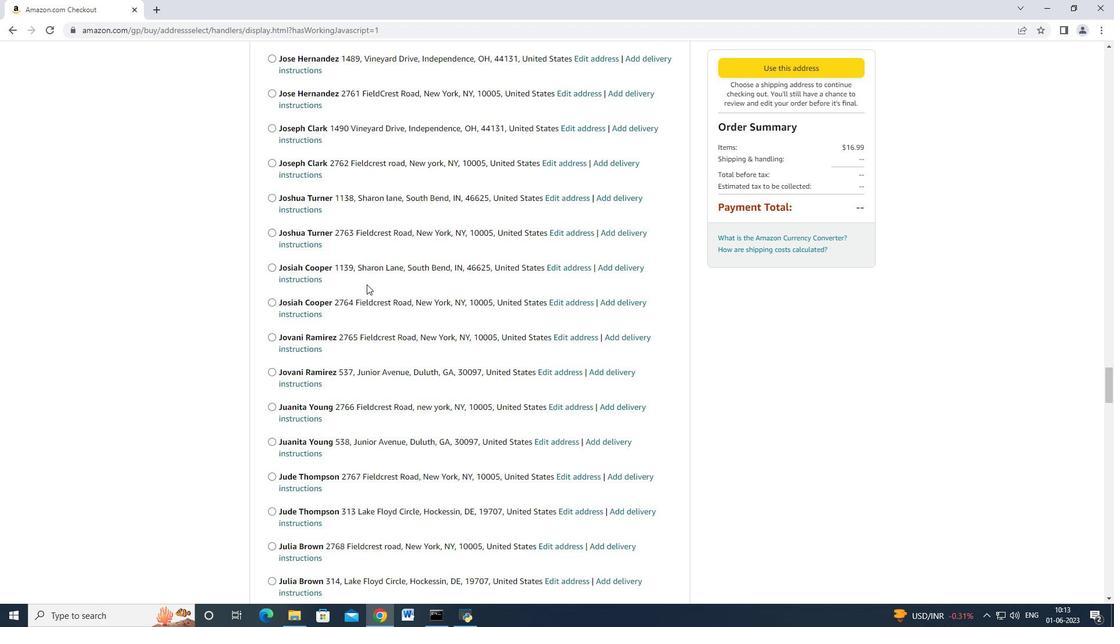 
Action: Mouse scrolled (366, 283) with delta (0, 0)
Screenshot: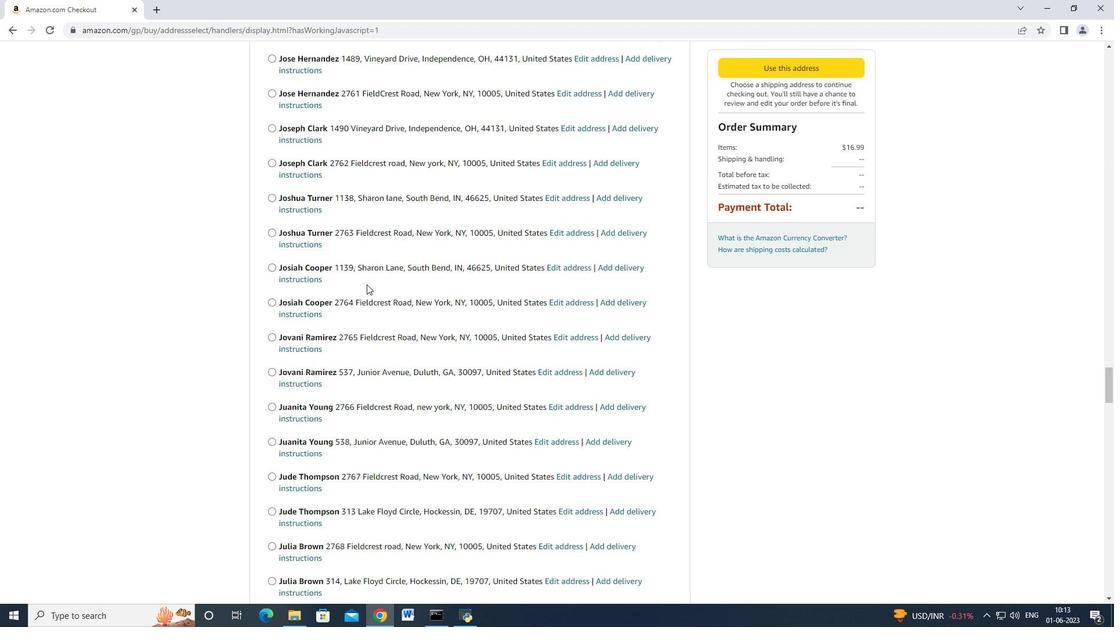 
Action: Mouse scrolled (366, 283) with delta (0, 0)
Screenshot: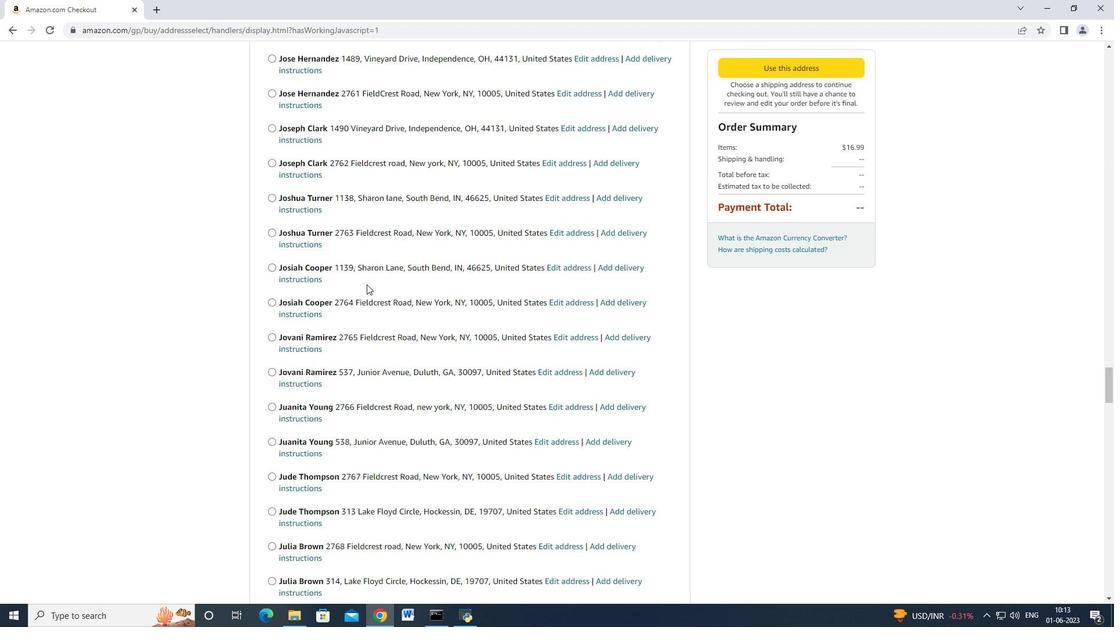 
Action: Mouse scrolled (366, 283) with delta (0, 0)
Screenshot: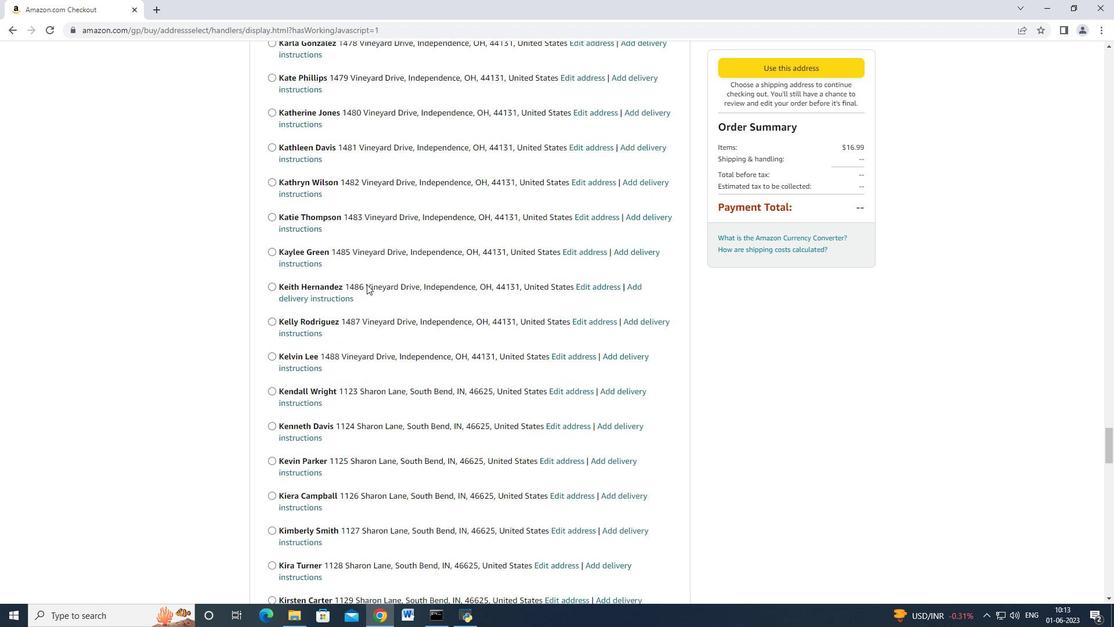 
Action: Mouse scrolled (366, 283) with delta (0, 0)
Screenshot: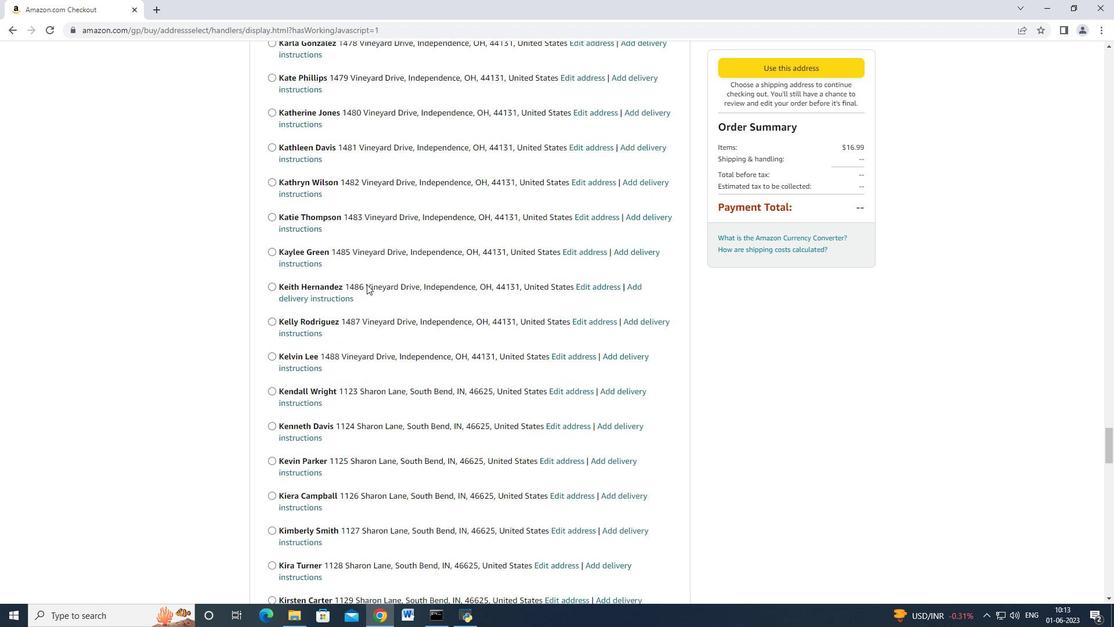 
Action: Mouse scrolled (366, 283) with delta (0, 0)
Screenshot: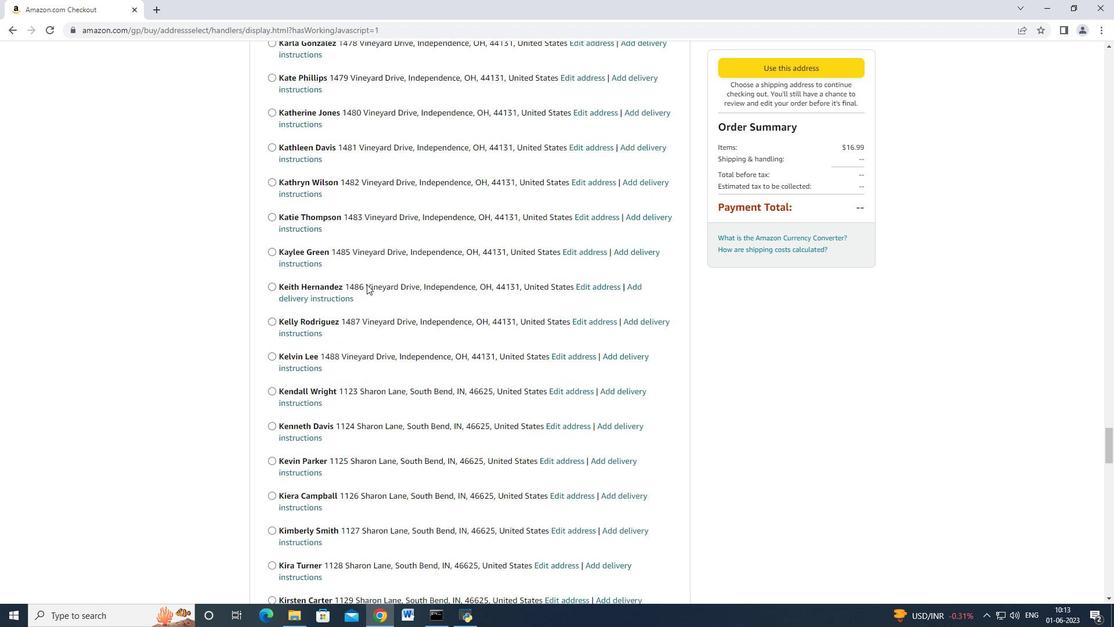
Action: Mouse scrolled (366, 283) with delta (0, 0)
Screenshot: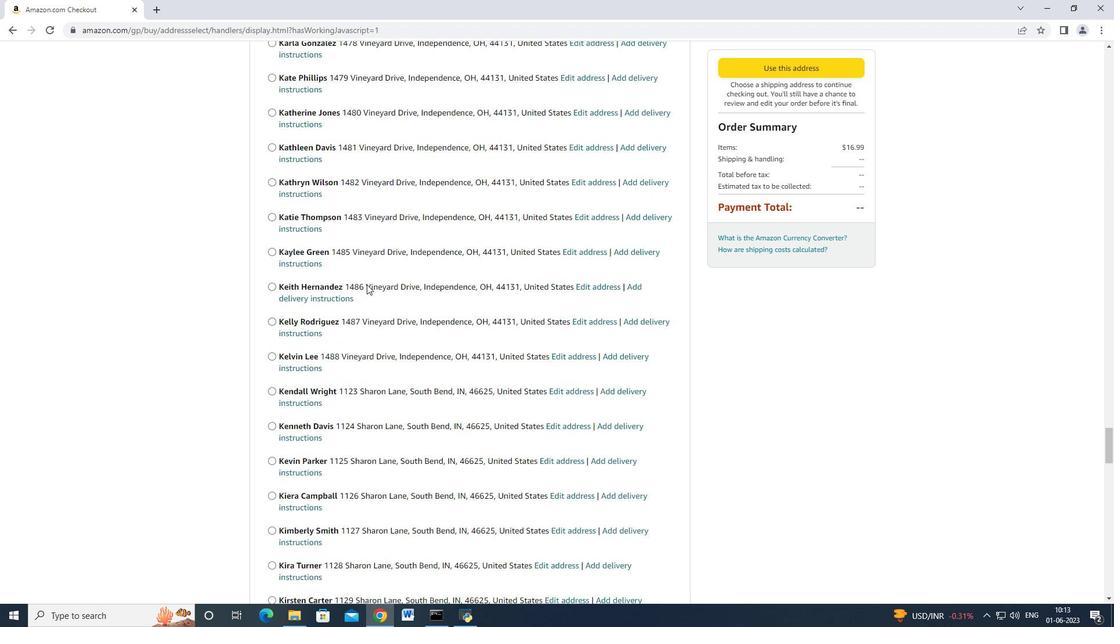 
Action: Mouse scrolled (366, 283) with delta (0, 0)
Screenshot: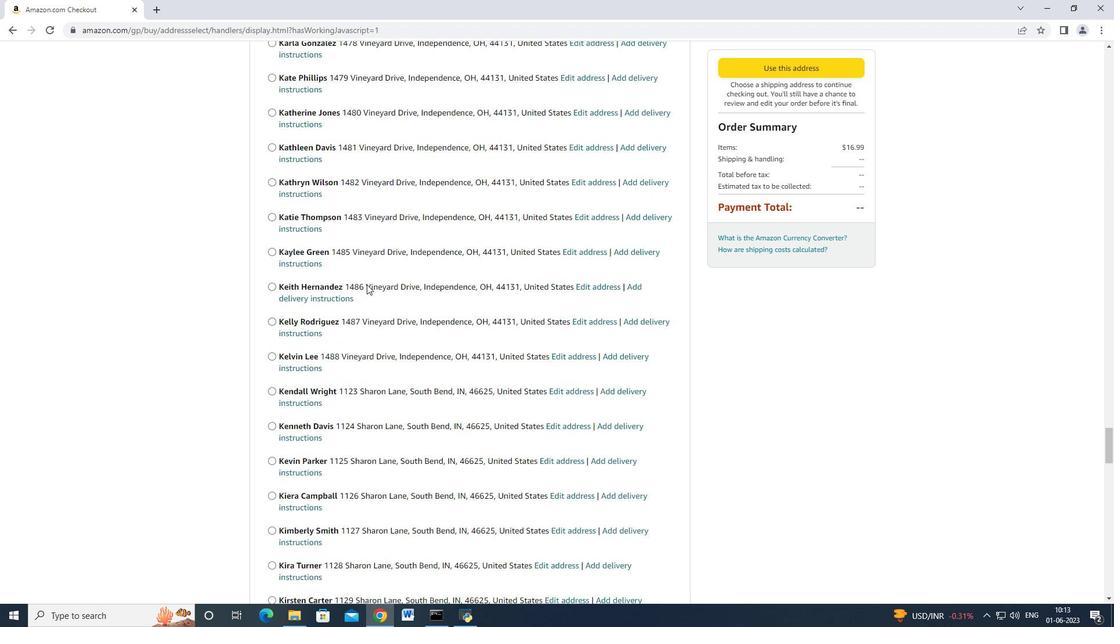 
Action: Mouse scrolled (366, 283) with delta (0, 0)
Screenshot: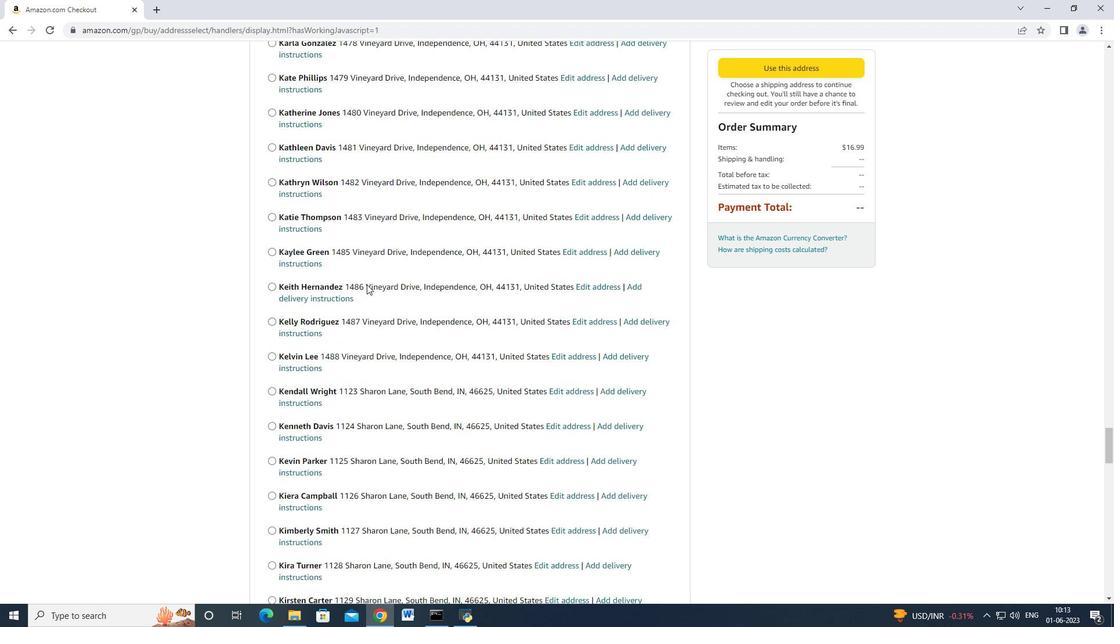 
Action: Mouse scrolled (366, 283) with delta (0, 0)
Screenshot: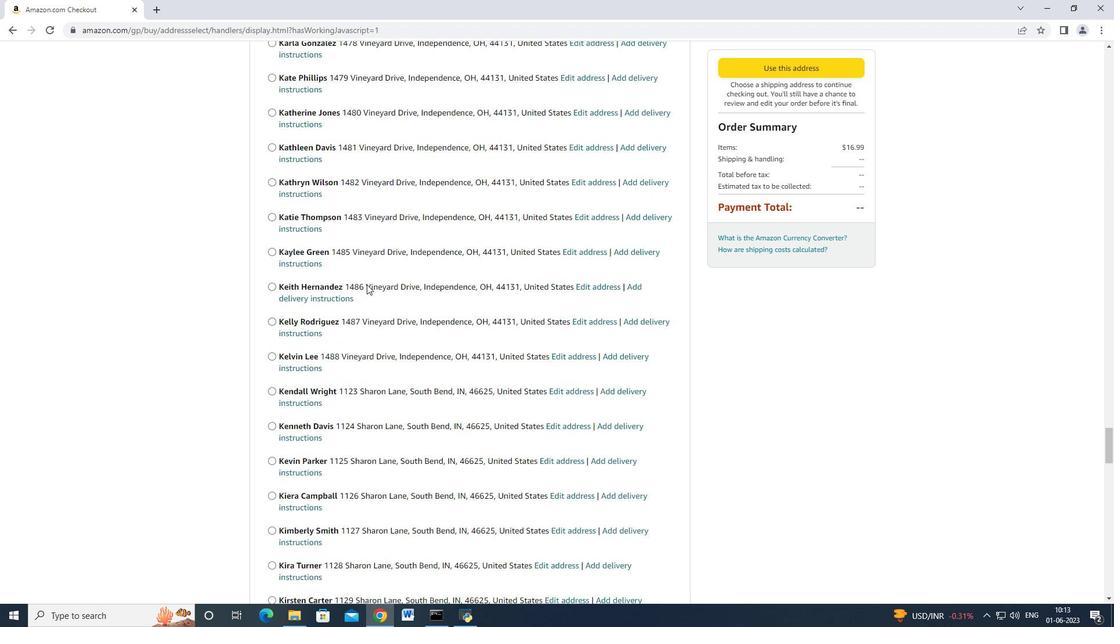 
Action: Mouse scrolled (366, 283) with delta (0, 0)
Screenshot: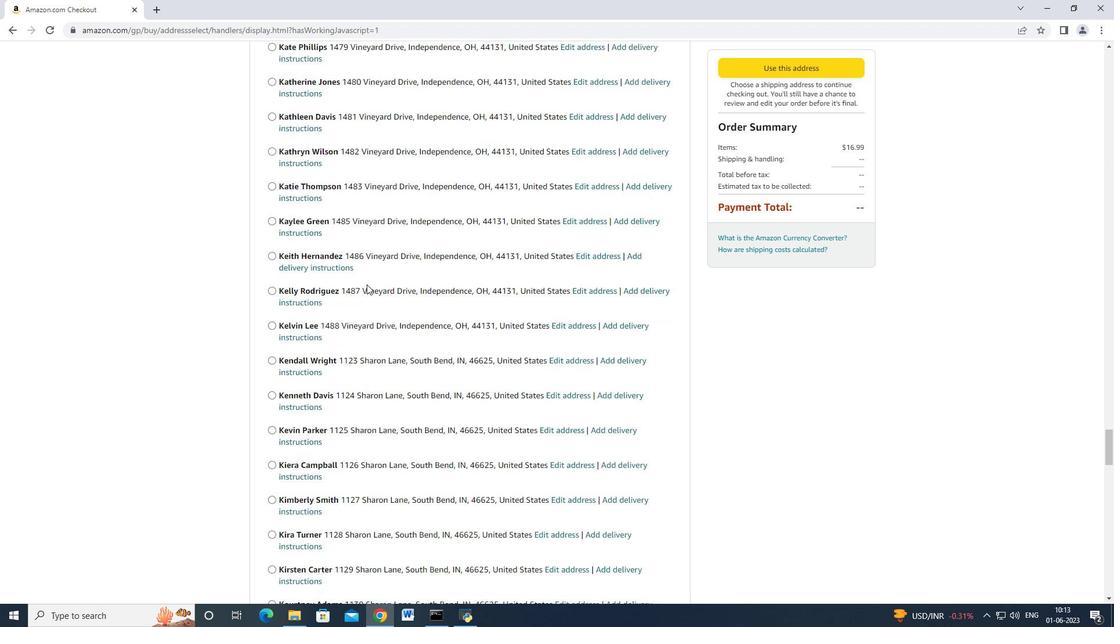 
Action: Mouse scrolled (366, 283) with delta (0, 0)
Screenshot: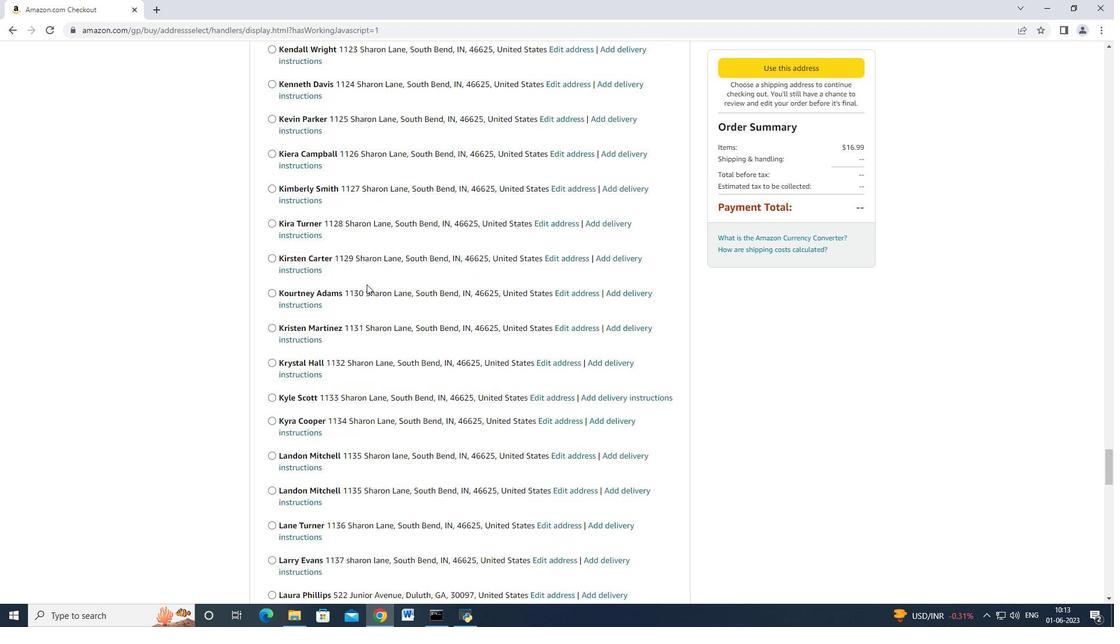 
Action: Mouse scrolled (366, 283) with delta (0, 0)
Screenshot: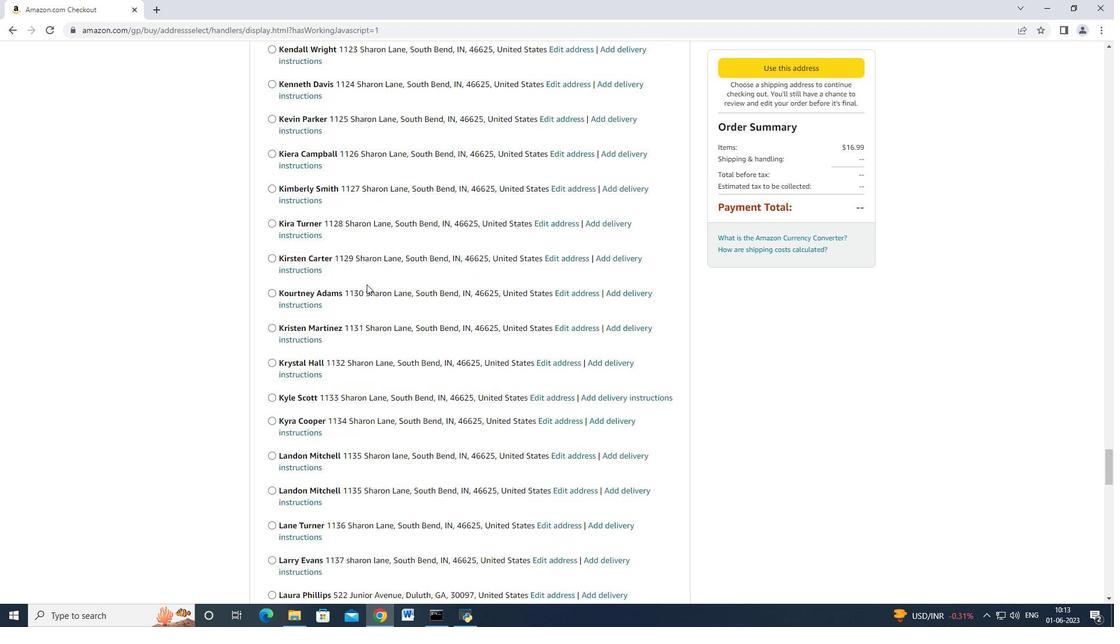 
Action: Mouse scrolled (366, 283) with delta (0, 0)
Screenshot: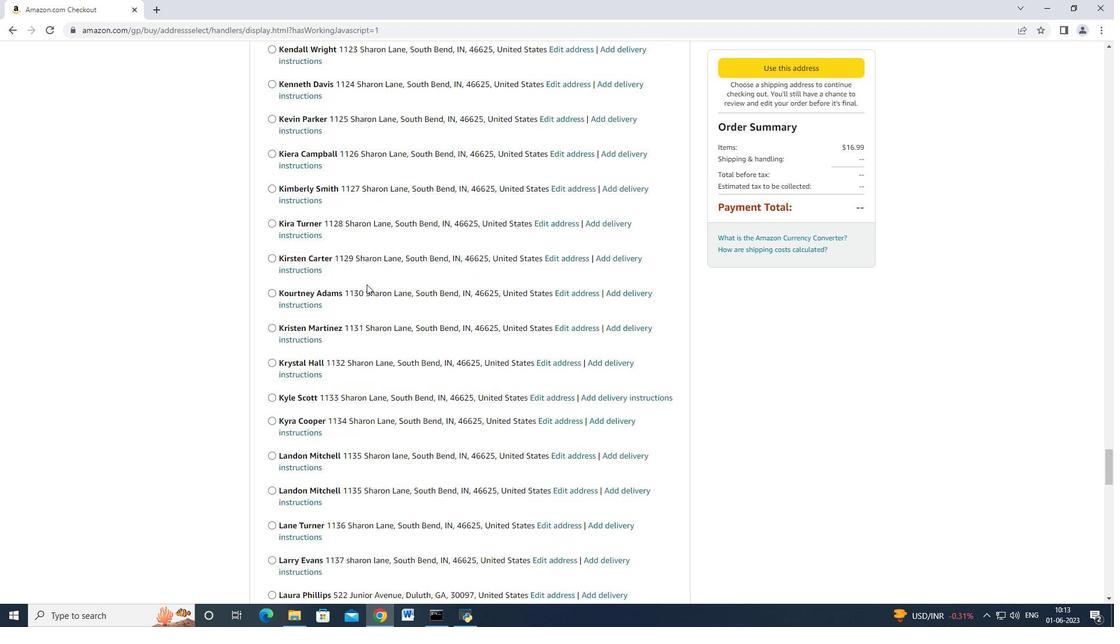
Action: Mouse scrolled (366, 283) with delta (0, 0)
Screenshot: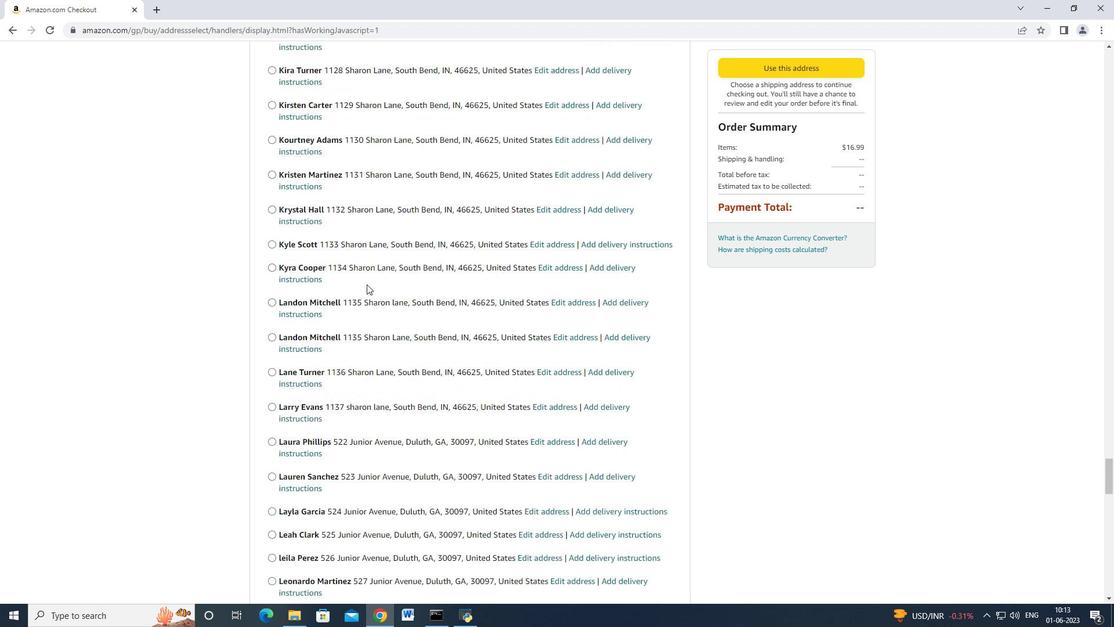 
Action: Mouse scrolled (366, 283) with delta (0, 0)
Screenshot: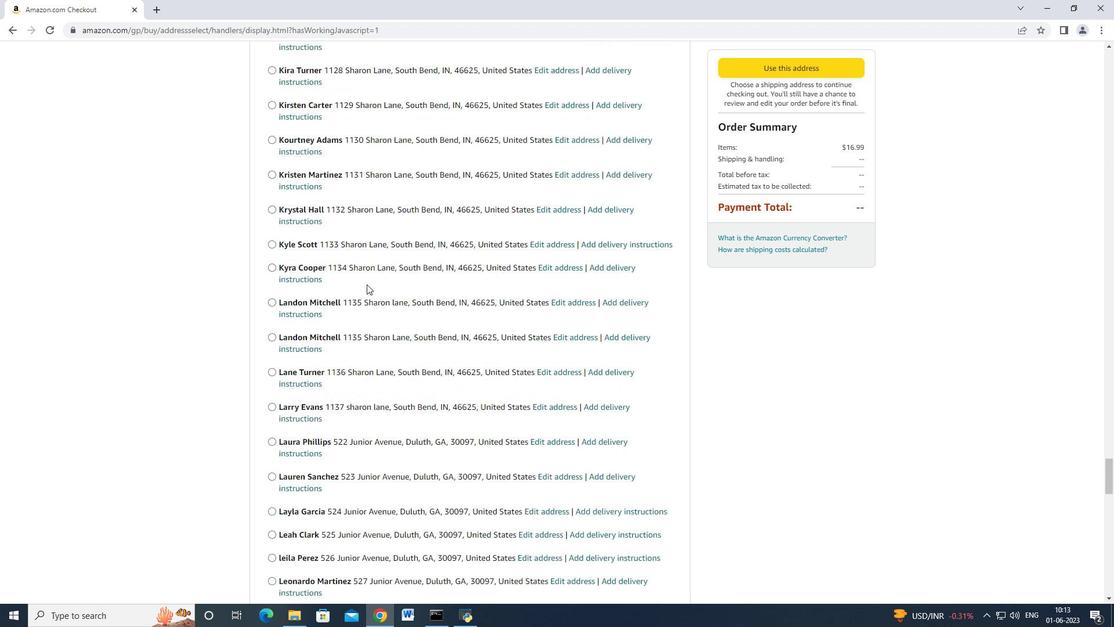 
Action: Mouse scrolled (366, 283) with delta (0, 0)
Screenshot: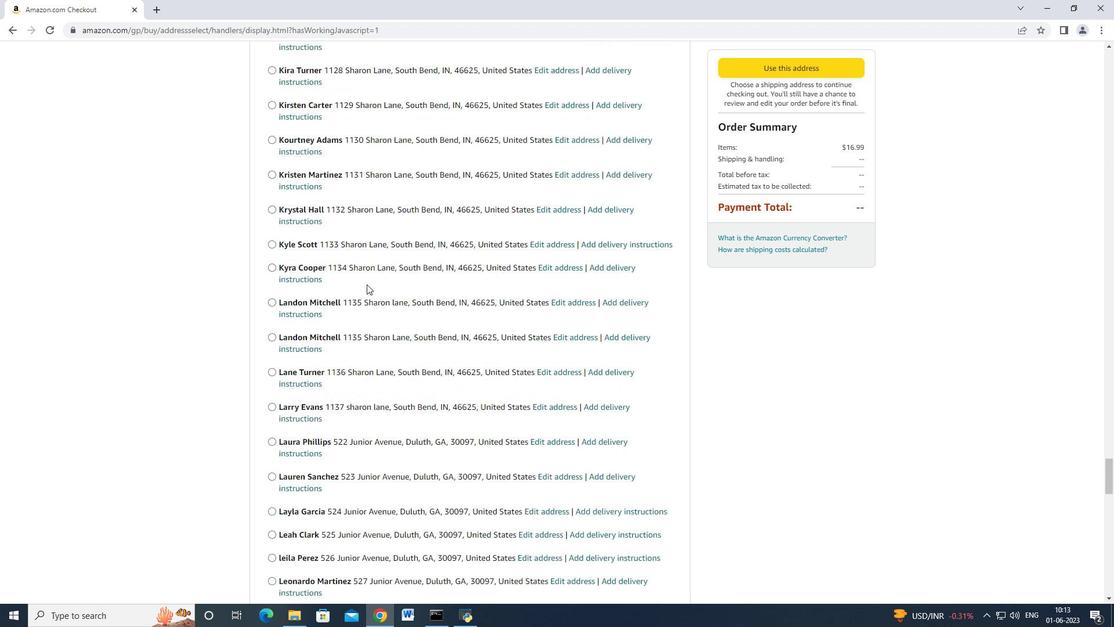 
Action: Mouse scrolled (366, 283) with delta (0, 0)
Screenshot: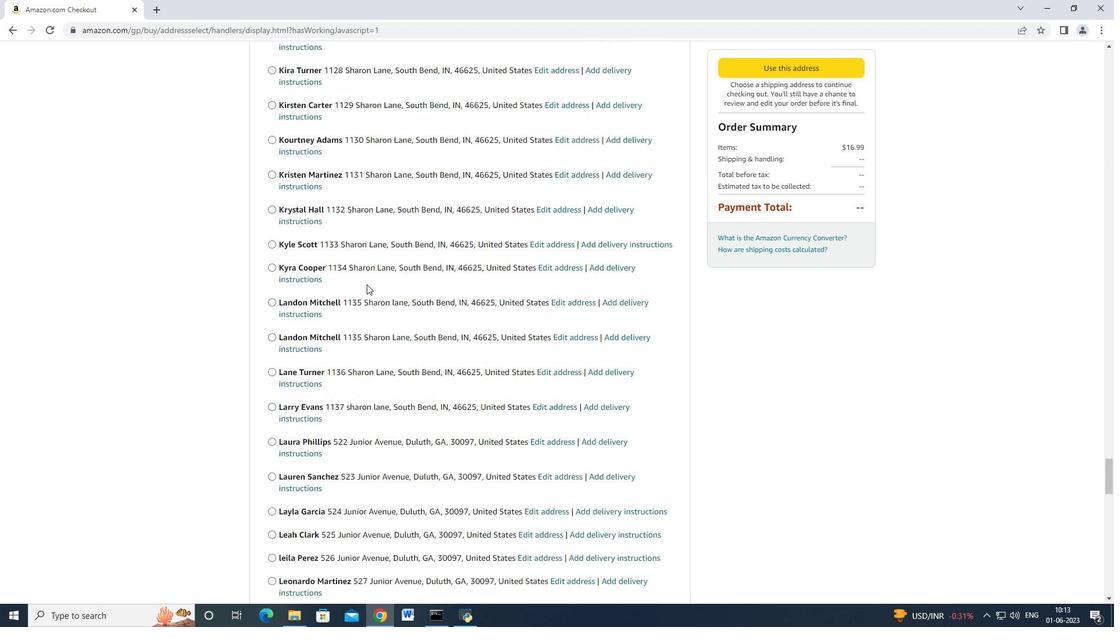 
Action: Mouse scrolled (366, 283) with delta (0, 0)
Screenshot: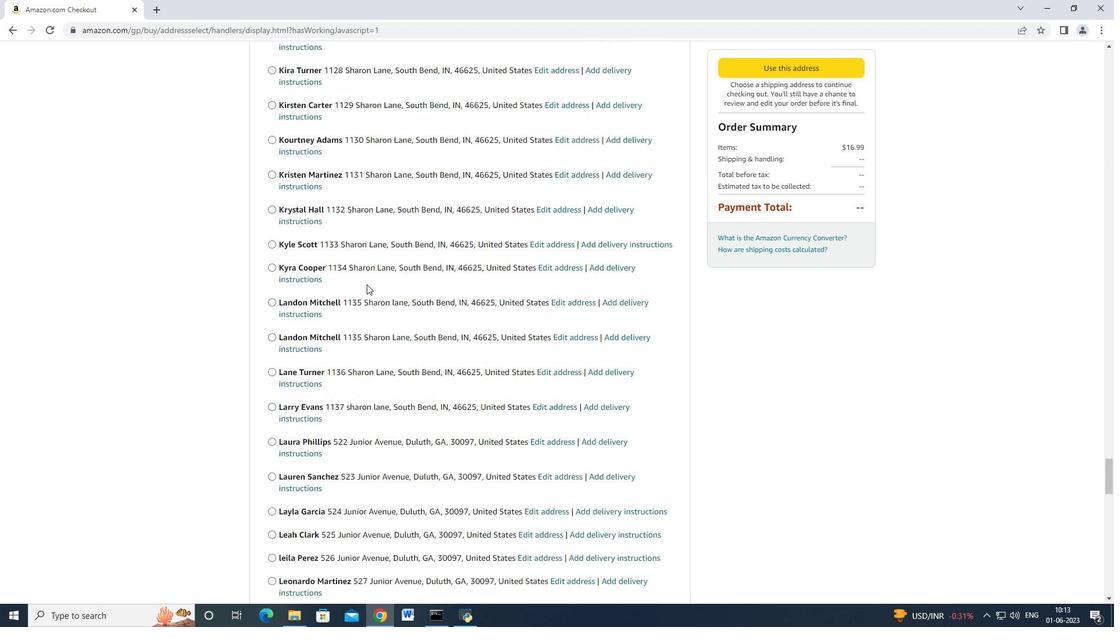 
Action: Mouse moved to (361, 285)
Screenshot: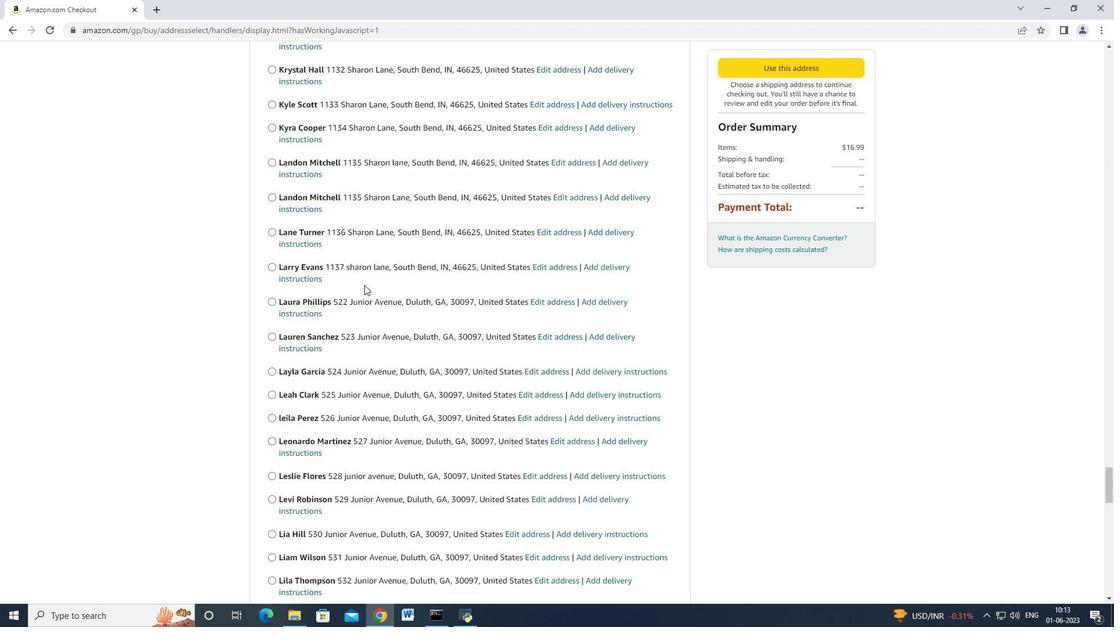 
Action: Mouse scrolled (361, 284) with delta (0, 0)
Screenshot: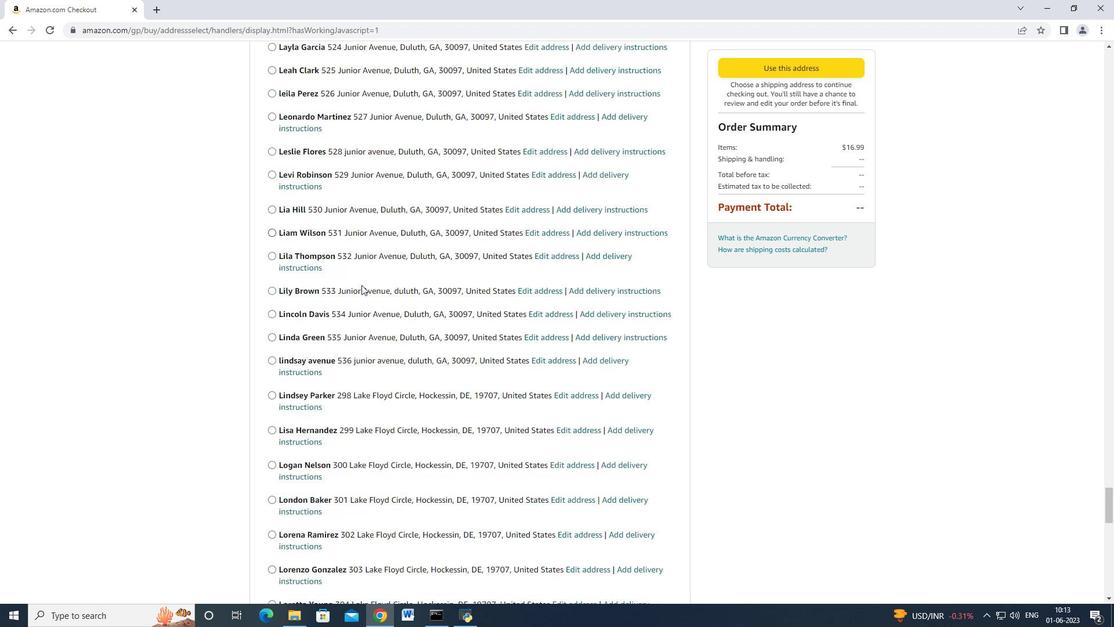 
Action: Mouse scrolled (361, 284) with delta (0, 0)
Screenshot: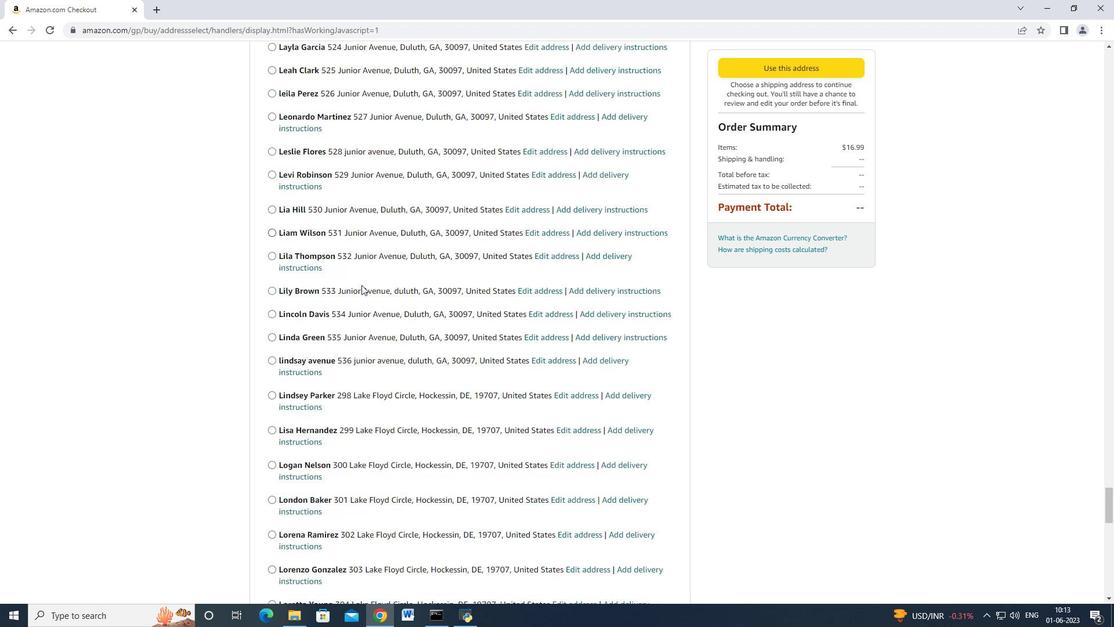 
Action: Mouse scrolled (361, 284) with delta (0, 0)
Screenshot: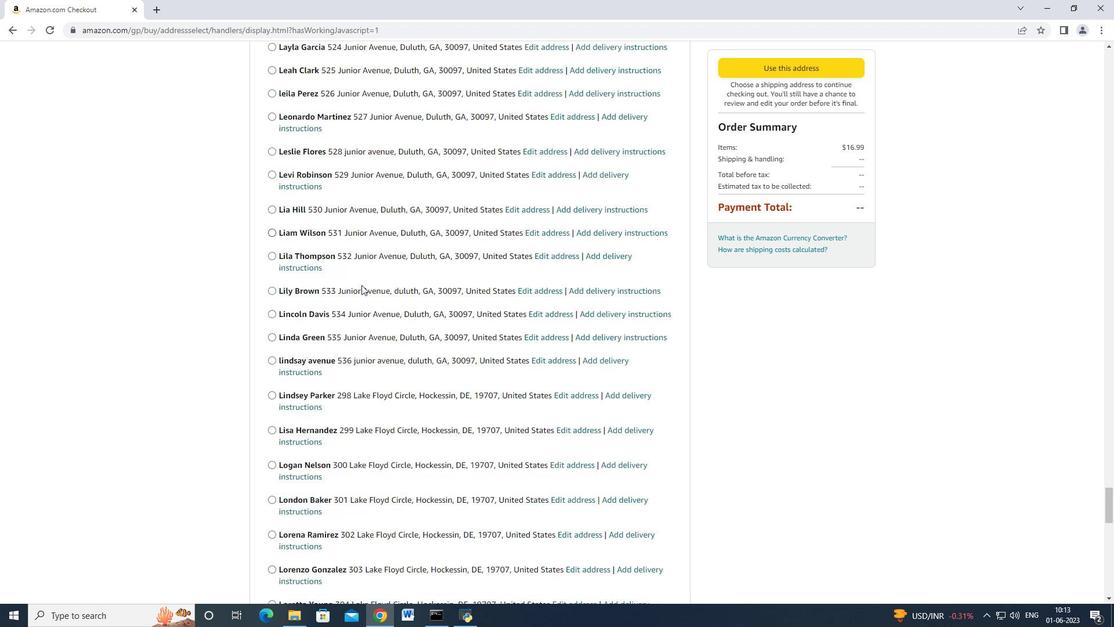 
Action: Mouse scrolled (361, 284) with delta (0, 0)
Screenshot: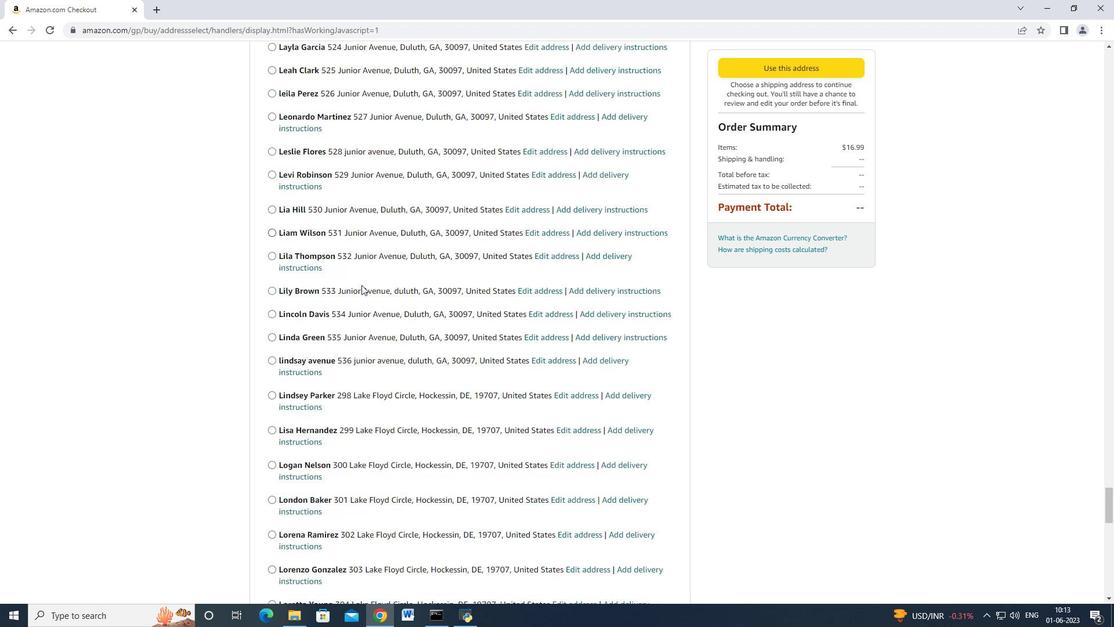 
Action: Mouse scrolled (361, 283) with delta (0, -1)
Screenshot: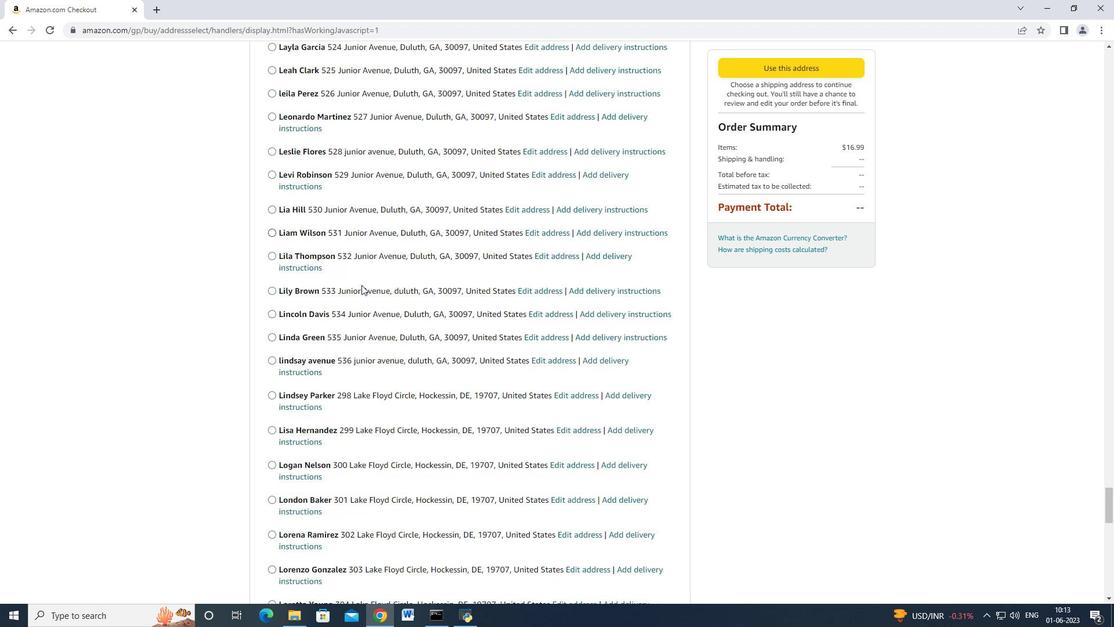 
Action: Mouse scrolled (361, 284) with delta (0, 0)
Screenshot: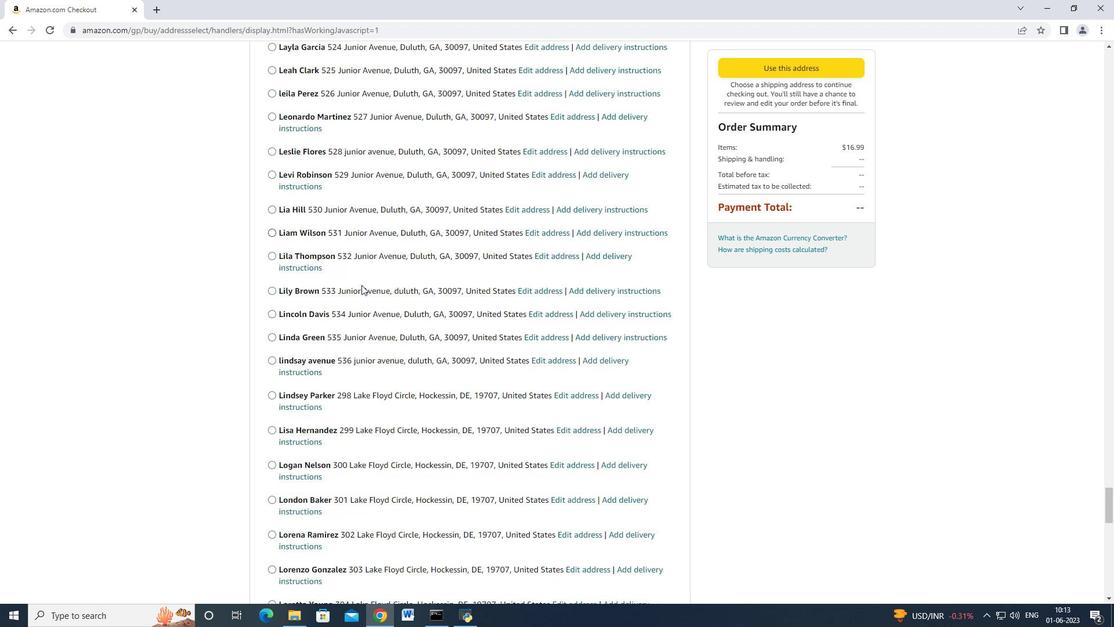 
Action: Mouse scrolled (361, 284) with delta (0, 0)
Screenshot: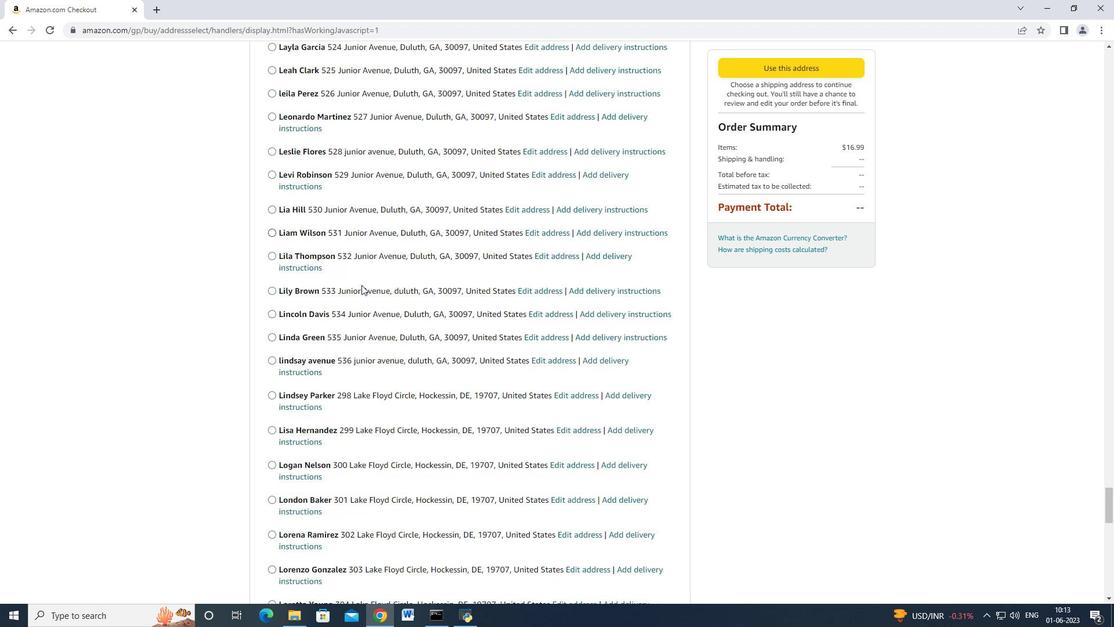 
Action: Mouse moved to (361, 285)
Screenshot: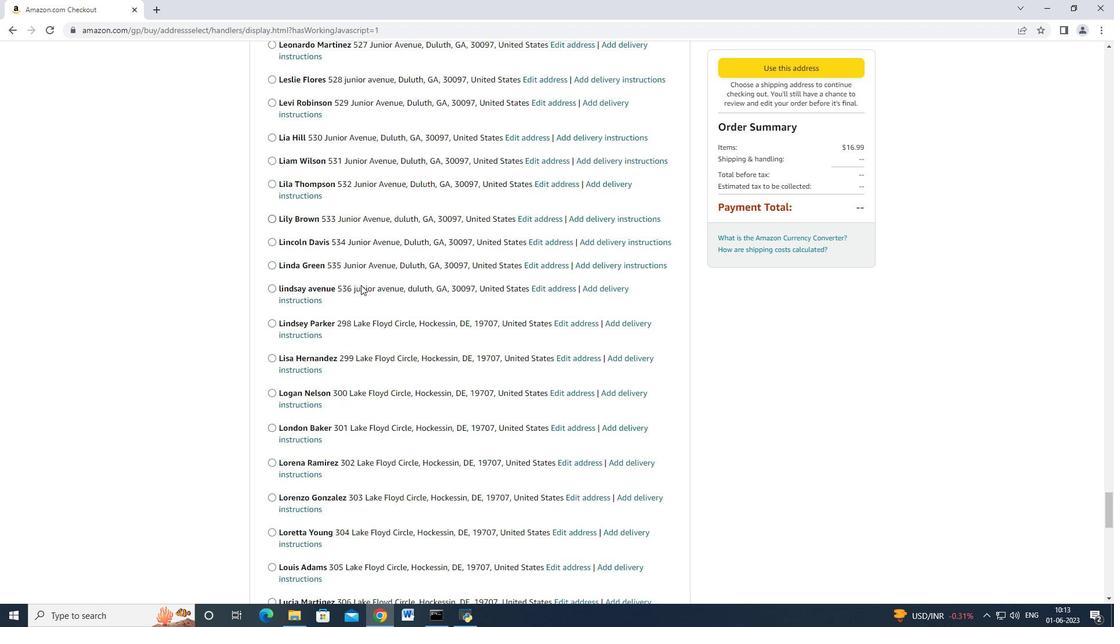 
Action: Mouse scrolled (361, 285) with delta (0, 0)
Screenshot: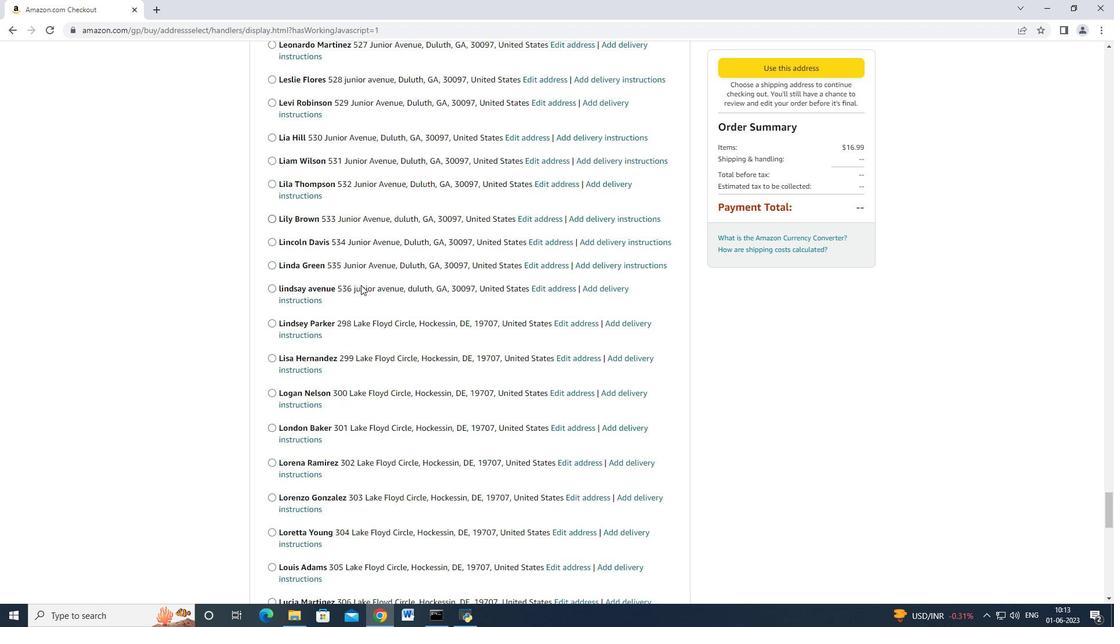 
Action: Mouse moved to (360, 288)
Screenshot: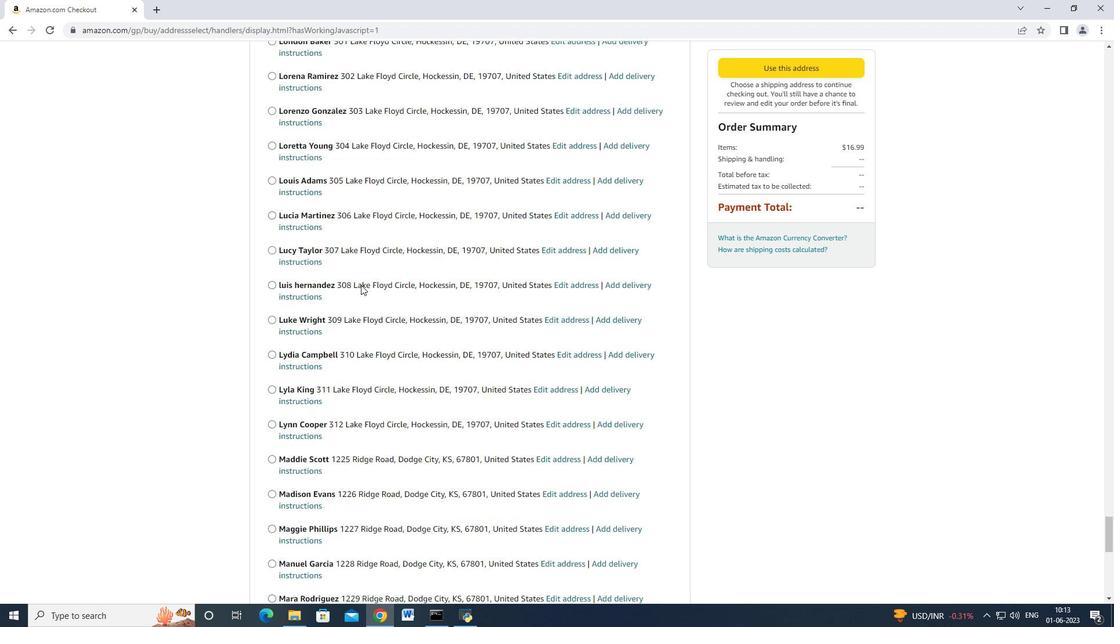 
Action: Mouse scrolled (360, 288) with delta (0, 0)
Screenshot: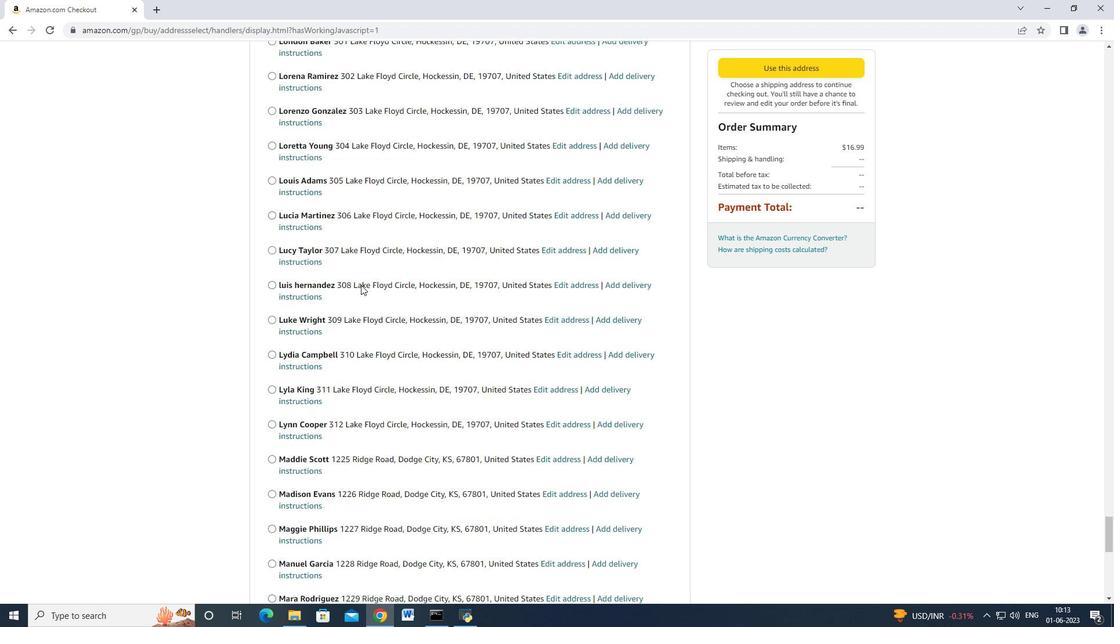 
Action: Mouse scrolled (360, 288) with delta (0, 0)
Screenshot: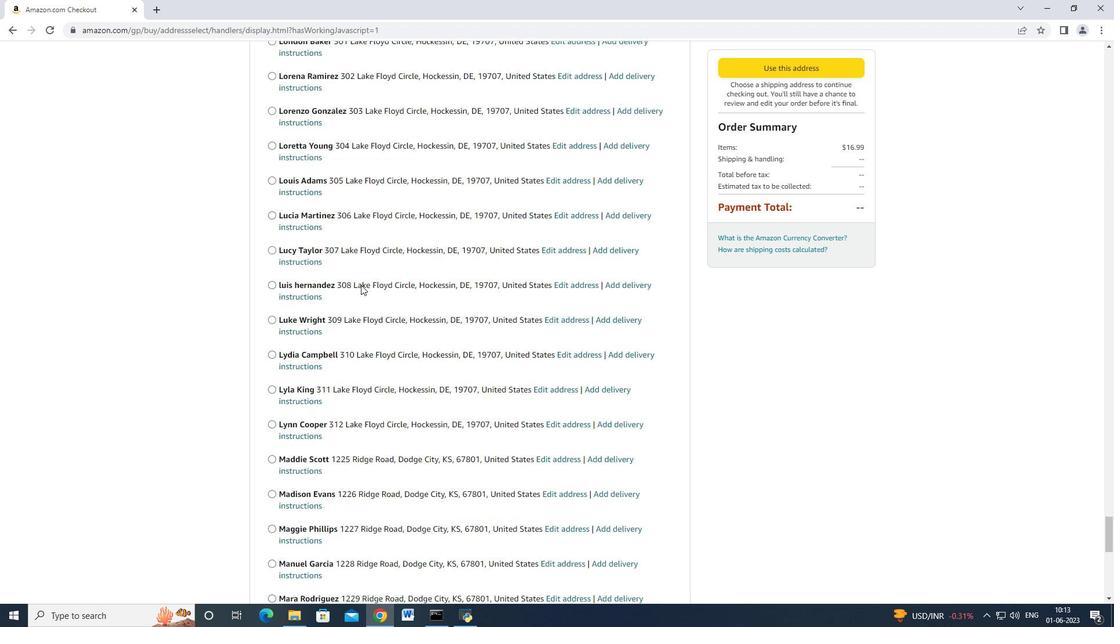
Action: Mouse scrolled (360, 288) with delta (0, 0)
Screenshot: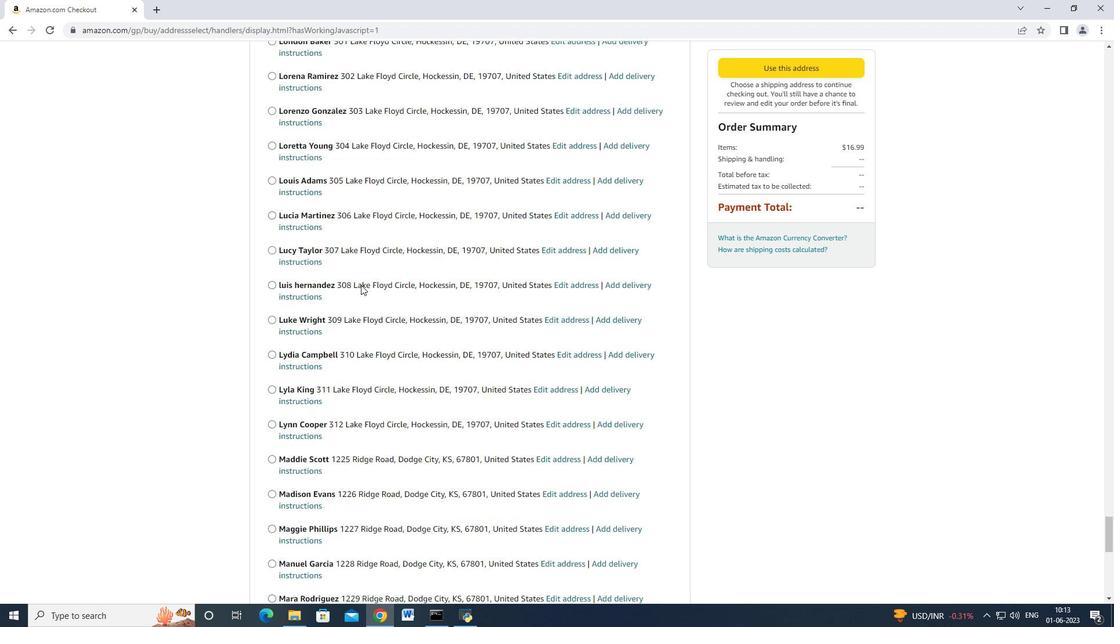 
Action: Mouse moved to (360, 288)
Screenshot: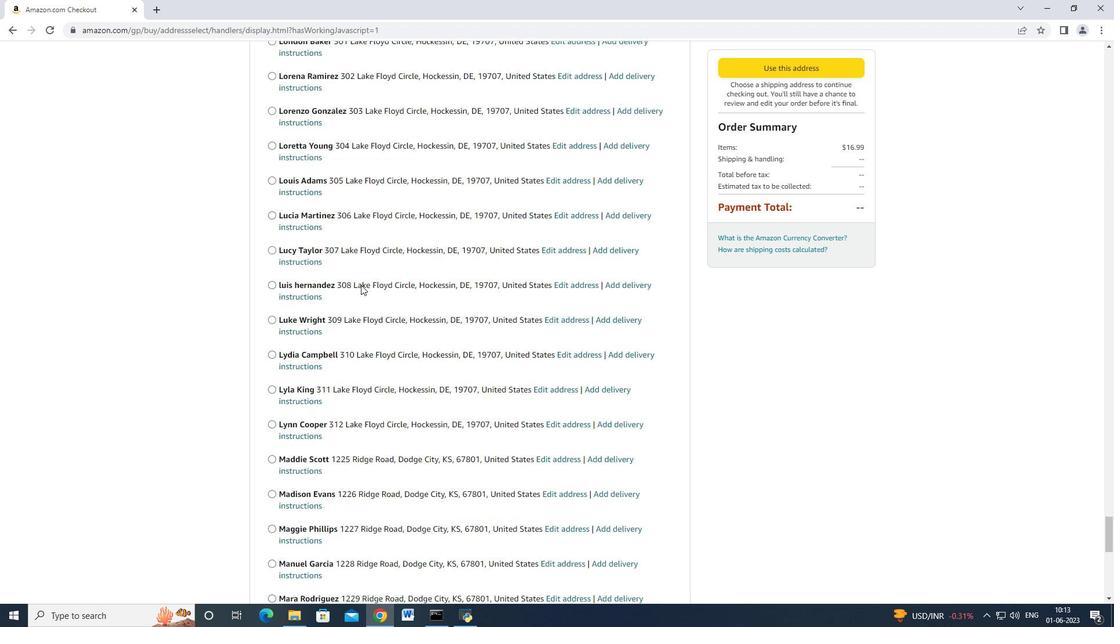 
Action: Mouse scrolled (360, 287) with delta (0, -1)
Screenshot: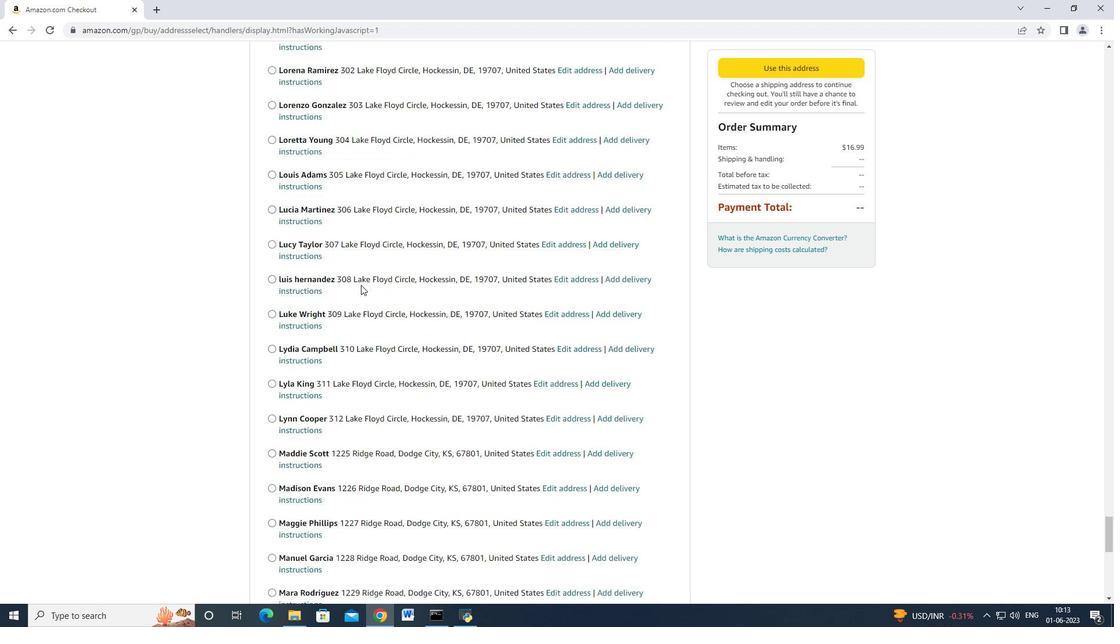 
Action: Mouse scrolled (360, 288) with delta (0, 0)
Screenshot: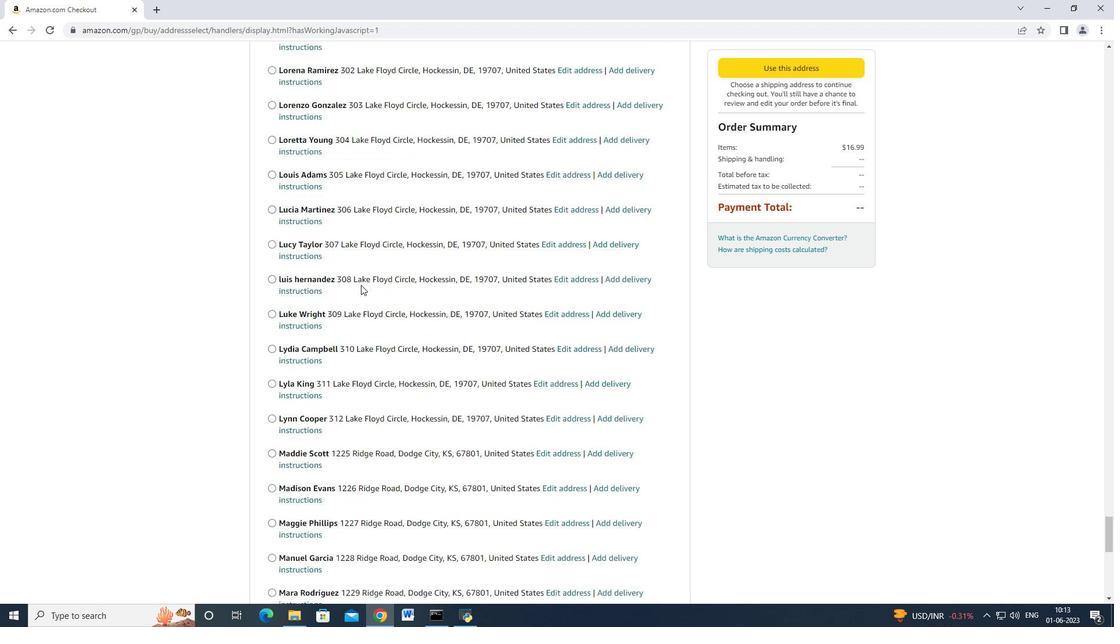 
Action: Mouse scrolled (360, 288) with delta (0, 0)
Screenshot: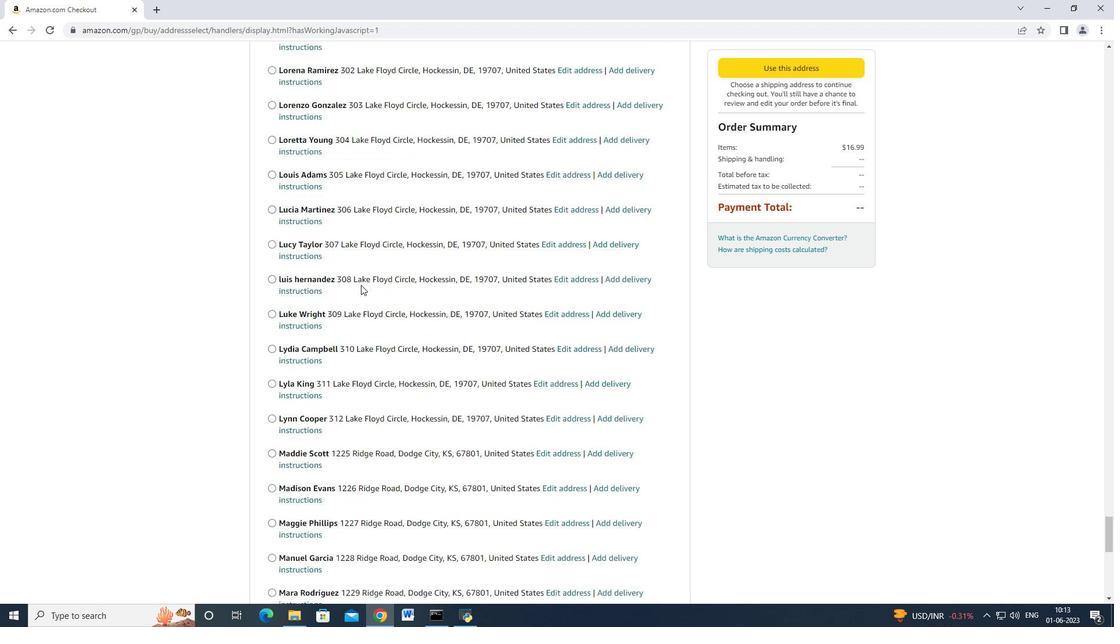 
Action: Mouse scrolled (360, 288) with delta (0, 0)
Screenshot: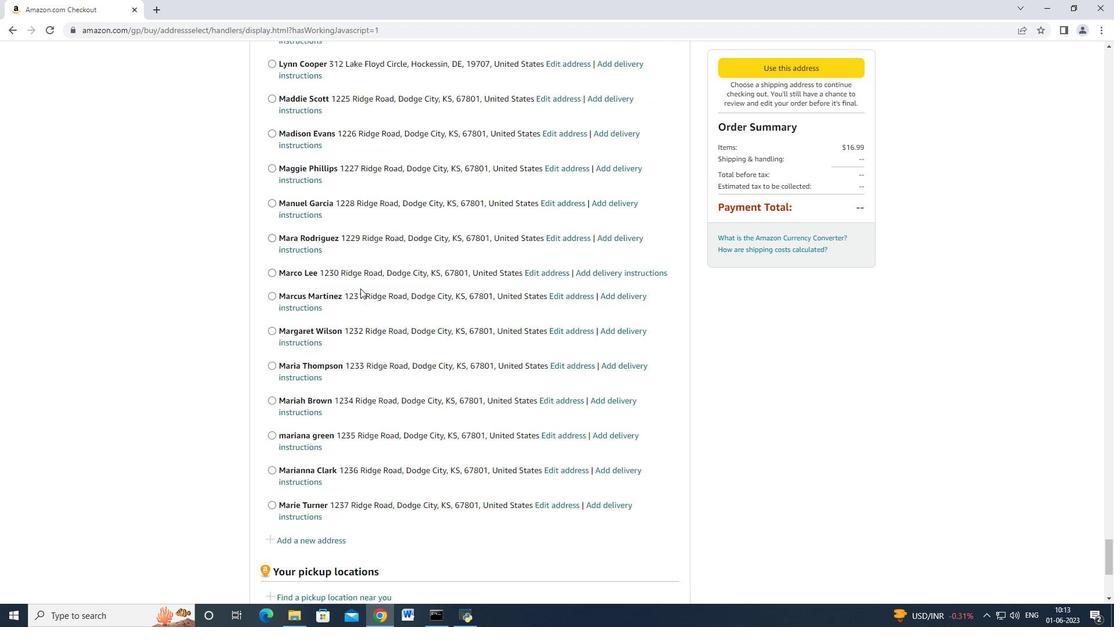 
Action: Mouse scrolled (360, 288) with delta (0, 0)
Screenshot: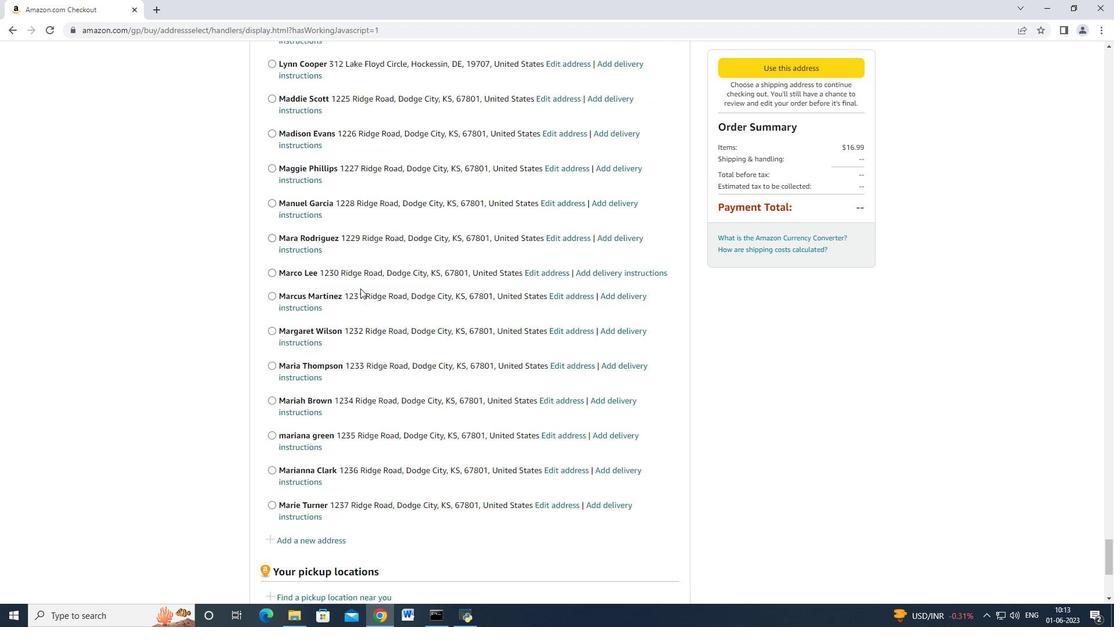 
Action: Mouse scrolled (360, 288) with delta (0, 0)
Screenshot: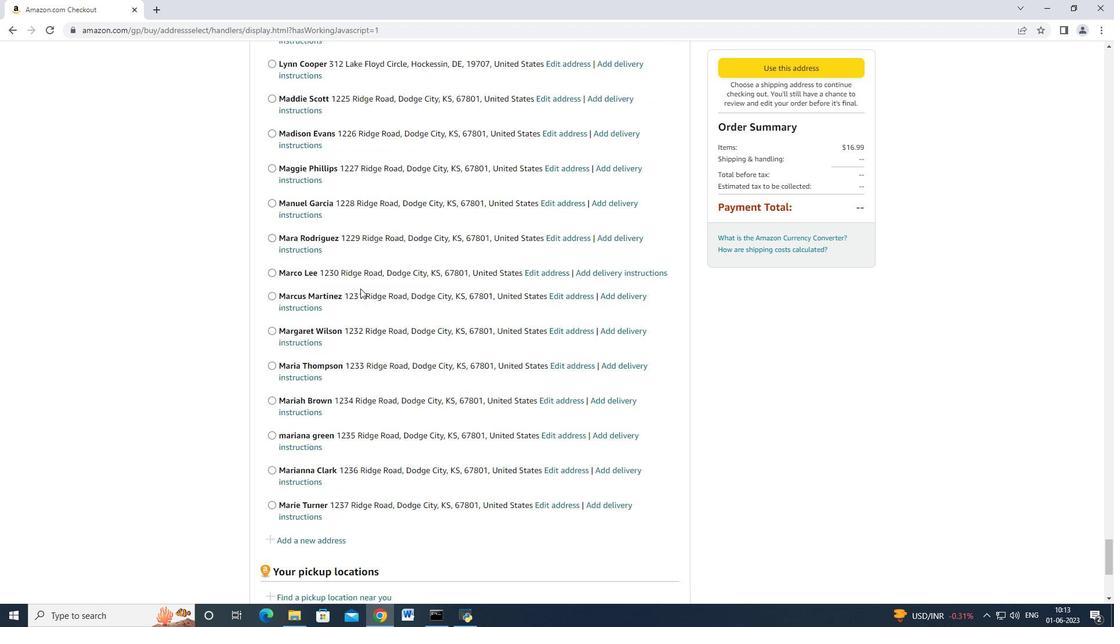 
Action: Mouse scrolled (360, 288) with delta (0, 0)
Screenshot: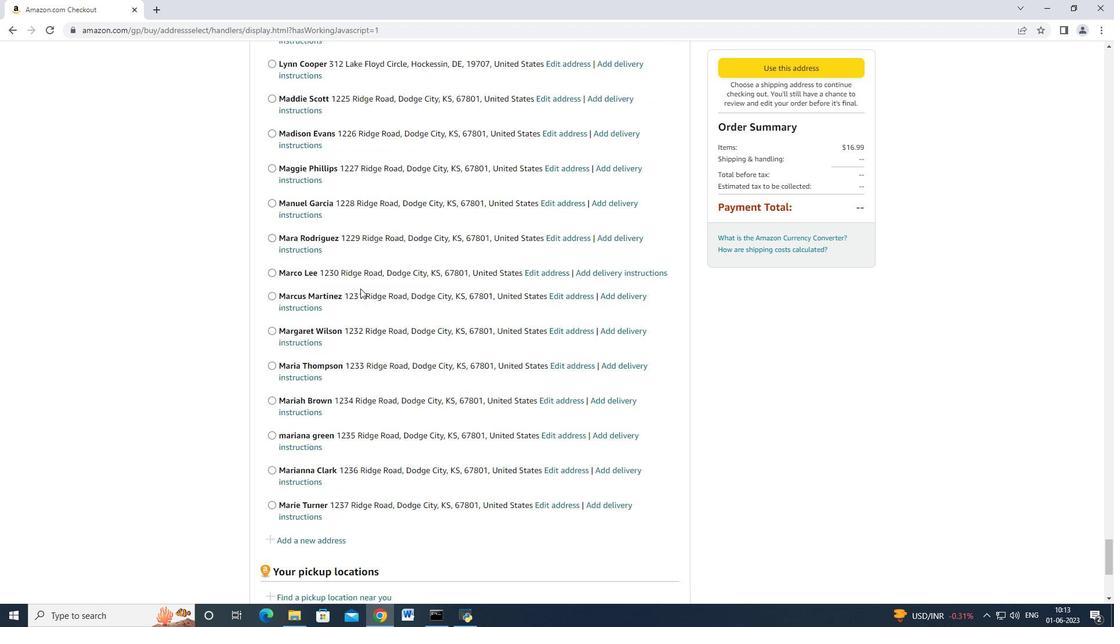 
Action: Mouse scrolled (360, 287) with delta (0, -1)
Screenshot: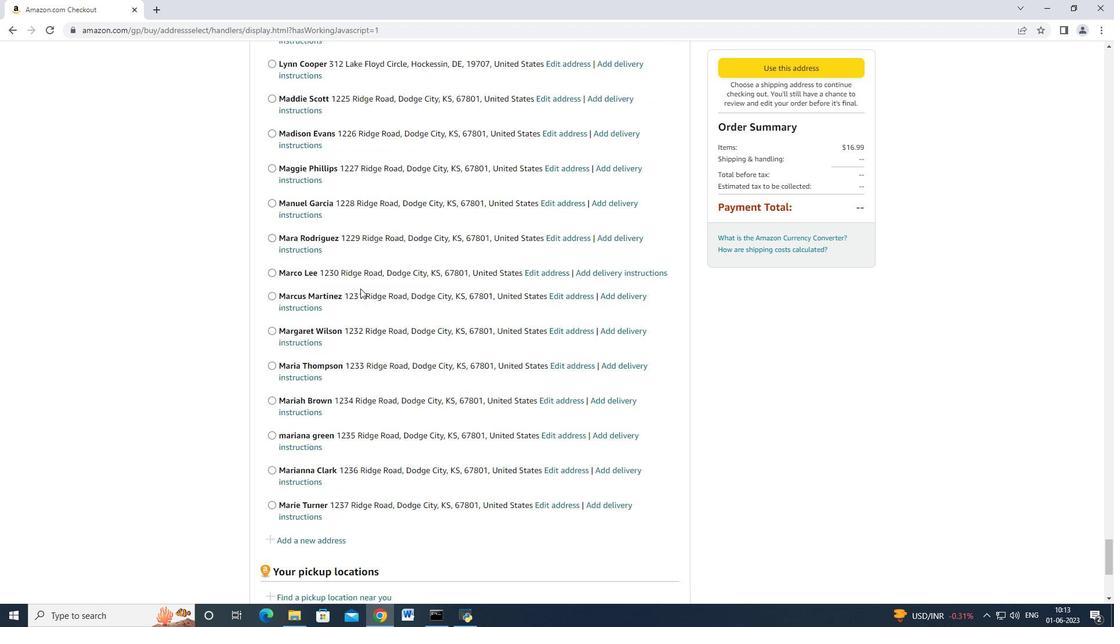 
Action: Mouse scrolled (360, 287) with delta (0, -1)
Screenshot: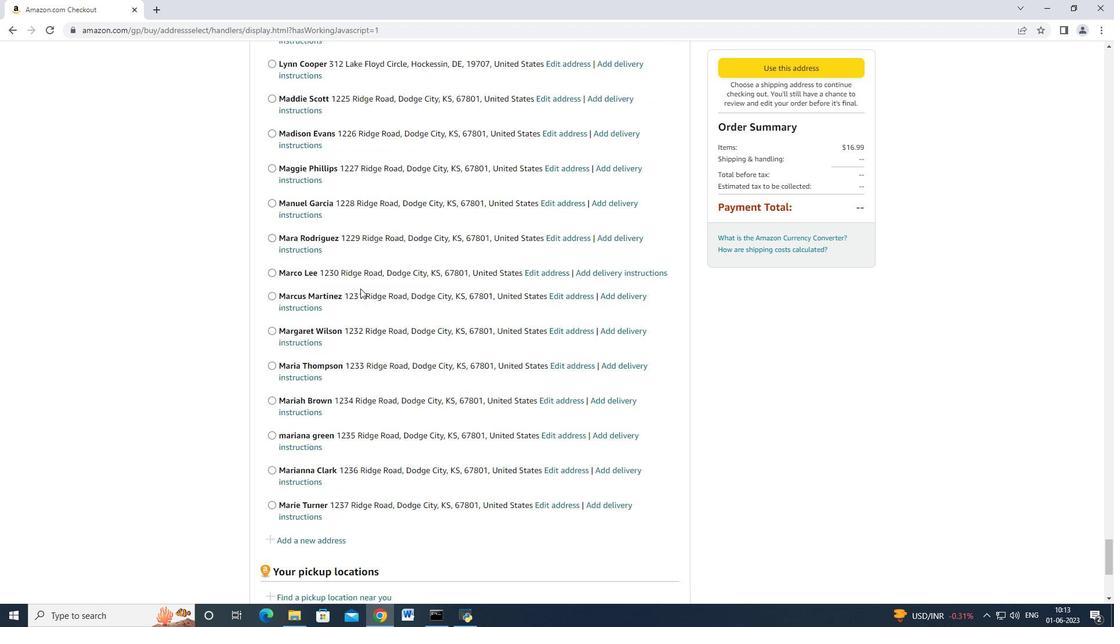 
Action: Mouse scrolled (360, 288) with delta (0, 0)
Screenshot: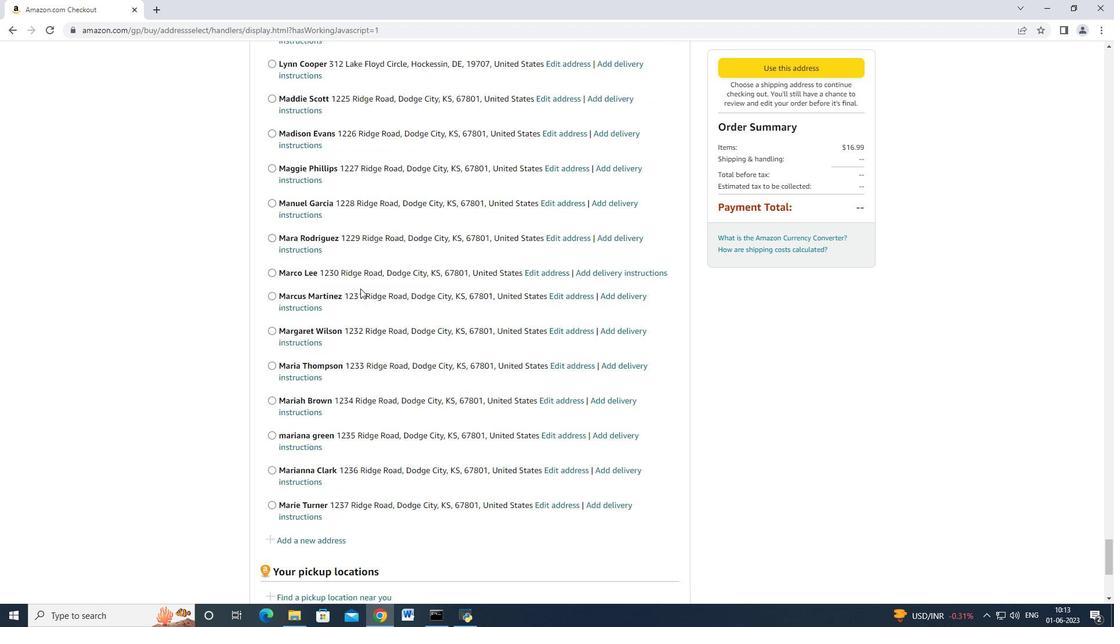 
Action: Mouse scrolled (360, 288) with delta (0, 0)
Screenshot: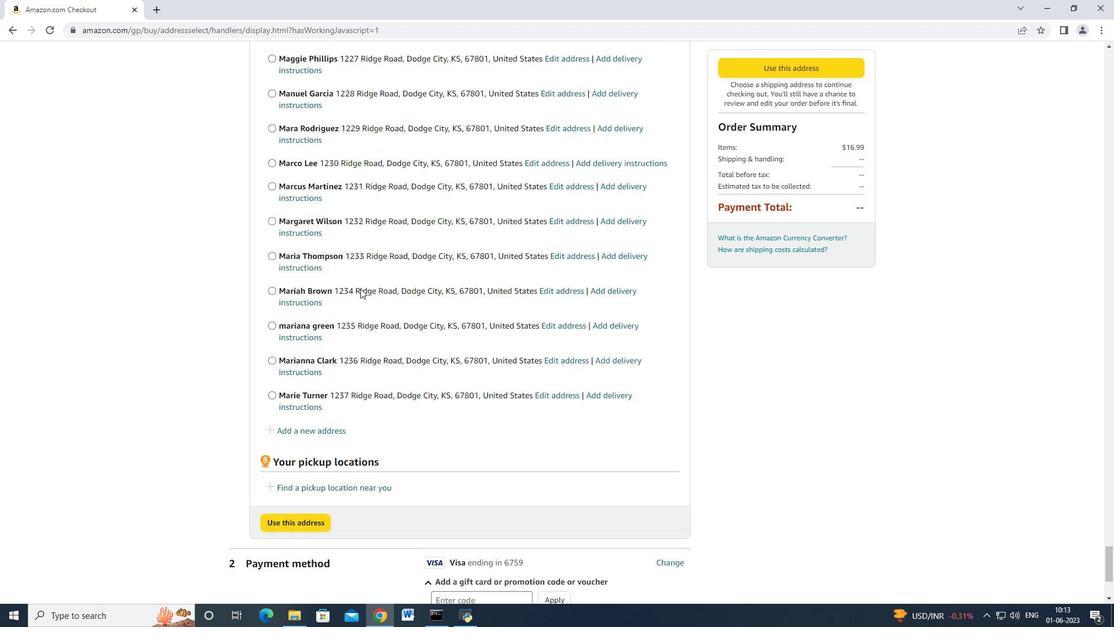 
Action: Mouse moved to (323, 238)
Screenshot: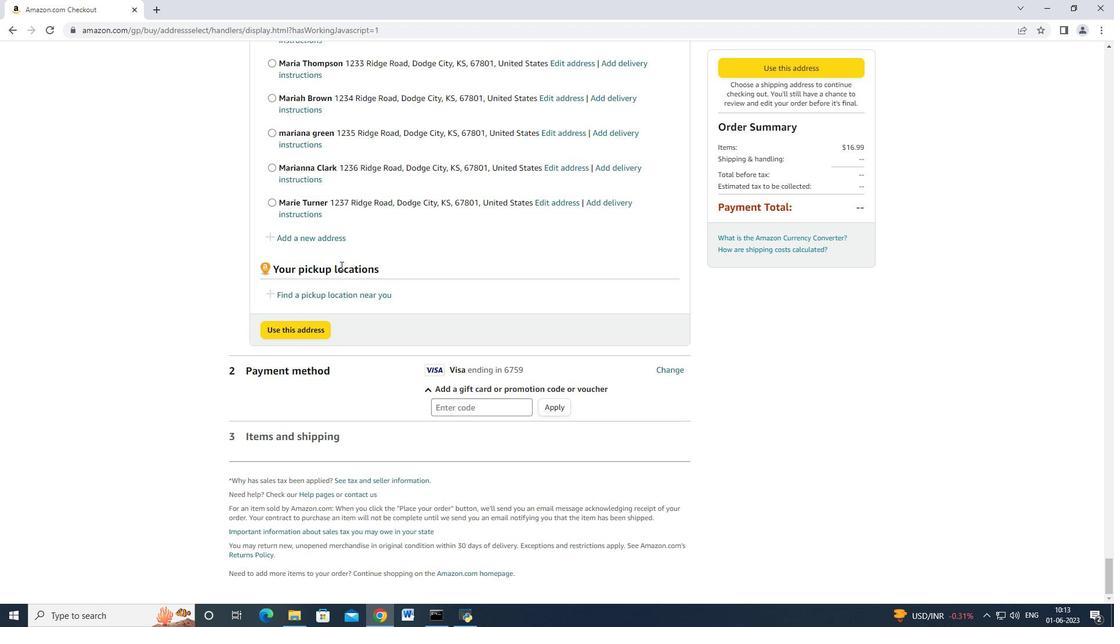 
Action: Mouse pressed left at (323, 238)
Screenshot: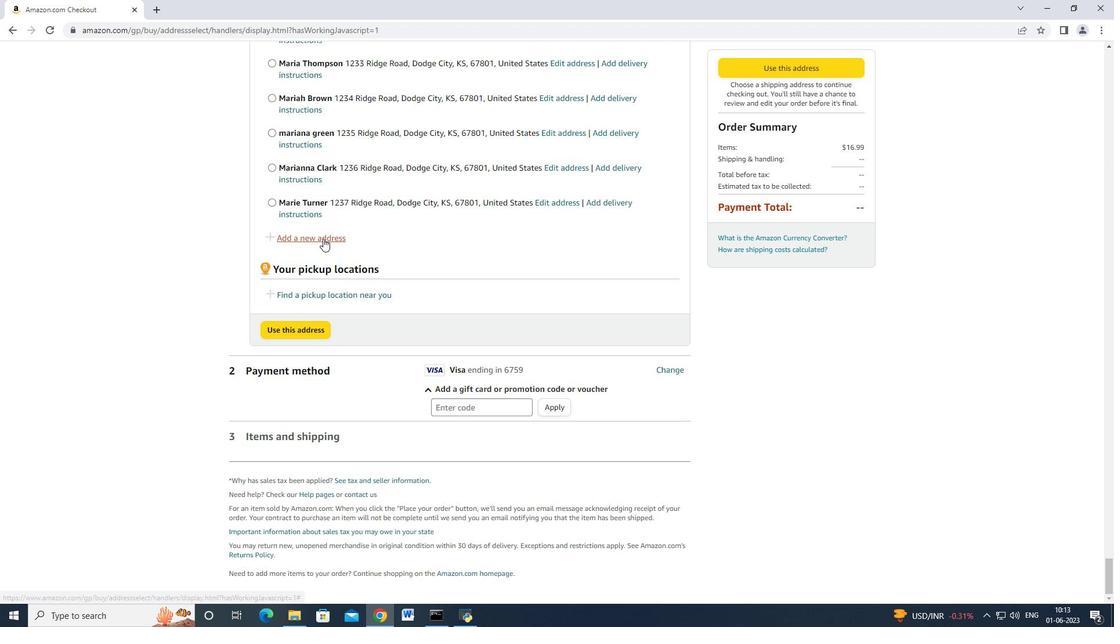 
Action: Mouse moved to (407, 286)
Screenshot: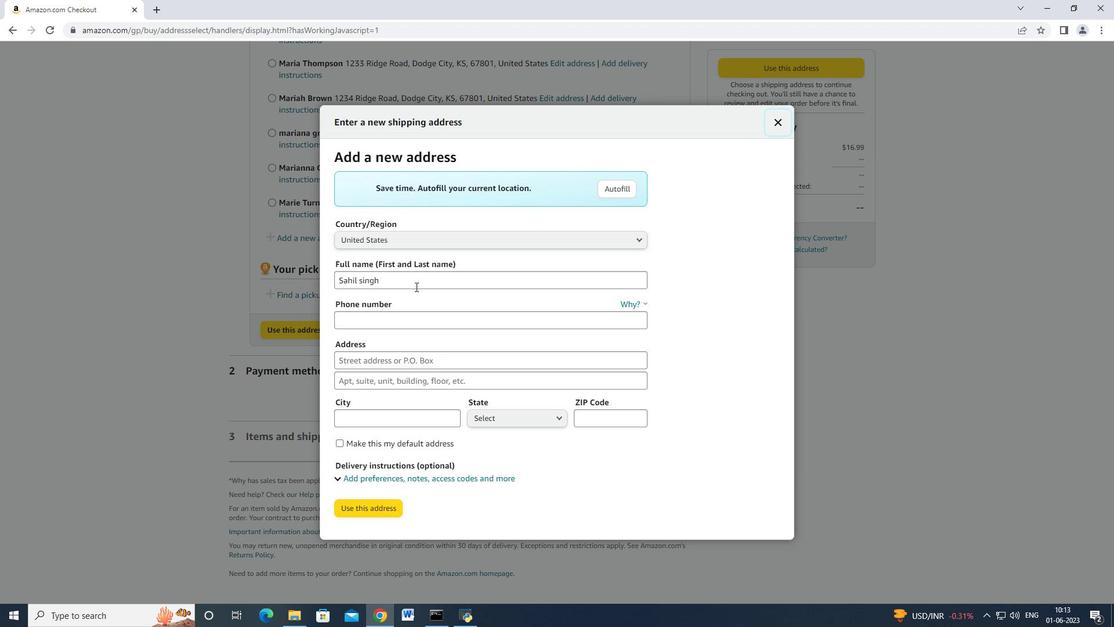
Action: Mouse pressed left at (407, 286)
Screenshot: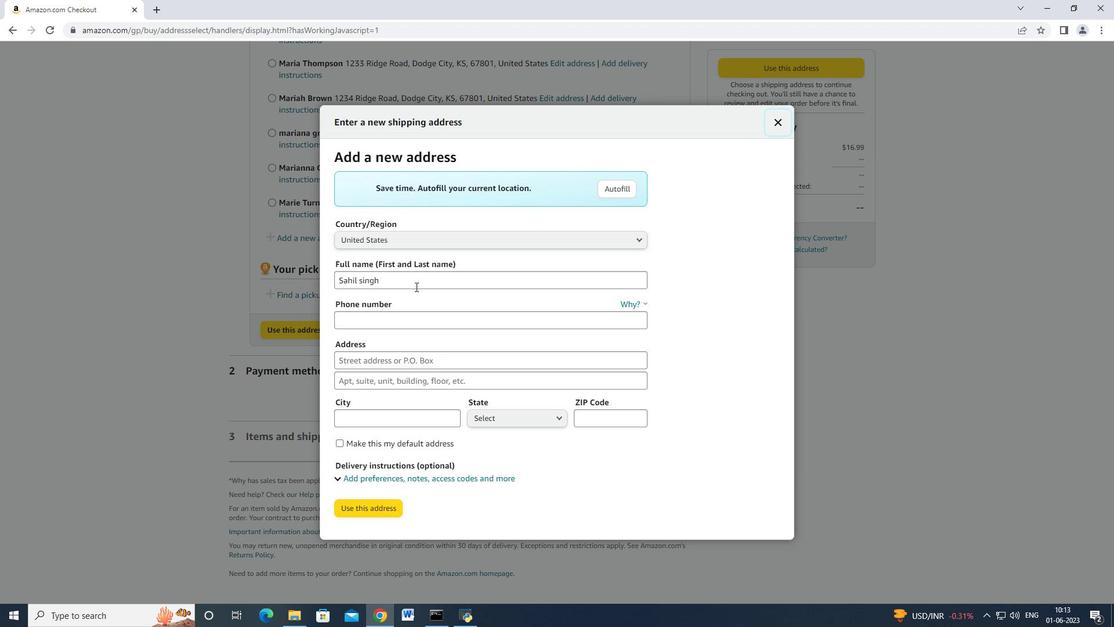 
Action: Mouse moved to (340, 284)
Screenshot: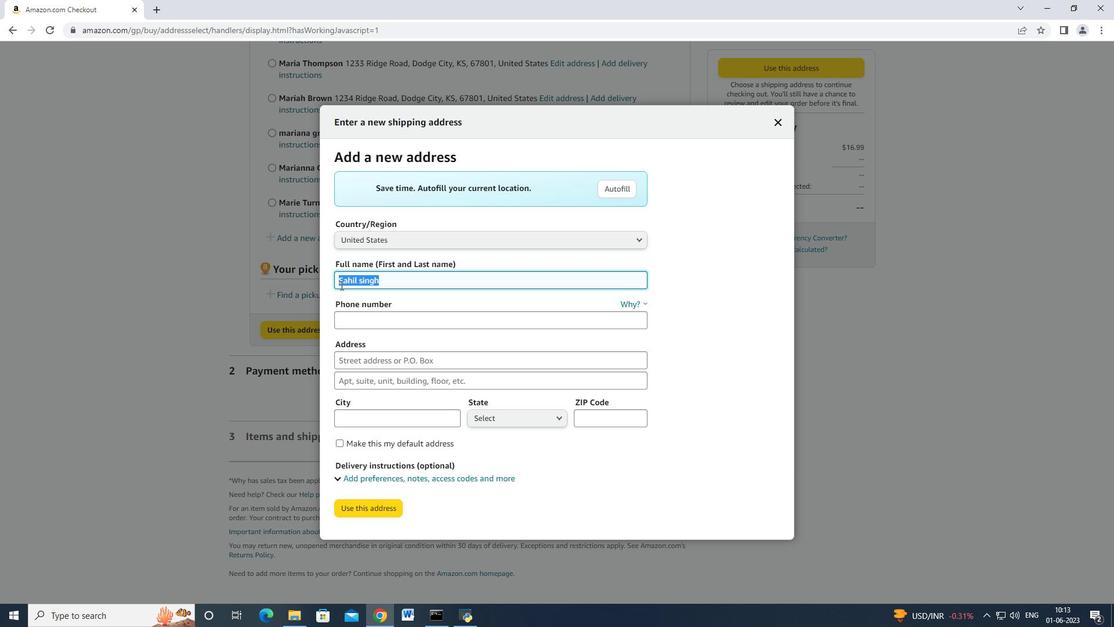 
Action: Key pressed <Key.backspace><Key.shift>Mario<Key.space><Key.shift><Key.shift><Key.shift><Key.shift><Key.shift><Key.shift><Key.shift><Key.shift><Key.shift><Key.shift><Key.shift><Key.shift><Key.shift><Key.shift><Key.shift><Key.shift><Key.shift><Key.shift><Key.shift><Key.shift>Parker<Key.tab><Key.tab>6205197251<Key.tab>1238<Key.space><Key.shift>Ridge<Key.space><Key.shift>Road<Key.tab><Key.tab><Key.shift_r>Dodge<Key.space><Key.shift>City<Key.tab><Key.tab>
Screenshot: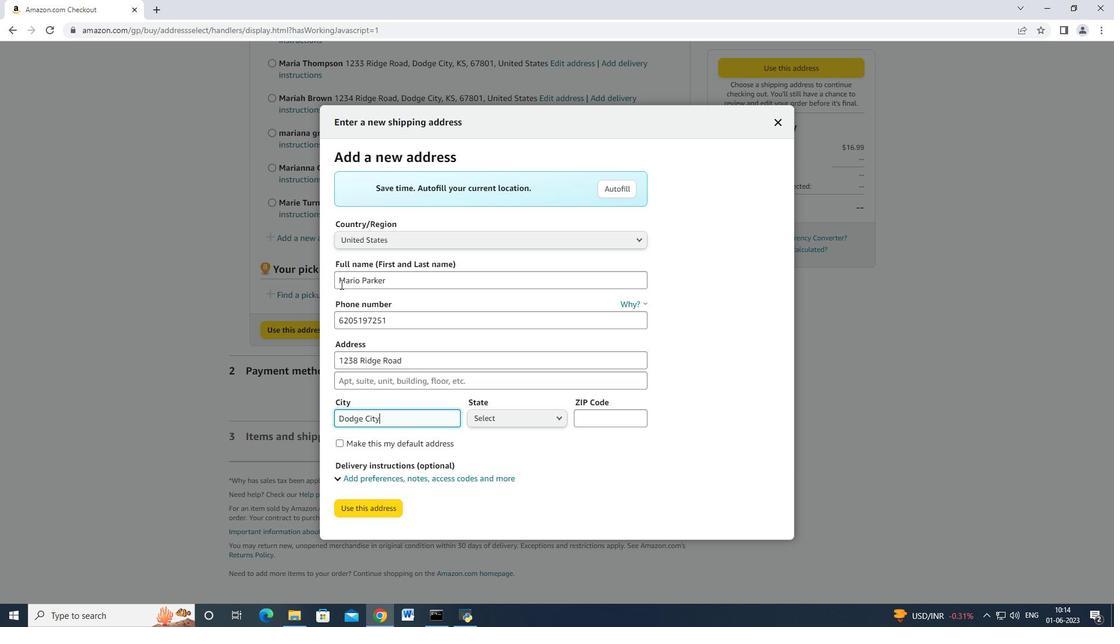 
Action: Mouse moved to (490, 413)
Screenshot: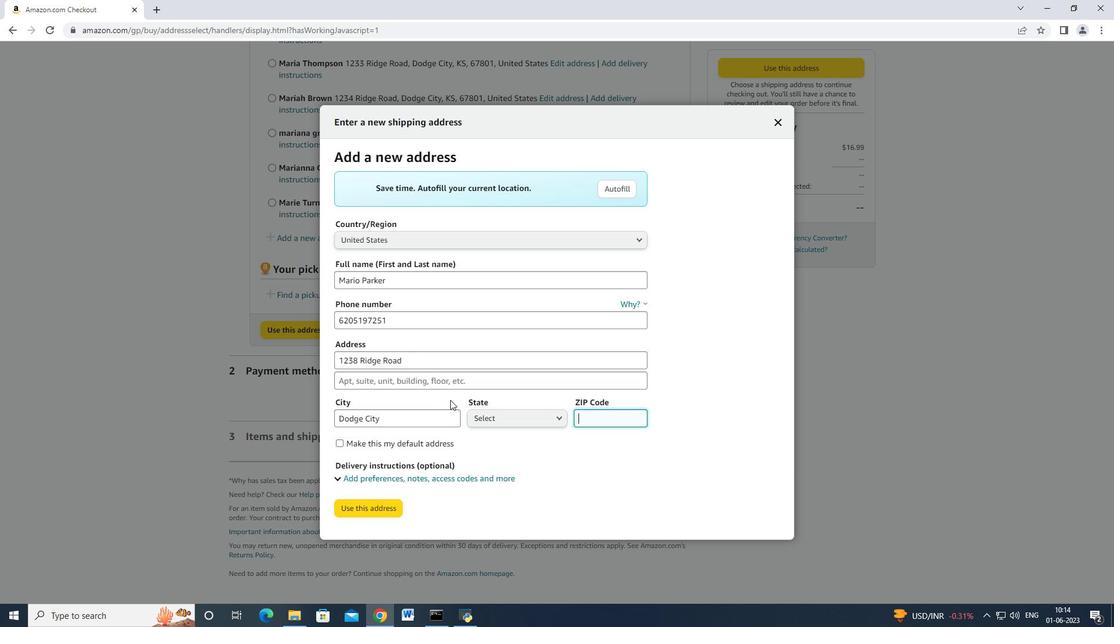 
Action: Mouse pressed left at (490, 413)
Screenshot: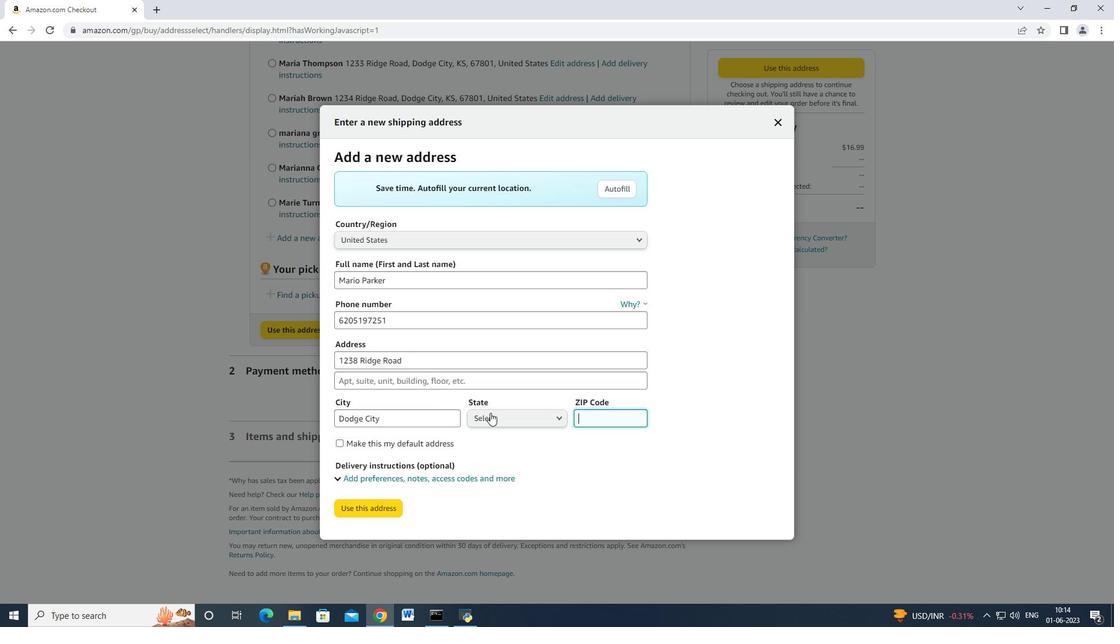 
Action: Mouse moved to (505, 346)
Screenshot: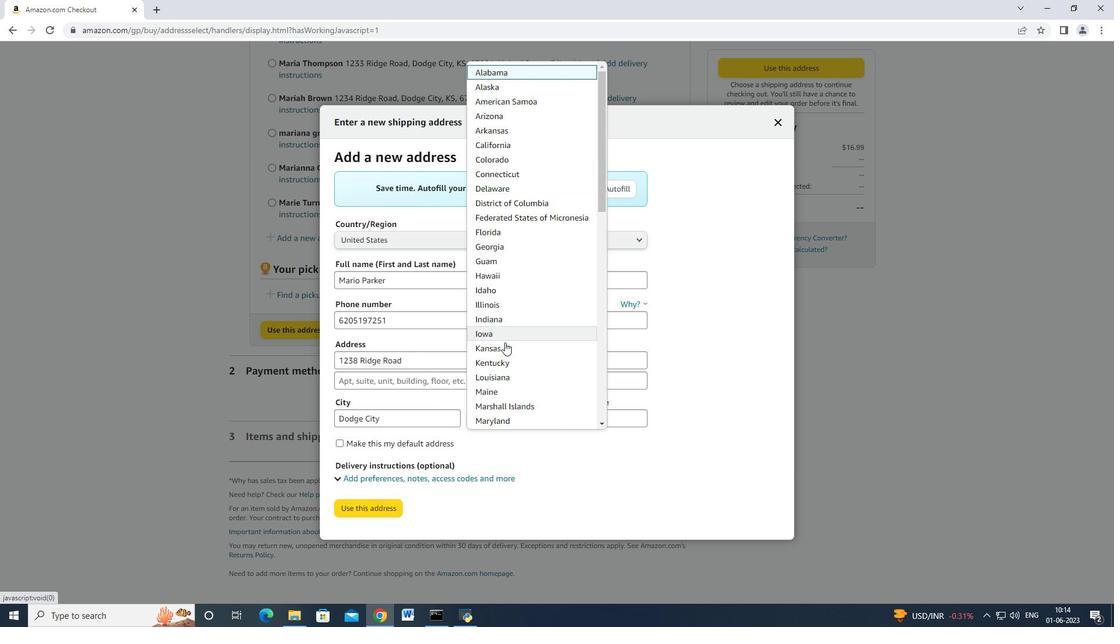 
Action: Mouse pressed left at (505, 346)
Screenshot: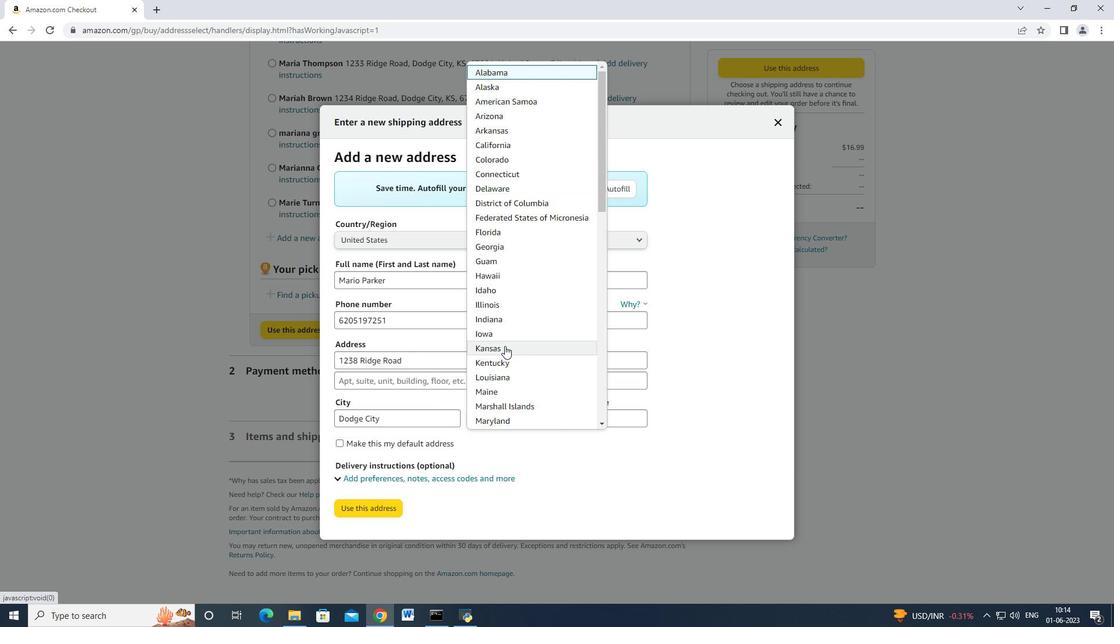 
Action: Mouse moved to (630, 422)
Screenshot: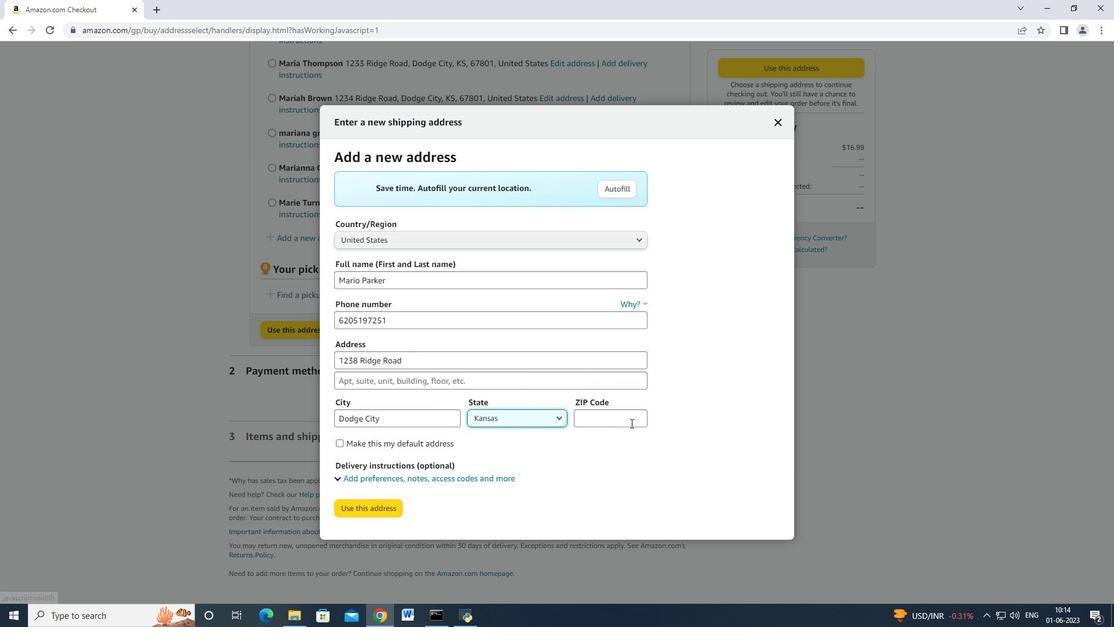 
Action: Mouse pressed left at (630, 422)
Screenshot: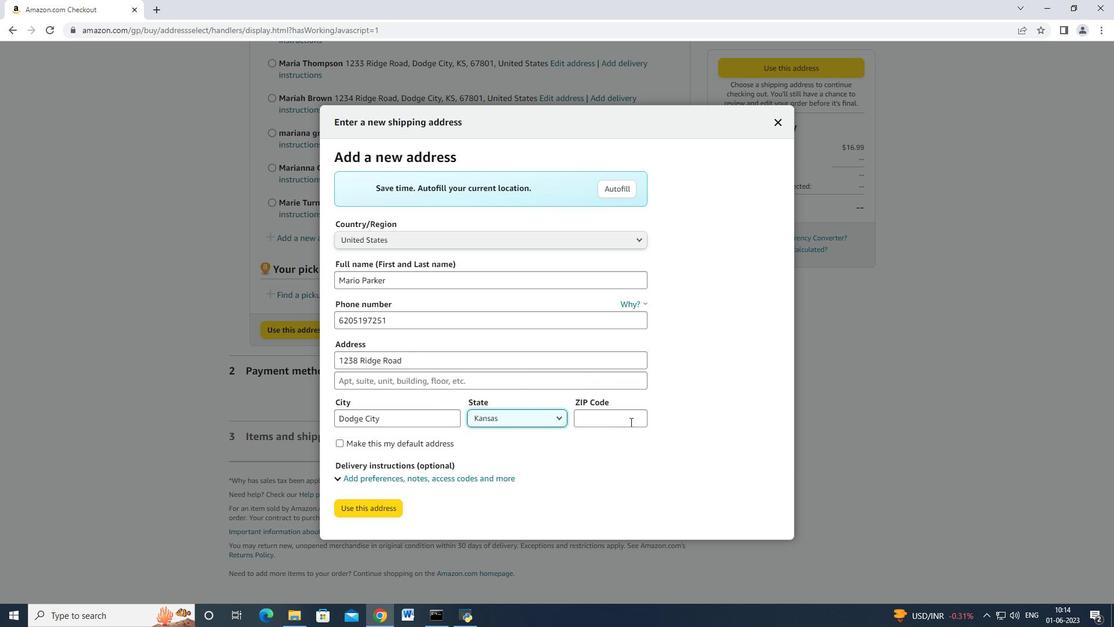 
Action: Key pressed 67801
Screenshot: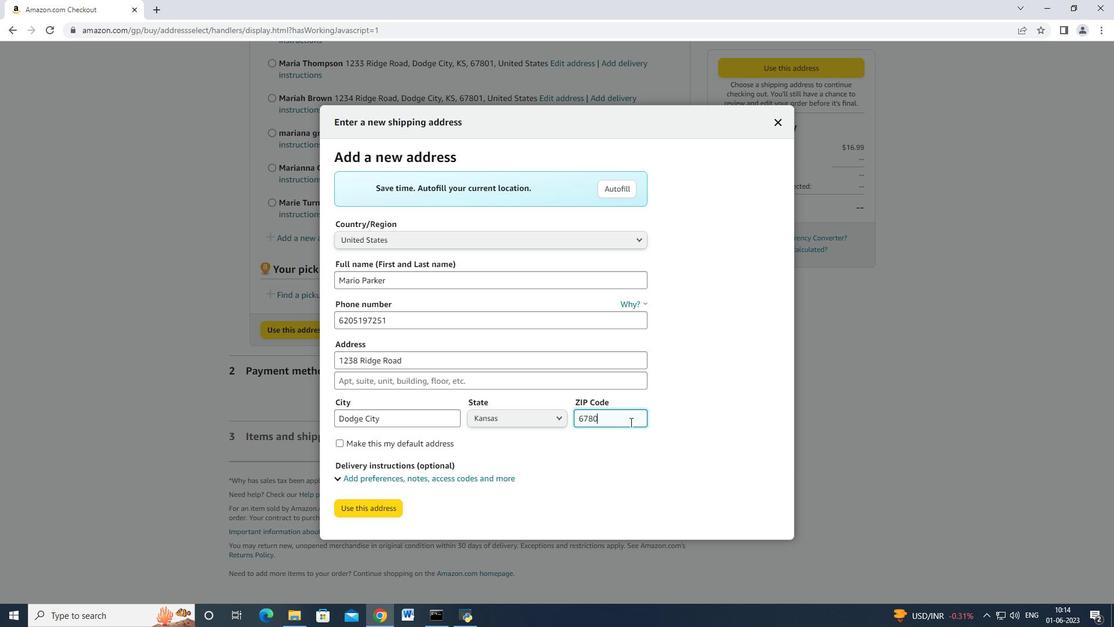 
Action: Mouse moved to (372, 506)
Screenshot: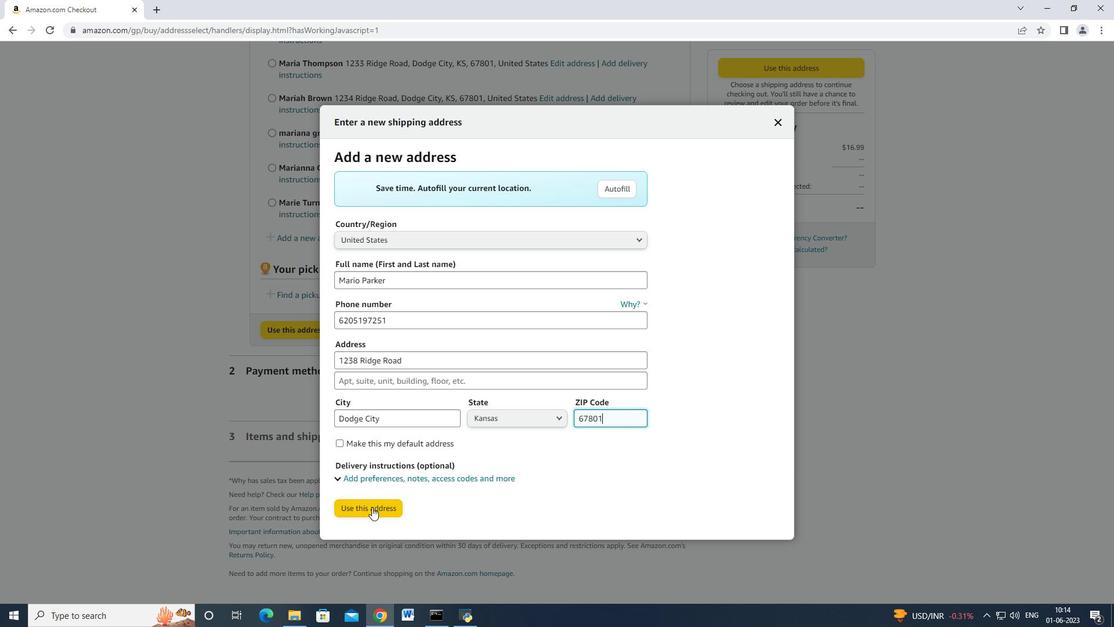 
Action: Mouse pressed left at (372, 506)
Screenshot: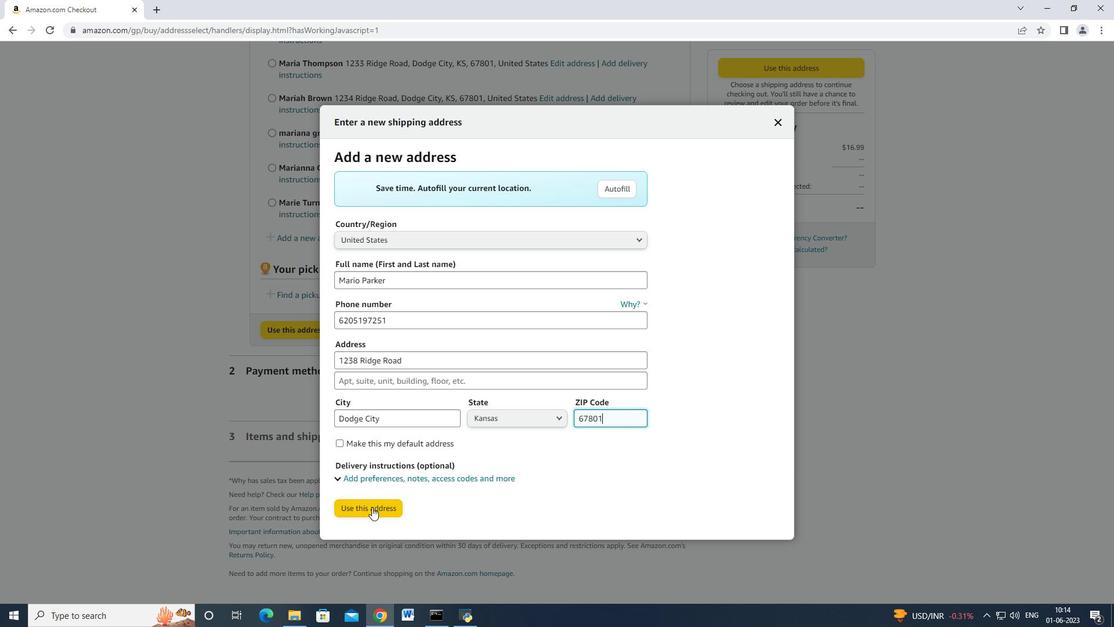 
Action: Mouse moved to (394, 501)
Screenshot: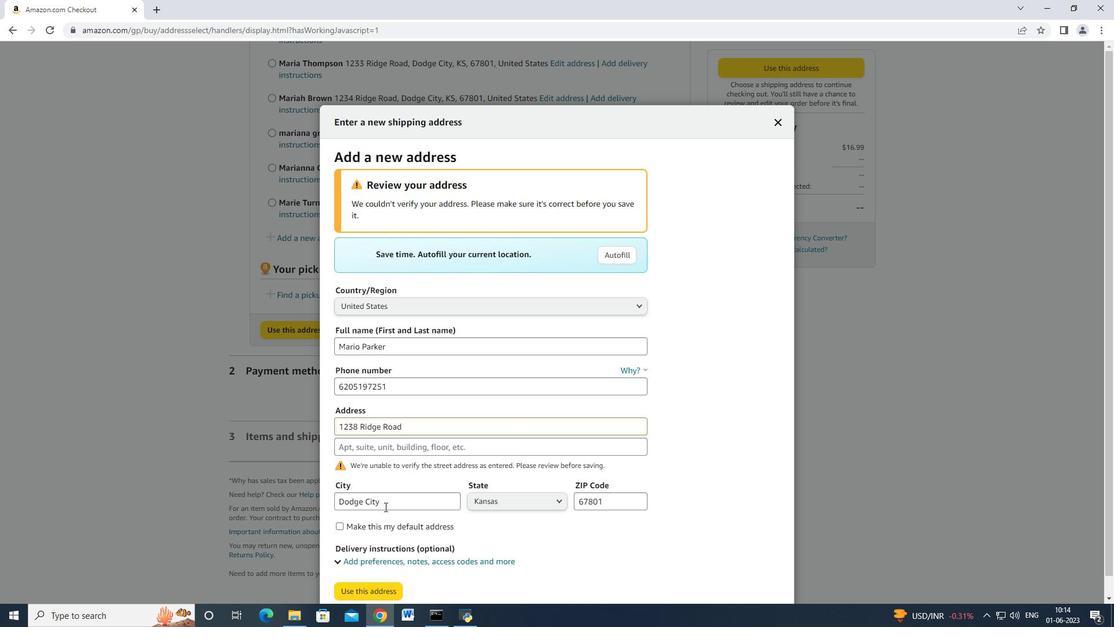 
Action: Mouse scrolled (394, 501) with delta (0, 0)
Screenshot: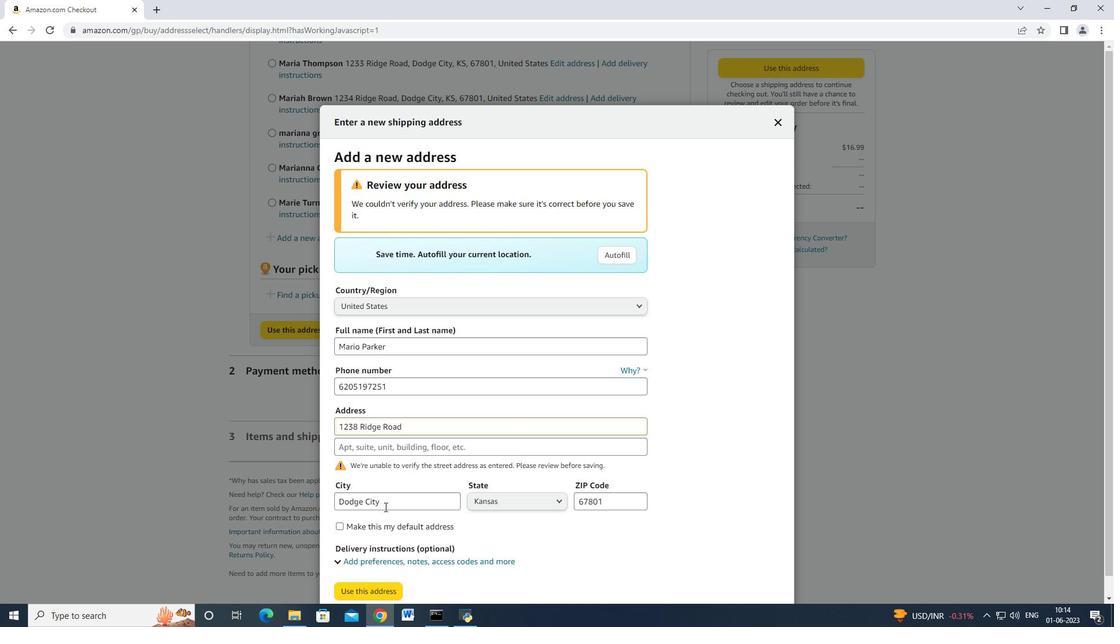 
Action: Mouse scrolled (394, 501) with delta (0, 0)
Screenshot: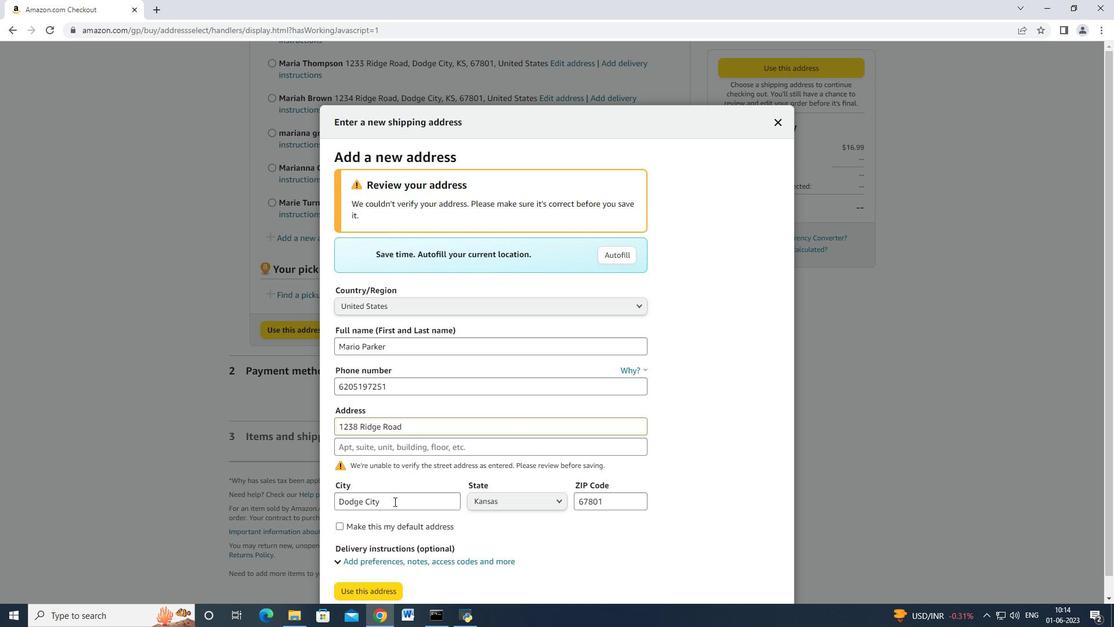 
Action: Mouse moved to (394, 501)
Screenshot: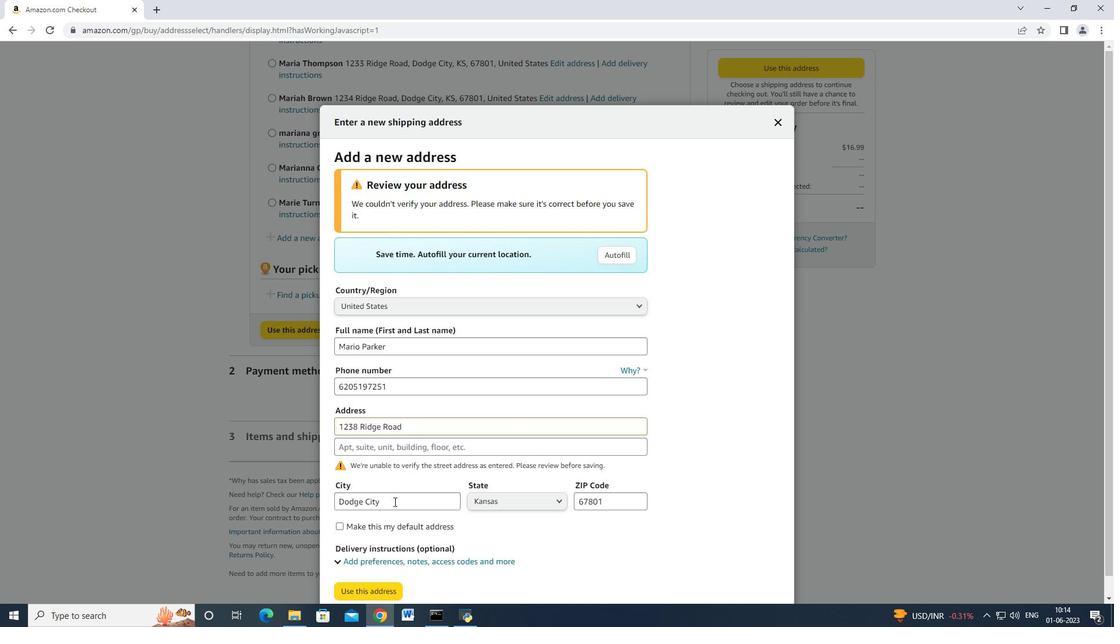 
Action: Mouse scrolled (394, 501) with delta (0, 0)
Screenshot: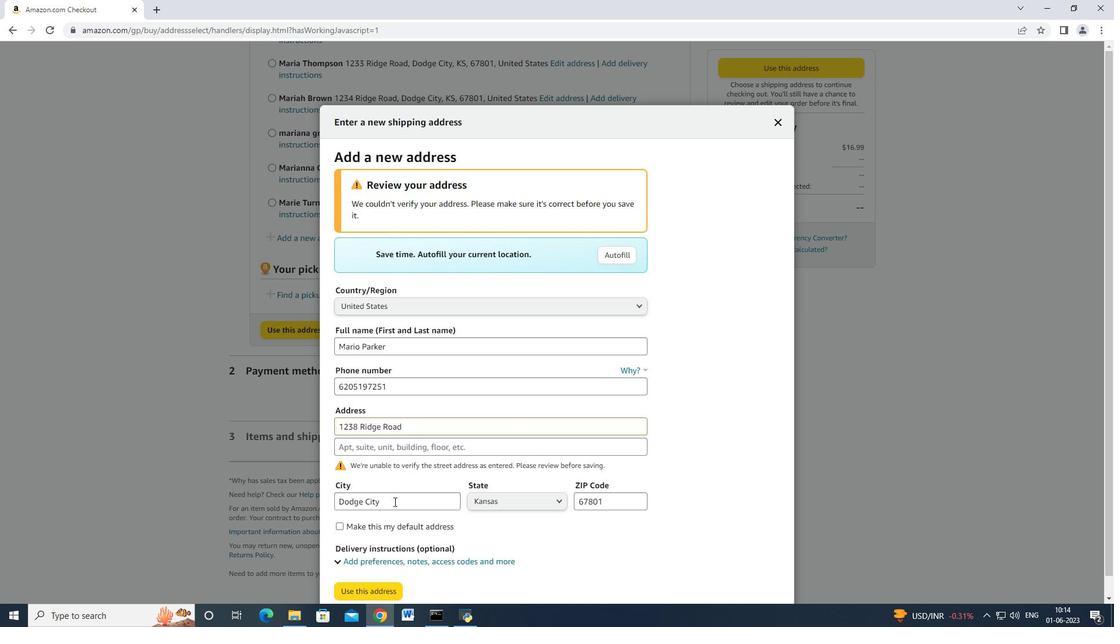 
Action: Mouse moved to (380, 567)
Screenshot: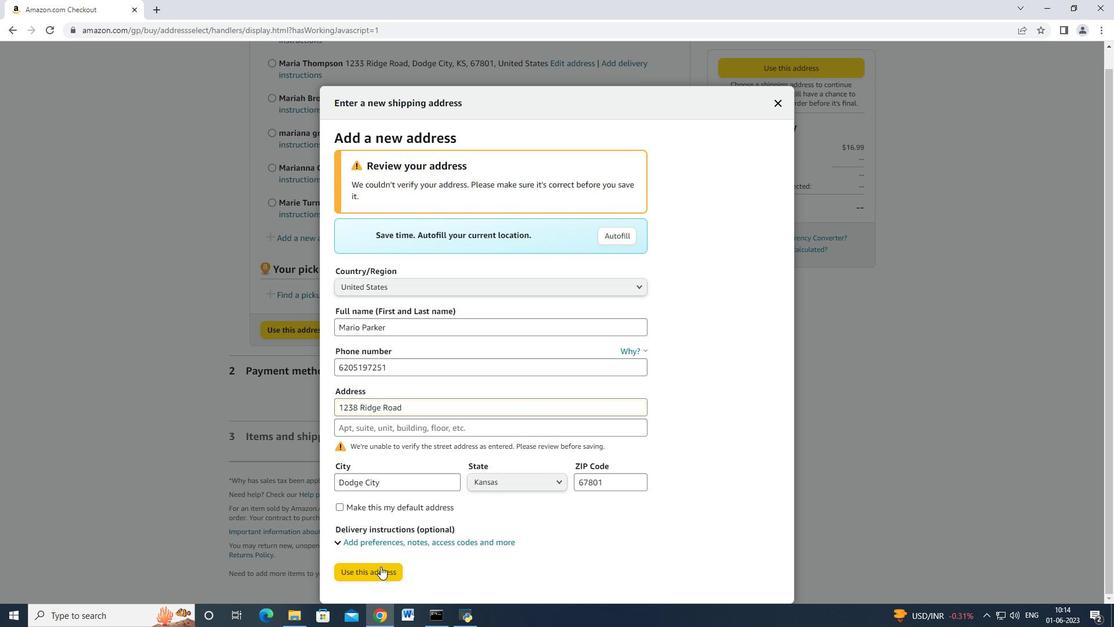 
Action: Mouse pressed left at (380, 567)
